 Task: Change  the formatting of the data to Which is  Less than 5, In conditional formating, put the option 'Green Fill with Dark Green Text. . 'In the sheet   Summit Sales log   book
Action: Mouse moved to (168, 74)
Screenshot: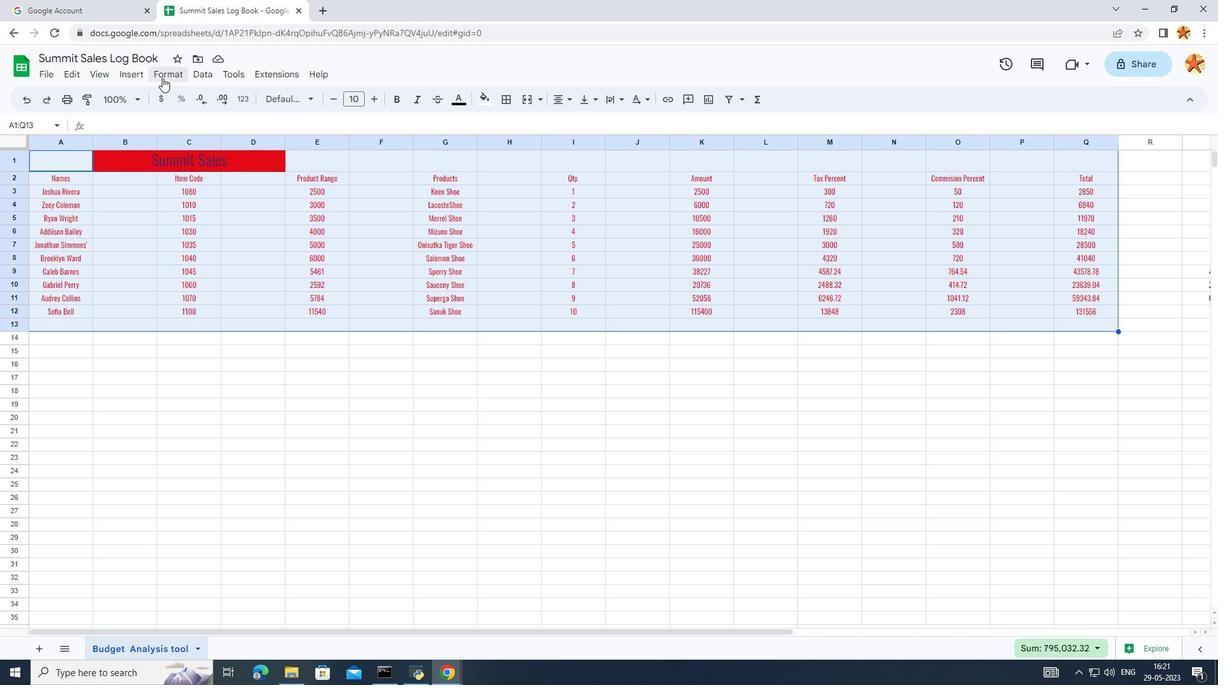 
Action: Mouse pressed left at (168, 74)
Screenshot: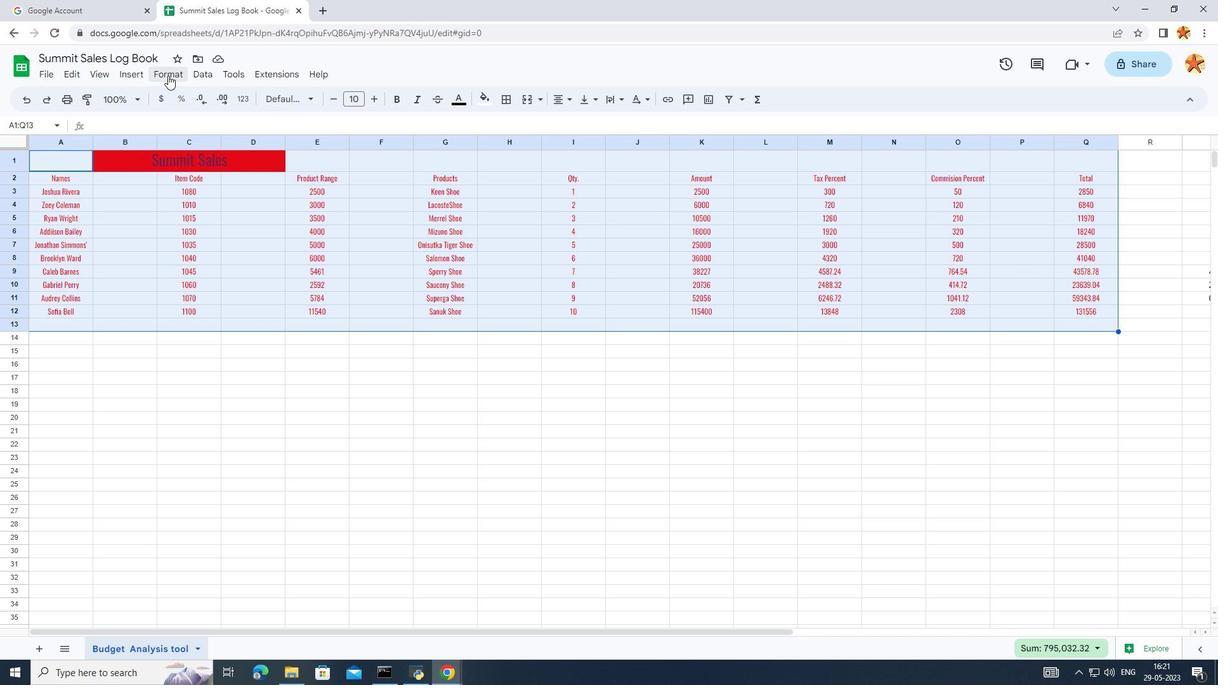 
Action: Mouse moved to (207, 286)
Screenshot: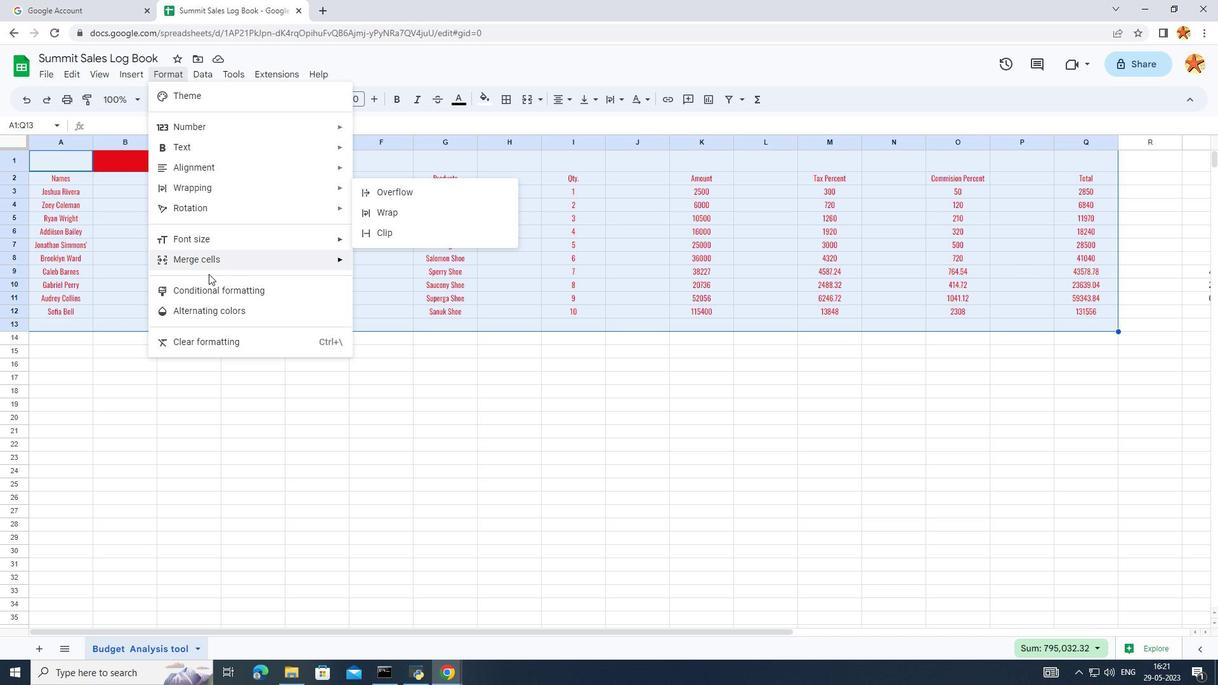 
Action: Mouse pressed left at (207, 286)
Screenshot: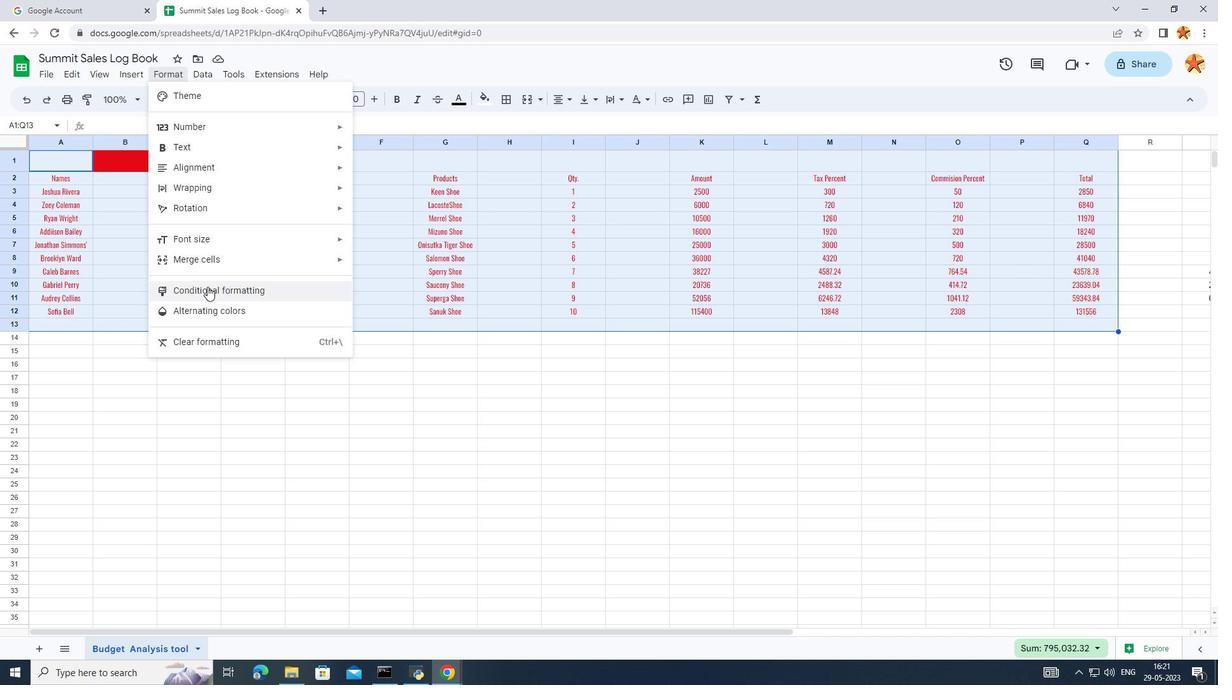 
Action: Mouse moved to (1104, 340)
Screenshot: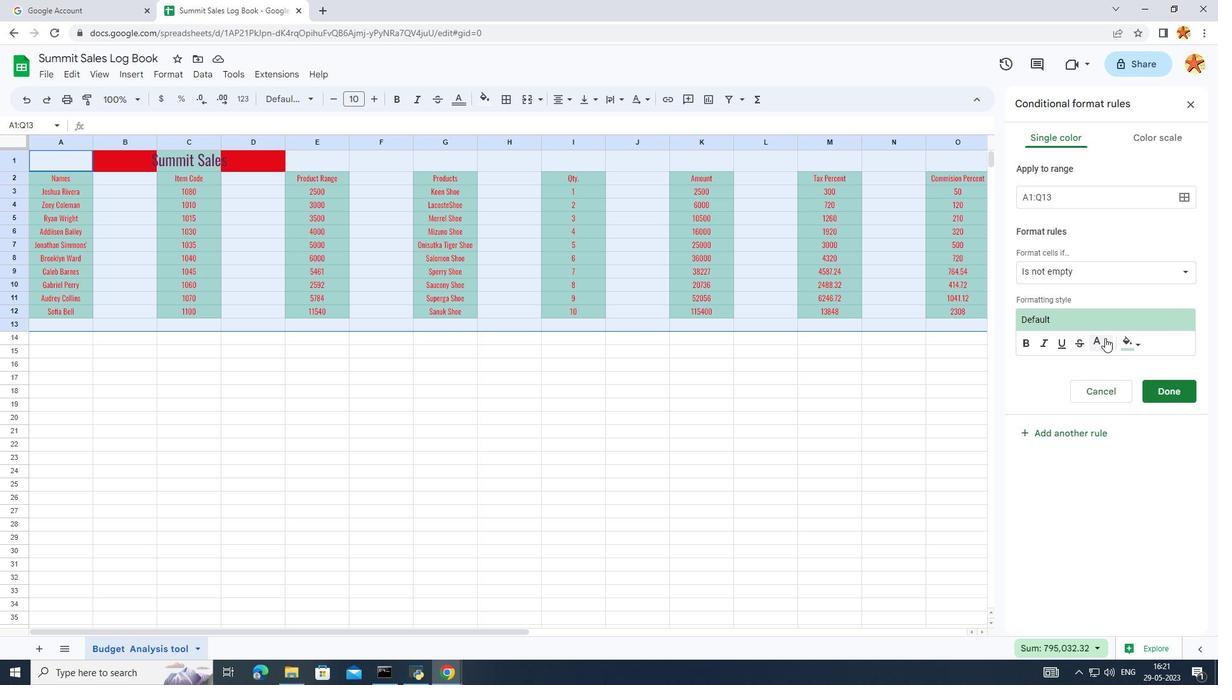 
Action: Mouse pressed left at (1104, 340)
Screenshot: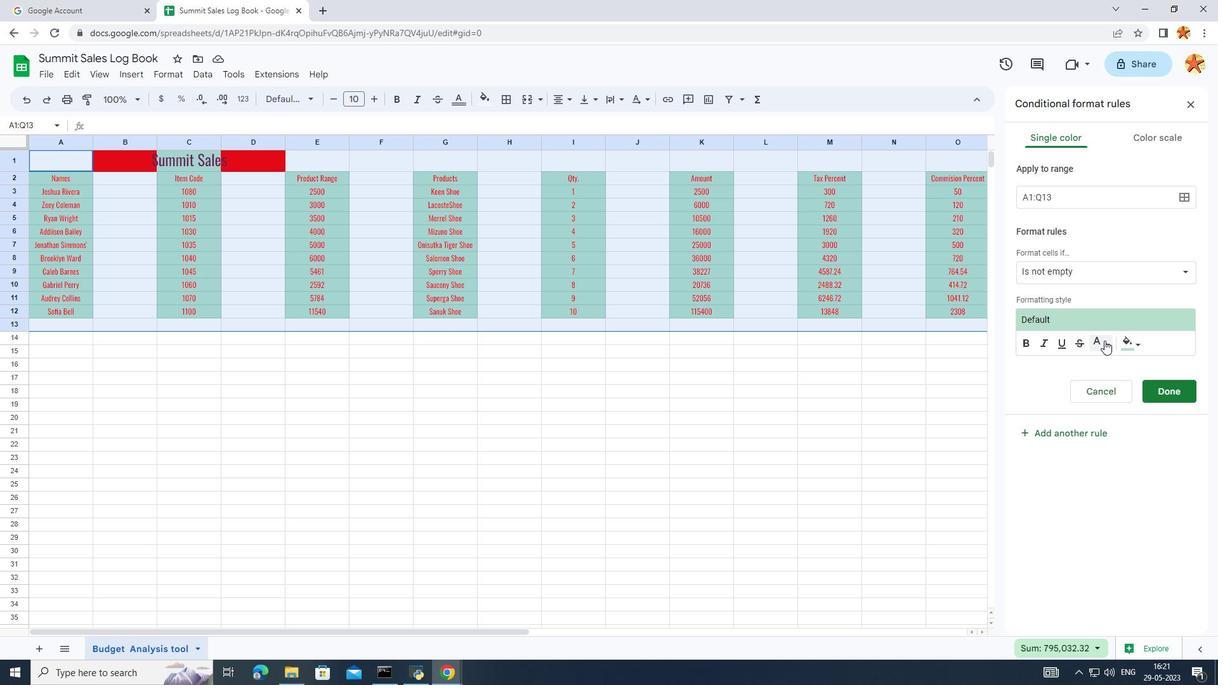 
Action: Mouse moved to (1033, 470)
Screenshot: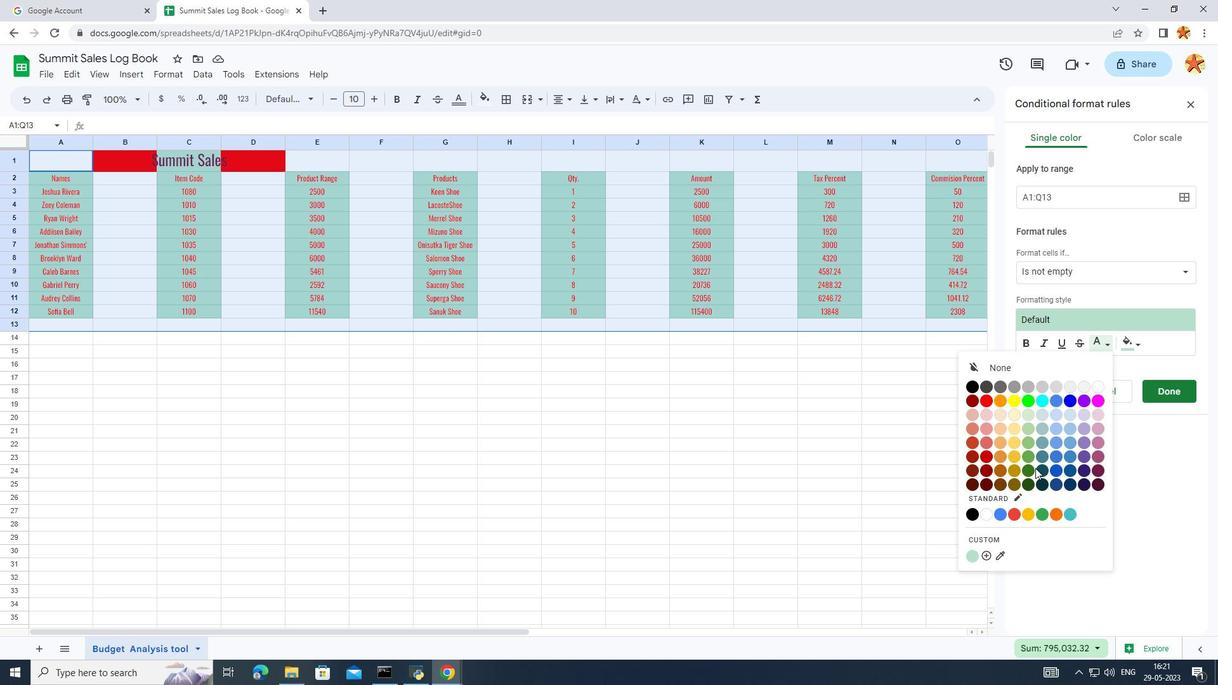 
Action: Mouse pressed left at (1033, 470)
Screenshot: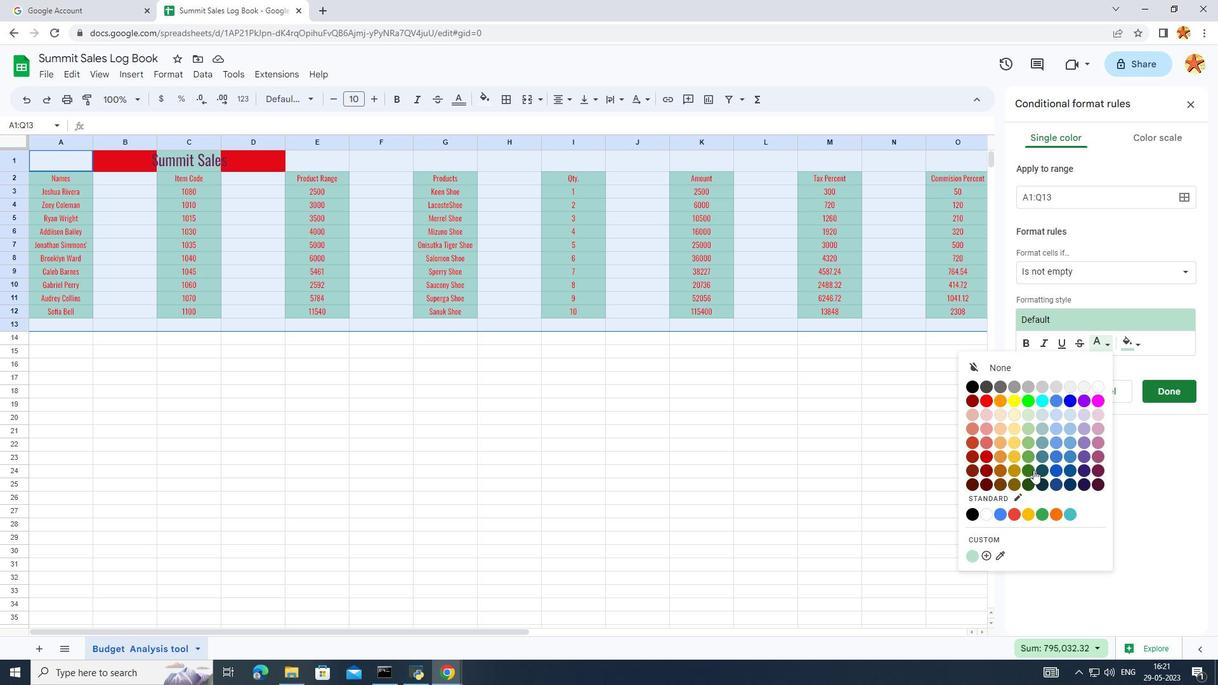 
Action: Mouse moved to (1154, 341)
Screenshot: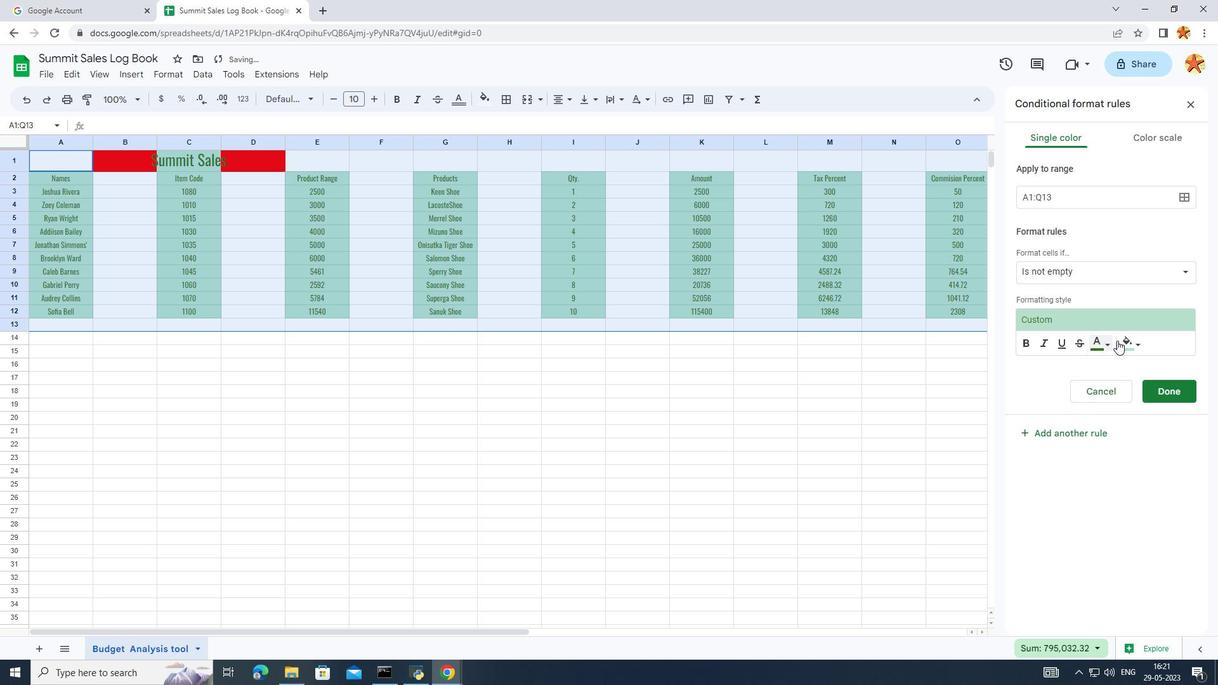 
Action: Mouse pressed left at (1154, 341)
Screenshot: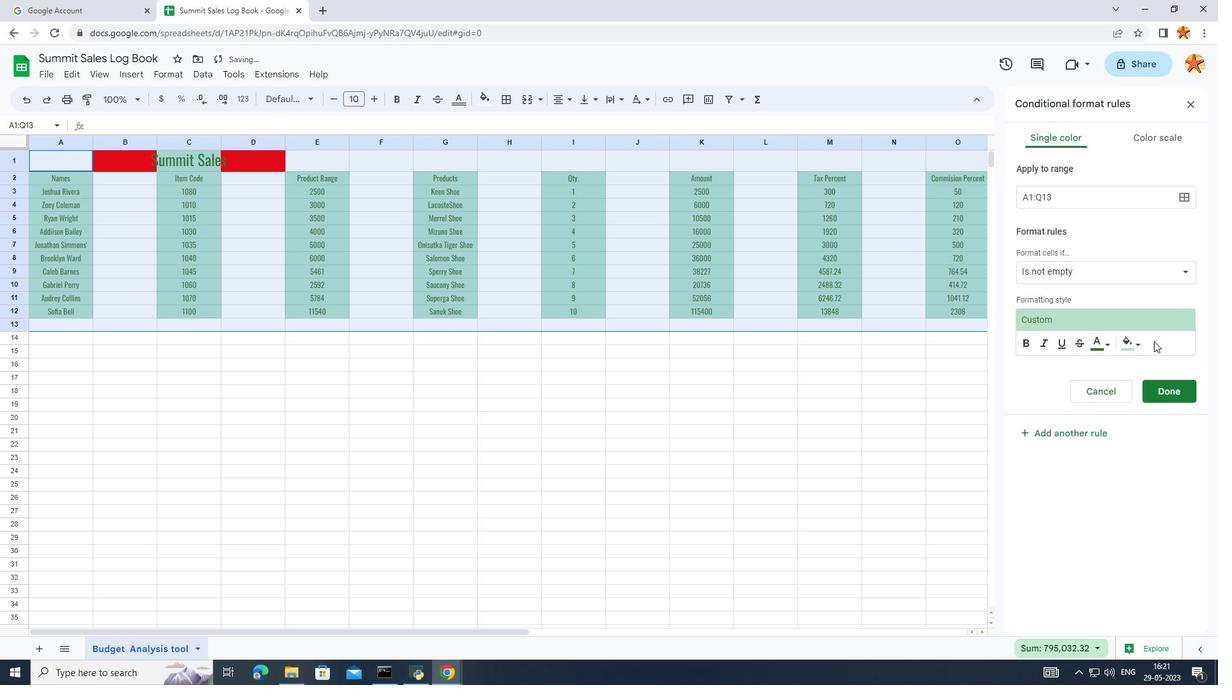 
Action: Mouse moved to (1128, 279)
Screenshot: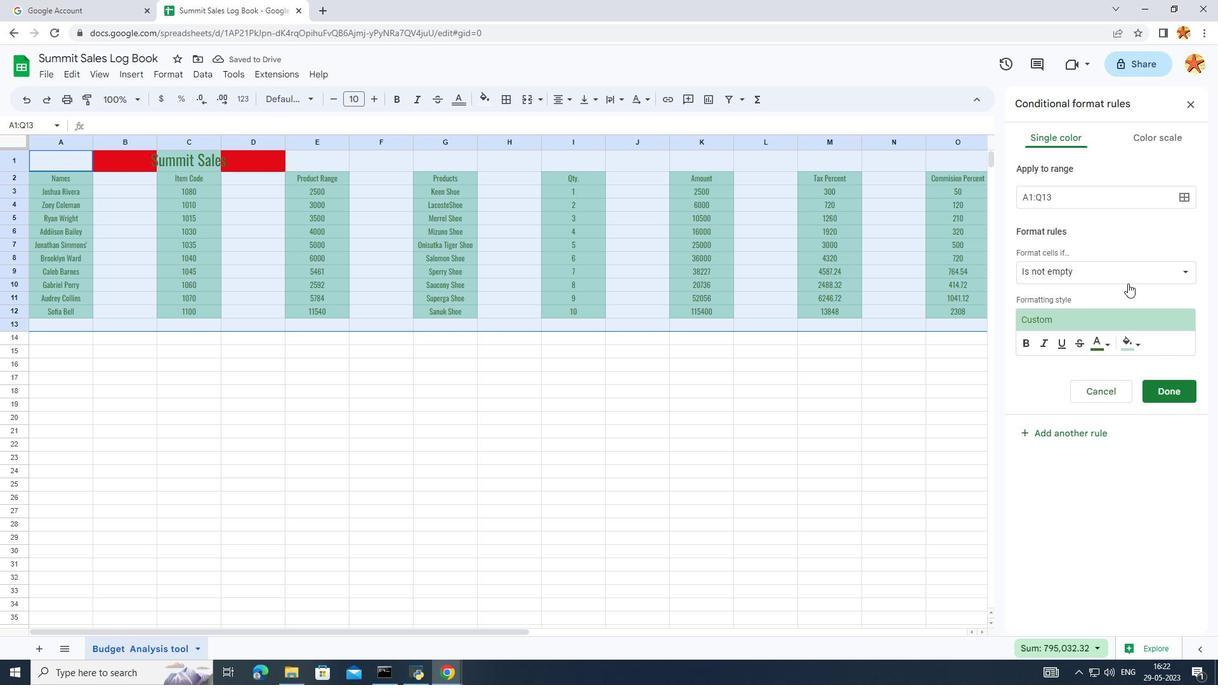 
Action: Mouse pressed left at (1128, 279)
Screenshot: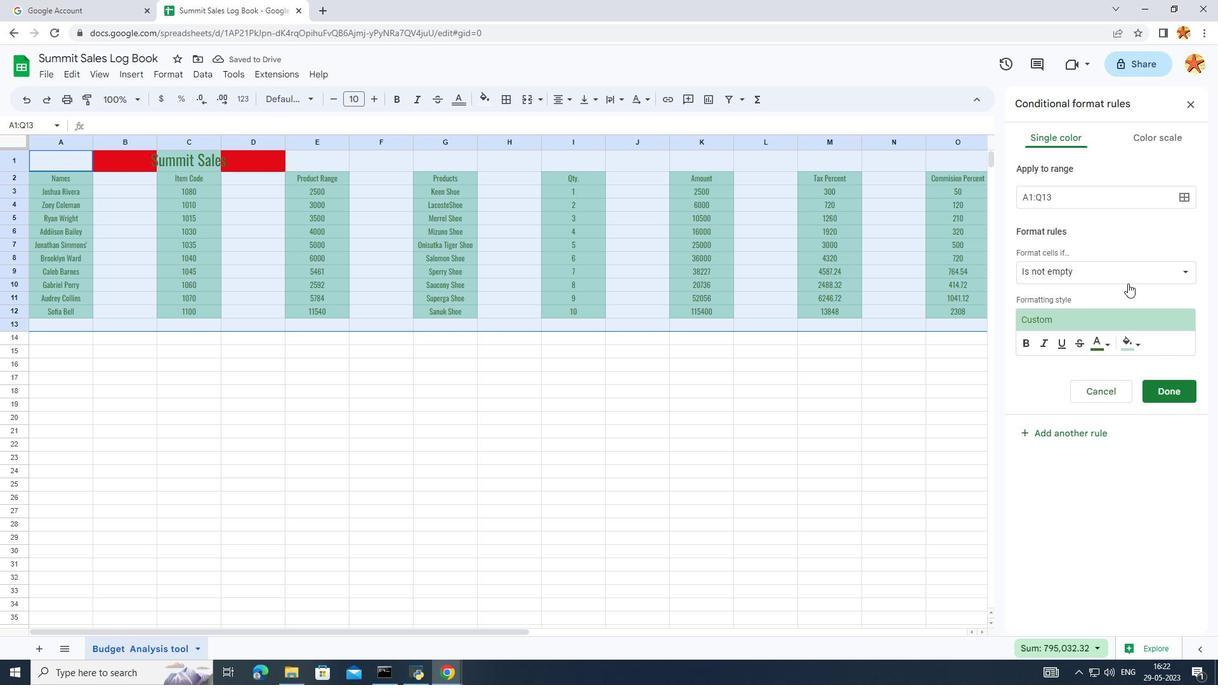 
Action: Mouse moved to (1047, 521)
Screenshot: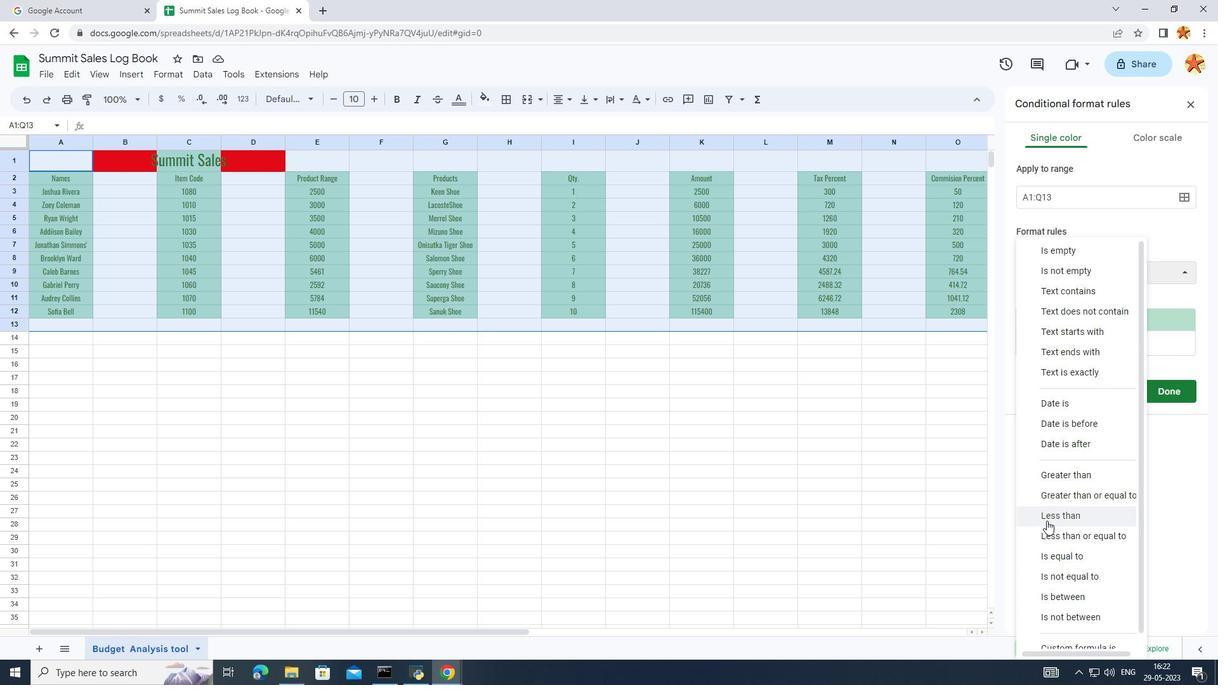 
Action: Mouse pressed left at (1047, 521)
Screenshot: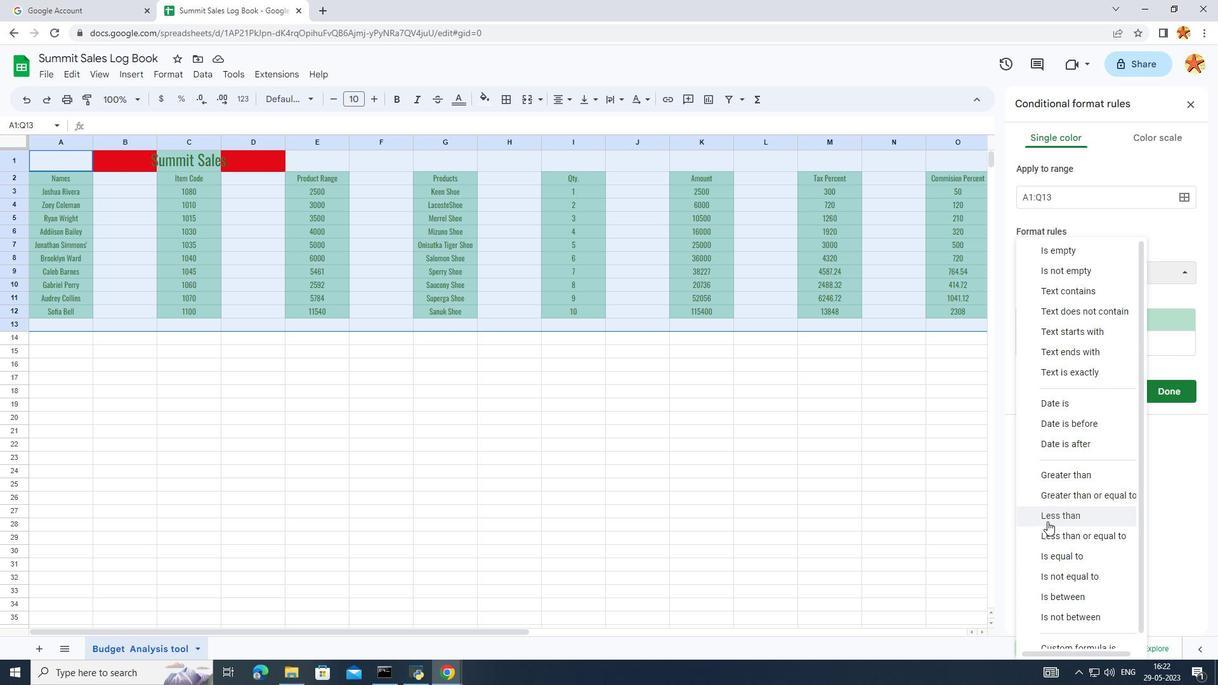 
Action: Mouse moved to (1085, 301)
Screenshot: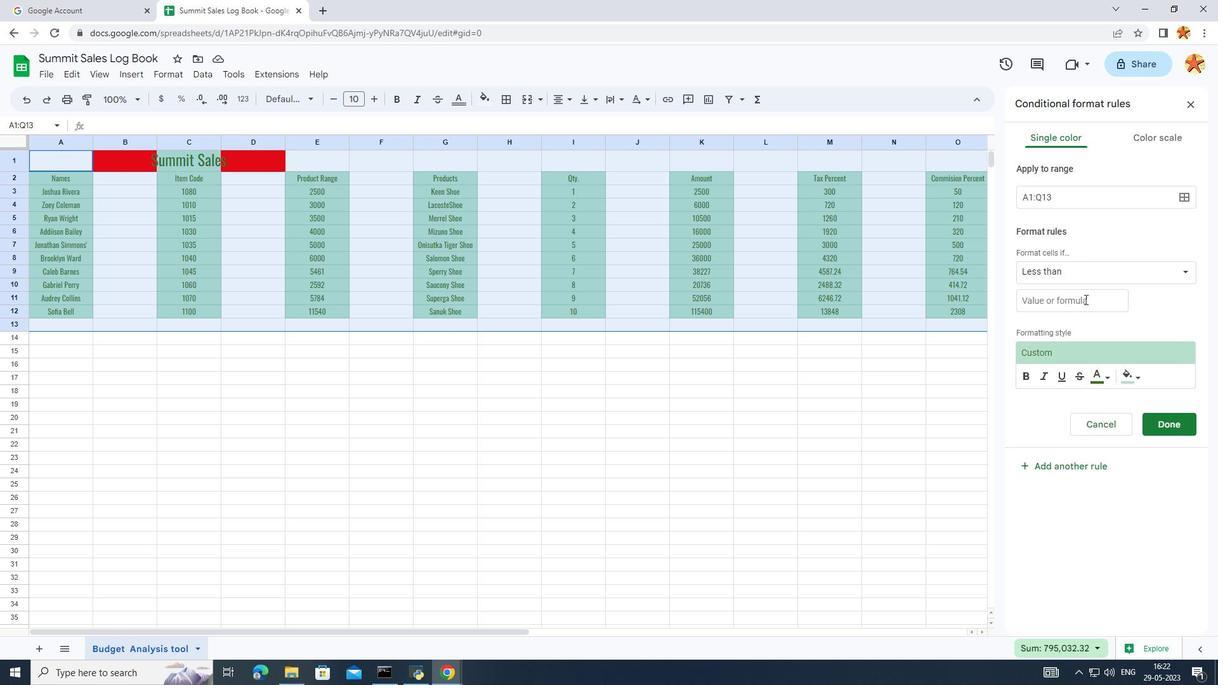 
Action: Mouse pressed left at (1085, 301)
Screenshot: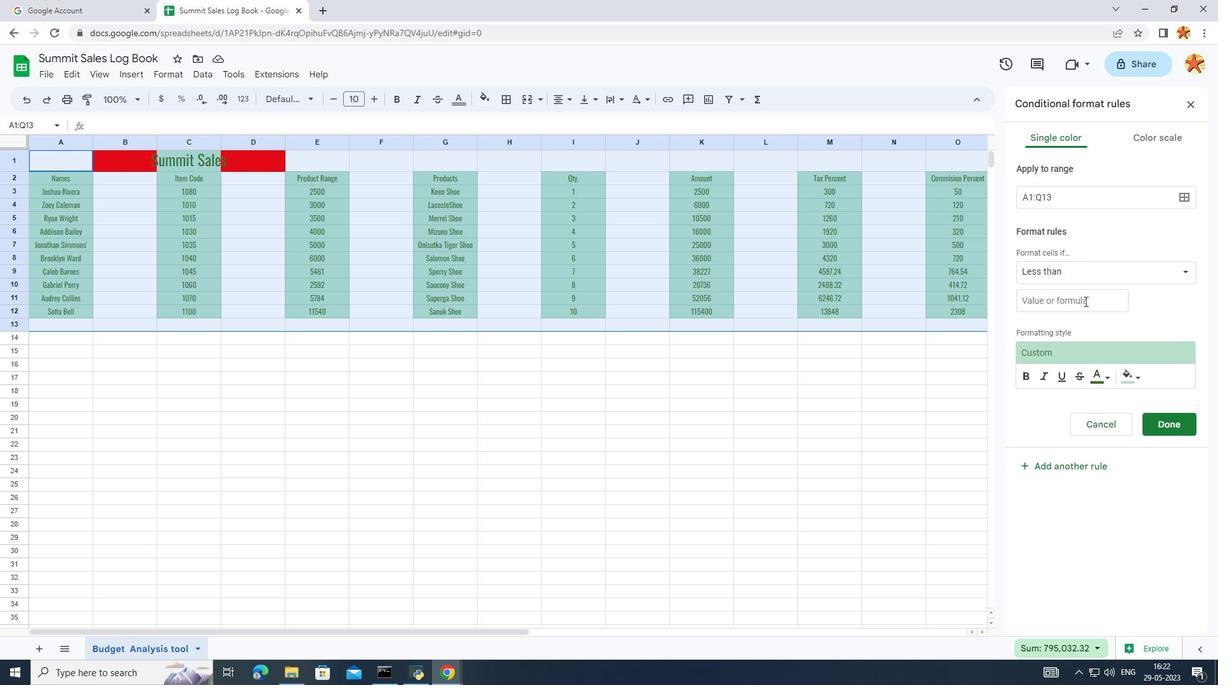 
Action: Key pressed 5<Key.enter>
Screenshot: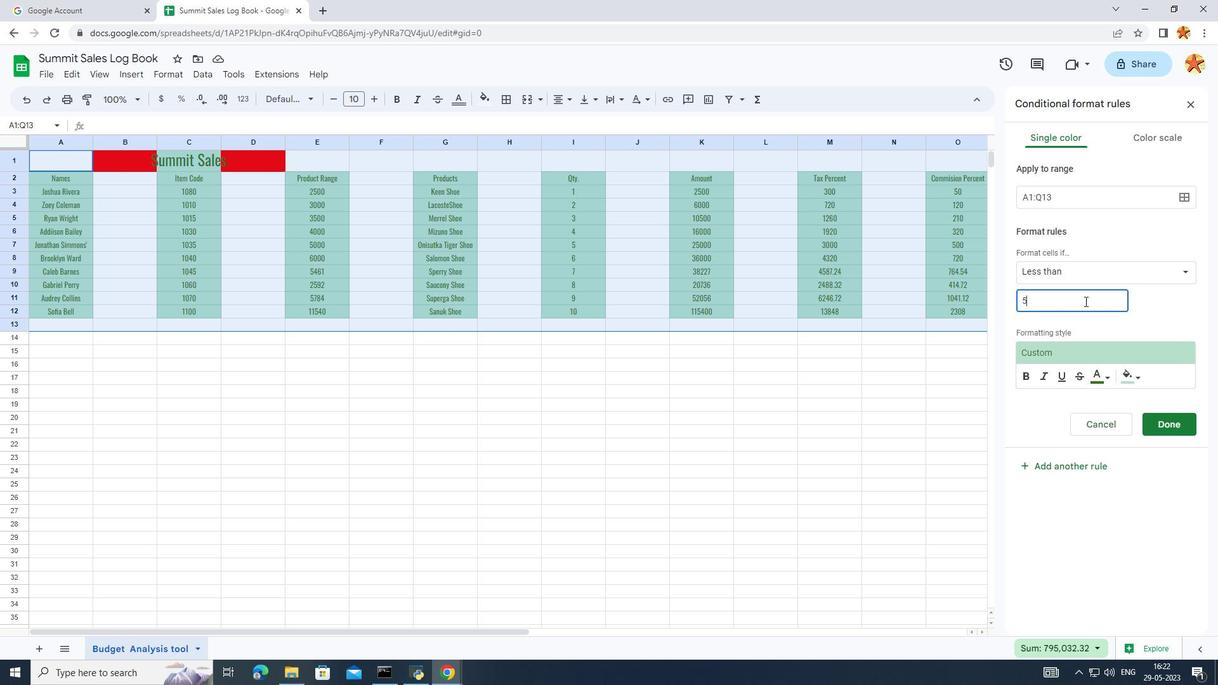 
Action: Mouse moved to (1164, 421)
Screenshot: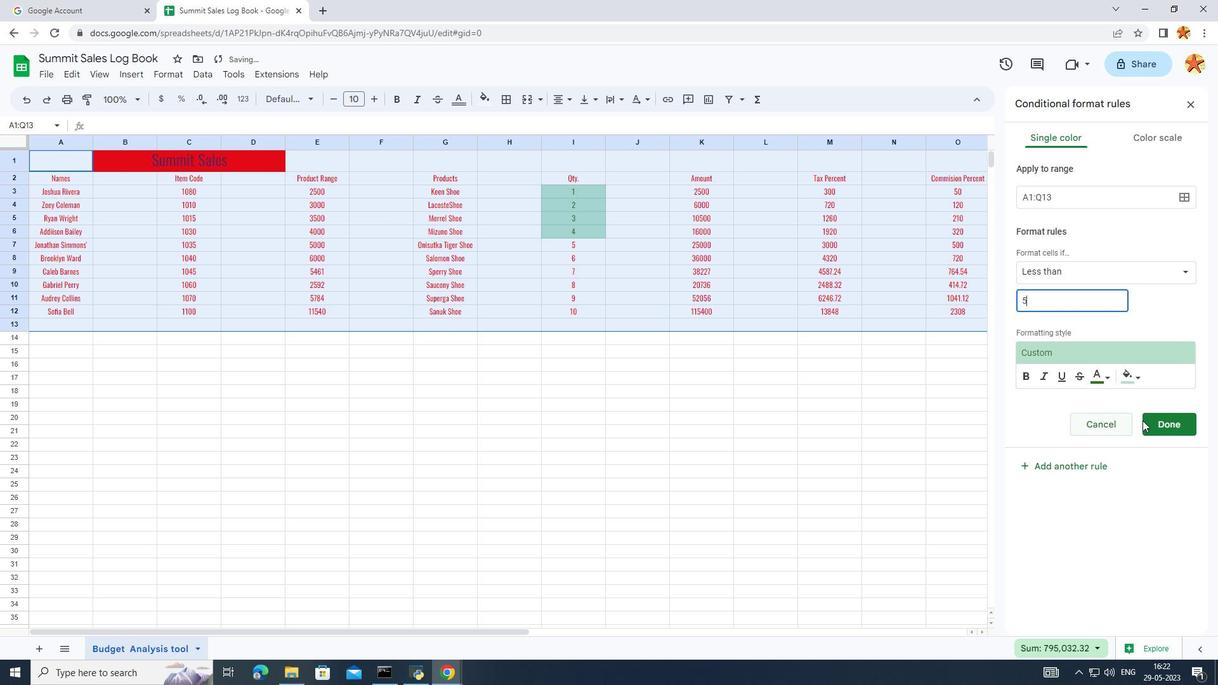 
Action: Mouse pressed left at (1164, 421)
Screenshot: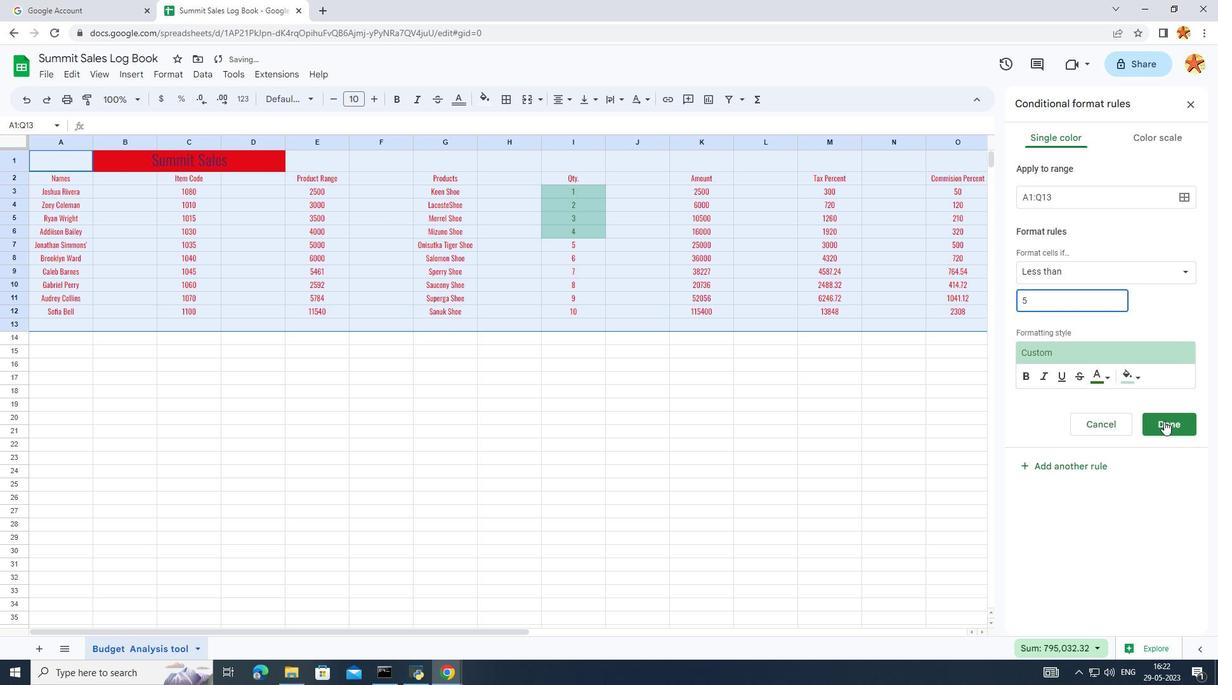
Action: Mouse moved to (872, 456)
Screenshot: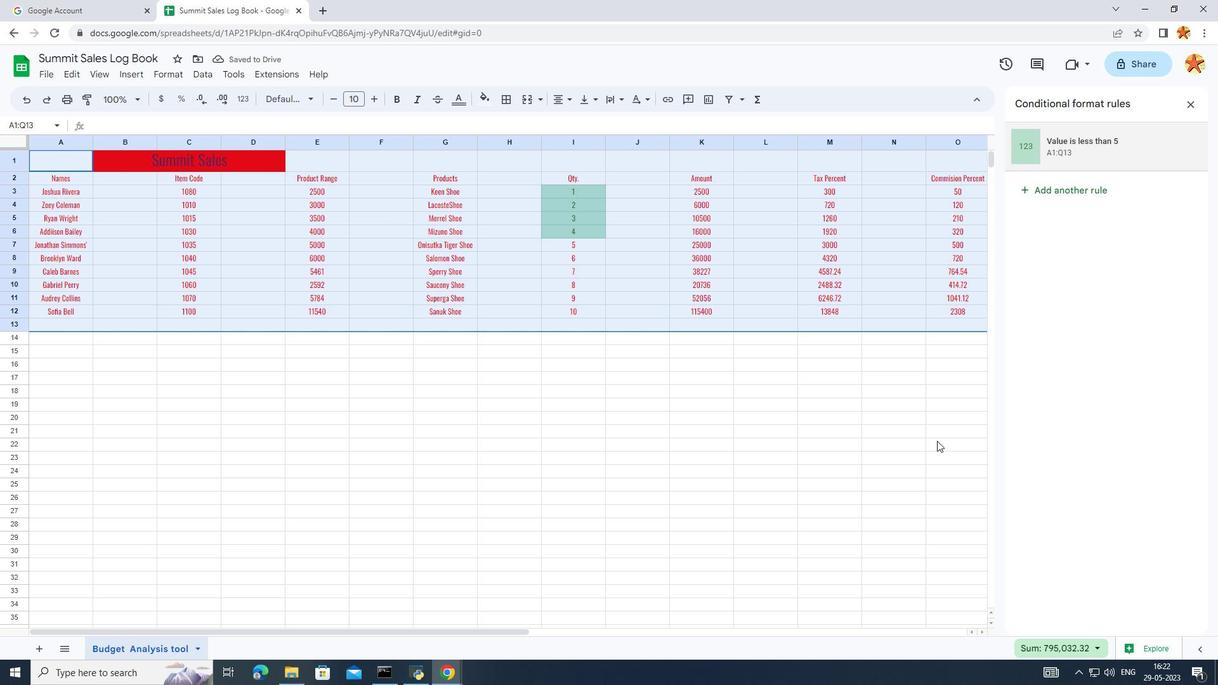 
Action: Mouse pressed left at (872, 456)
Screenshot: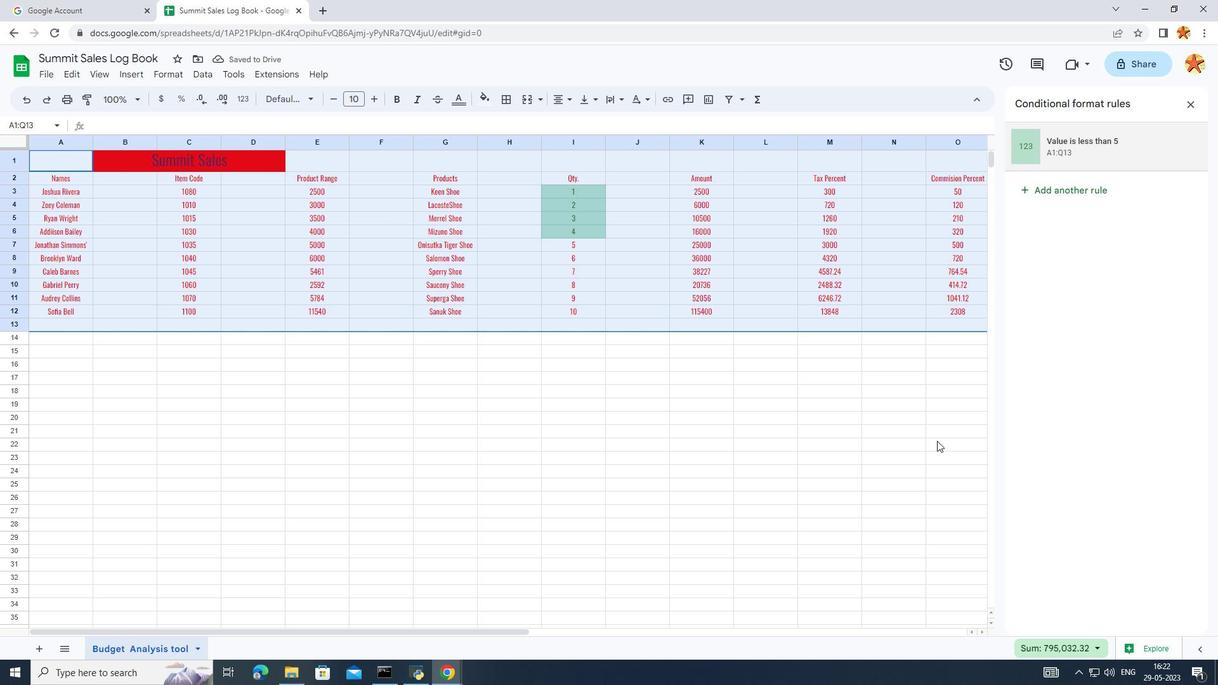 
Action: Mouse moved to (77, 213)
Screenshot: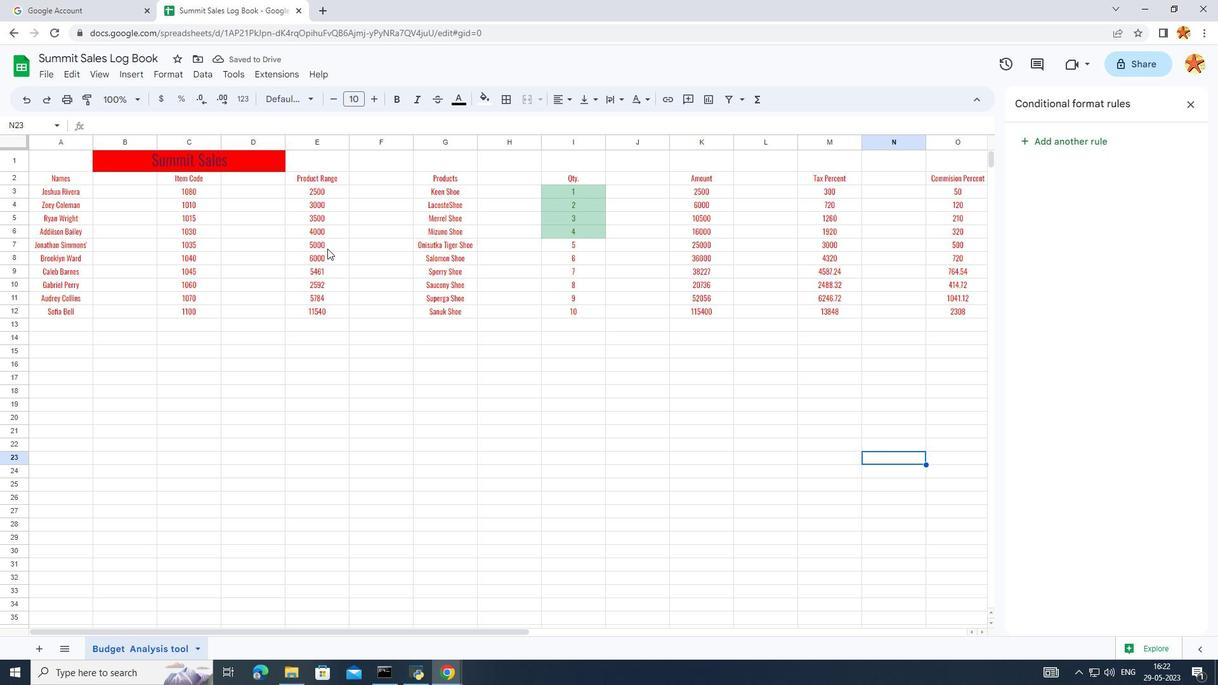 
Action: Mouse pressed left at (77, 213)
Screenshot: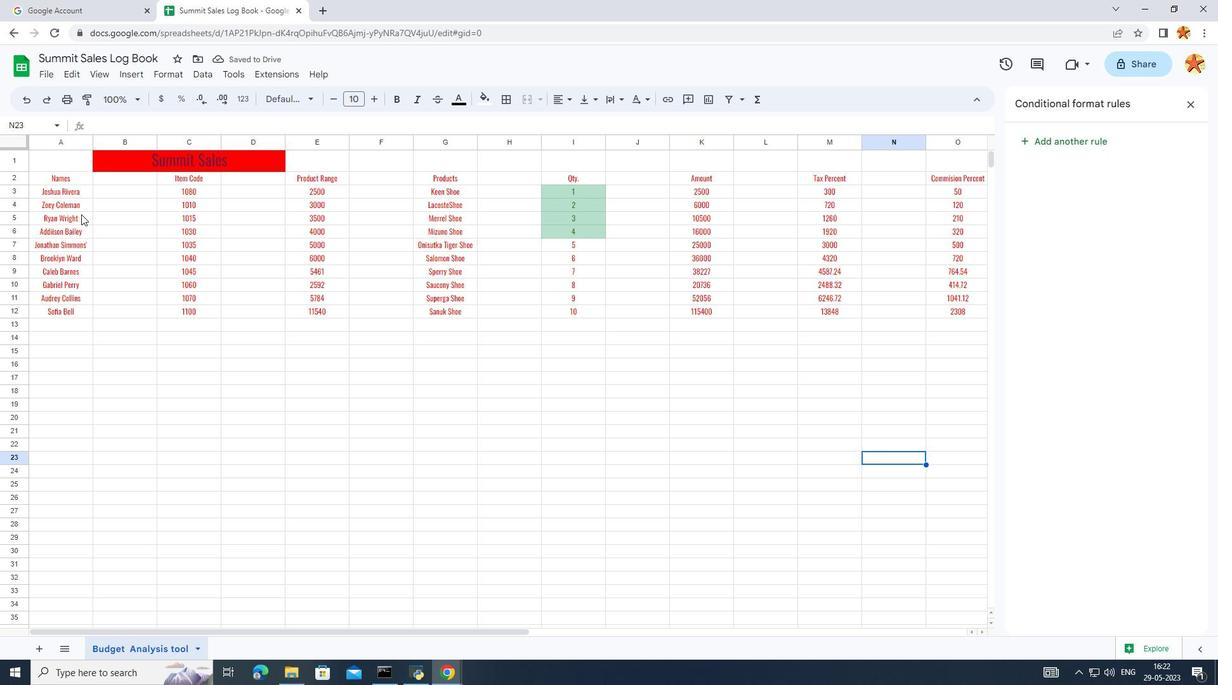 
Action: Mouse moved to (104, 157)
Screenshot: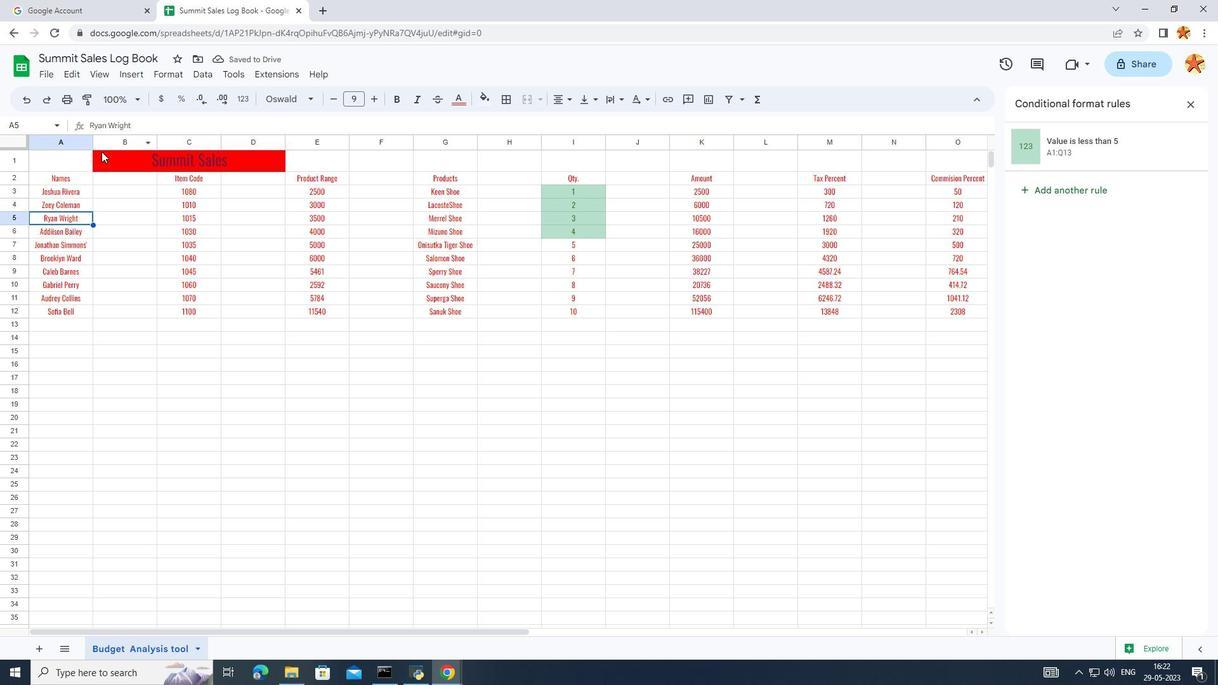 
Action: Mouse pressed left at (104, 157)
Screenshot: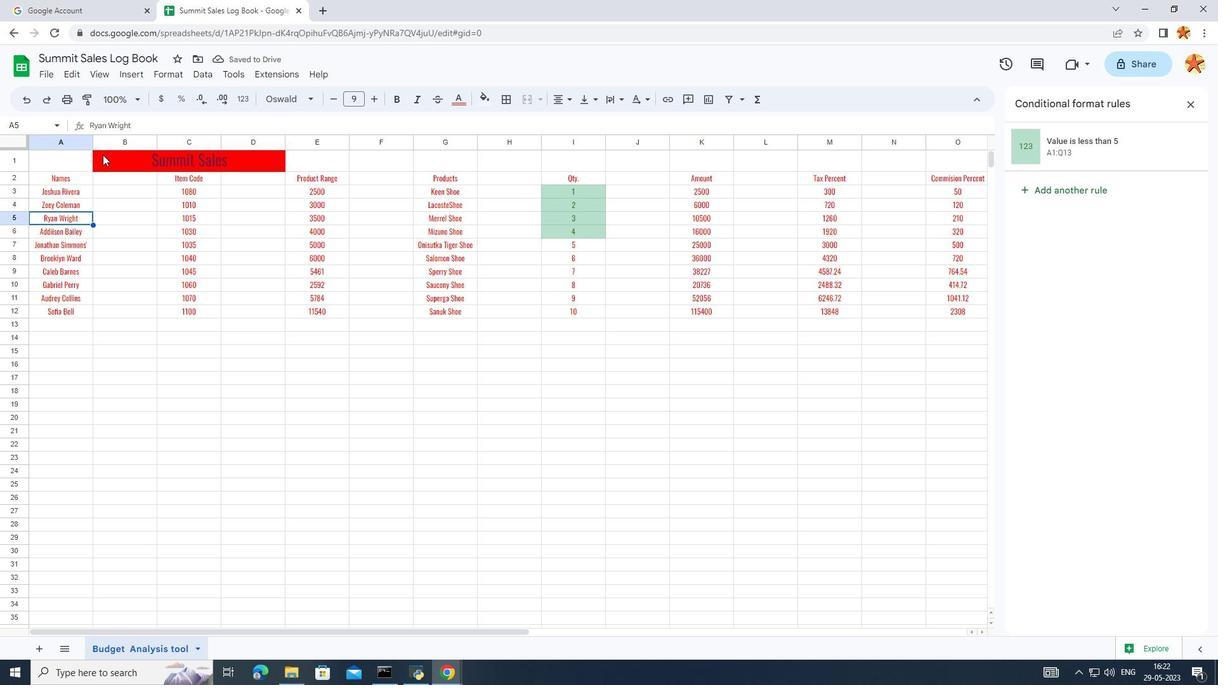 
Action: Mouse moved to (462, 97)
Screenshot: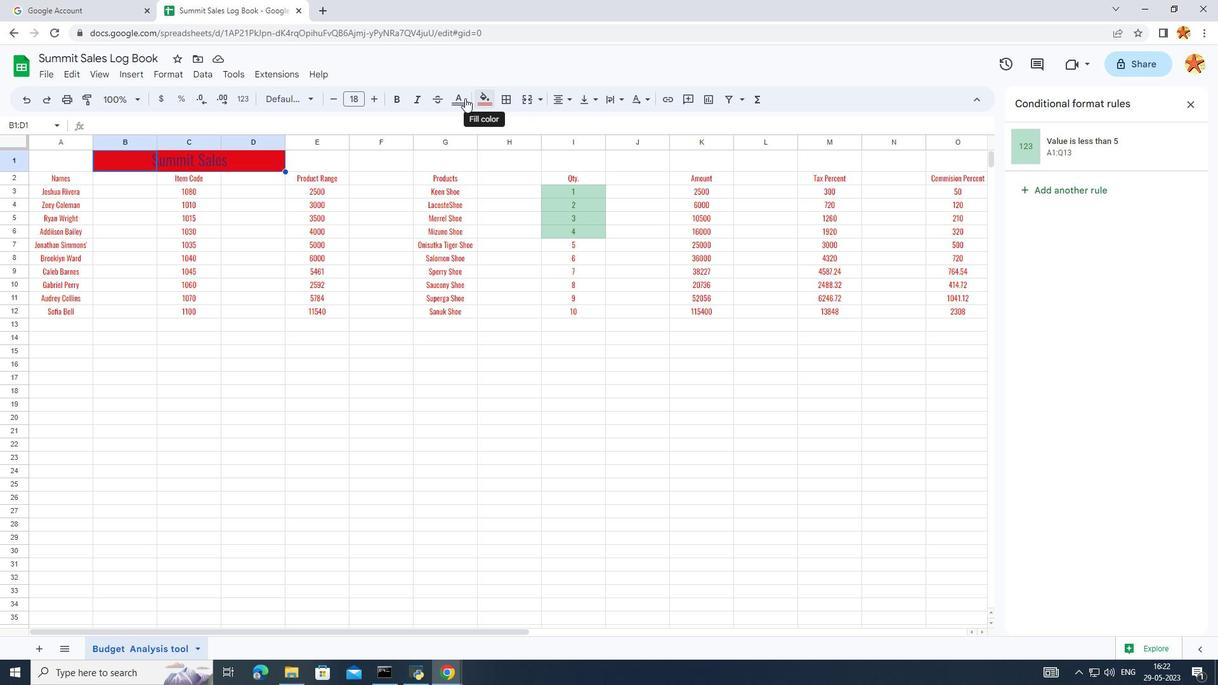 
Action: Mouse pressed left at (462, 97)
Screenshot: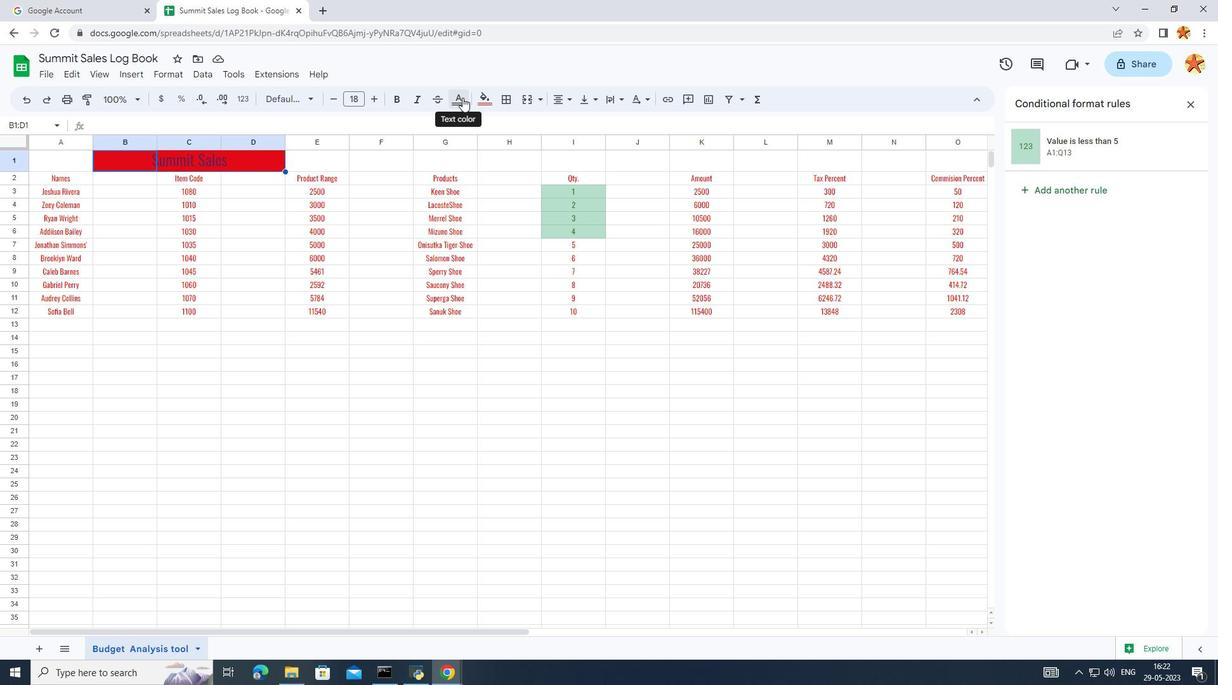 
Action: Mouse moved to (442, 101)
Screenshot: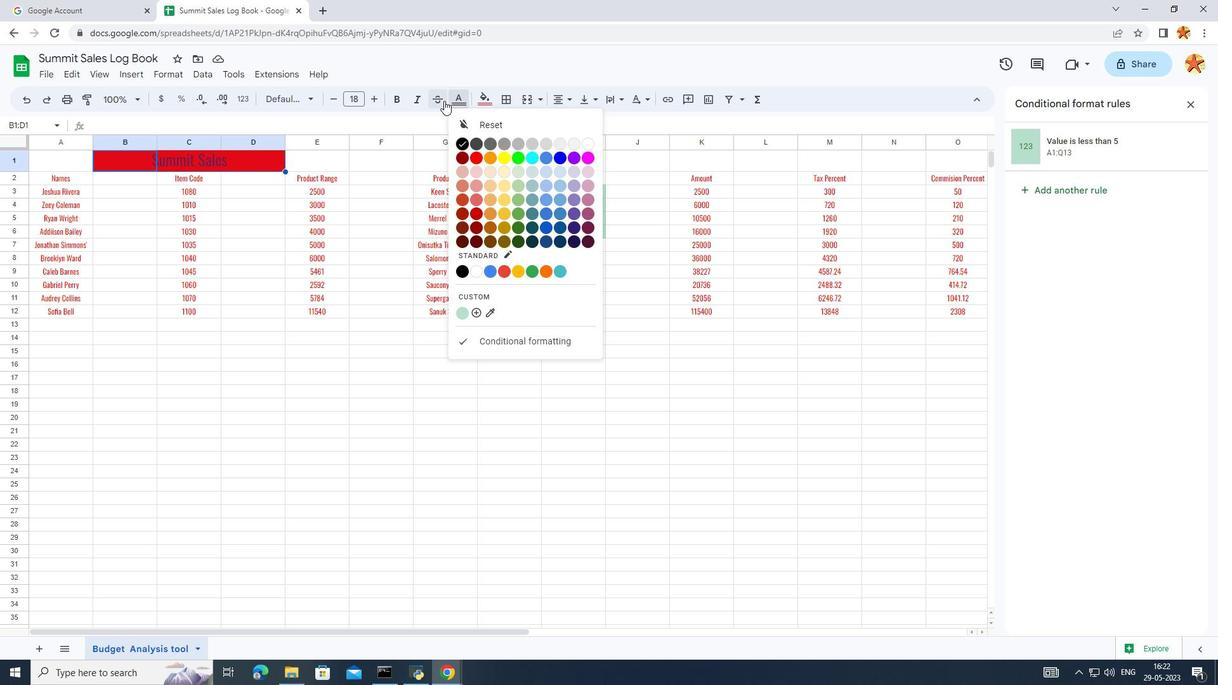 
Action: Mouse pressed left at (442, 101)
Screenshot: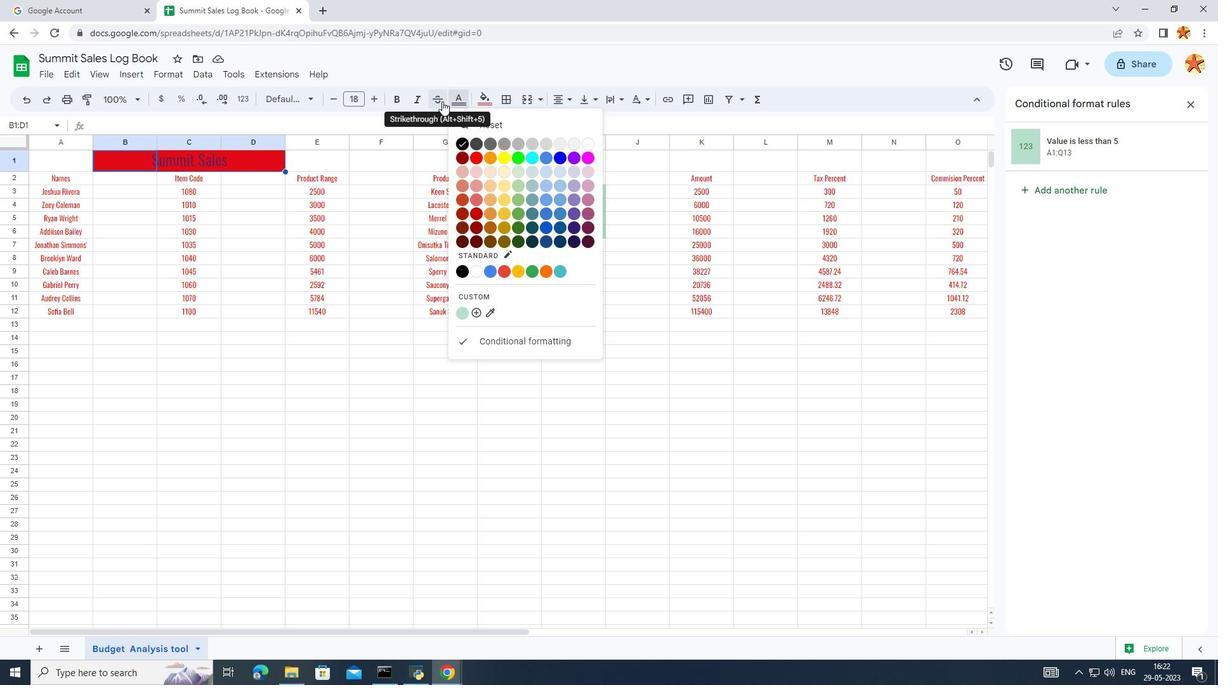 
Action: Mouse pressed left at (442, 101)
Screenshot: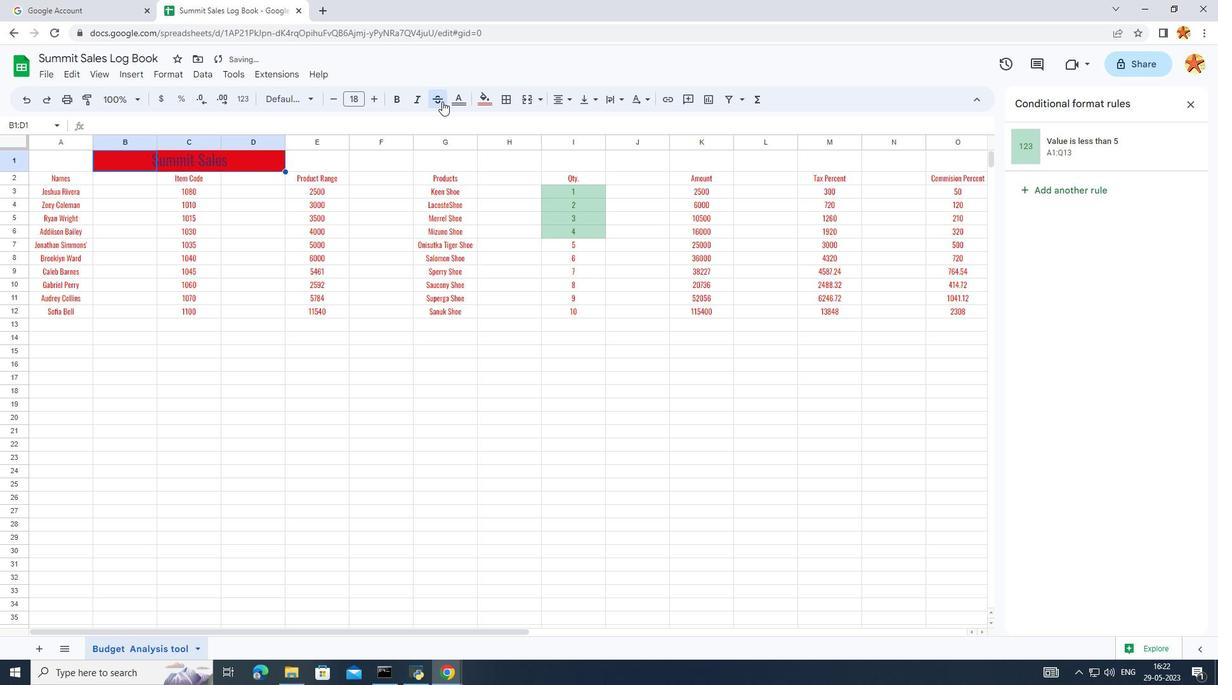 
Action: Mouse moved to (605, 95)
Screenshot: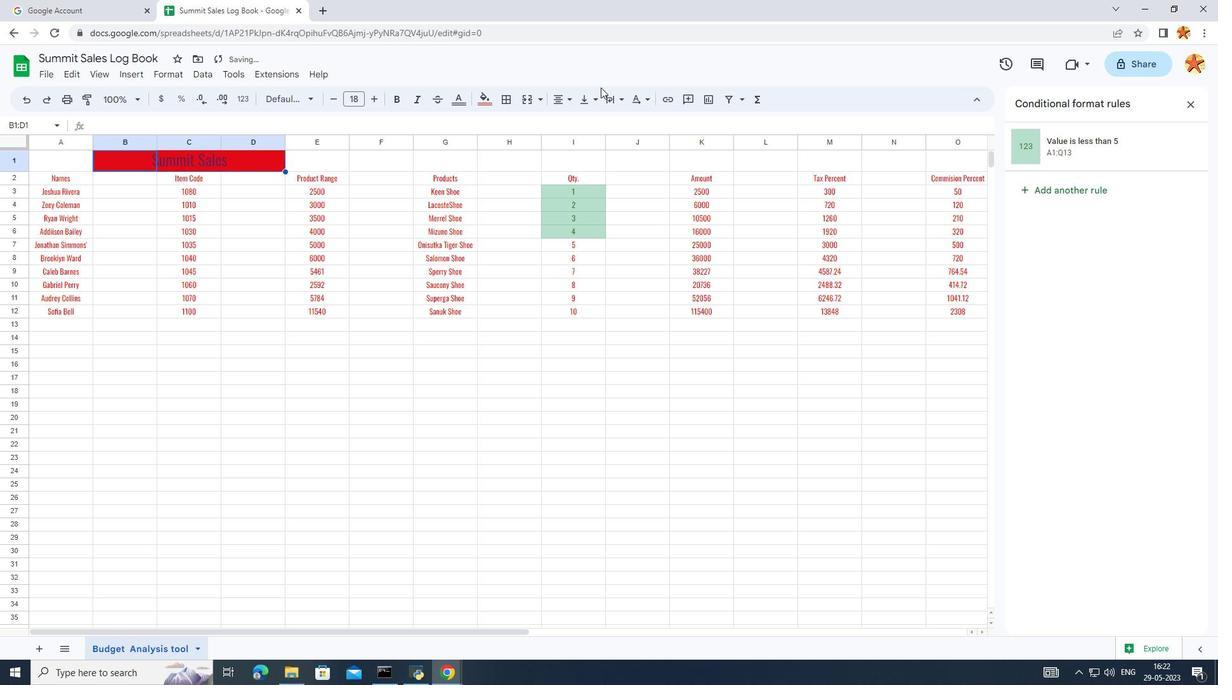 
Action: Mouse pressed left at (605, 95)
Screenshot: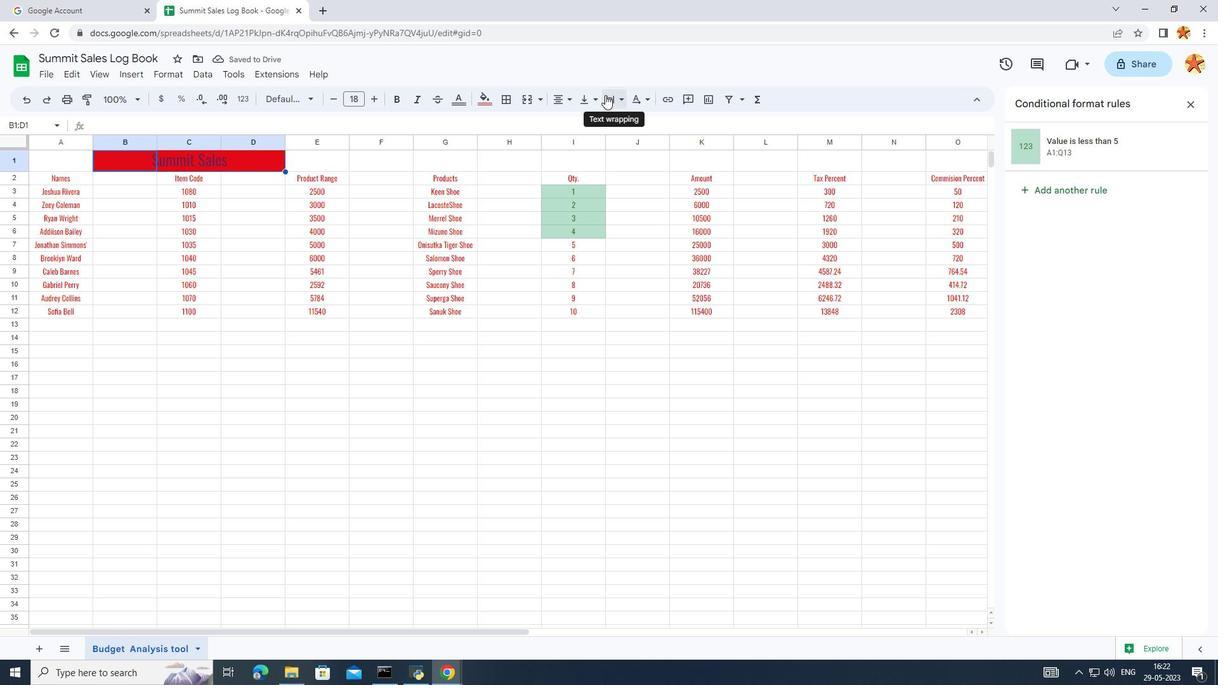 
Action: Mouse pressed left at (605, 95)
Screenshot: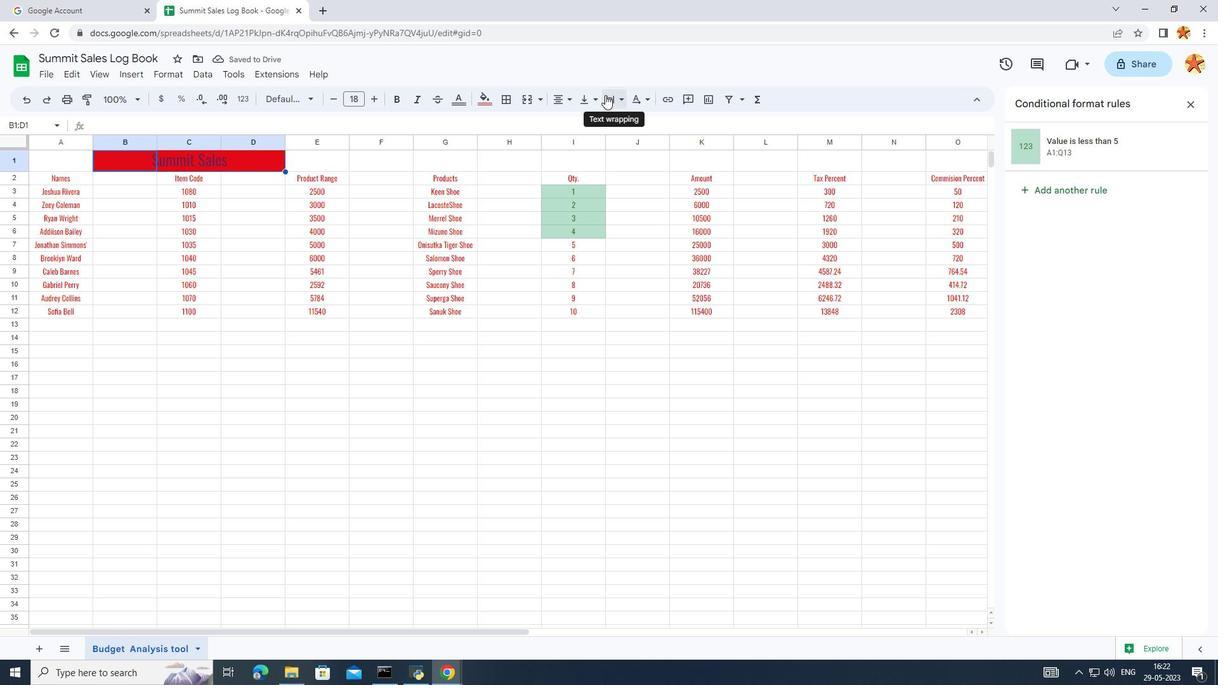 
Action: Mouse pressed left at (605, 95)
Screenshot: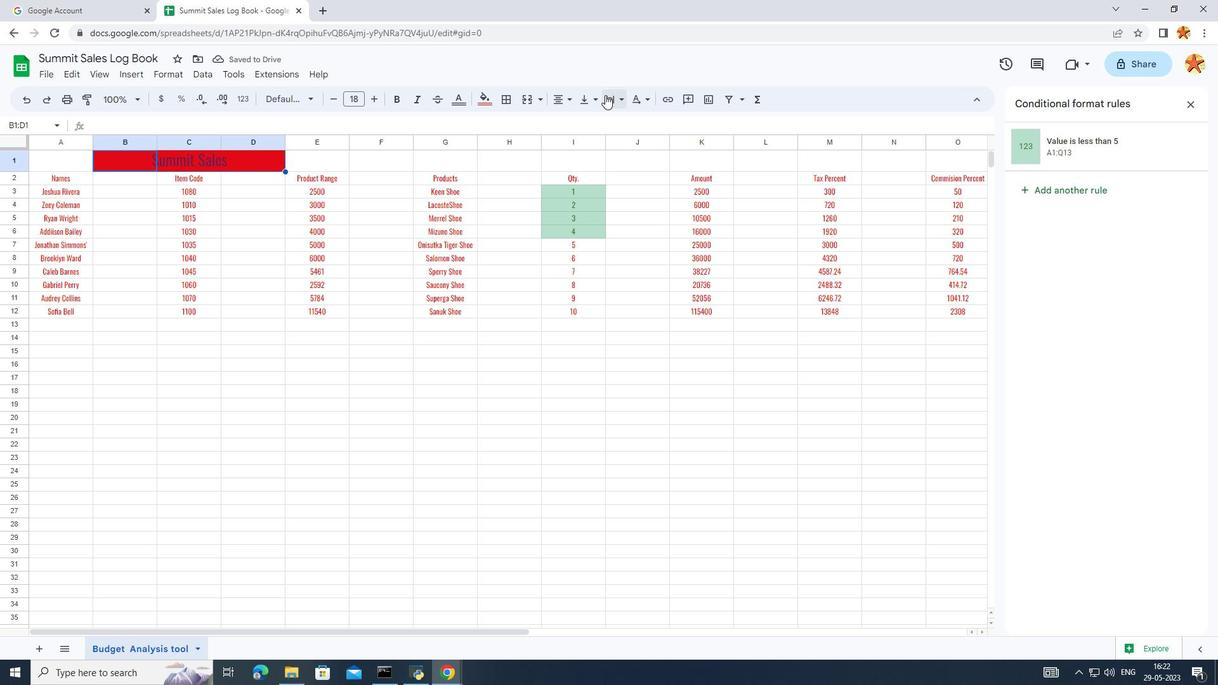 
Action: Mouse moved to (568, 94)
Screenshot: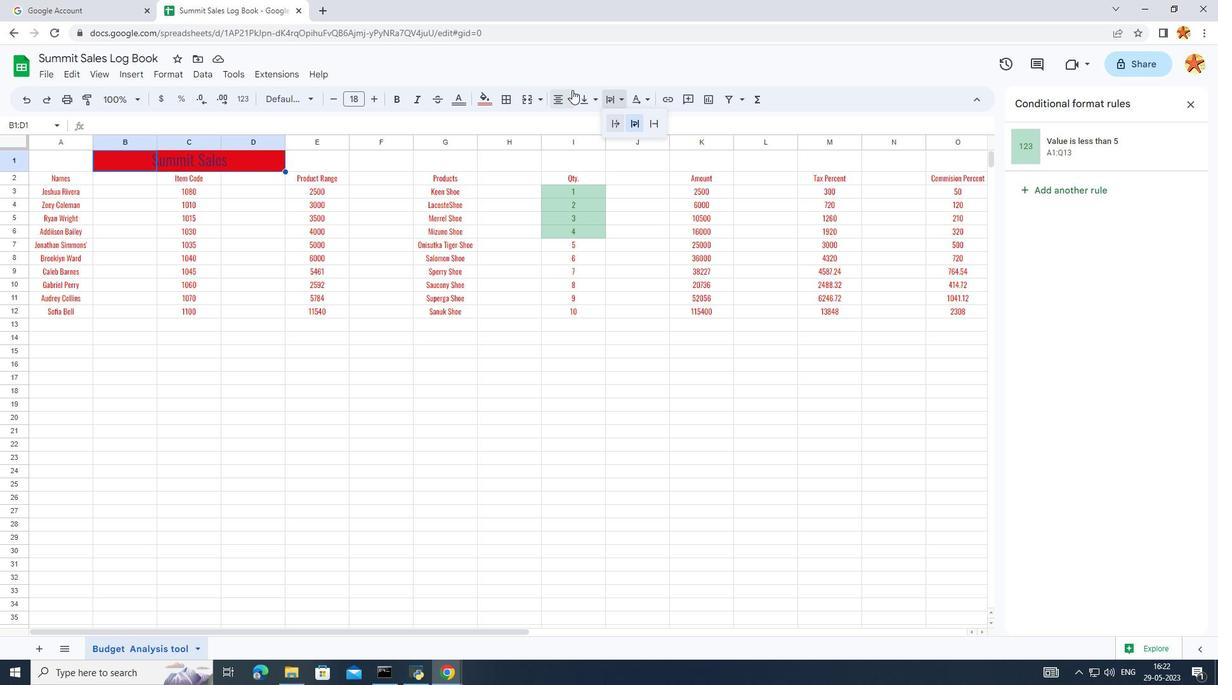 
Action: Mouse pressed left at (568, 94)
Screenshot: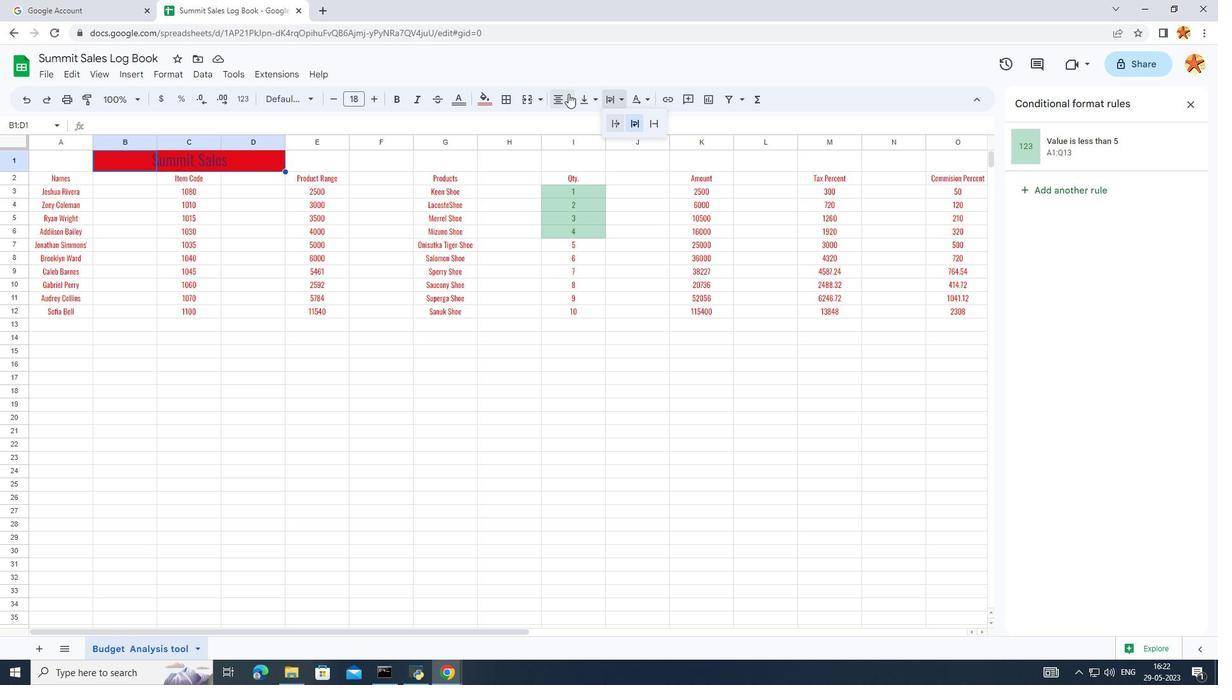 
Action: Mouse moved to (581, 124)
Screenshot: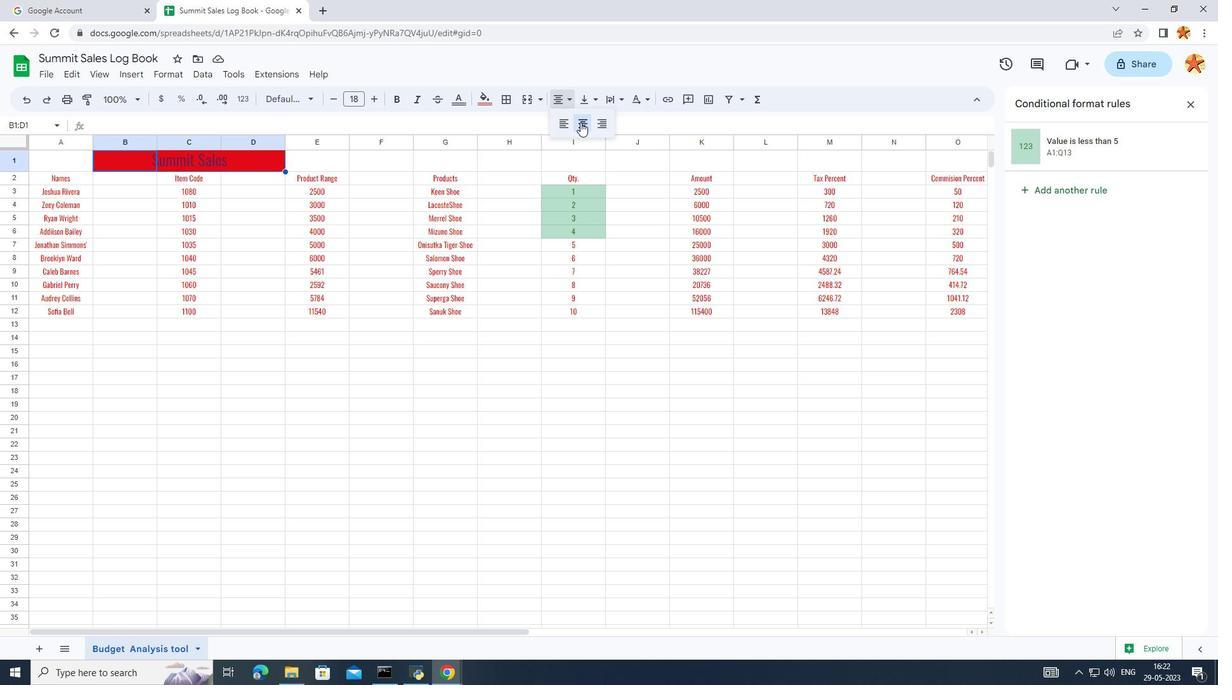
Action: Mouse pressed left at (581, 124)
Screenshot: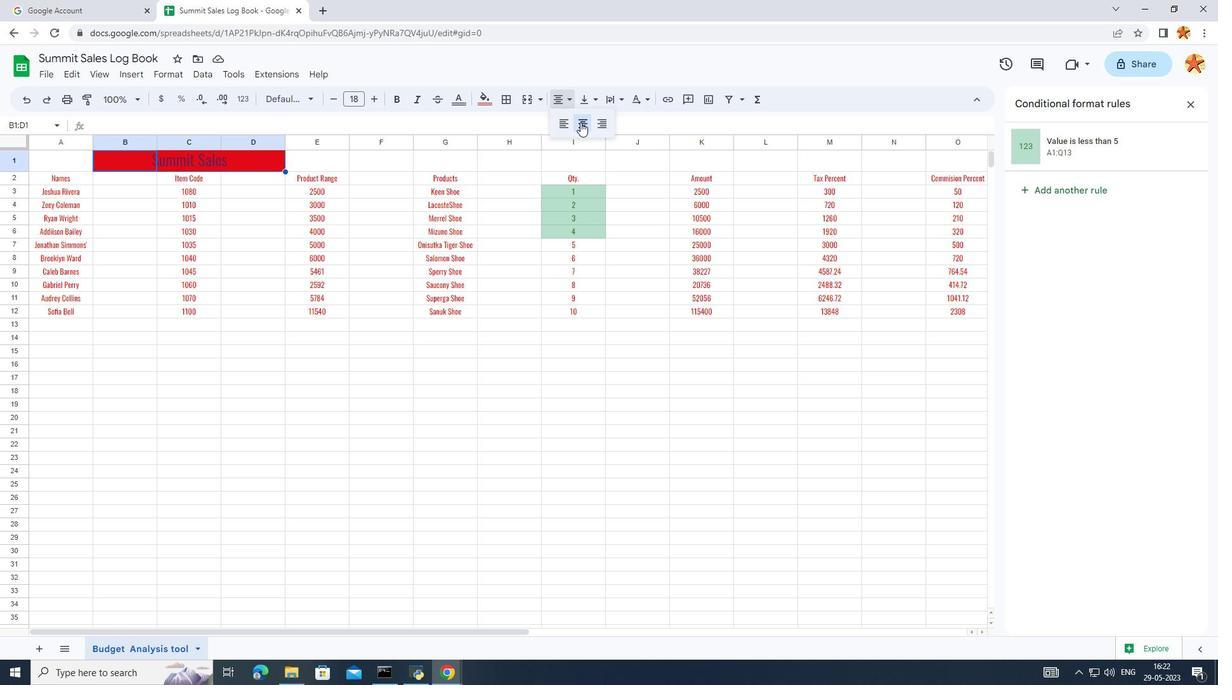 
Action: Mouse moved to (566, 100)
Screenshot: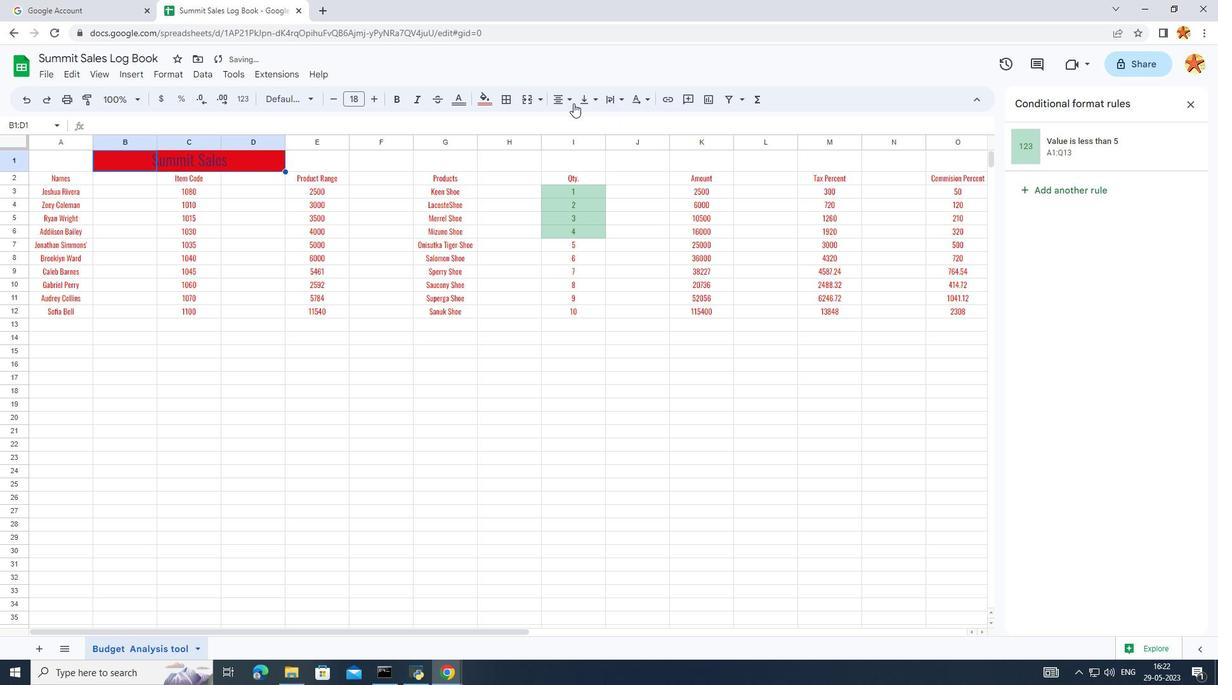 
Action: Mouse pressed left at (566, 100)
Screenshot: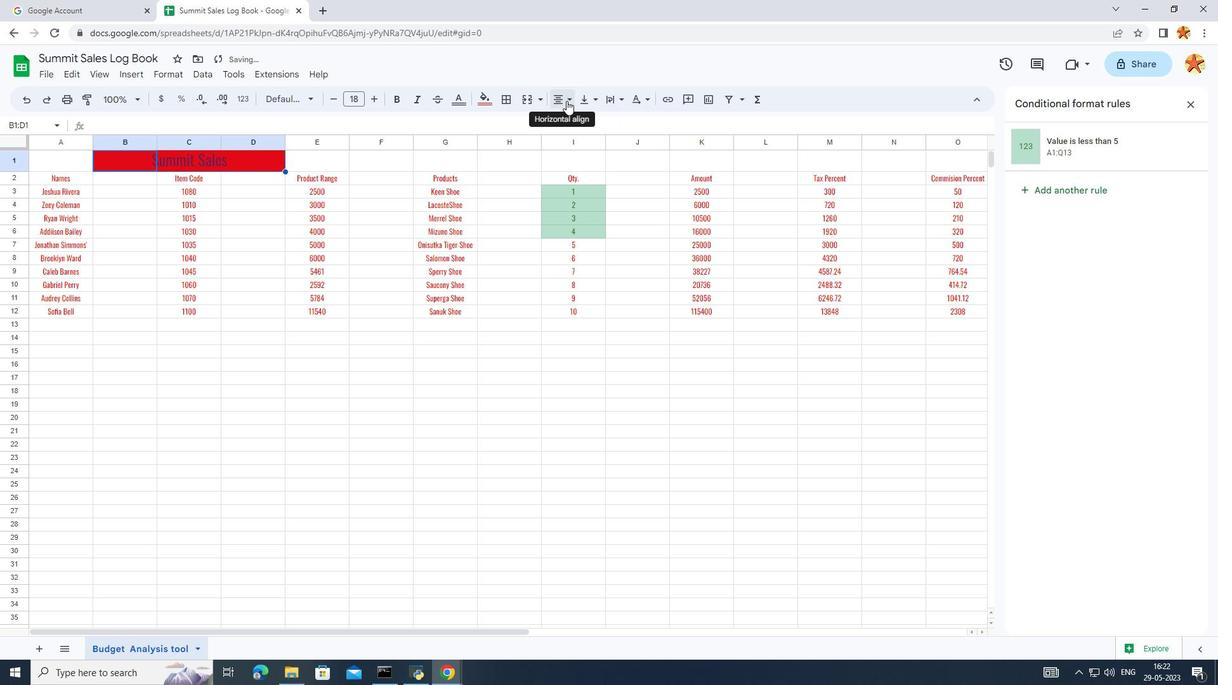 
Action: Mouse moved to (599, 118)
Screenshot: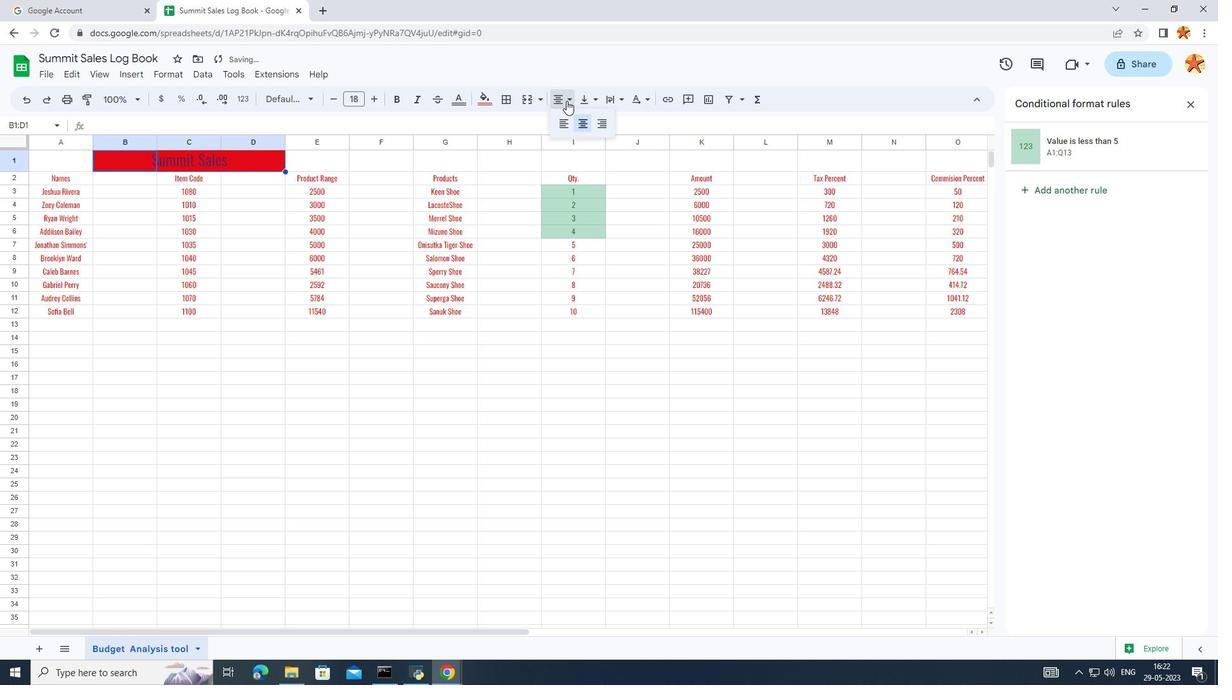 
Action: Mouse pressed left at (599, 118)
Screenshot: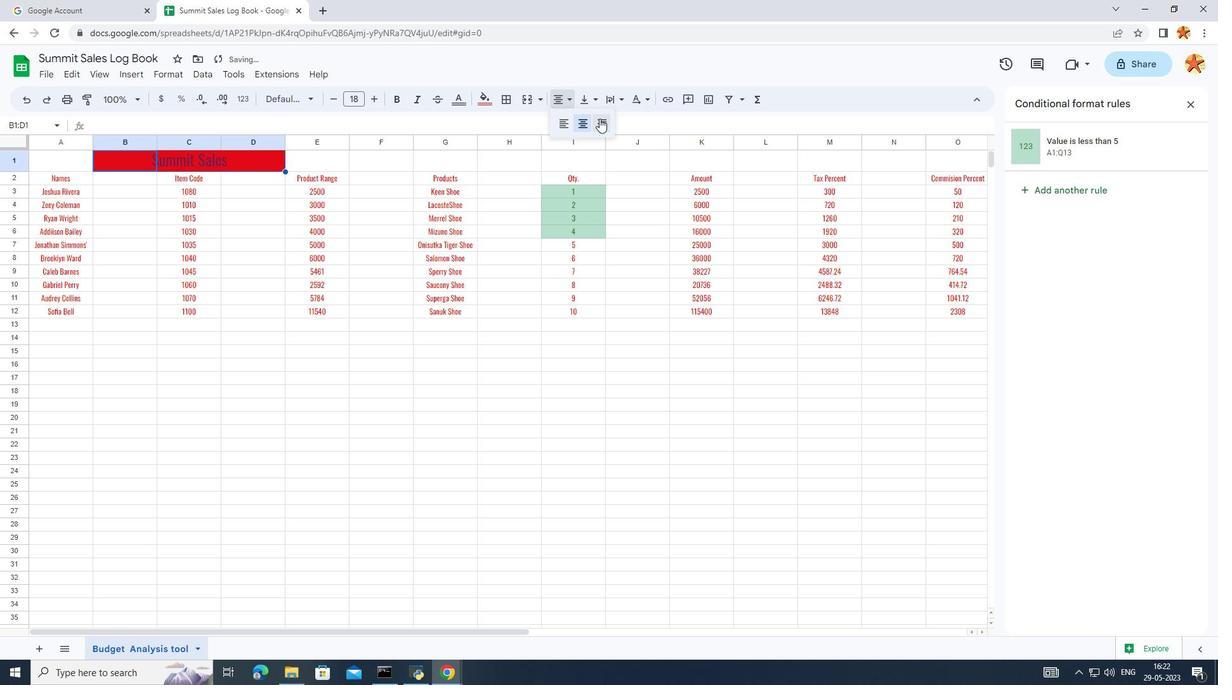 
Action: Mouse moved to (533, 106)
Screenshot: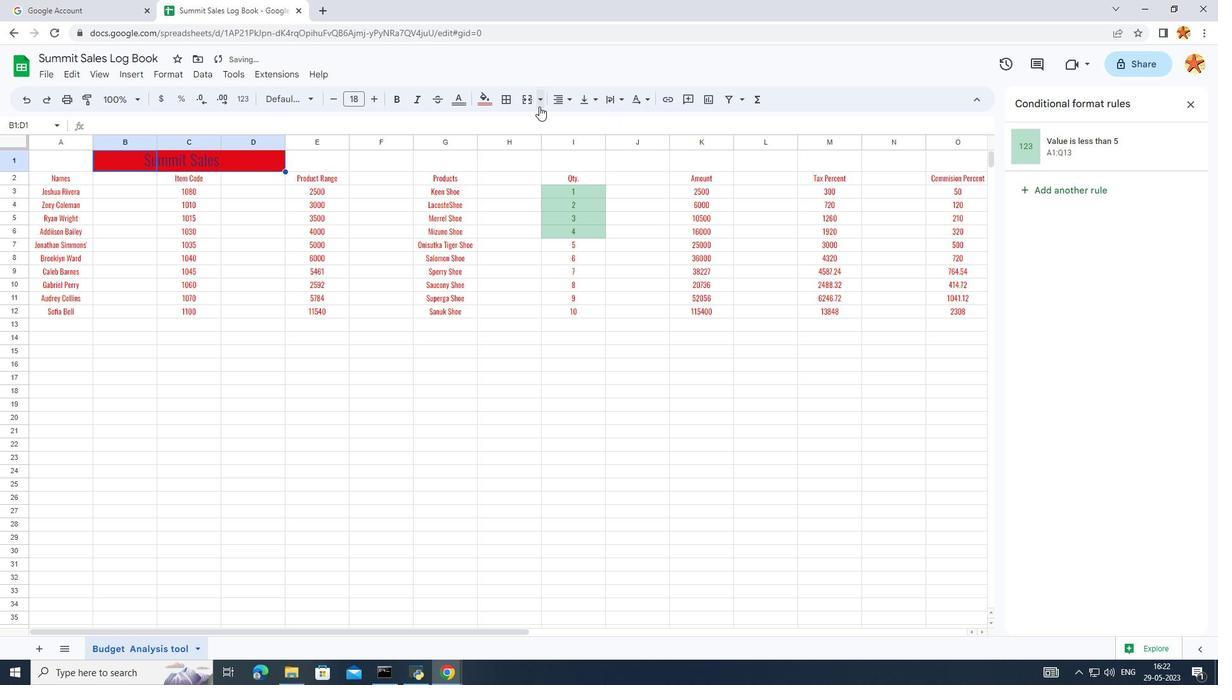 
Action: Mouse pressed left at (533, 106)
Screenshot: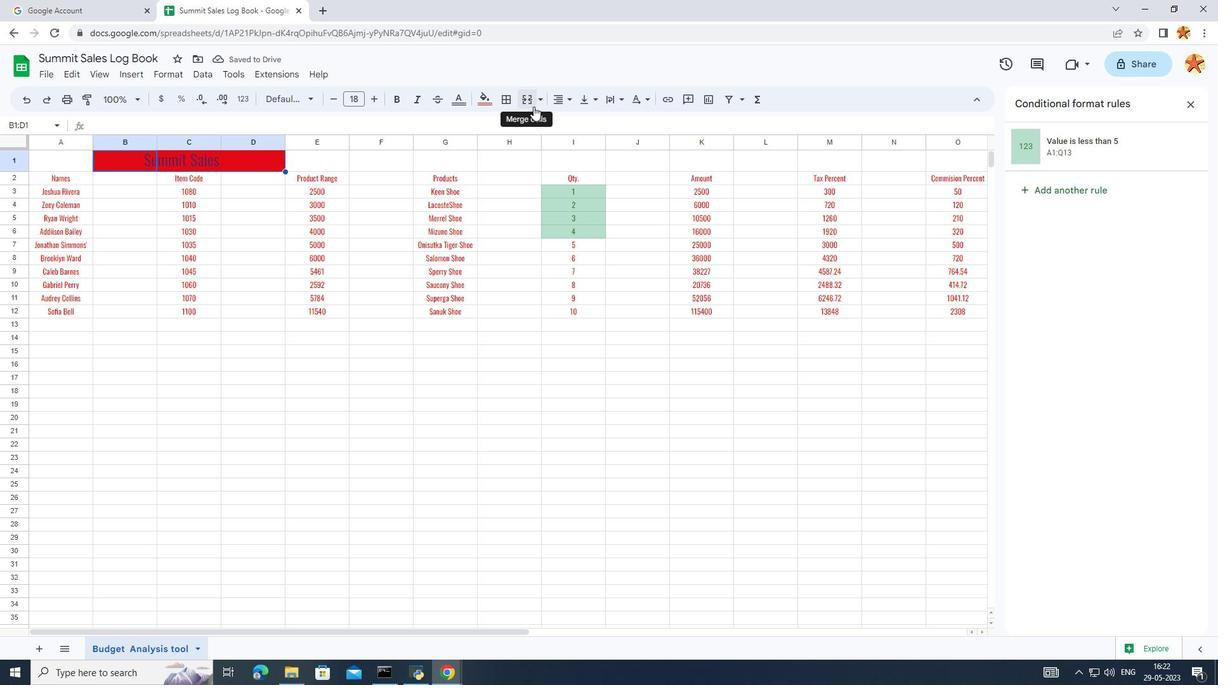 
Action: Mouse pressed left at (533, 106)
Screenshot: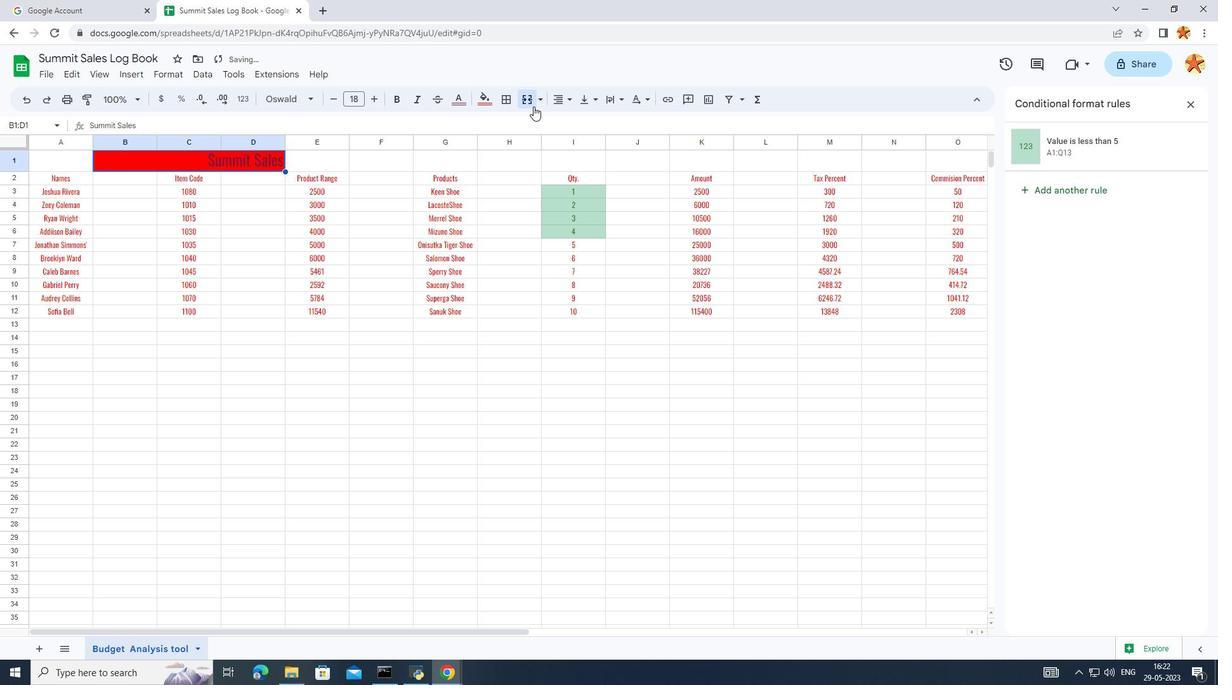 
Action: Mouse pressed left at (533, 106)
Screenshot: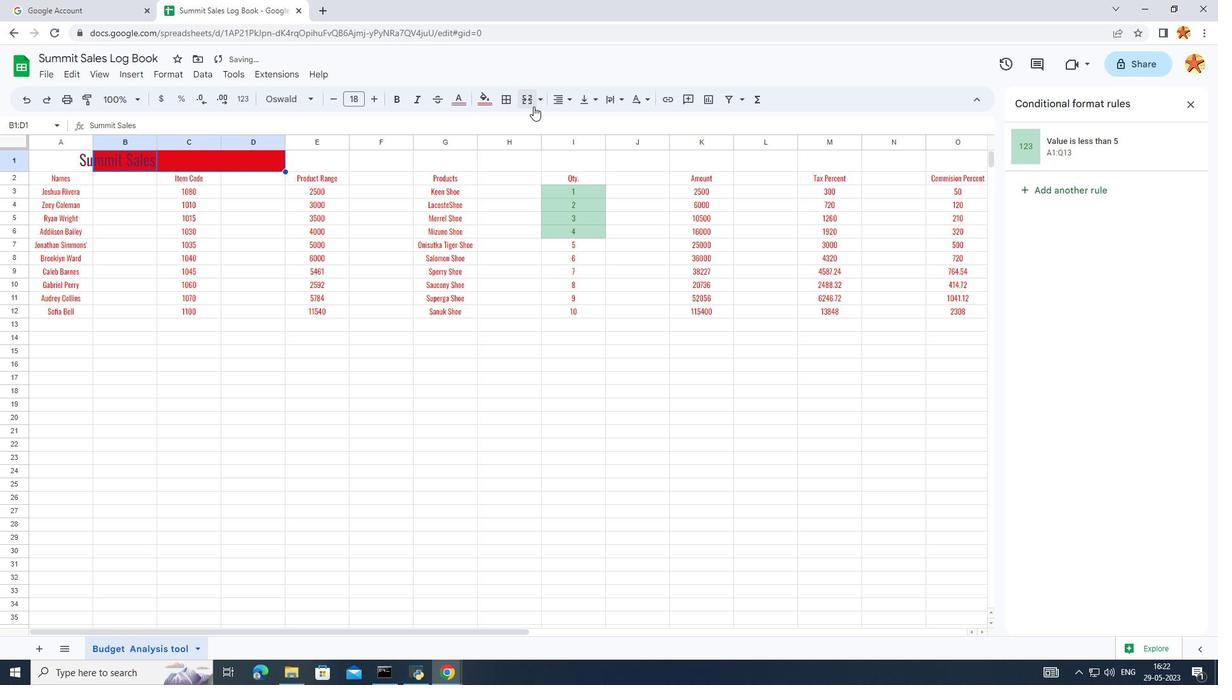 
Action: Mouse moved to (430, 257)
Screenshot: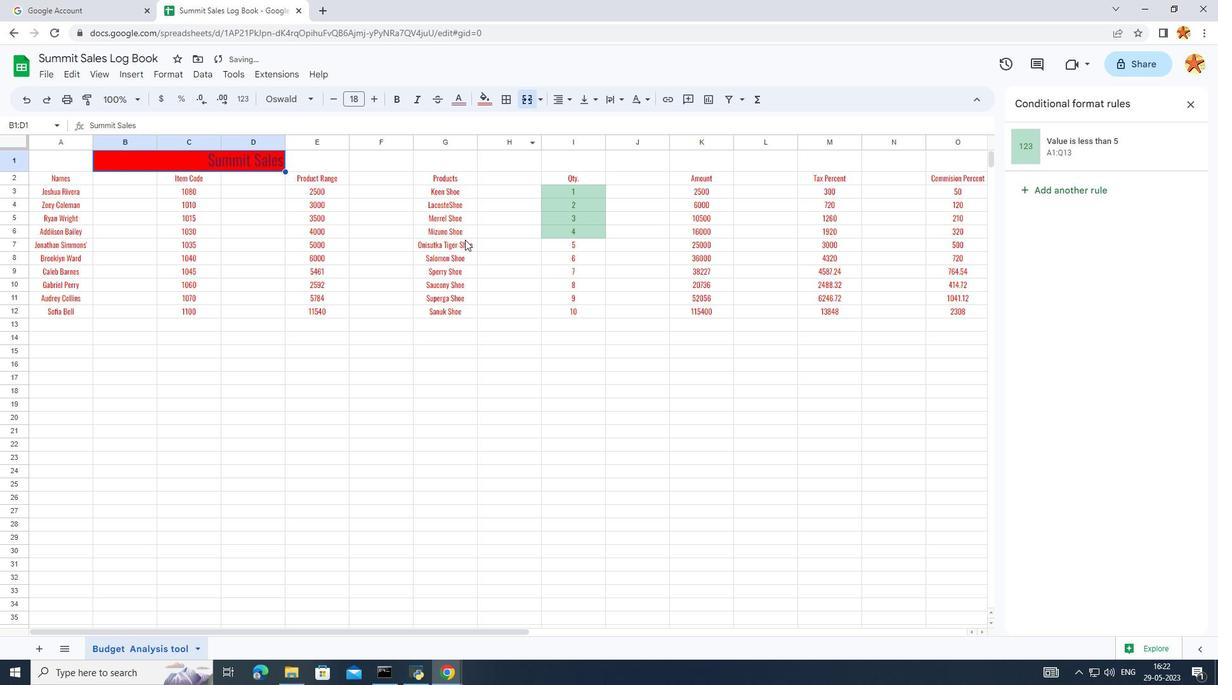 
Action: Mouse pressed left at (430, 257)
Screenshot: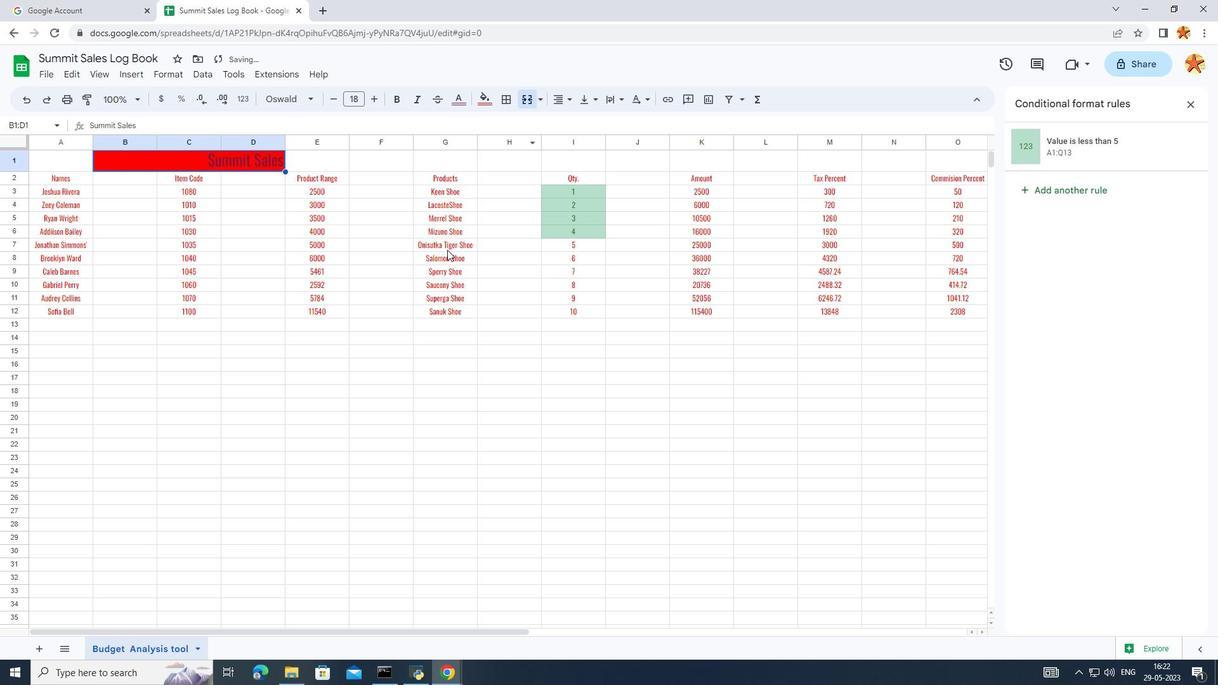 
Action: Mouse moved to (146, 163)
Screenshot: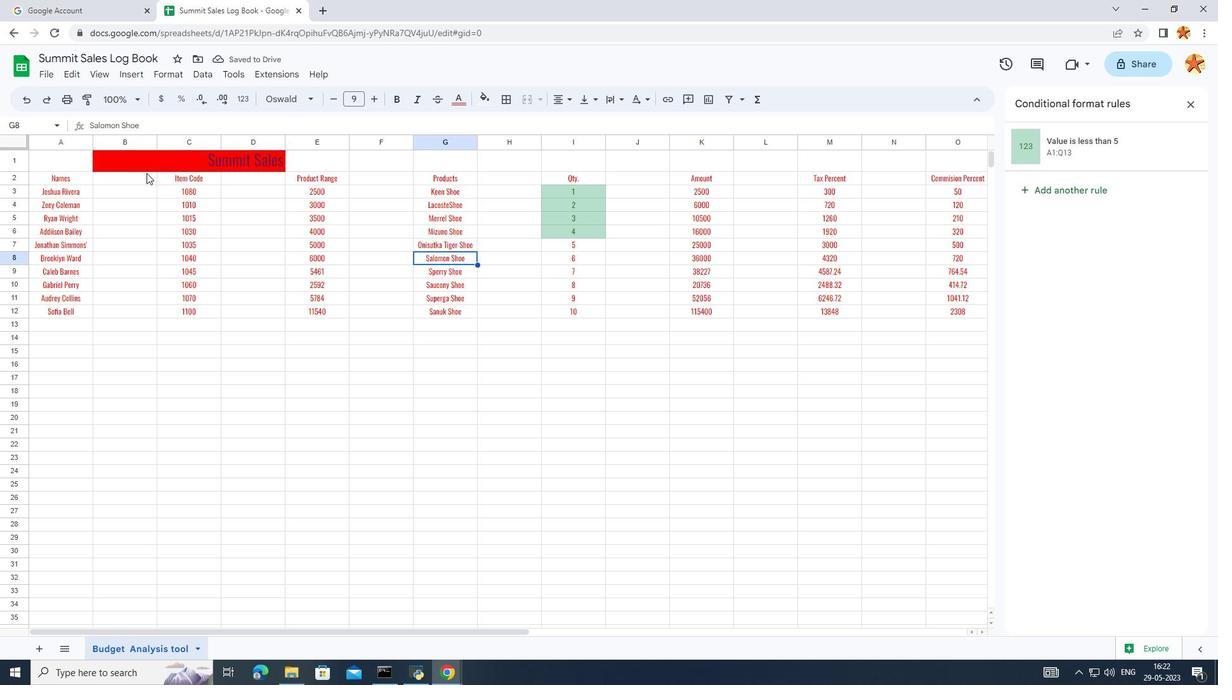 
Action: Mouse pressed left at (146, 163)
Screenshot: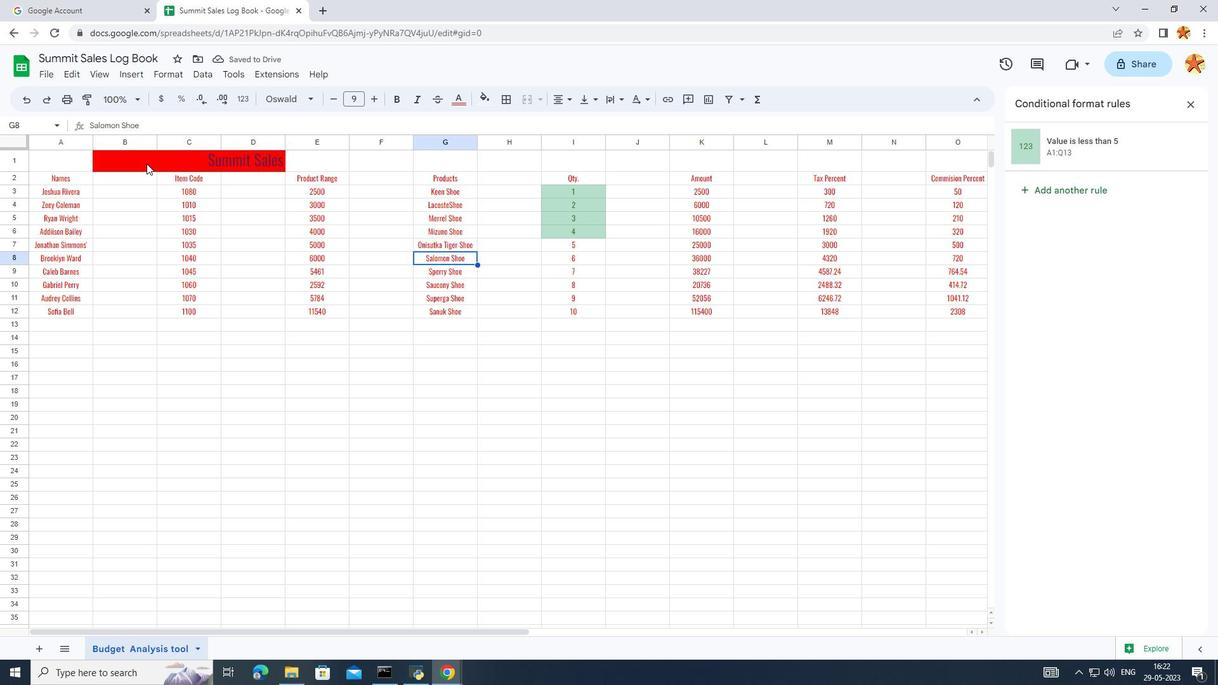 
Action: Mouse moved to (494, 102)
Screenshot: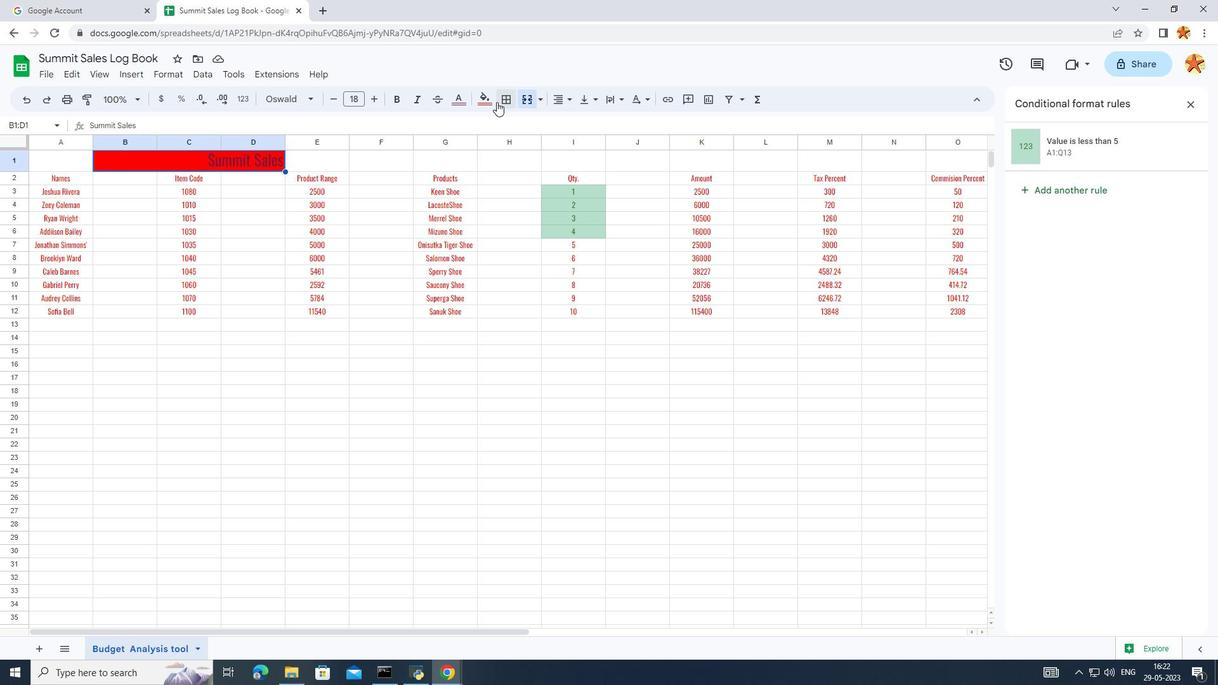 
Action: Mouse pressed left at (494, 102)
Screenshot: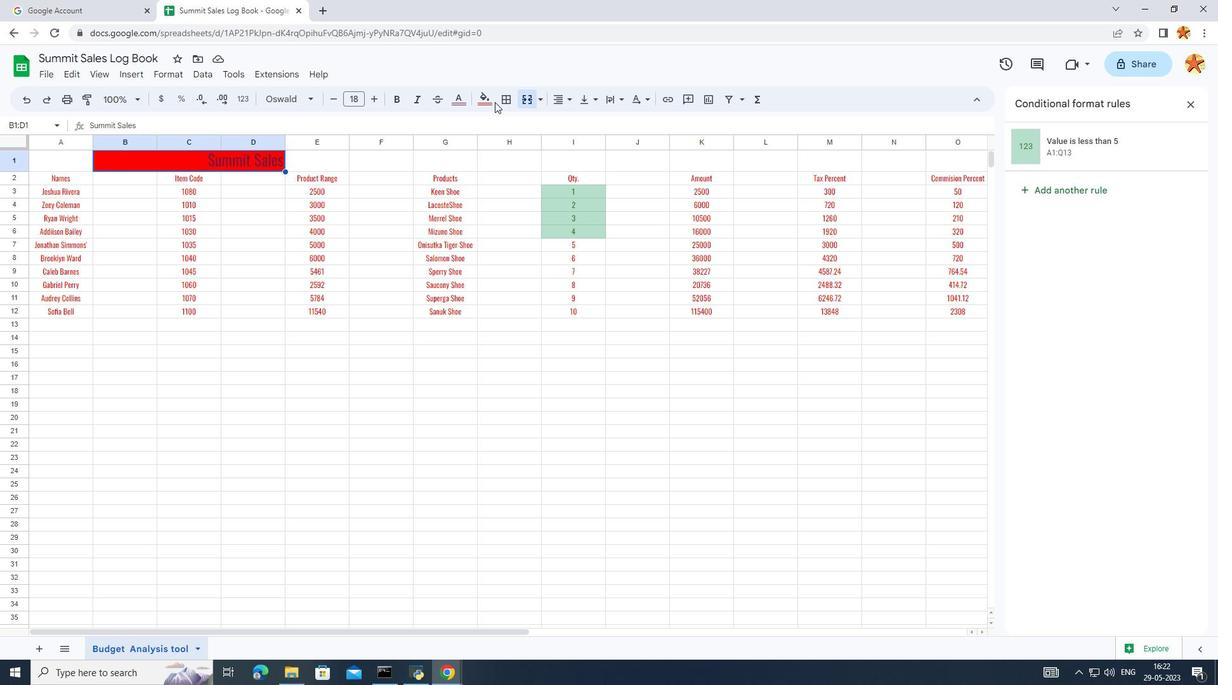 
Action: Mouse moved to (490, 104)
Screenshot: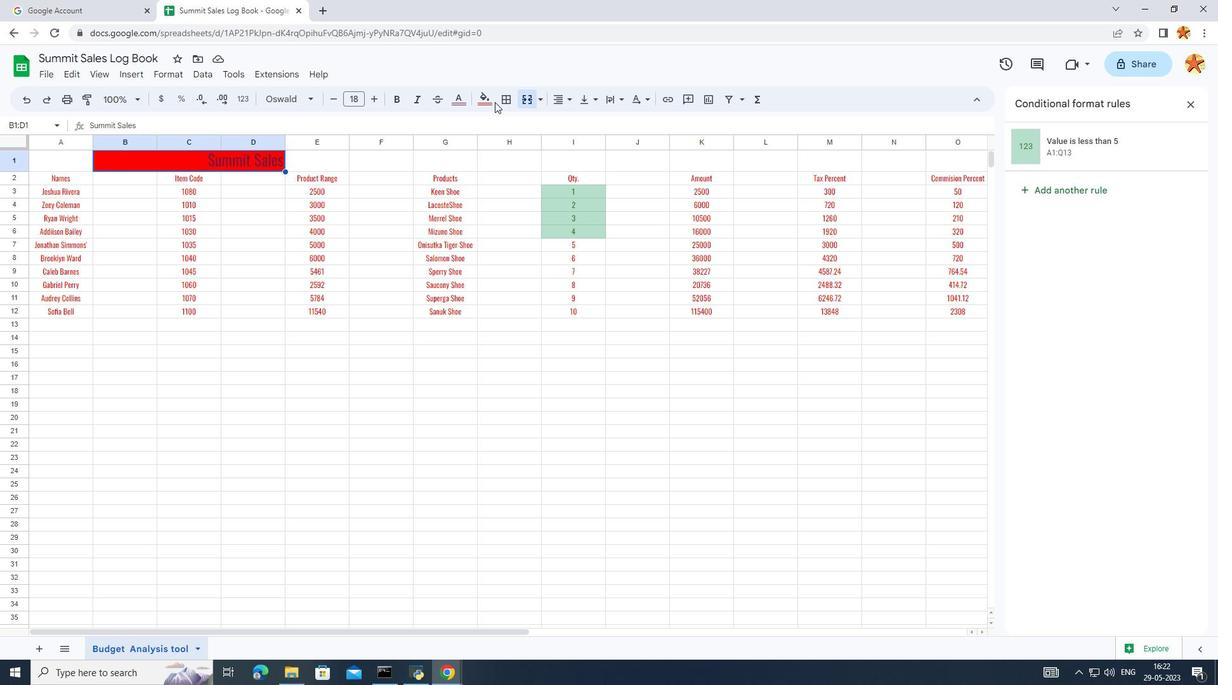 
Action: Mouse pressed left at (490, 104)
Screenshot: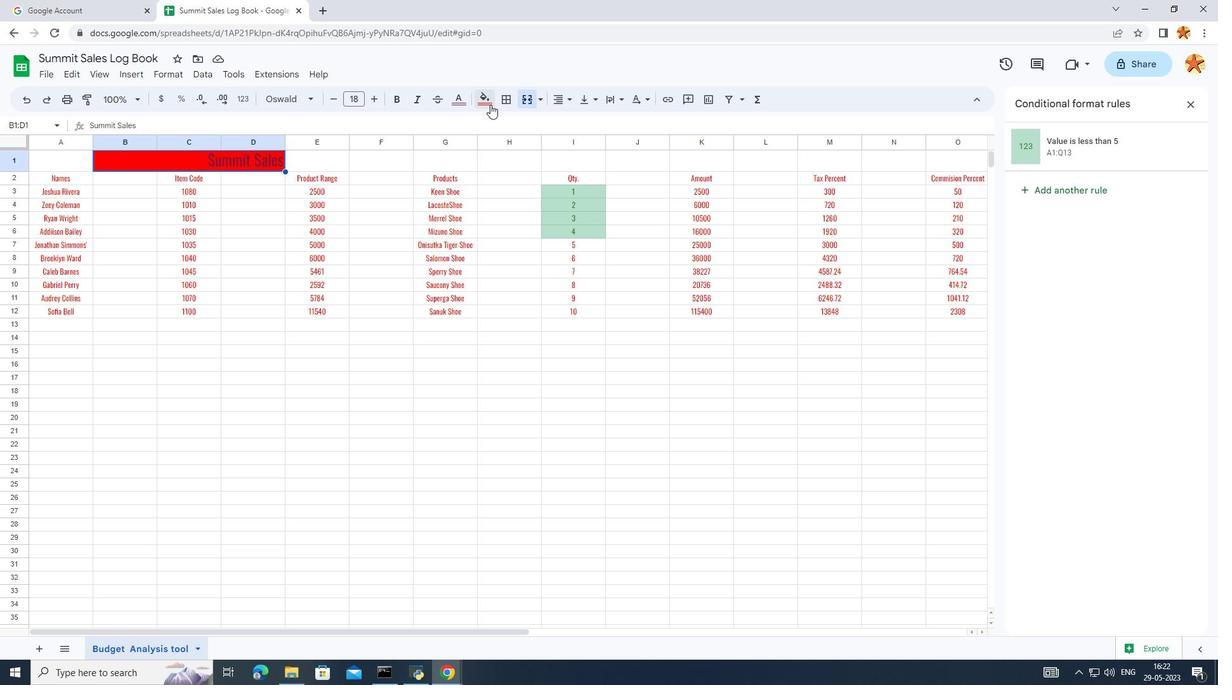 
Action: Mouse moved to (78, 156)
Screenshot: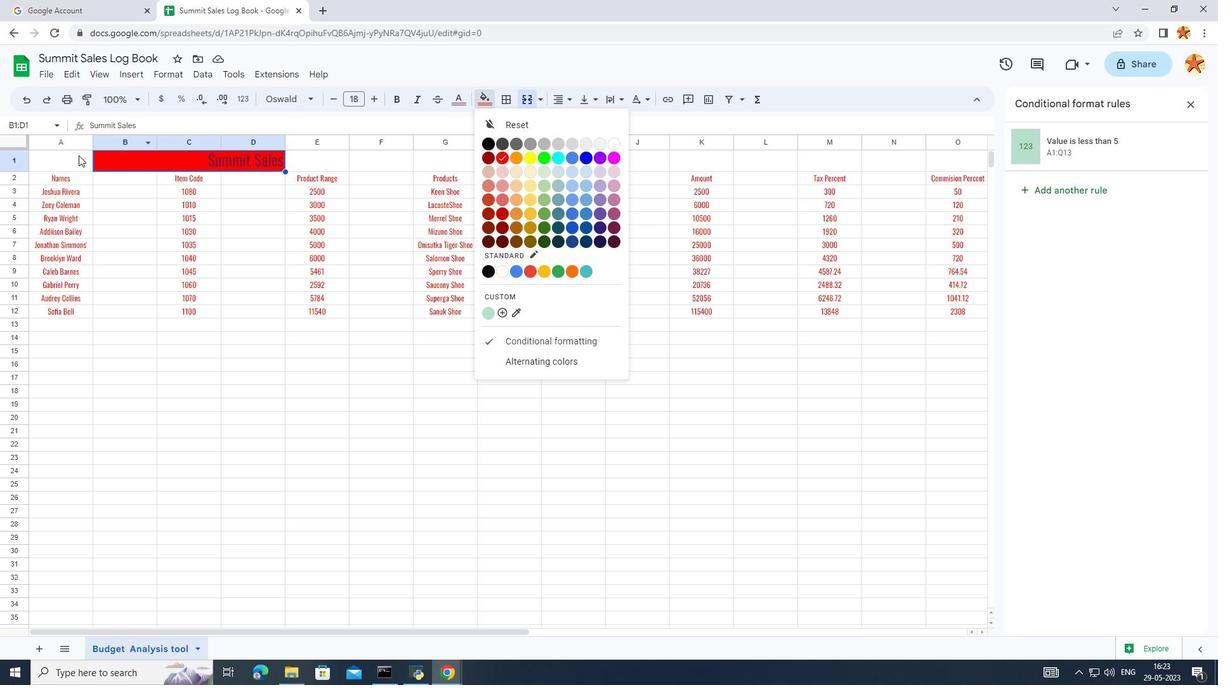 
Action: Mouse pressed left at (78, 156)
Screenshot: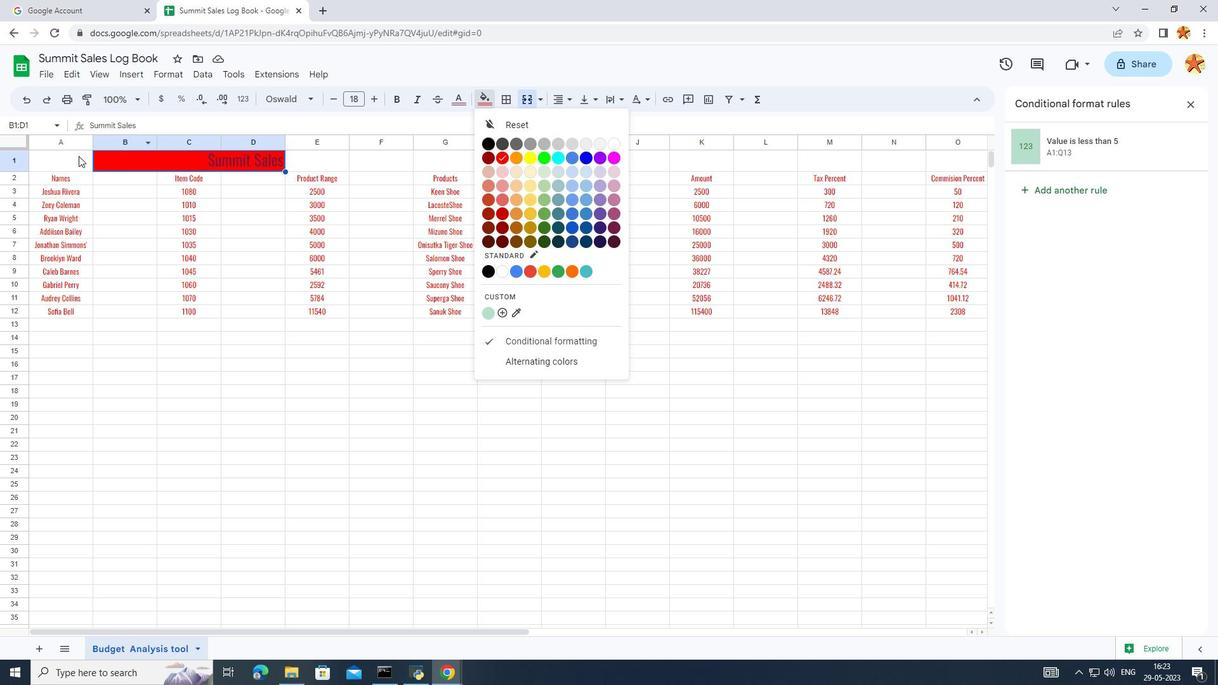 
Action: Mouse moved to (533, 96)
Screenshot: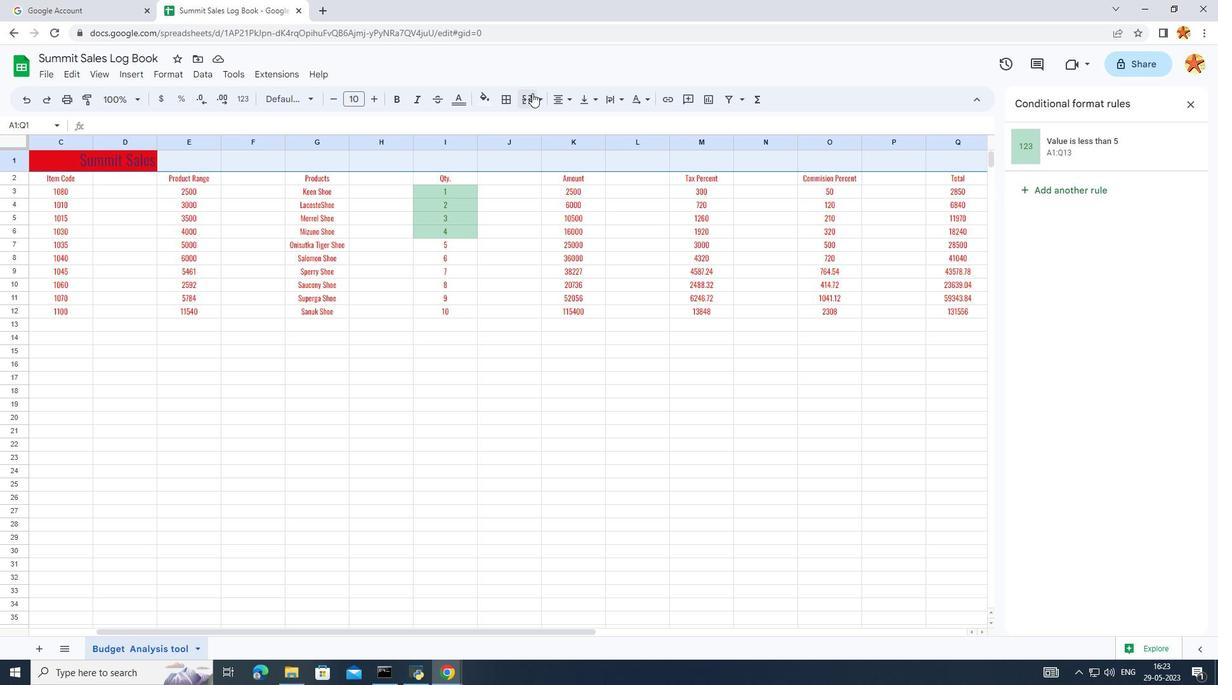 
Action: Mouse pressed left at (533, 96)
Screenshot: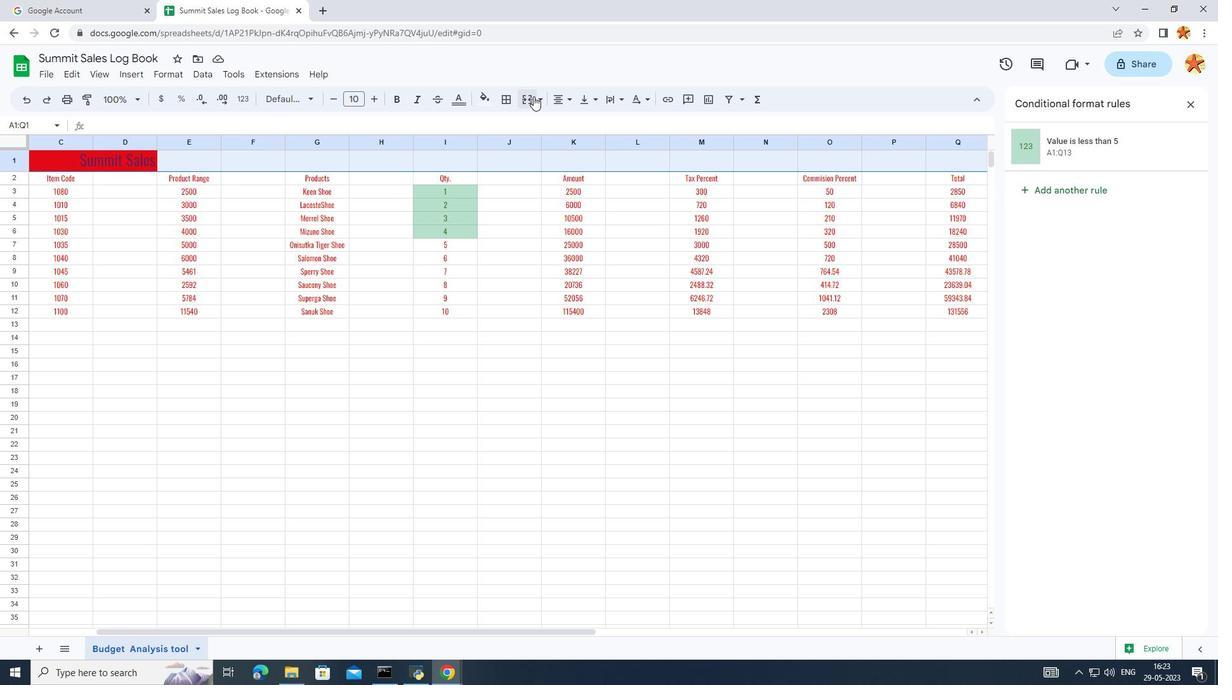 
Action: Mouse moved to (588, 195)
Screenshot: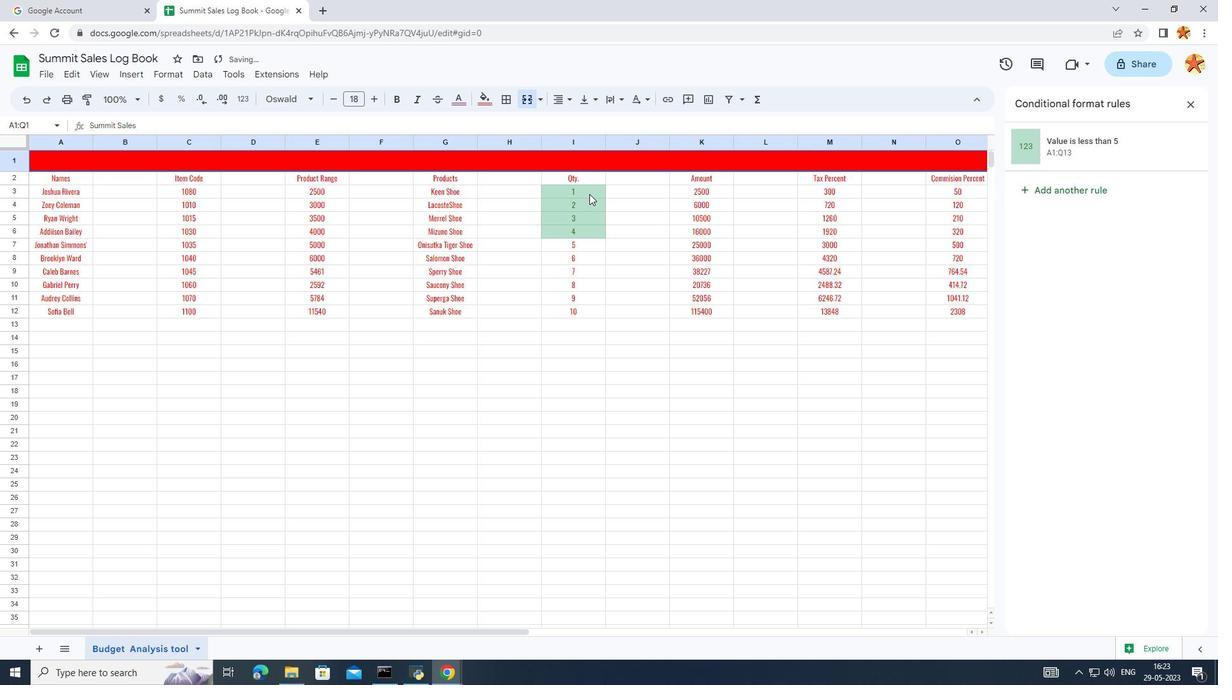
Action: Mouse scrolled (588, 194) with delta (0, 0)
Screenshot: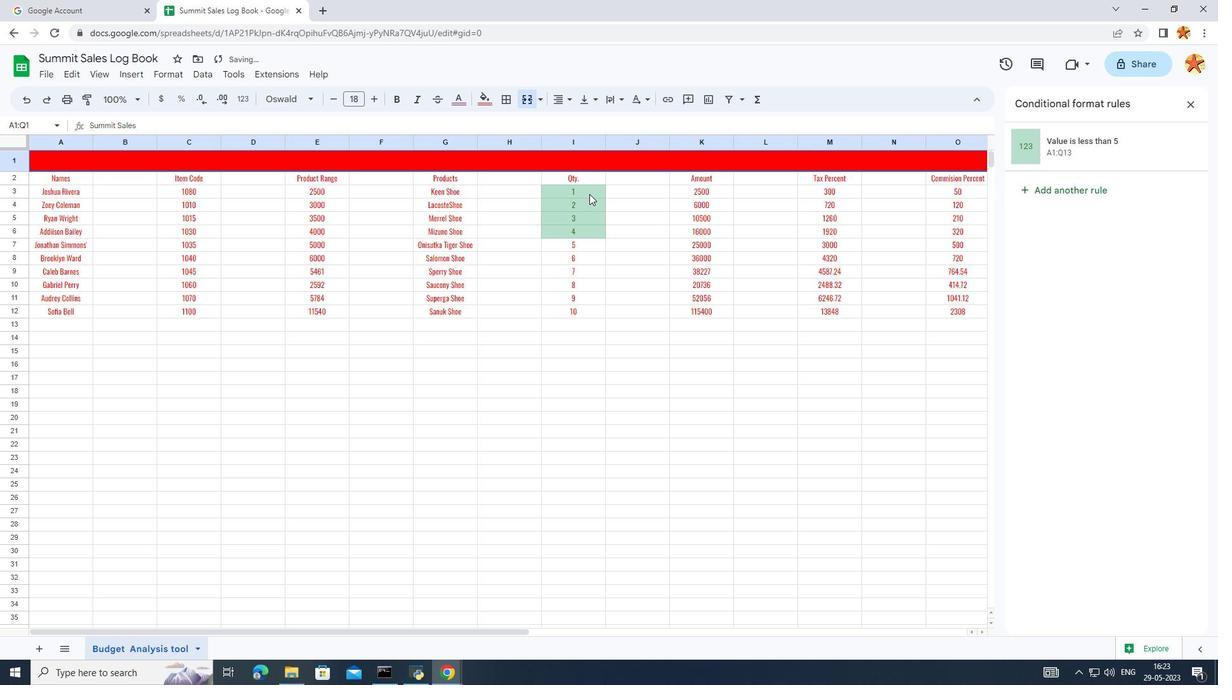 
Action: Mouse scrolled (588, 194) with delta (0, 0)
Screenshot: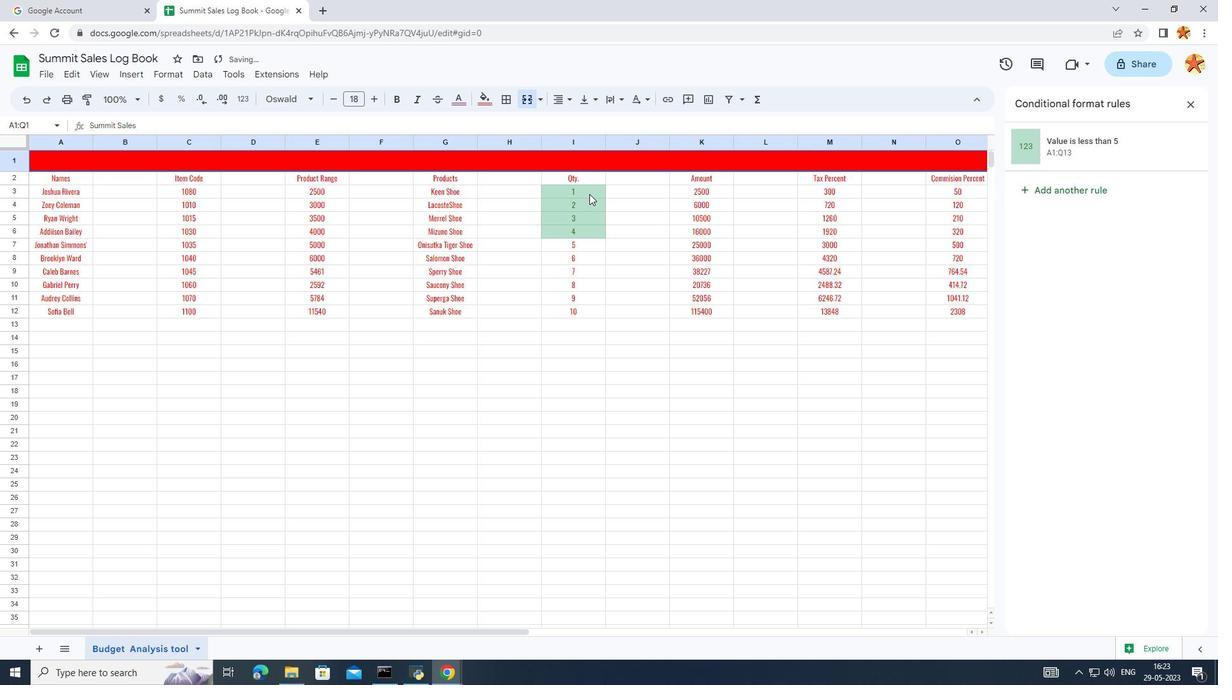 
Action: Mouse scrolled (588, 194) with delta (0, 0)
Screenshot: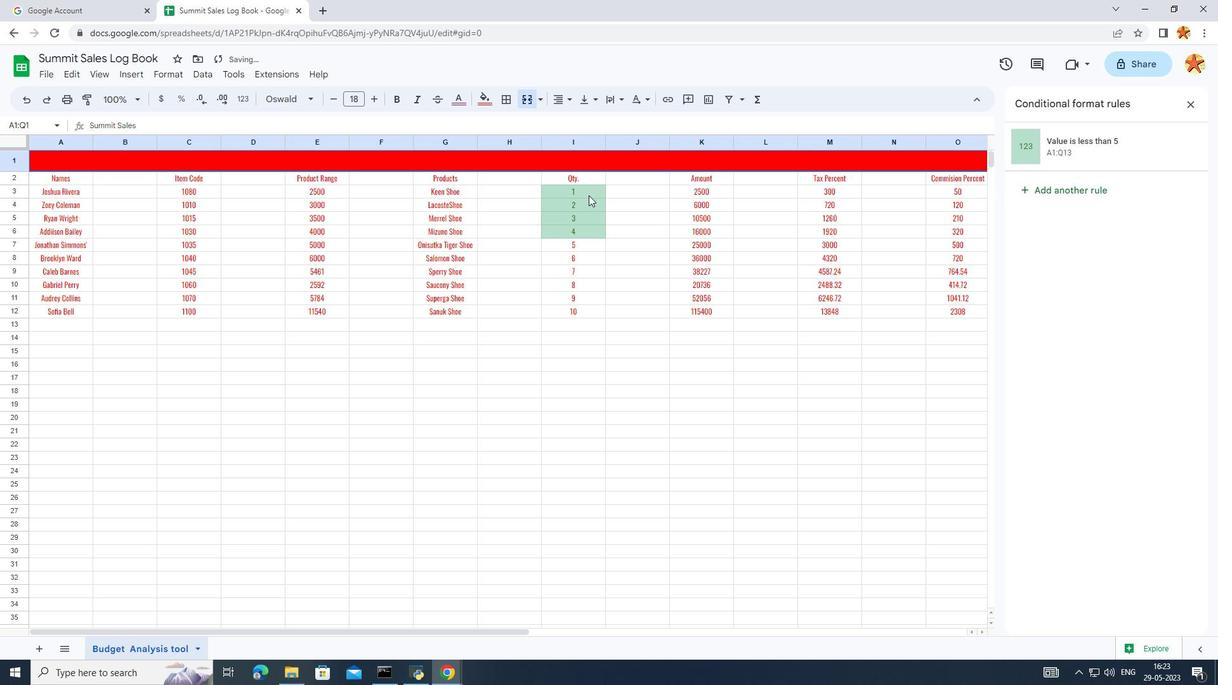 
Action: Mouse moved to (587, 196)
Screenshot: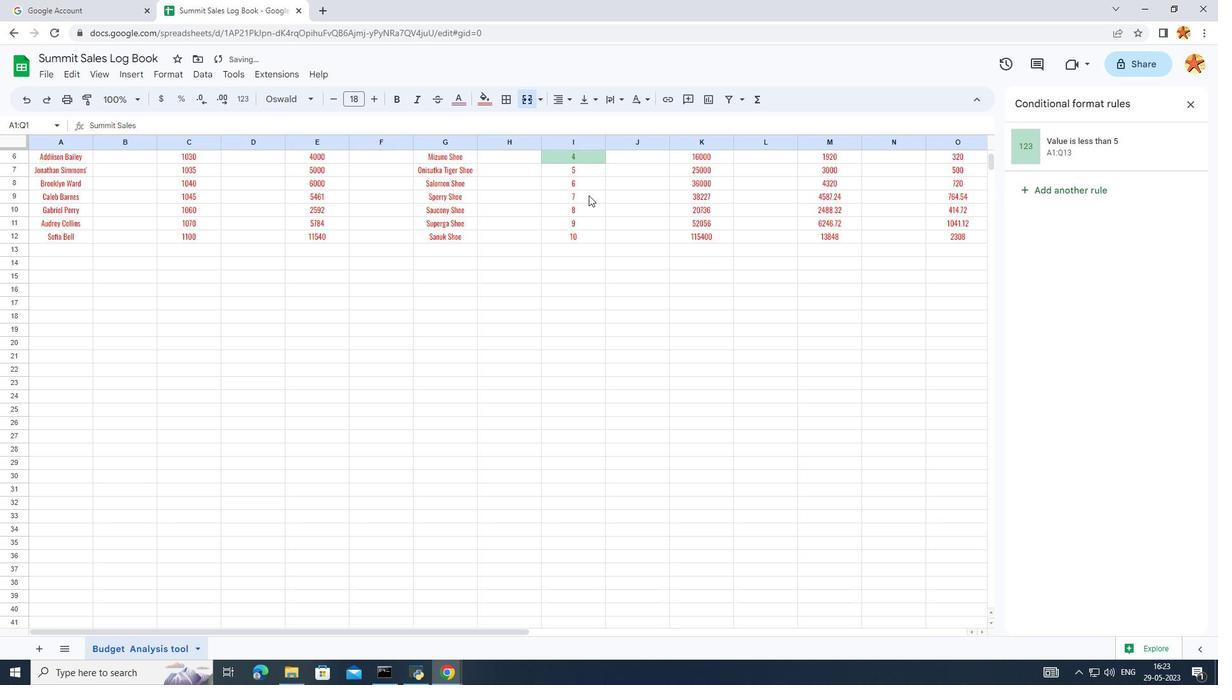 
Action: Mouse scrolled (587, 195) with delta (0, 0)
Screenshot: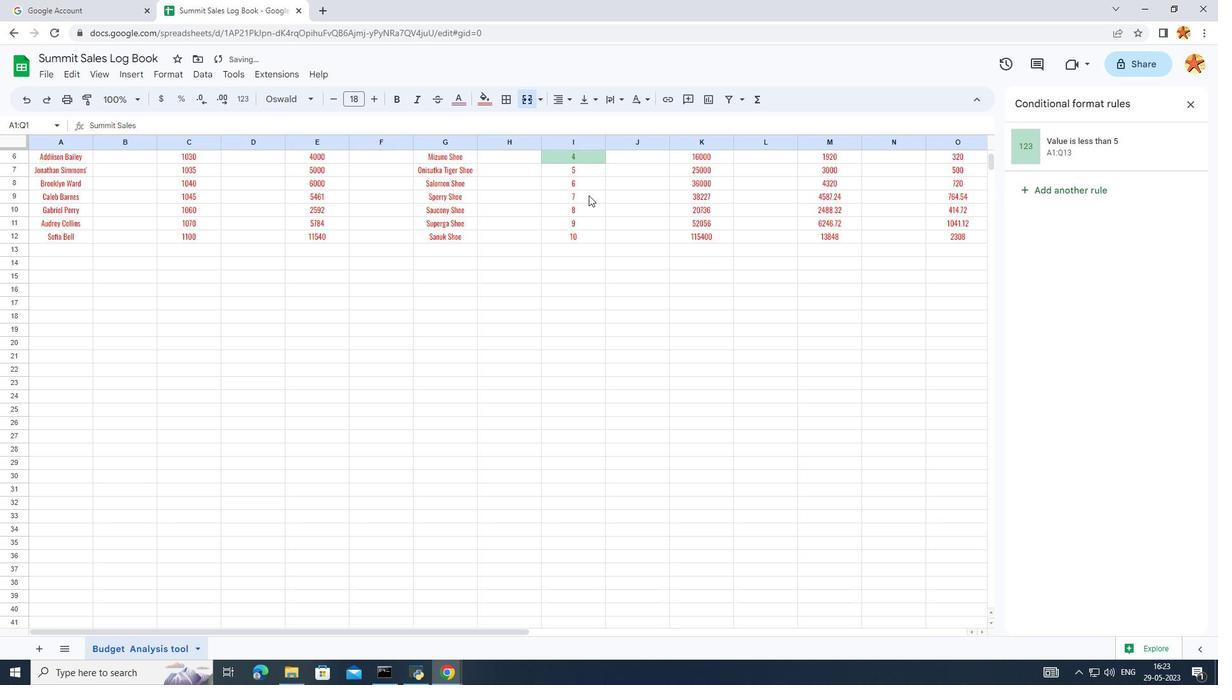 
Action: Mouse moved to (586, 196)
Screenshot: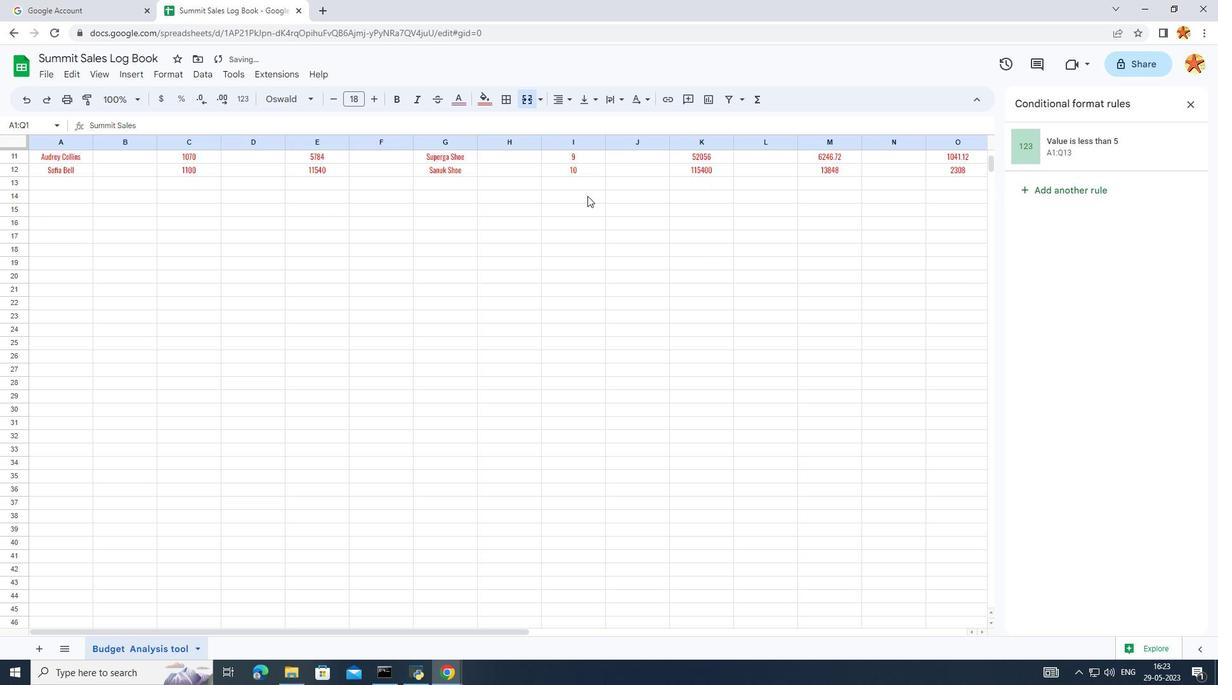 
Action: Mouse scrolled (586, 196) with delta (0, 0)
Screenshot: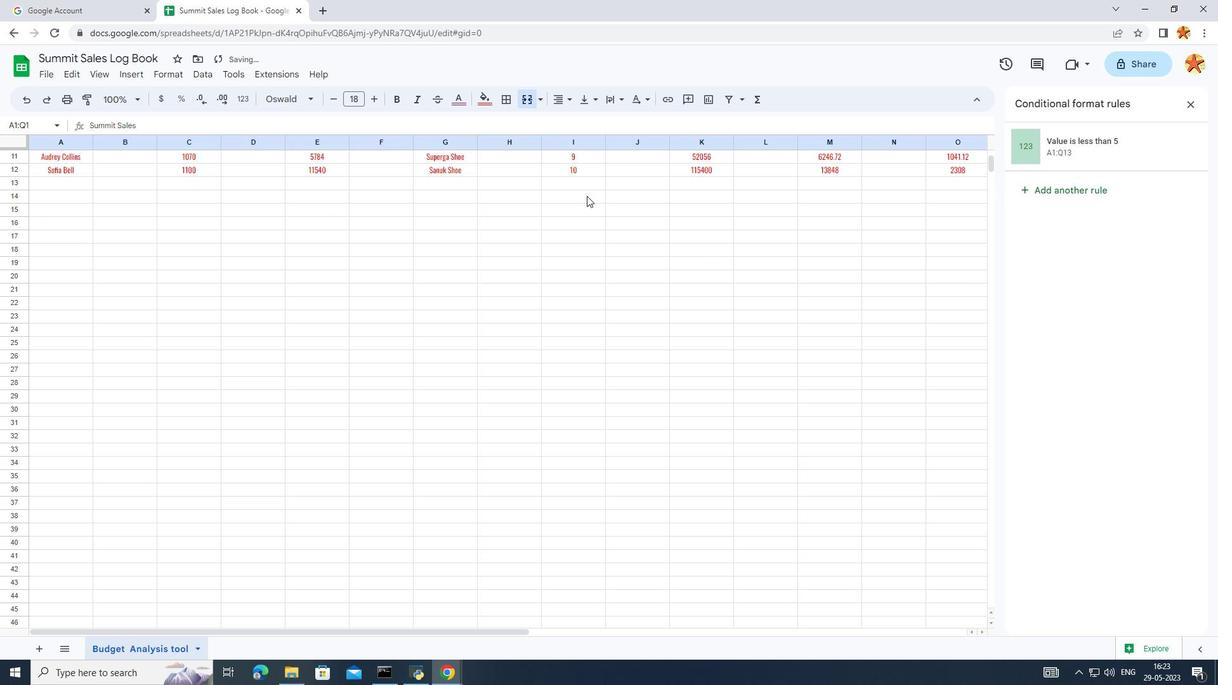 
Action: Mouse scrolled (586, 196) with delta (0, 0)
Screenshot: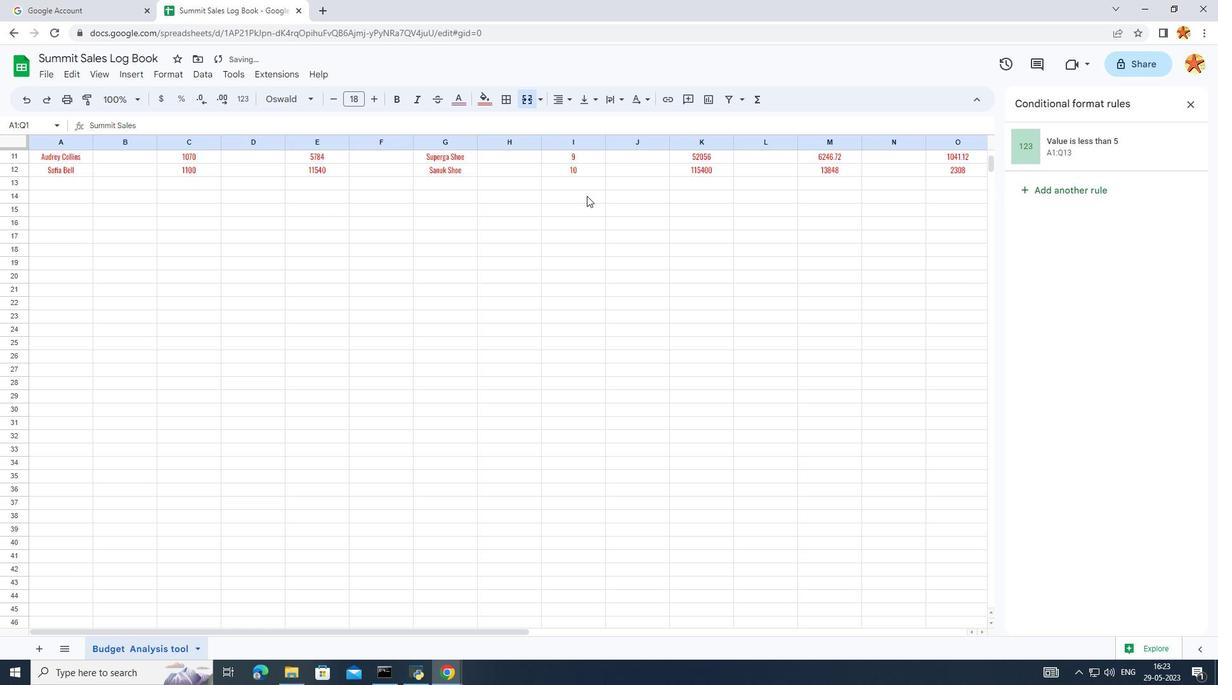 
Action: Mouse scrolled (586, 196) with delta (0, 0)
Screenshot: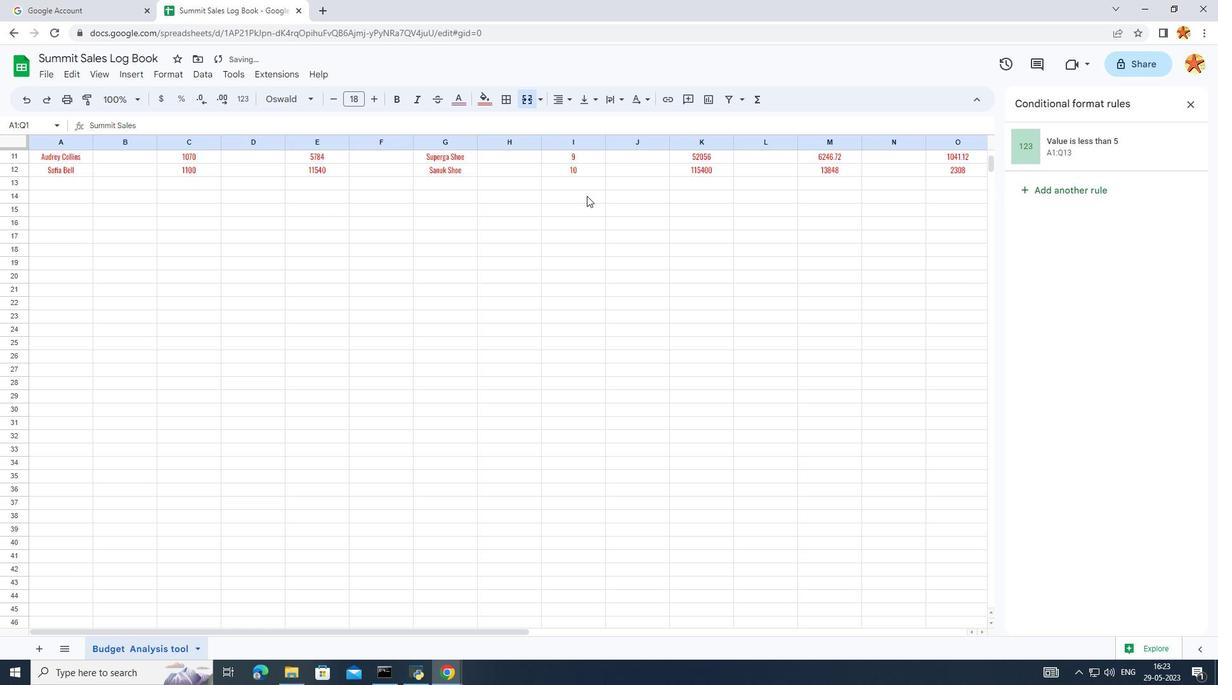 
Action: Mouse scrolled (586, 196) with delta (0, 0)
Screenshot: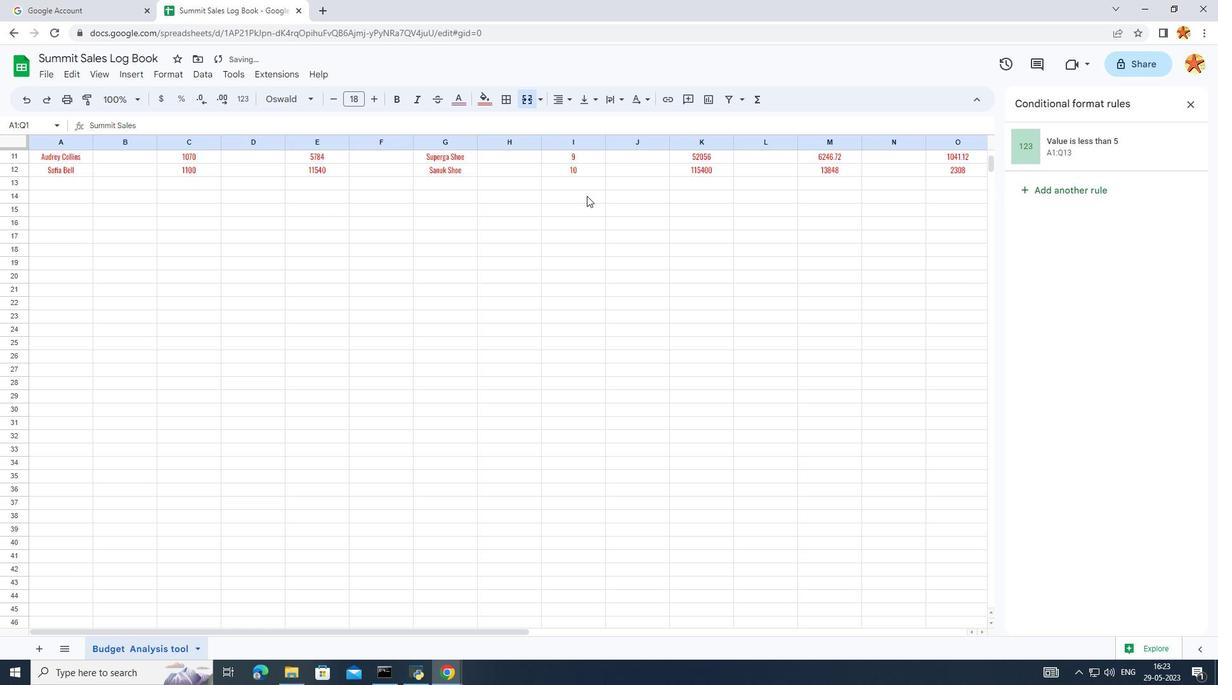 
Action: Mouse scrolled (586, 196) with delta (0, 0)
Screenshot: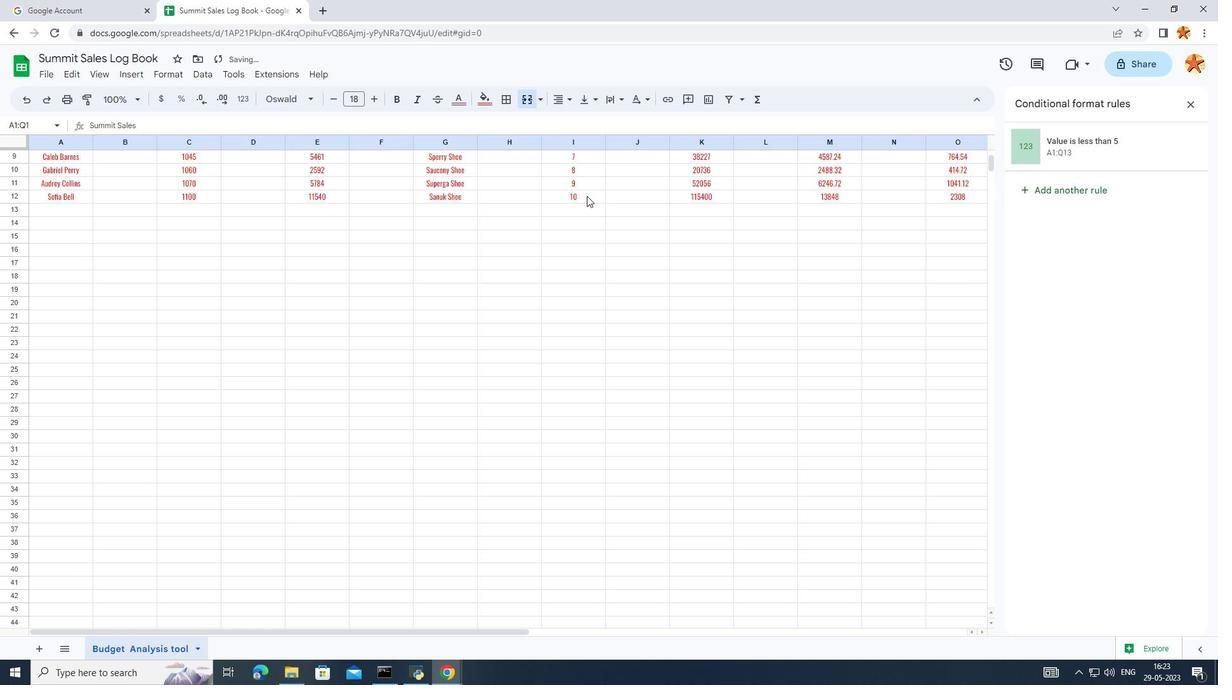 
Action: Mouse scrolled (586, 196) with delta (0, 0)
Screenshot: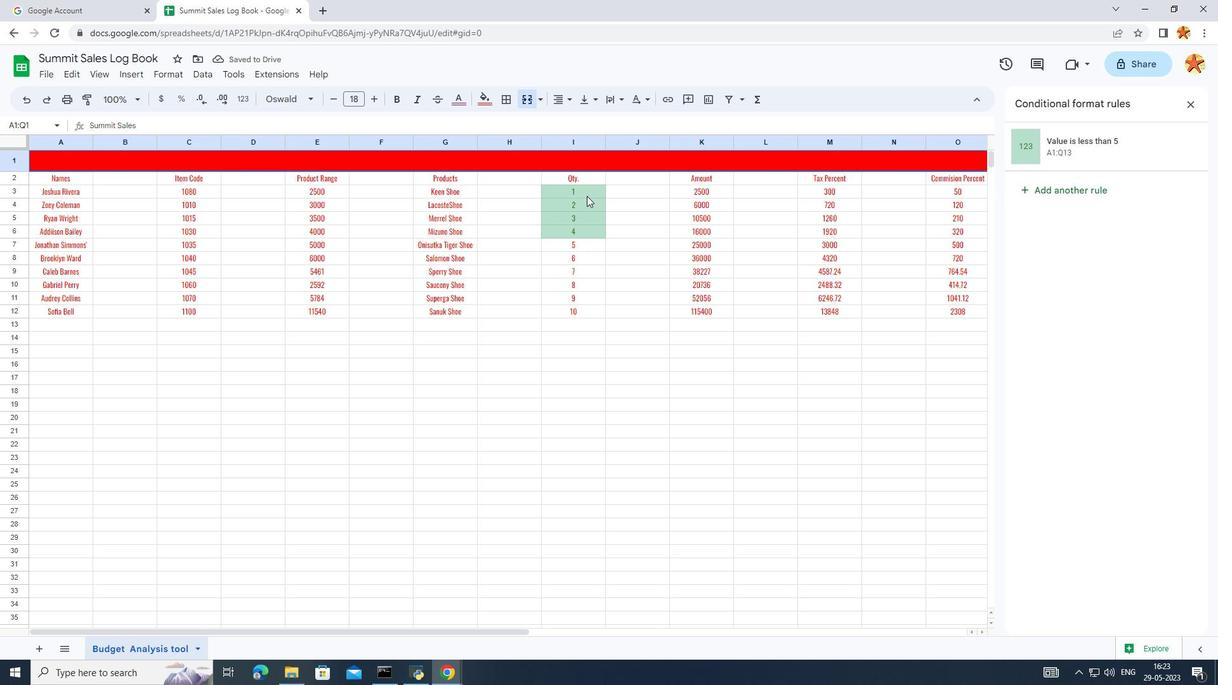 
Action: Mouse scrolled (586, 196) with delta (0, 0)
Screenshot: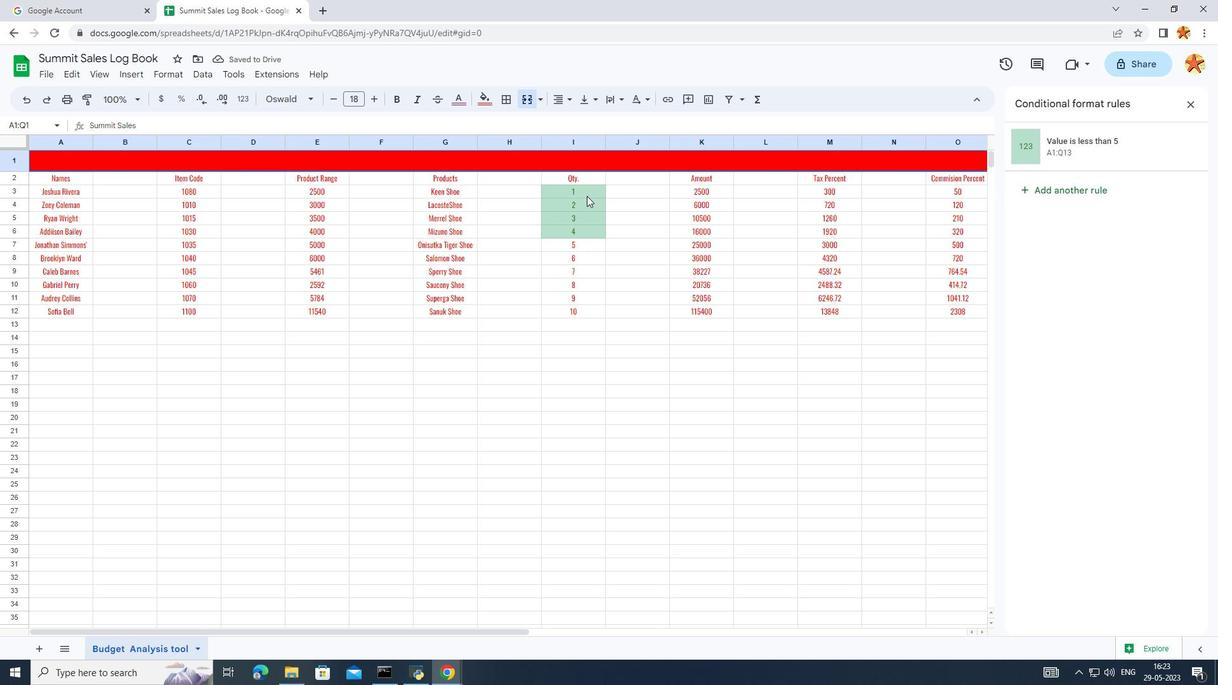 
Action: Mouse scrolled (586, 196) with delta (0, 0)
Screenshot: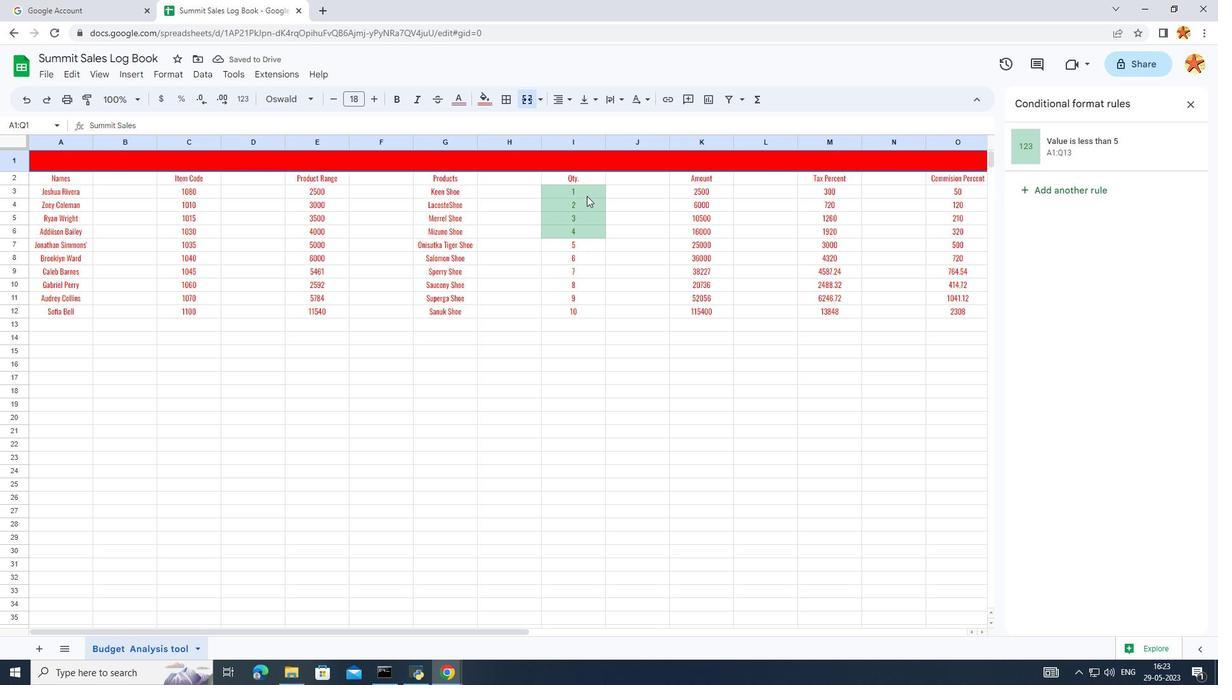 
Action: Mouse moved to (585, 196)
Screenshot: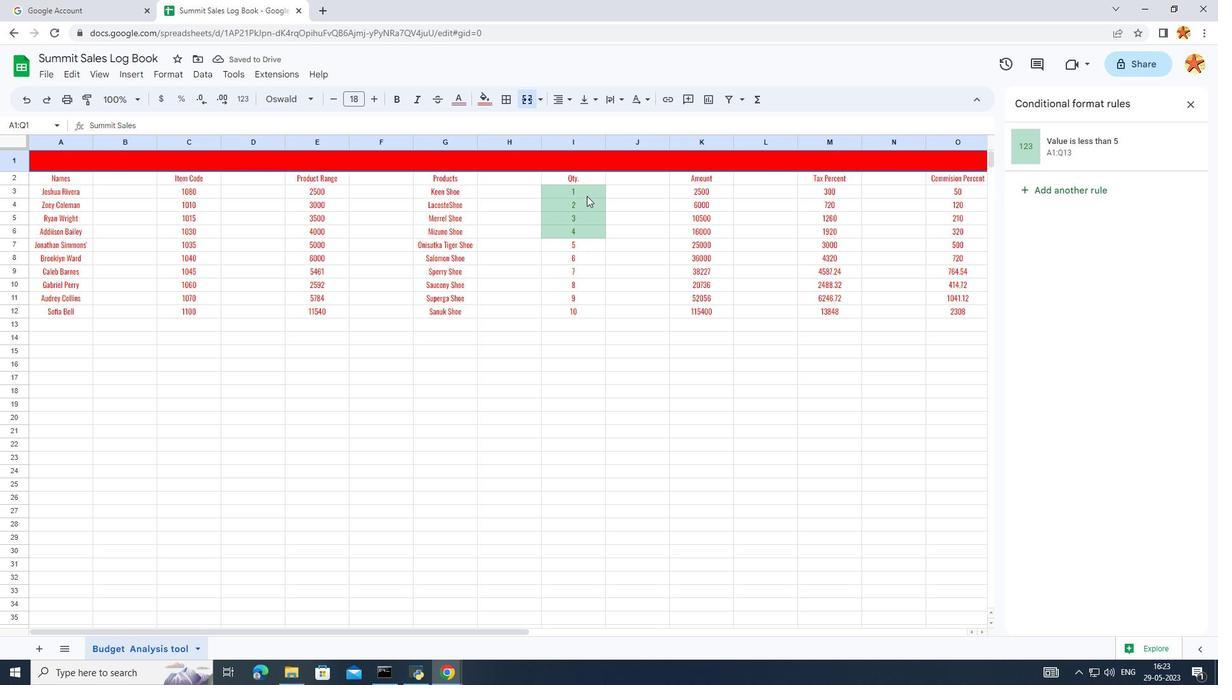 
Action: Key pressed ctrl+Z
Screenshot: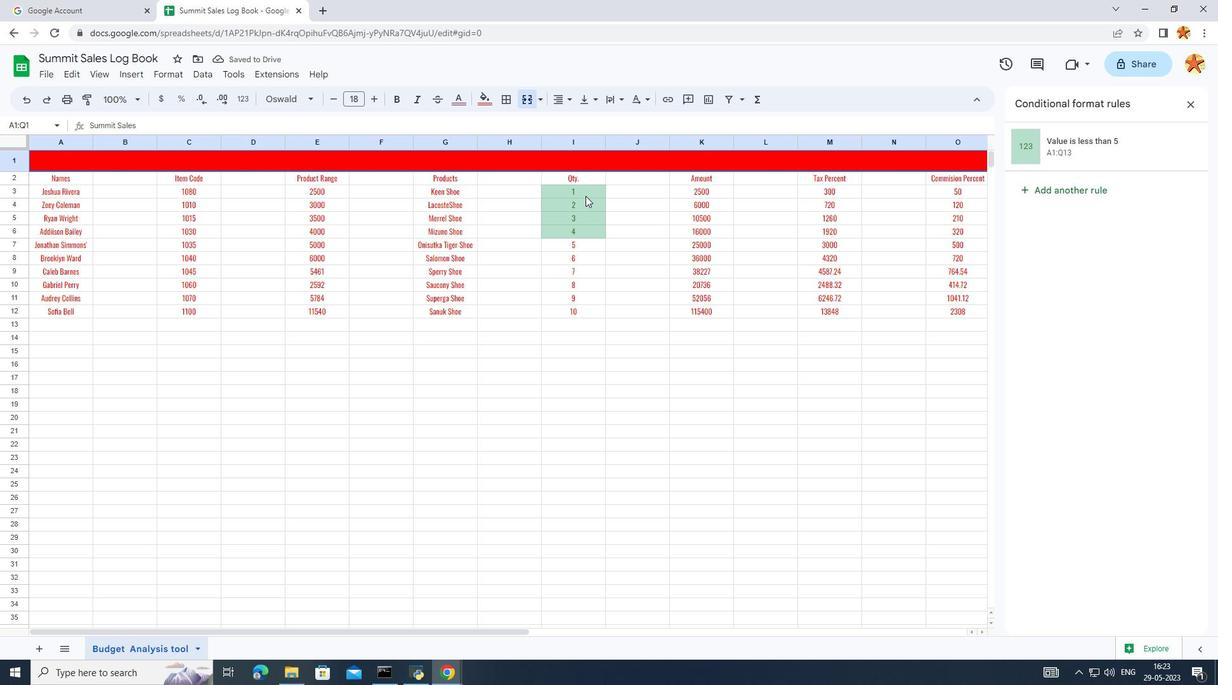 
Action: Mouse moved to (191, 159)
Screenshot: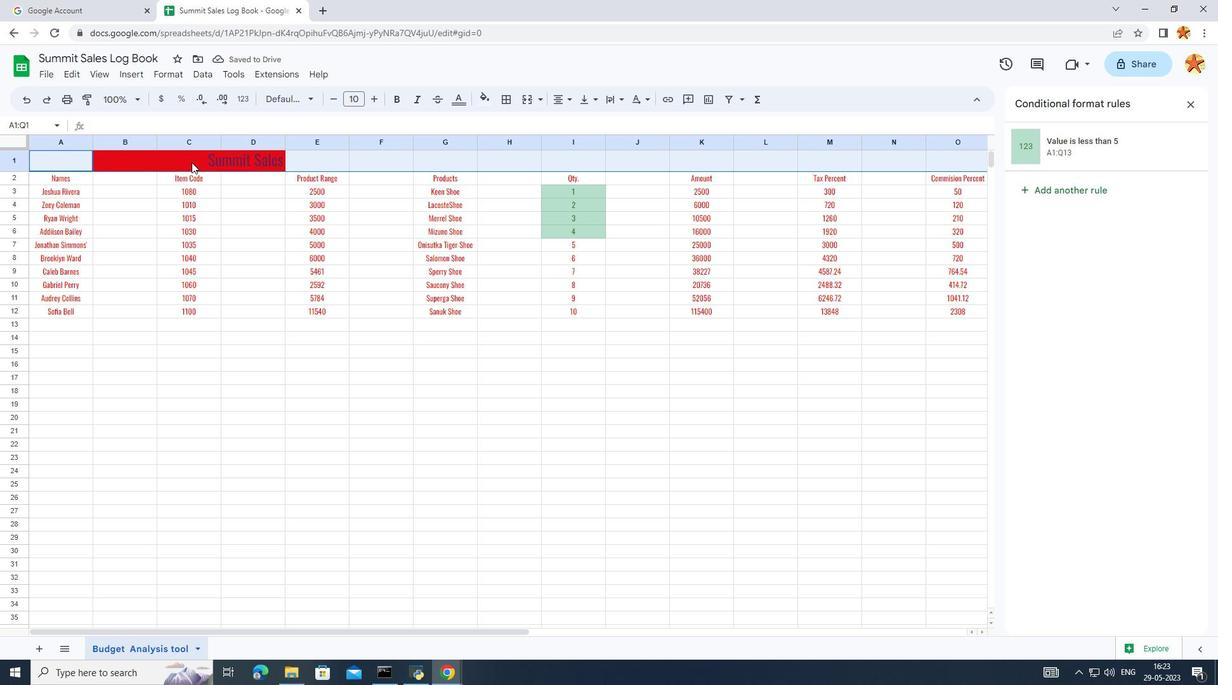 
Action: Mouse pressed left at (191, 159)
Screenshot: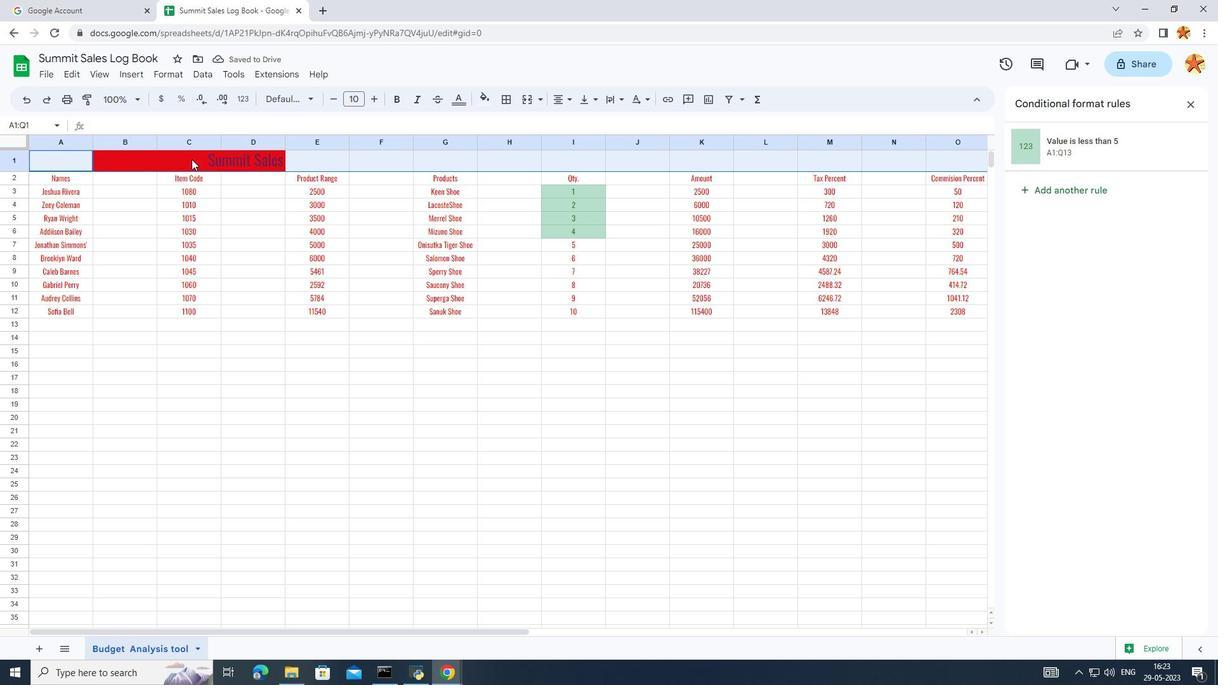 
Action: Mouse moved to (192, 158)
Screenshot: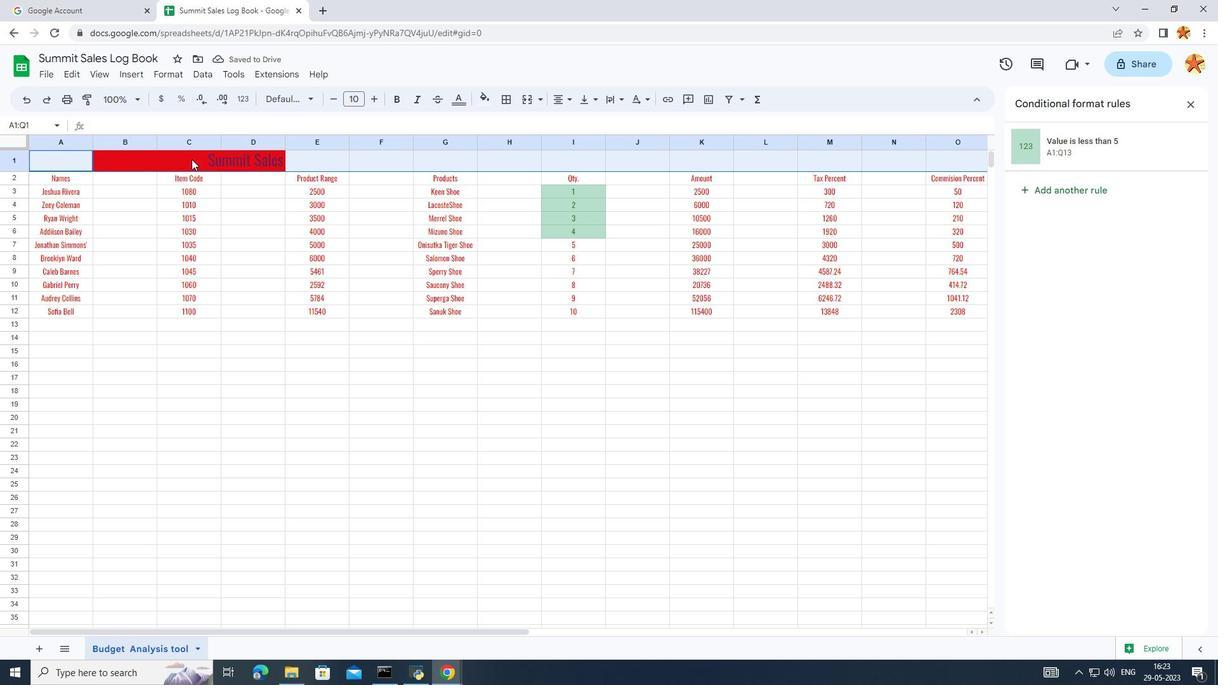 
Action: Mouse pressed left at (192, 158)
Screenshot: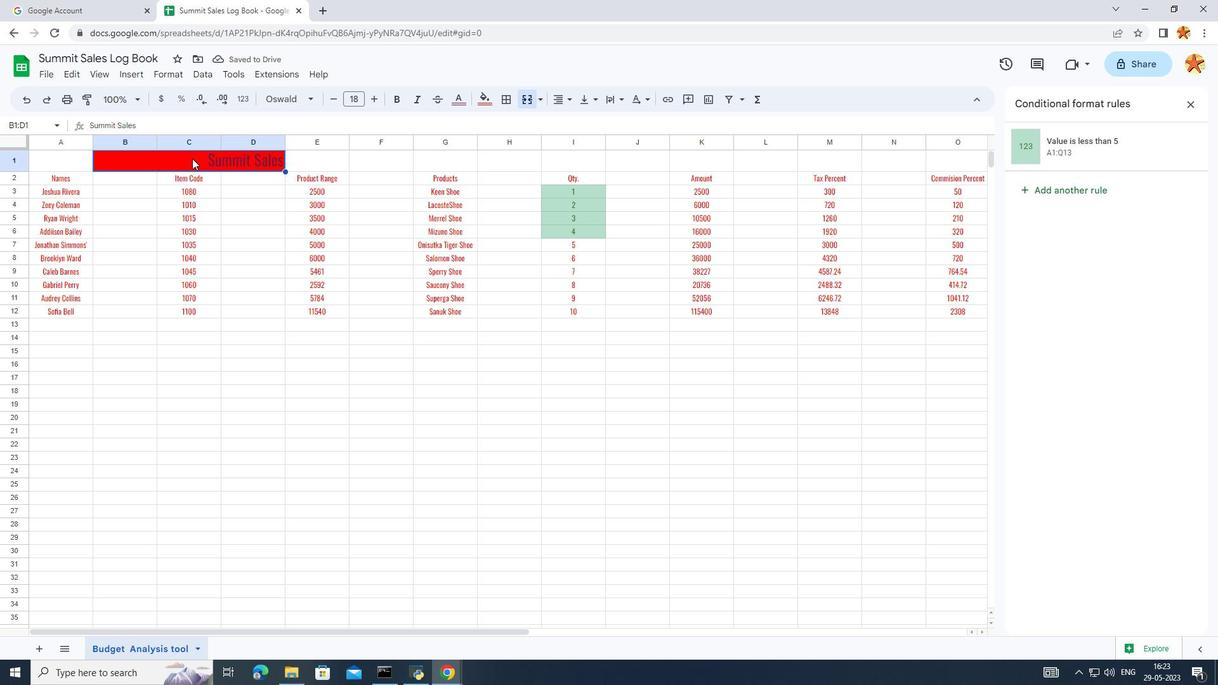 
Action: Mouse moved to (362, 170)
Screenshot: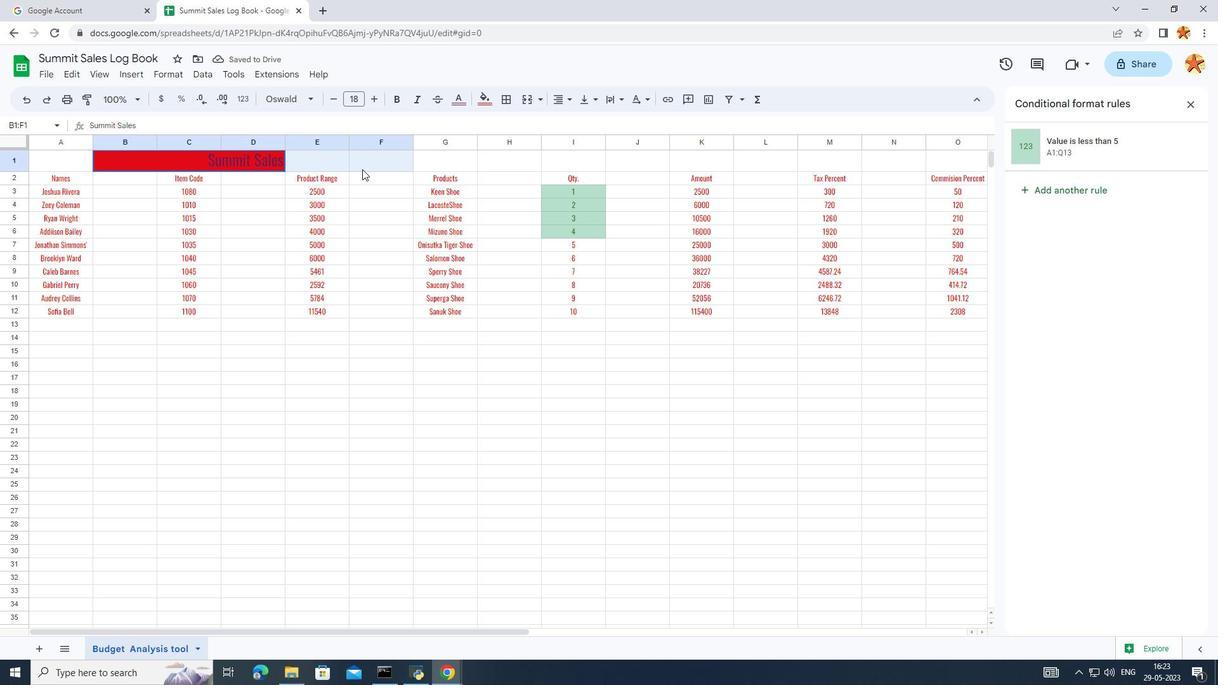 
Action: Mouse pressed left at (362, 170)
Screenshot: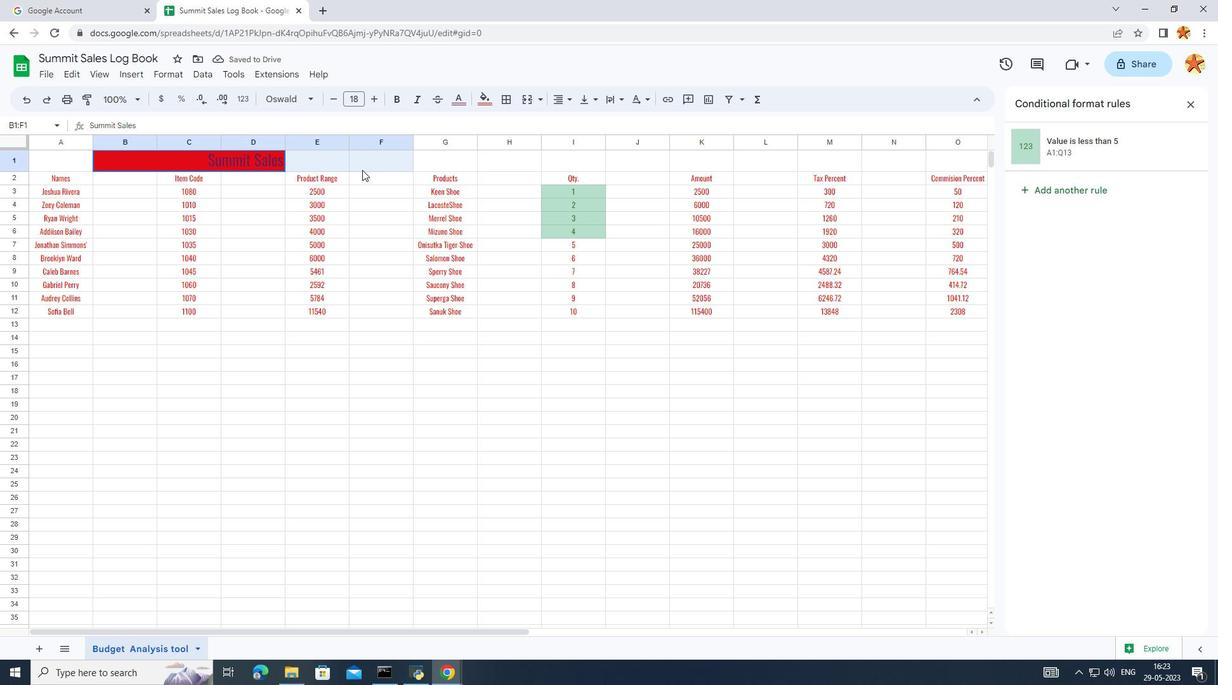 
Action: Mouse moved to (178, 161)
Screenshot: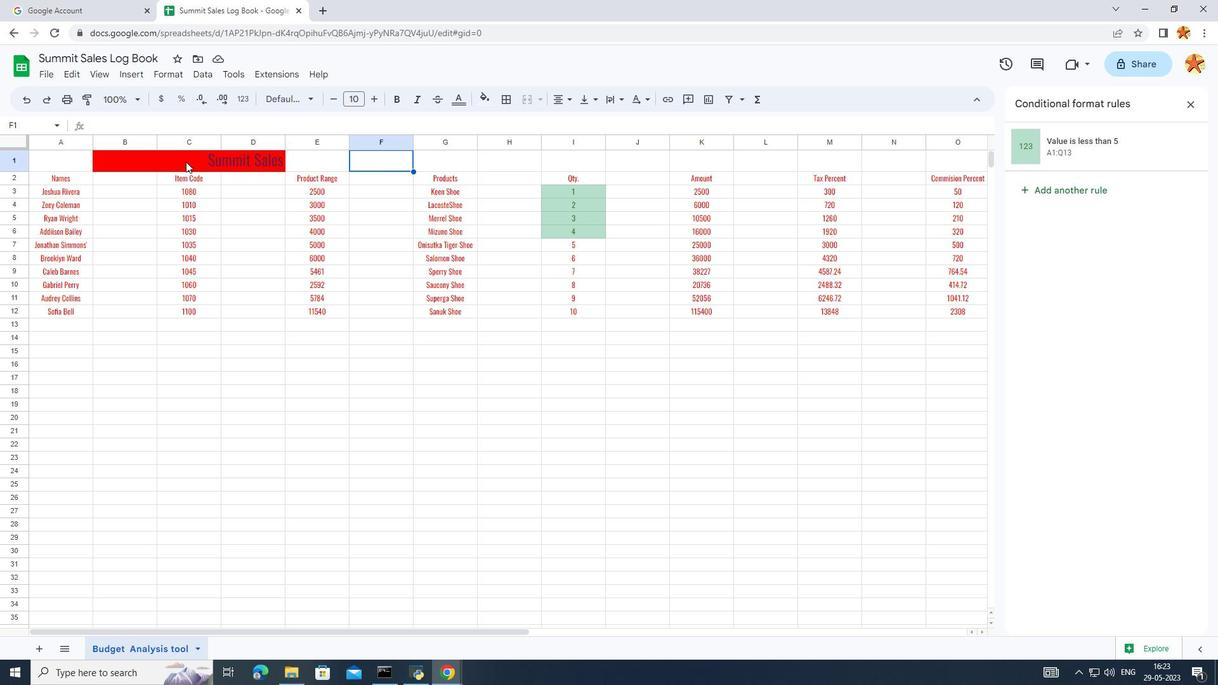 
Action: Mouse pressed left at (178, 161)
Screenshot: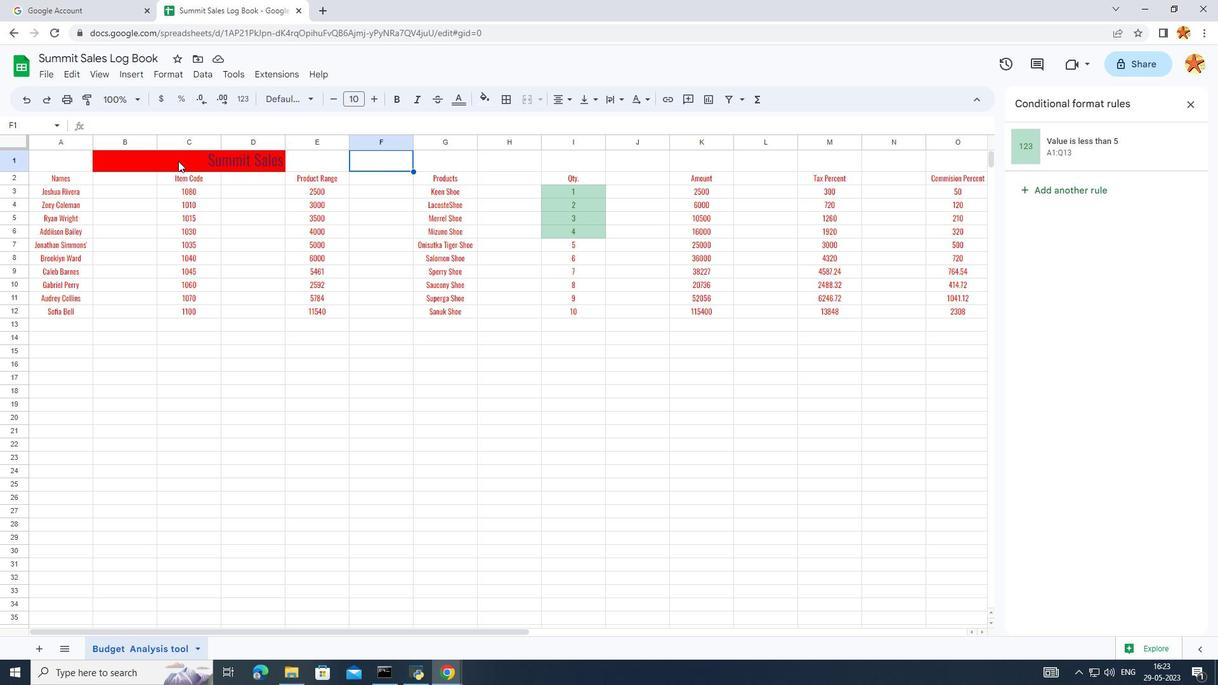 
Action: Mouse moved to (248, 164)
Screenshot: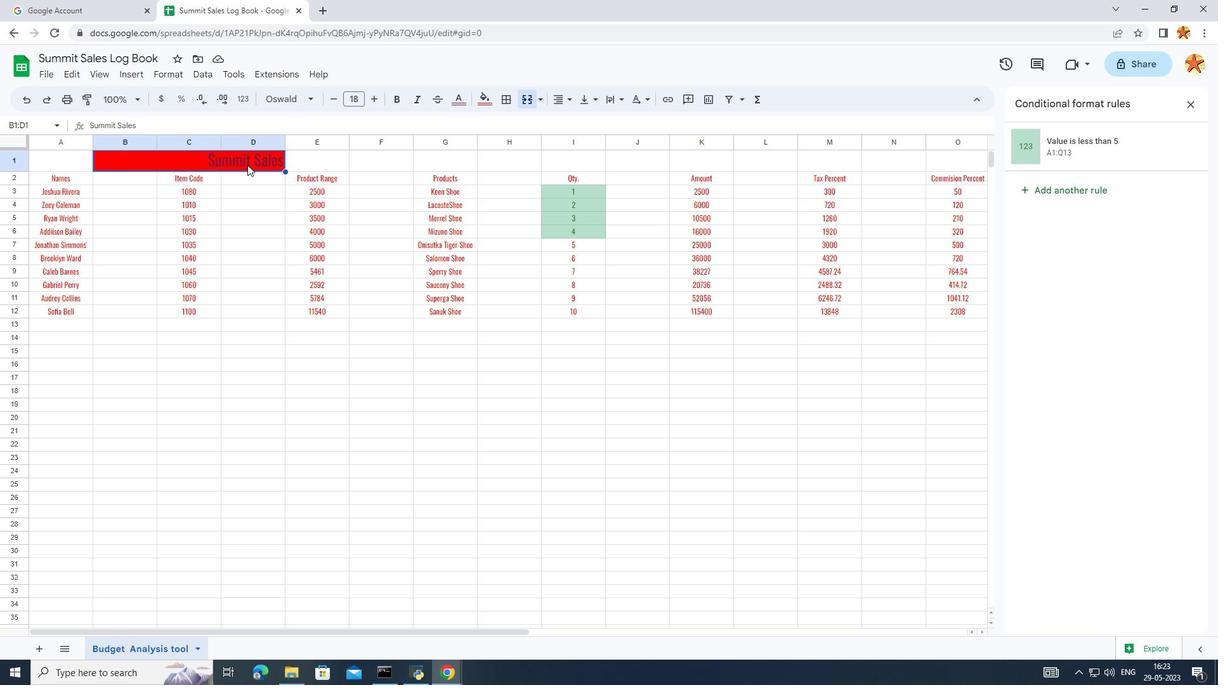 
Action: Mouse pressed left at (248, 164)
Screenshot: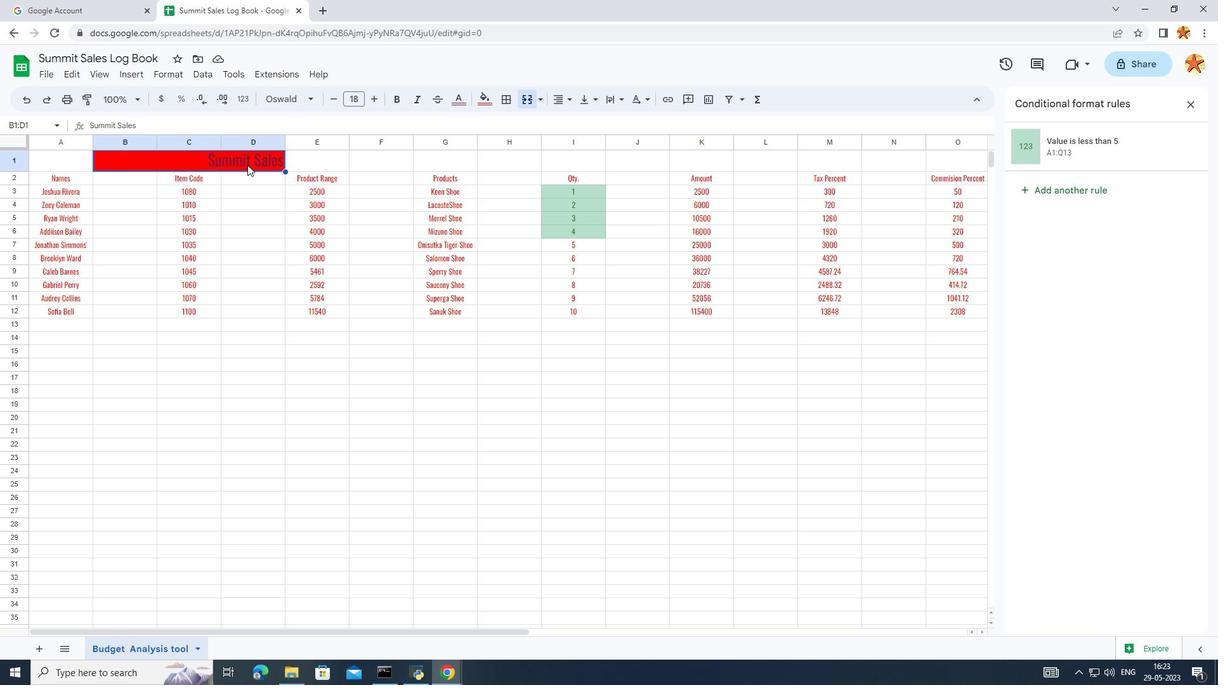 
Action: Mouse moved to (524, 102)
Screenshot: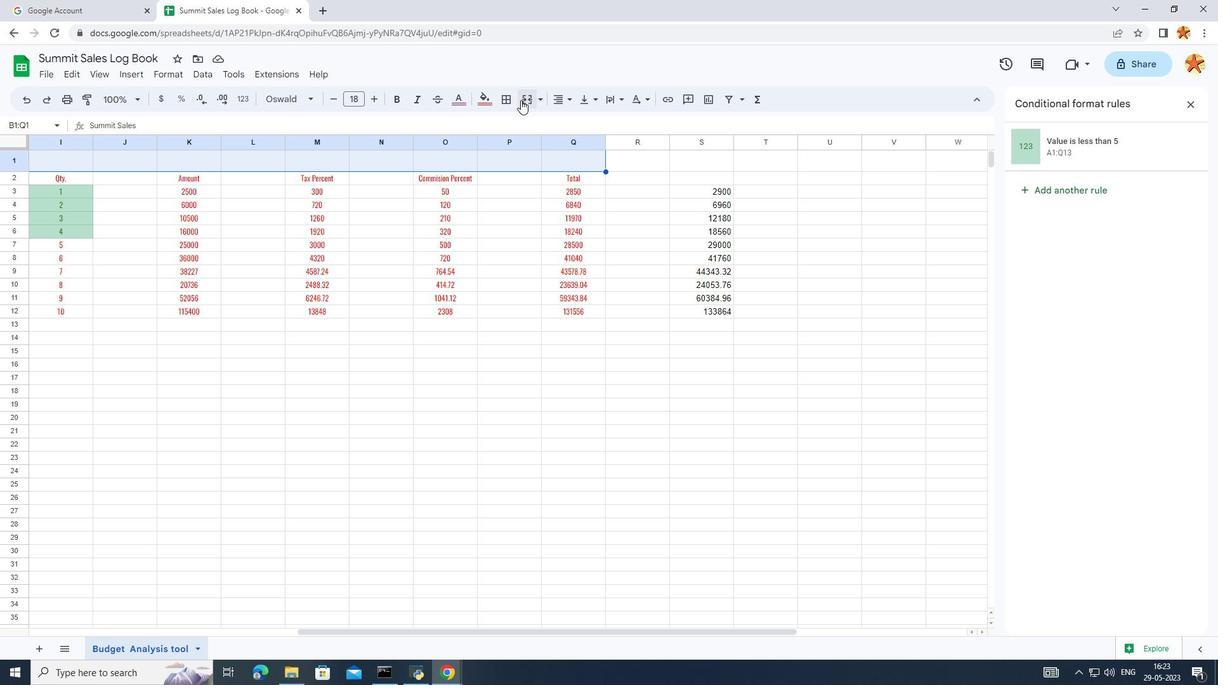 
Action: Mouse pressed left at (524, 102)
Screenshot: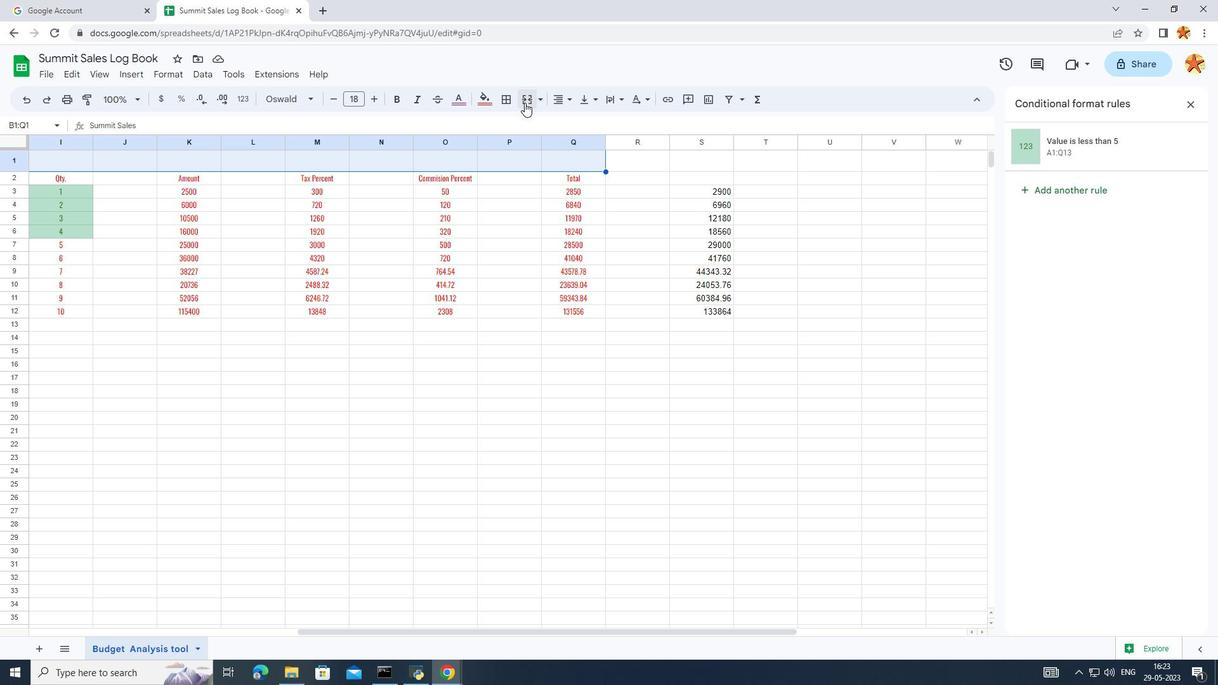
Action: Mouse moved to (533, 203)
Screenshot: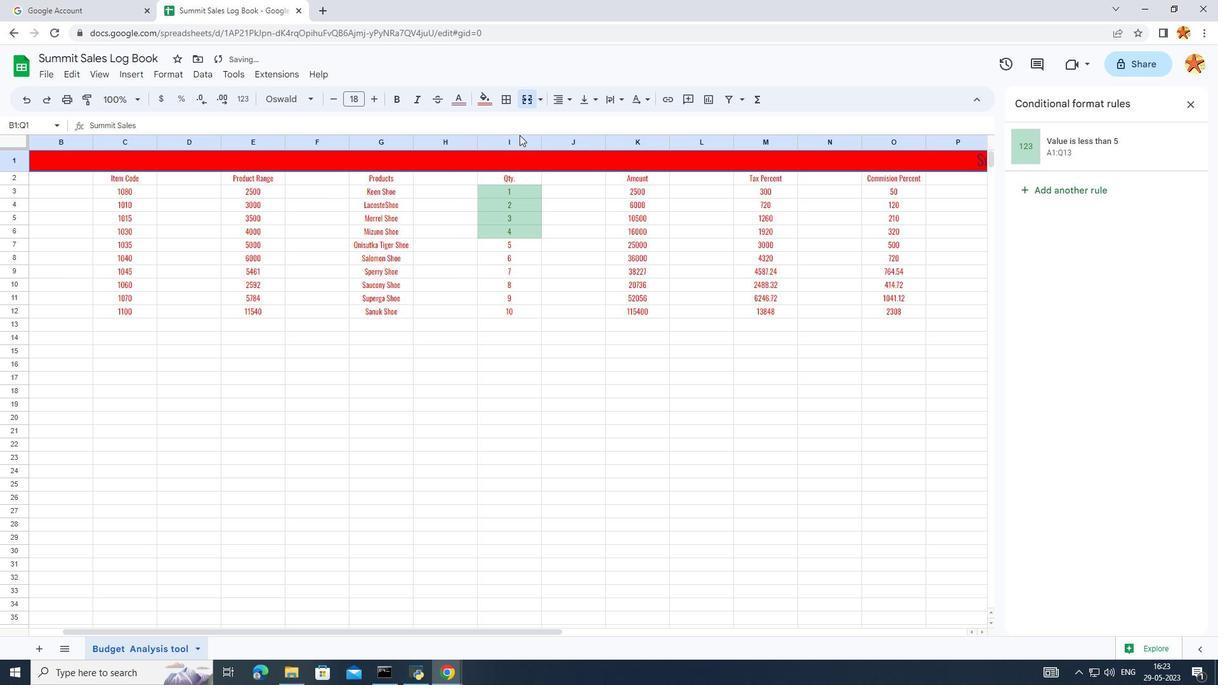 
Action: Mouse scrolled (533, 203) with delta (0, 0)
Screenshot: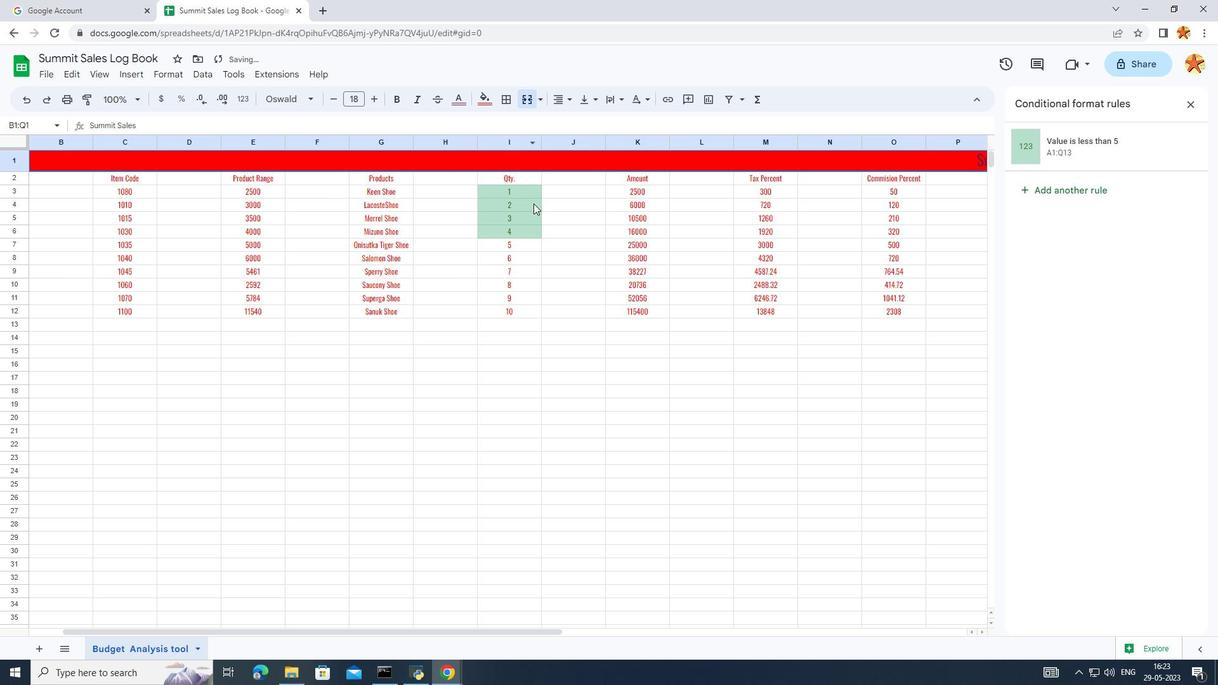 
Action: Mouse scrolled (533, 203) with delta (0, 0)
Screenshot: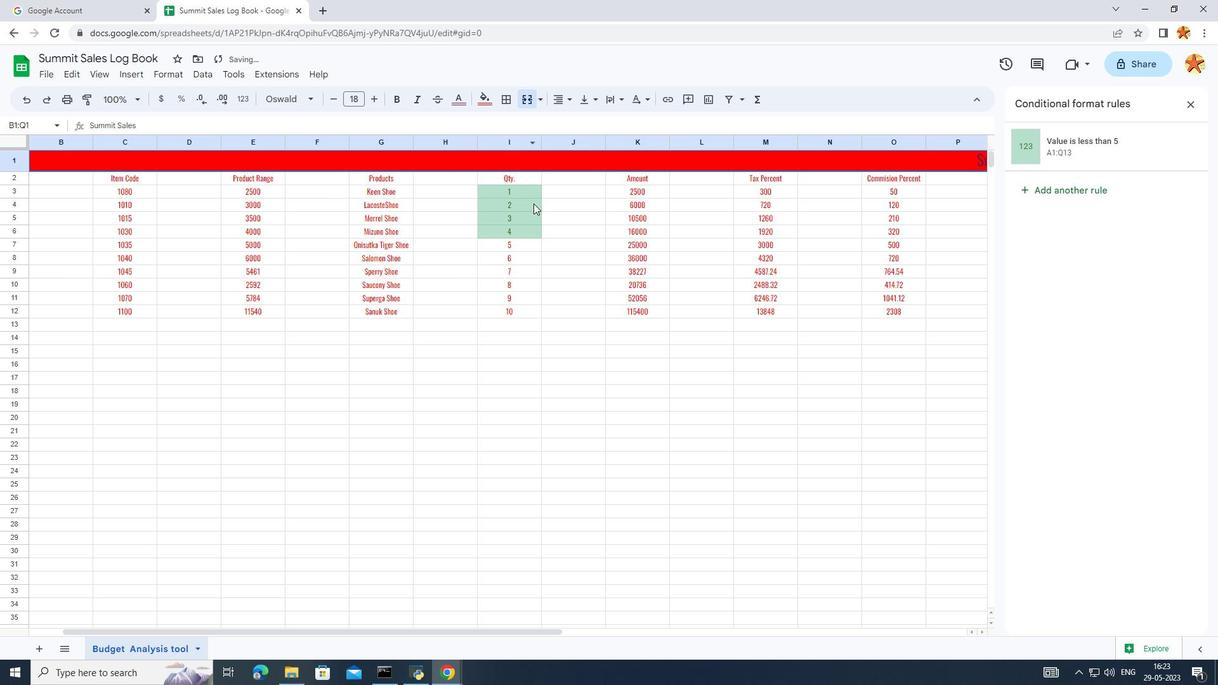 
Action: Mouse scrolled (533, 203) with delta (0, 0)
Screenshot: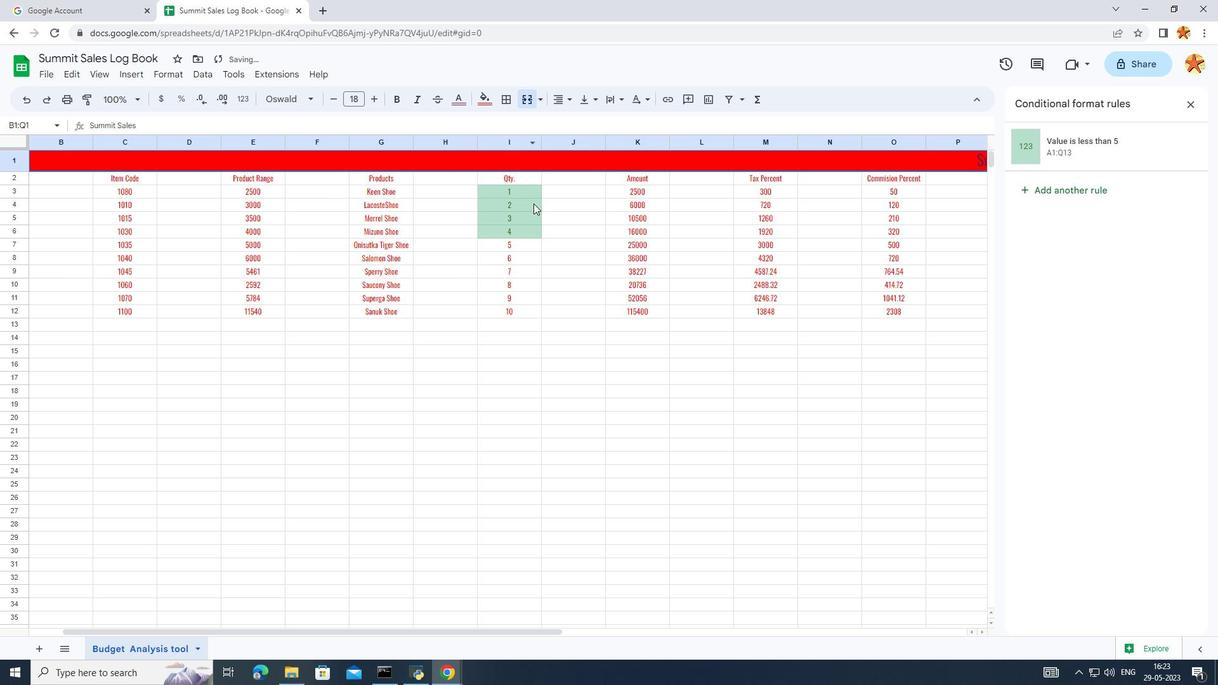 
Action: Mouse scrolled (533, 204) with delta (0, 0)
Screenshot: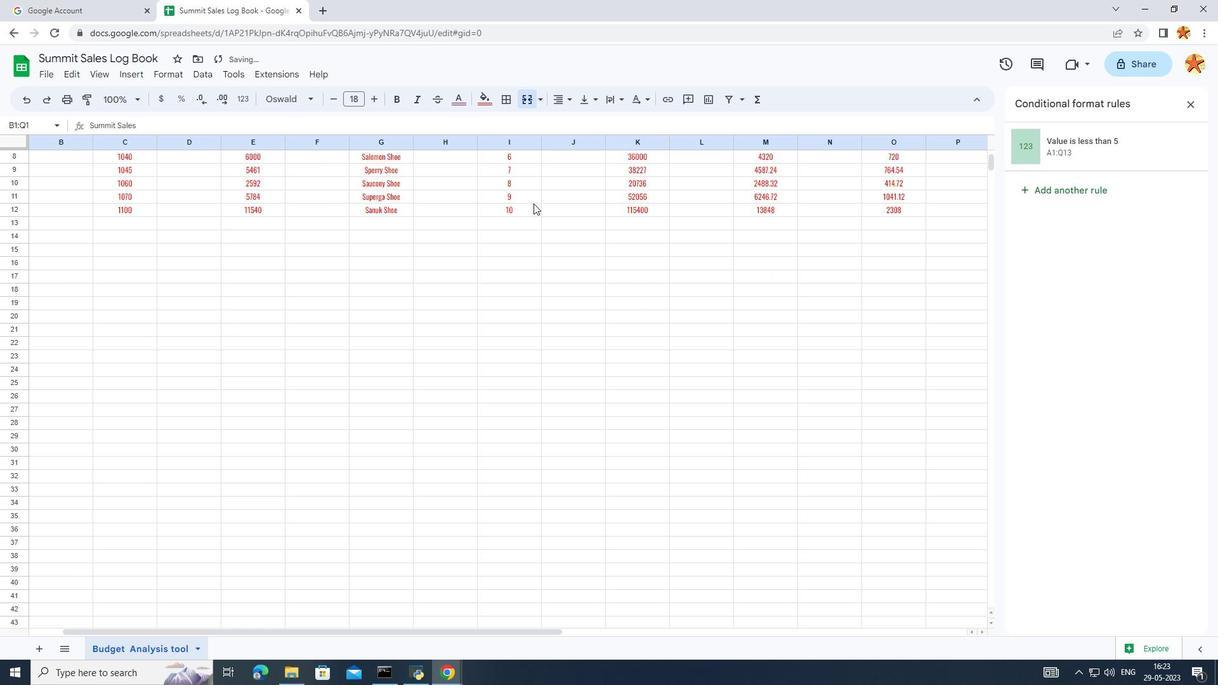 
Action: Mouse scrolled (533, 204) with delta (0, 0)
Screenshot: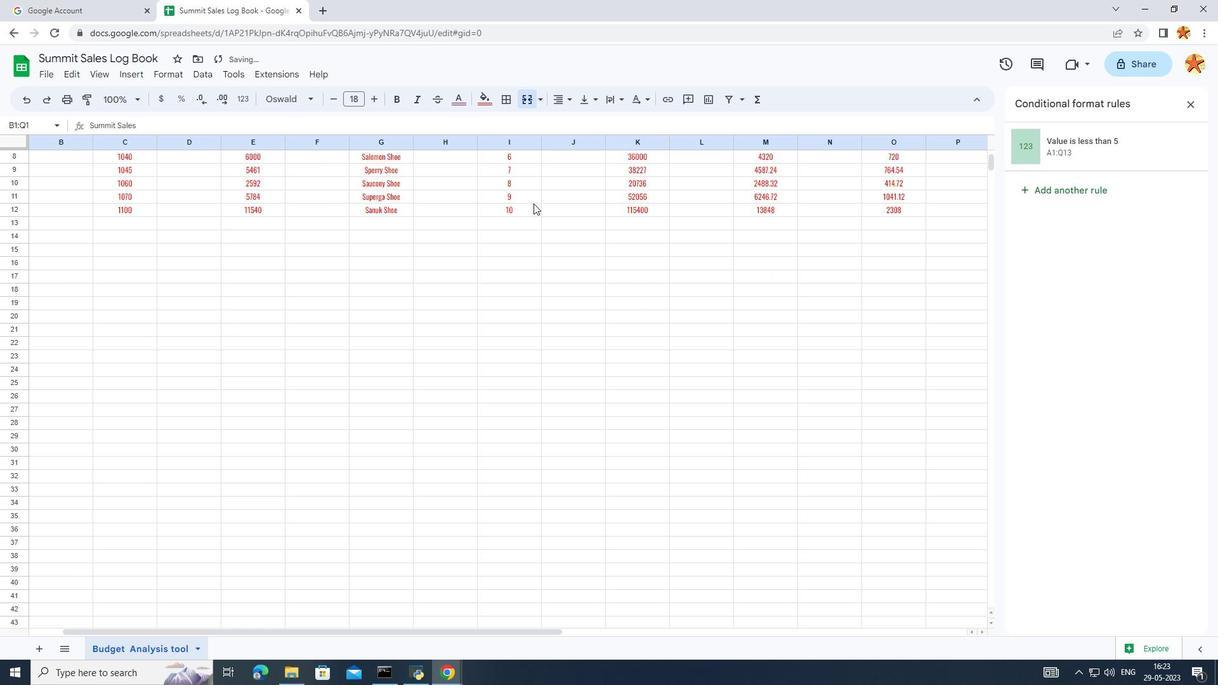 
Action: Mouse scrolled (533, 204) with delta (0, 0)
Screenshot: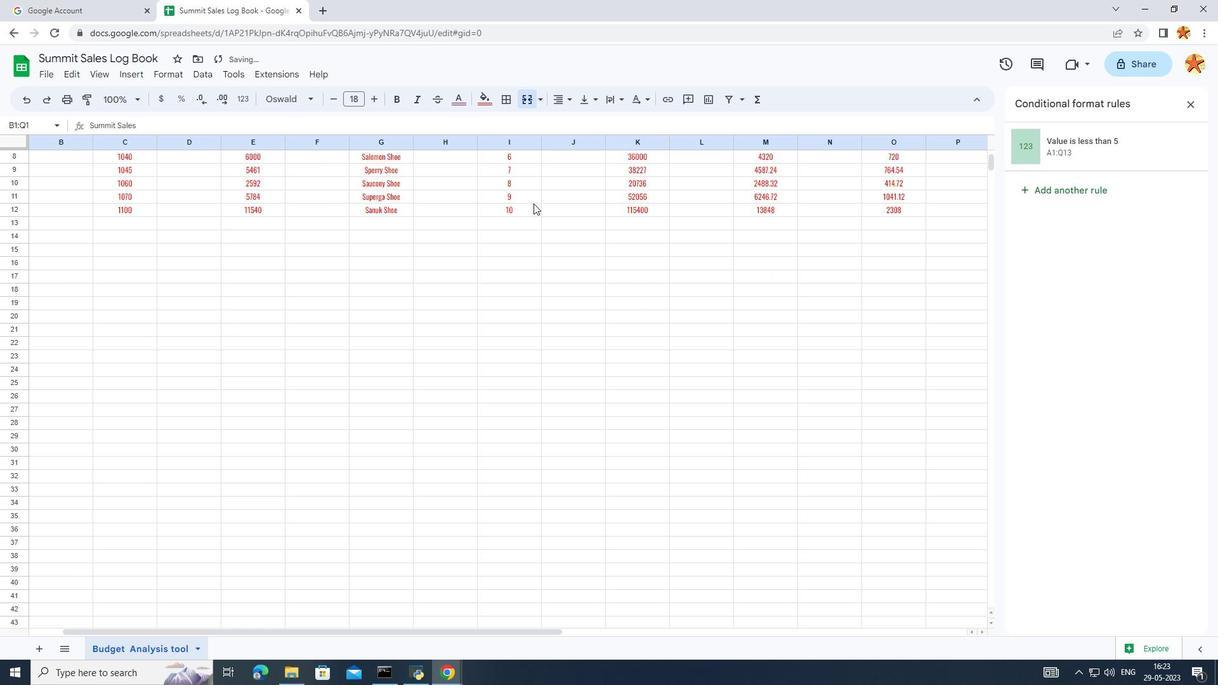 
Action: Mouse moved to (763, 160)
Screenshot: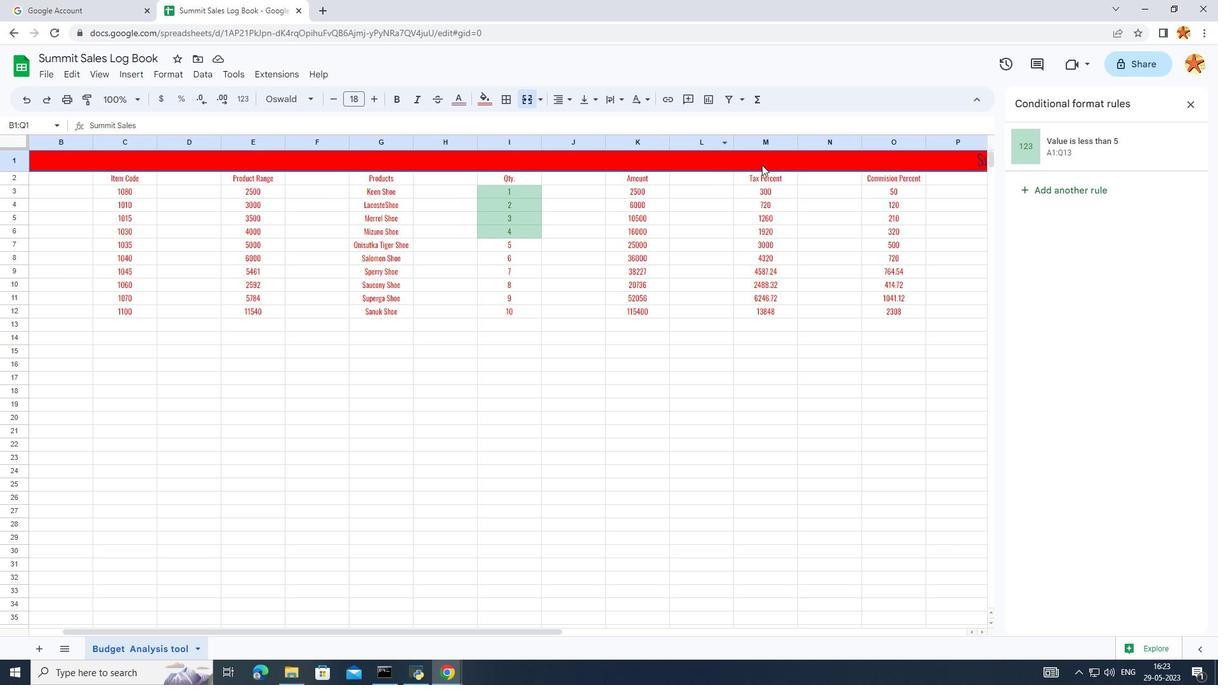 
Action: Mouse pressed left at (763, 160)
Screenshot: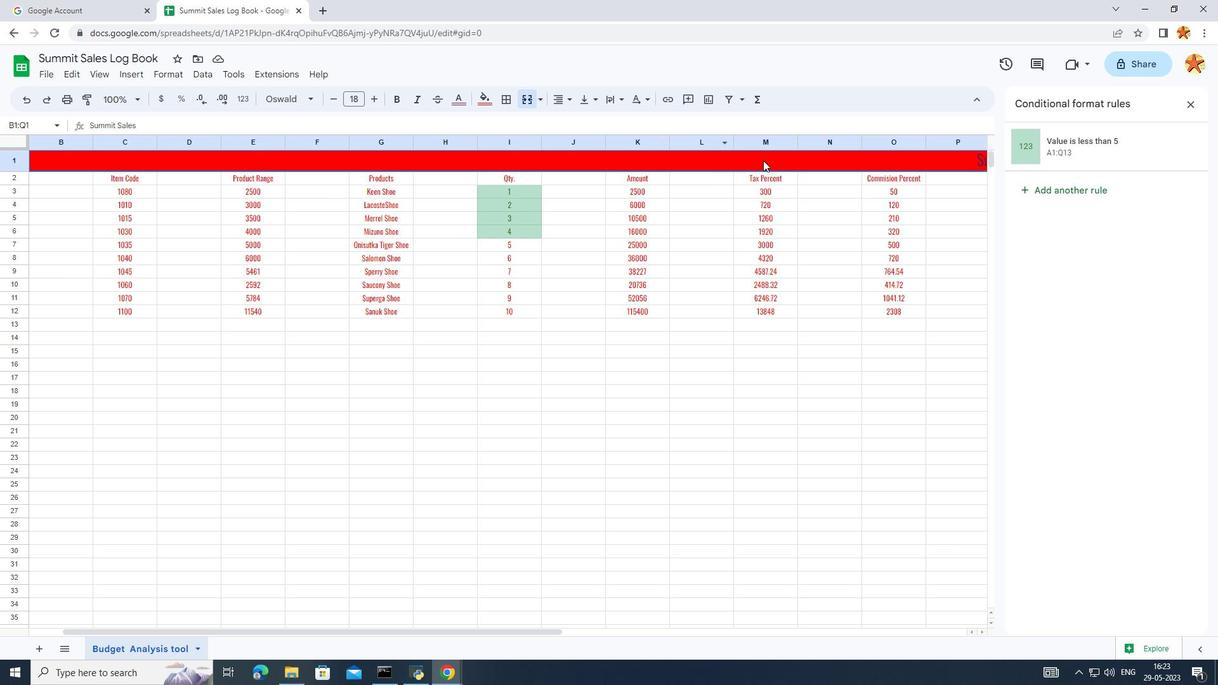 
Action: Mouse moved to (971, 164)
Screenshot: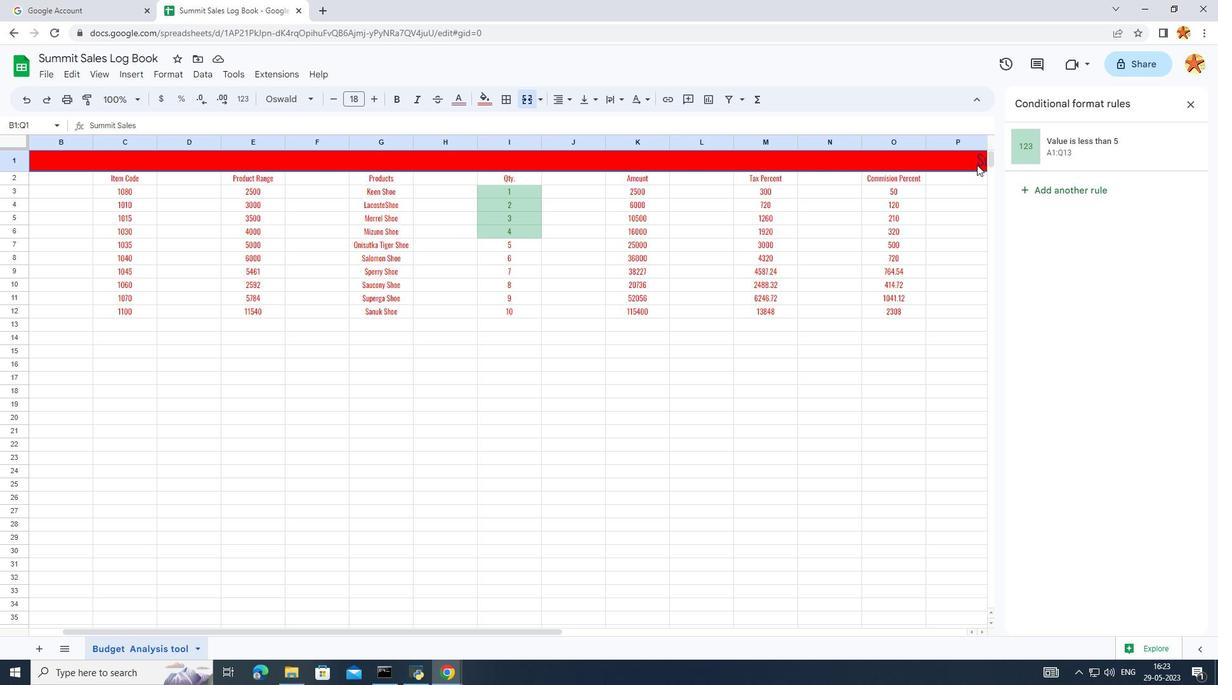 
Action: Mouse pressed left at (971, 164)
Screenshot: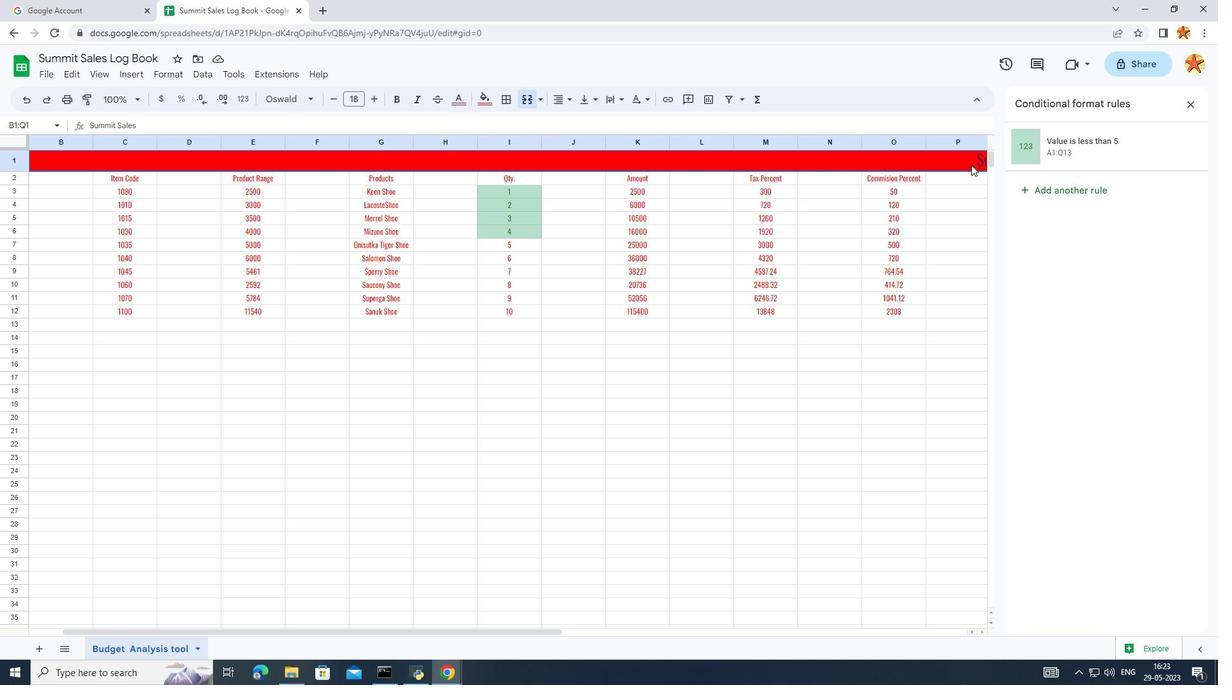 
Action: Mouse moved to (326, 115)
Screenshot: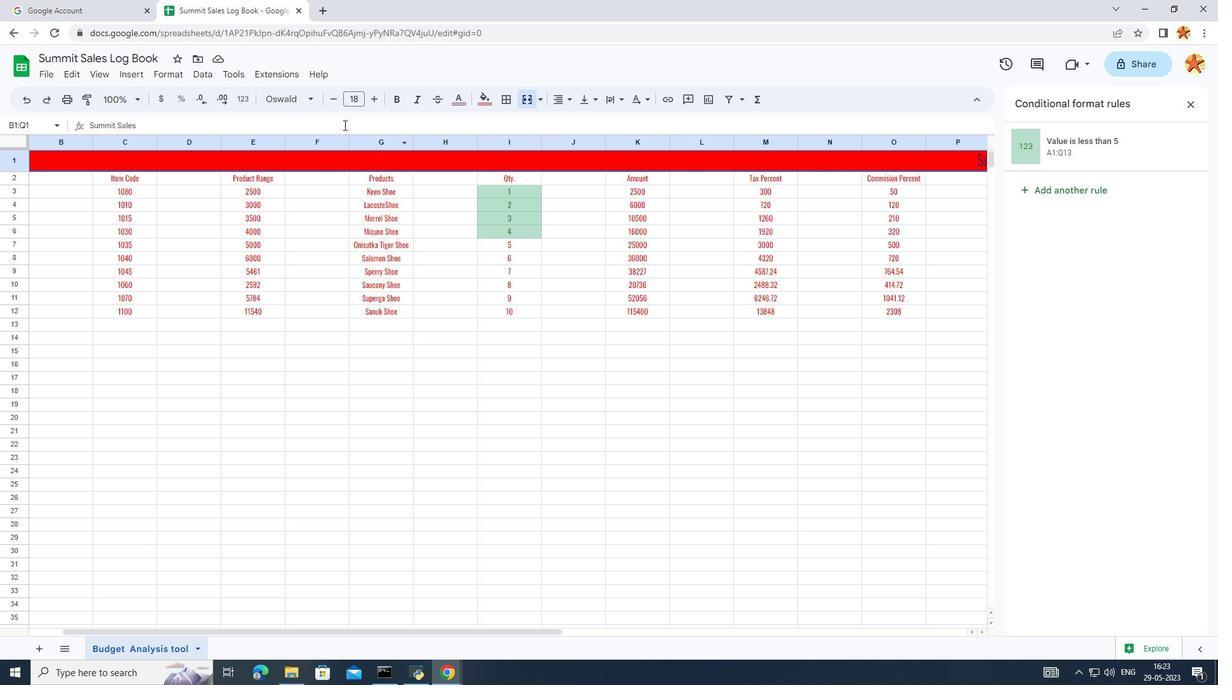 
Action: Key pressed ctrl+Z
Screenshot: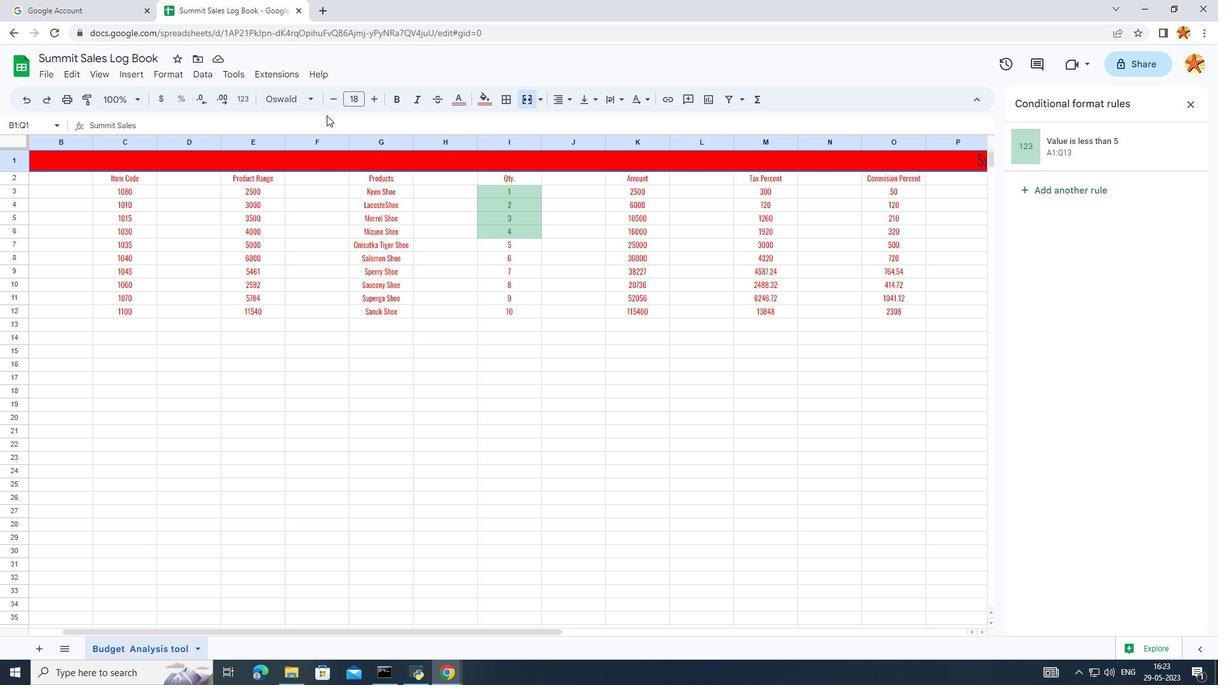 
Action: Mouse moved to (194, 156)
Screenshot: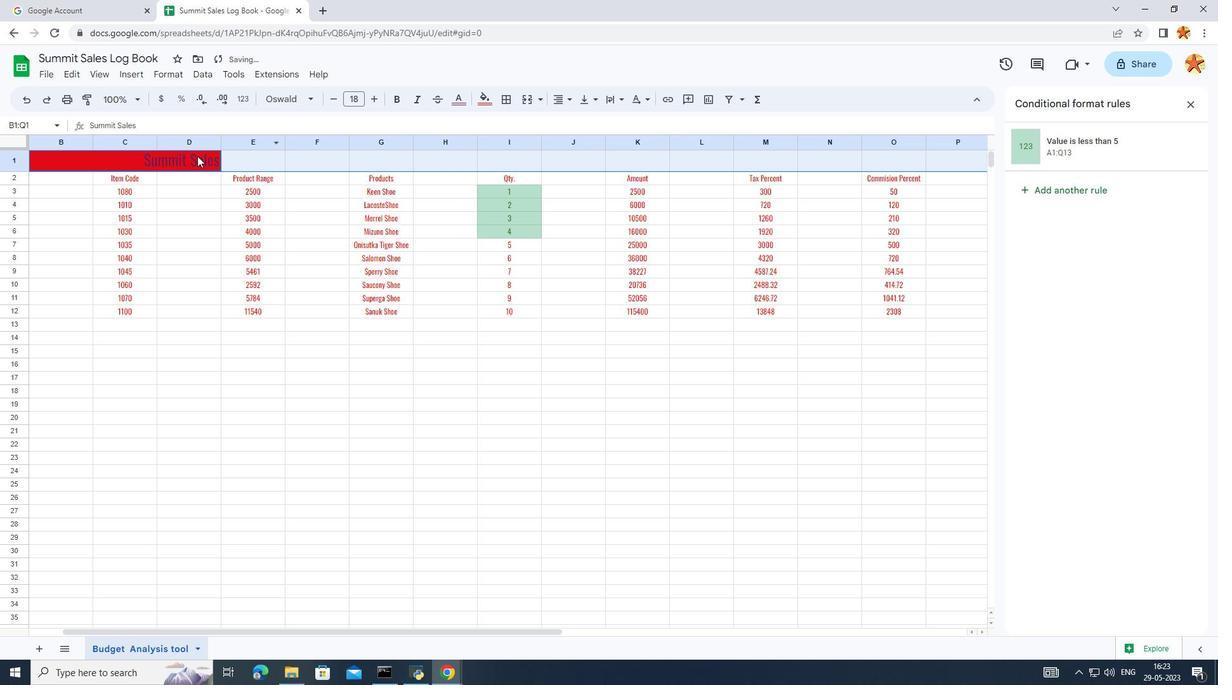 
Action: Mouse pressed left at (194, 156)
Screenshot: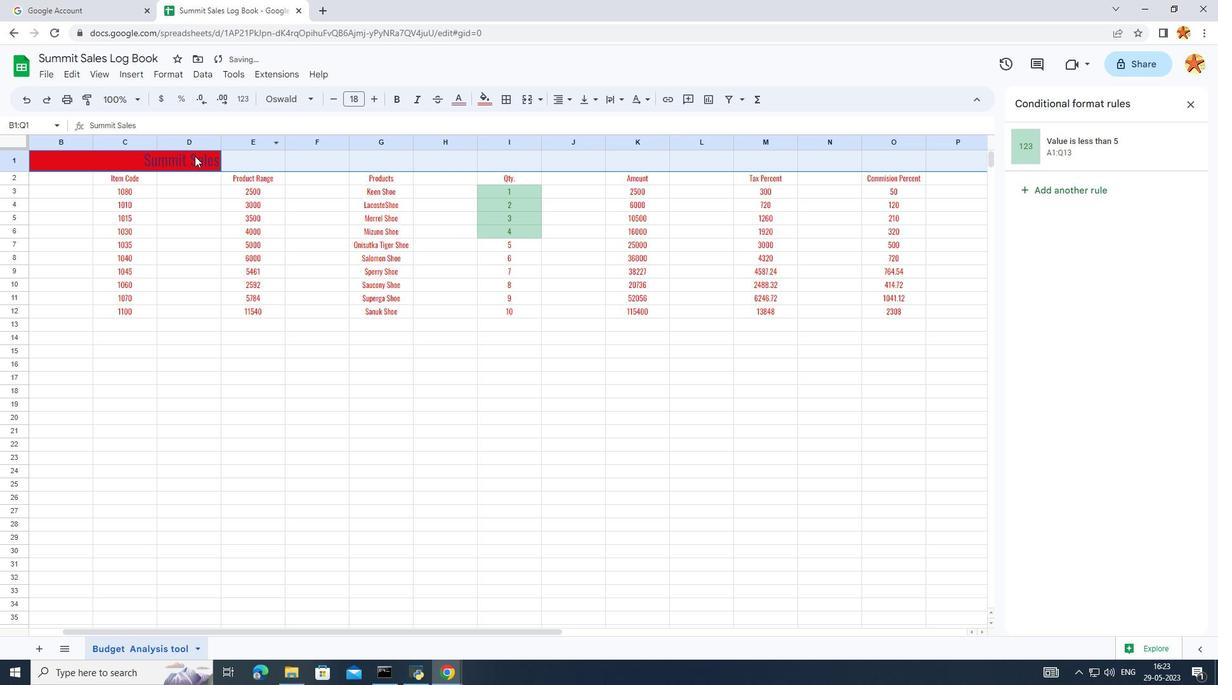 
Action: Mouse moved to (121, 156)
Screenshot: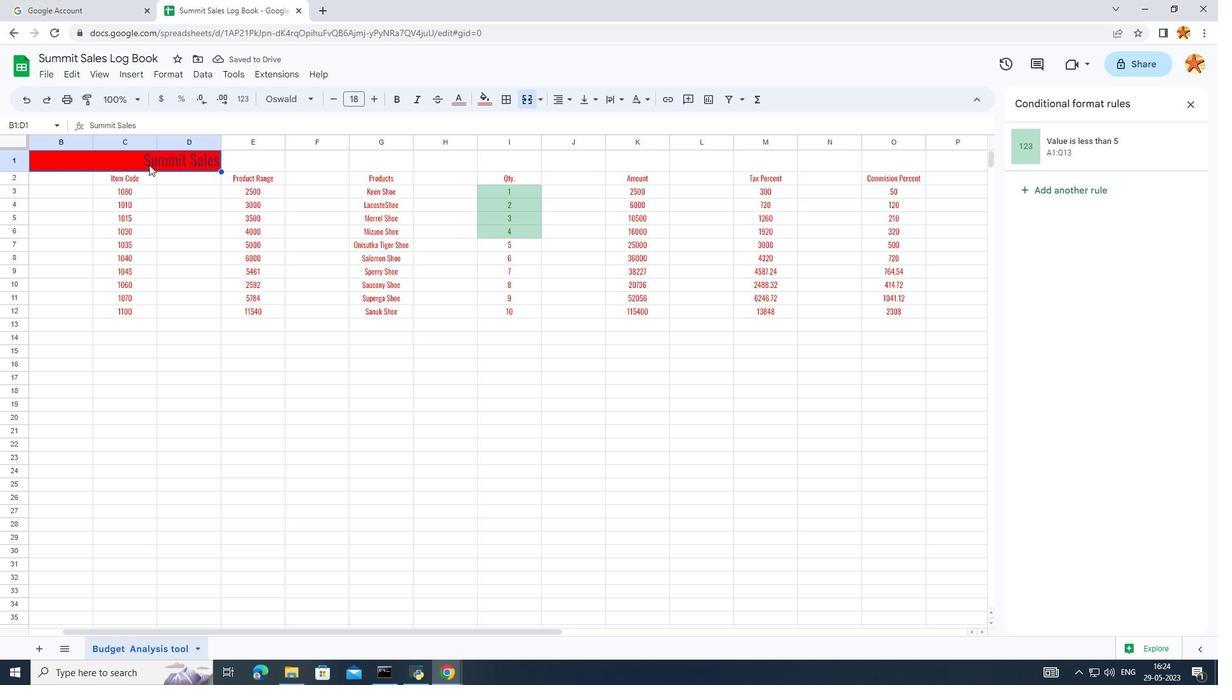
Action: Mouse pressed left at (121, 156)
Screenshot: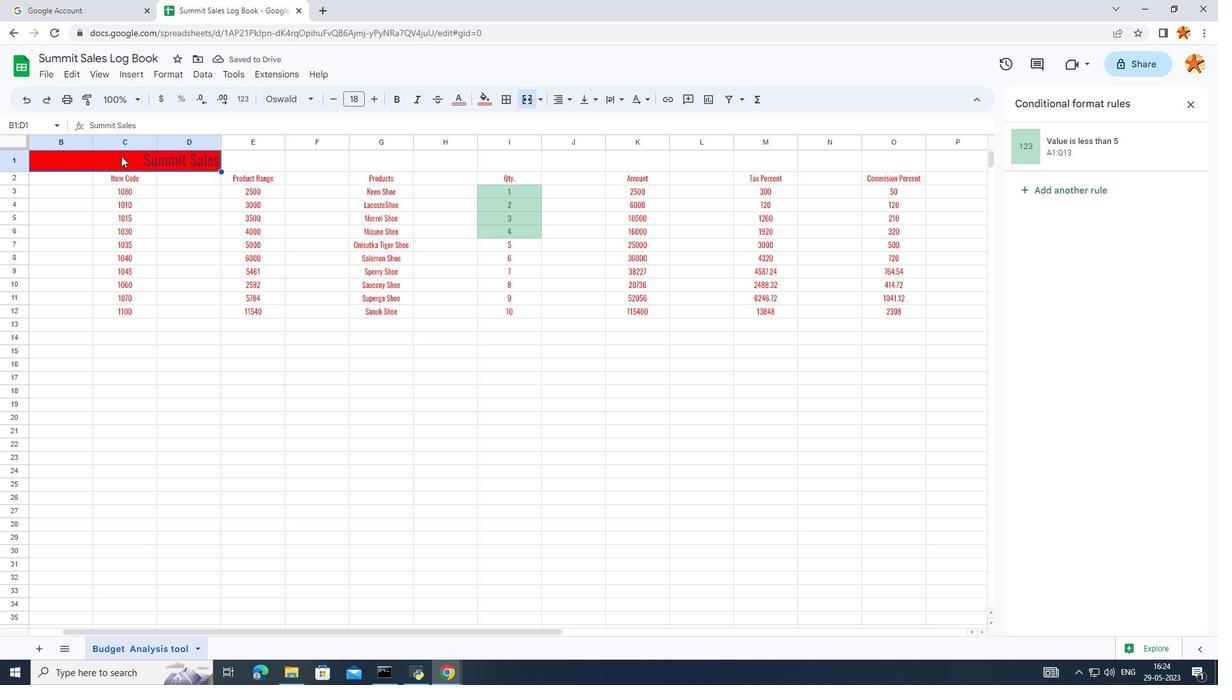 
Action: Mouse moved to (533, 100)
Screenshot: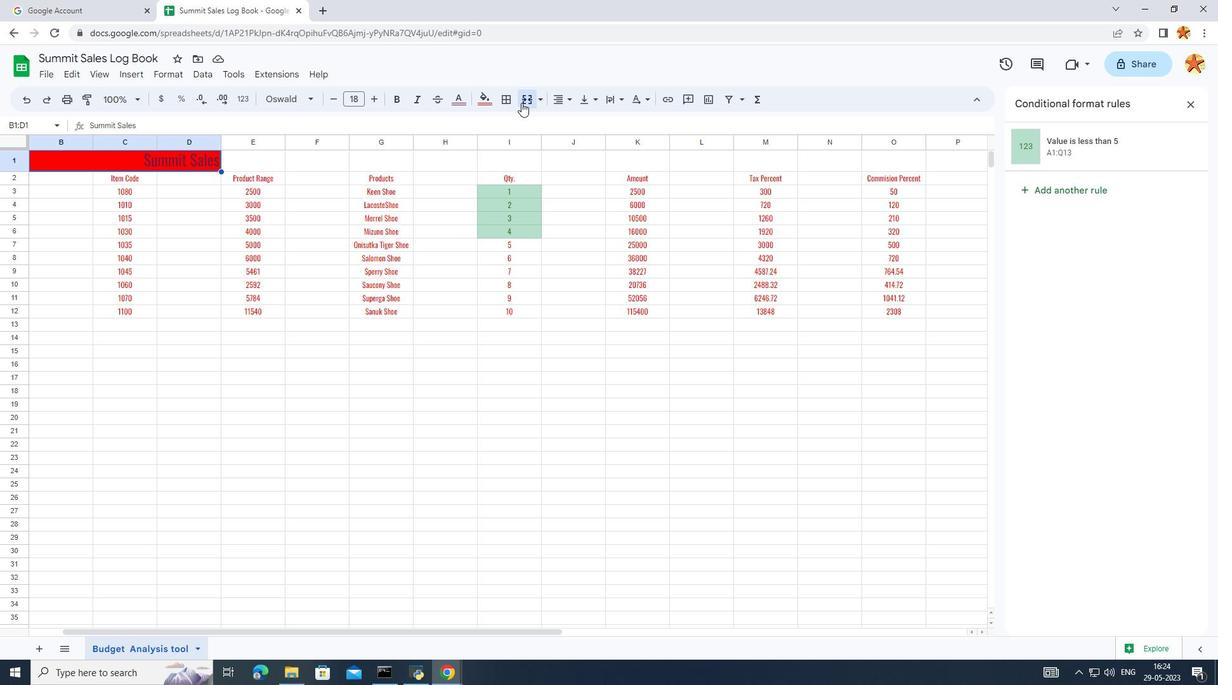 
Action: Mouse pressed left at (533, 100)
Screenshot: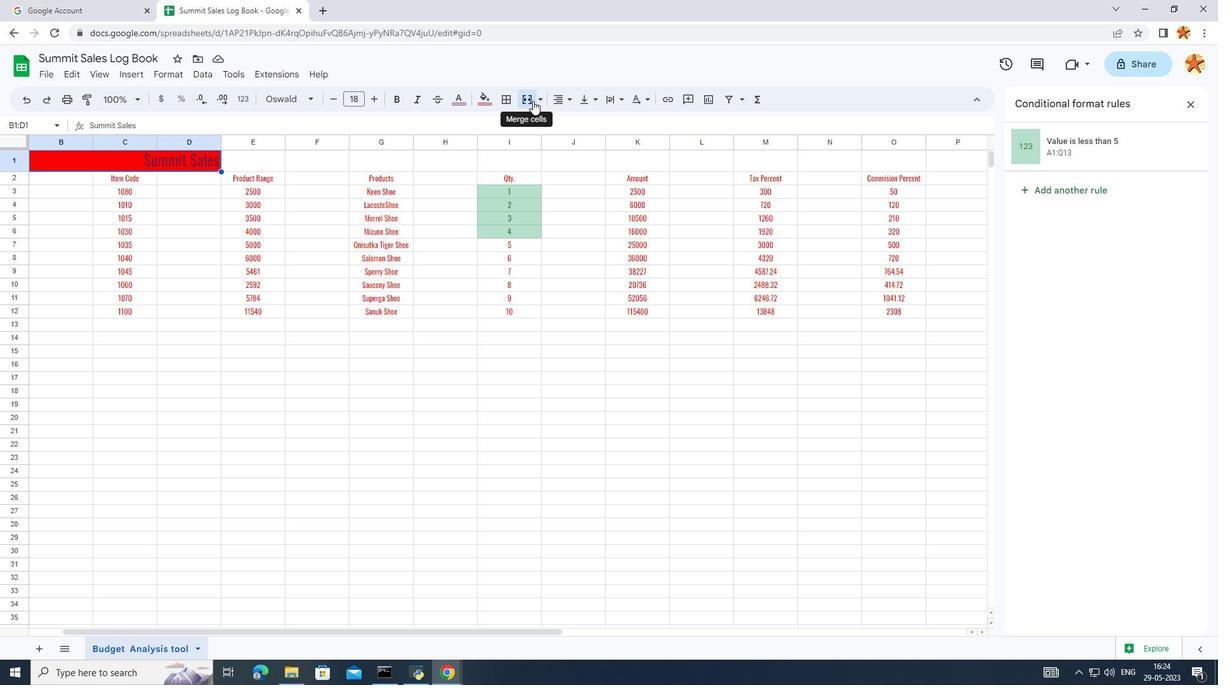 
Action: Mouse moved to (308, 165)
Screenshot: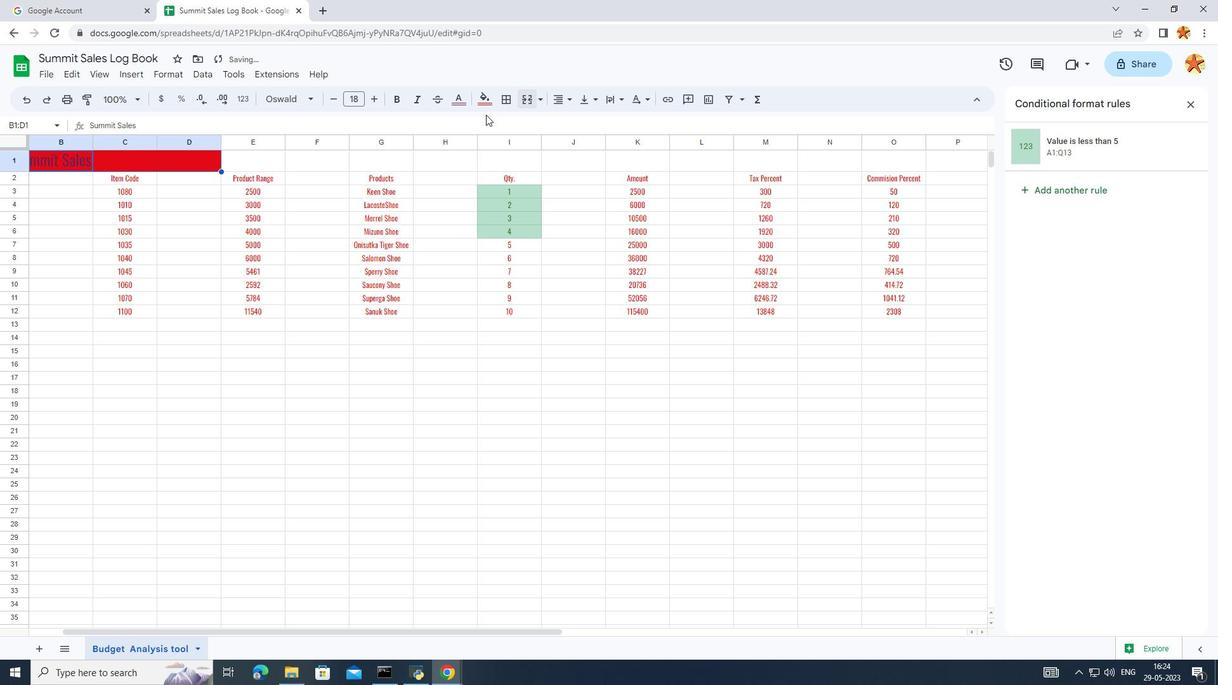 
Action: Mouse scrolled (308, 166) with delta (0, 0)
Screenshot: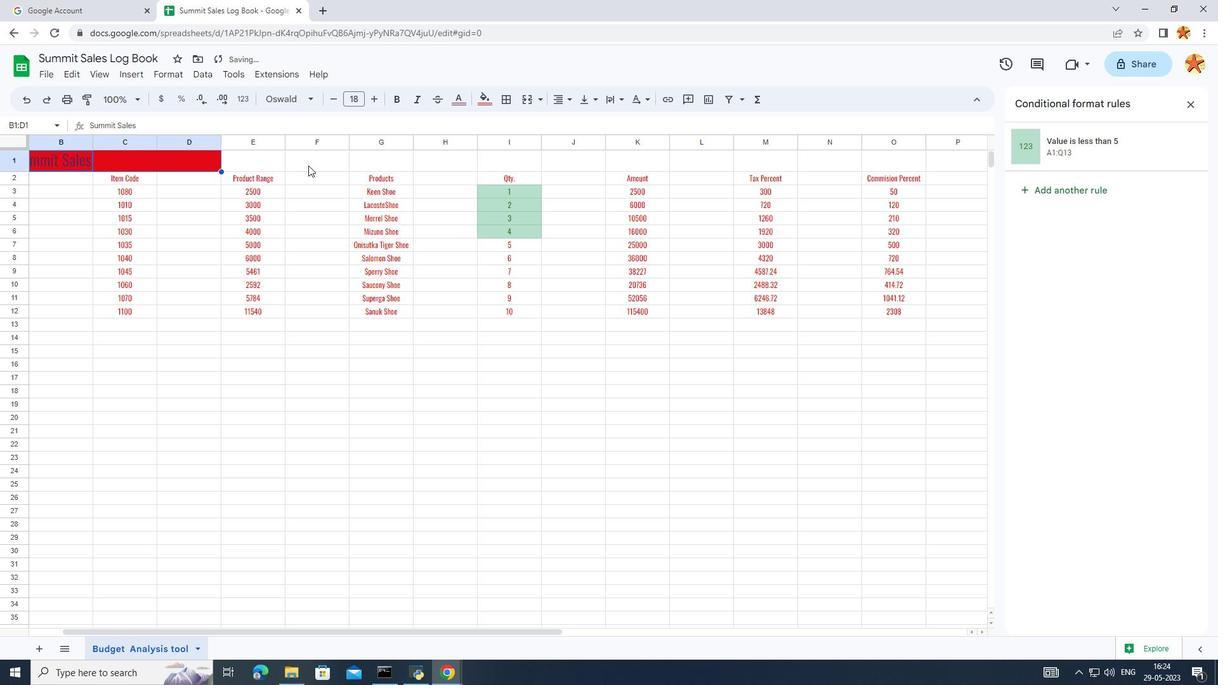 
Action: Mouse scrolled (308, 166) with delta (0, 0)
Screenshot: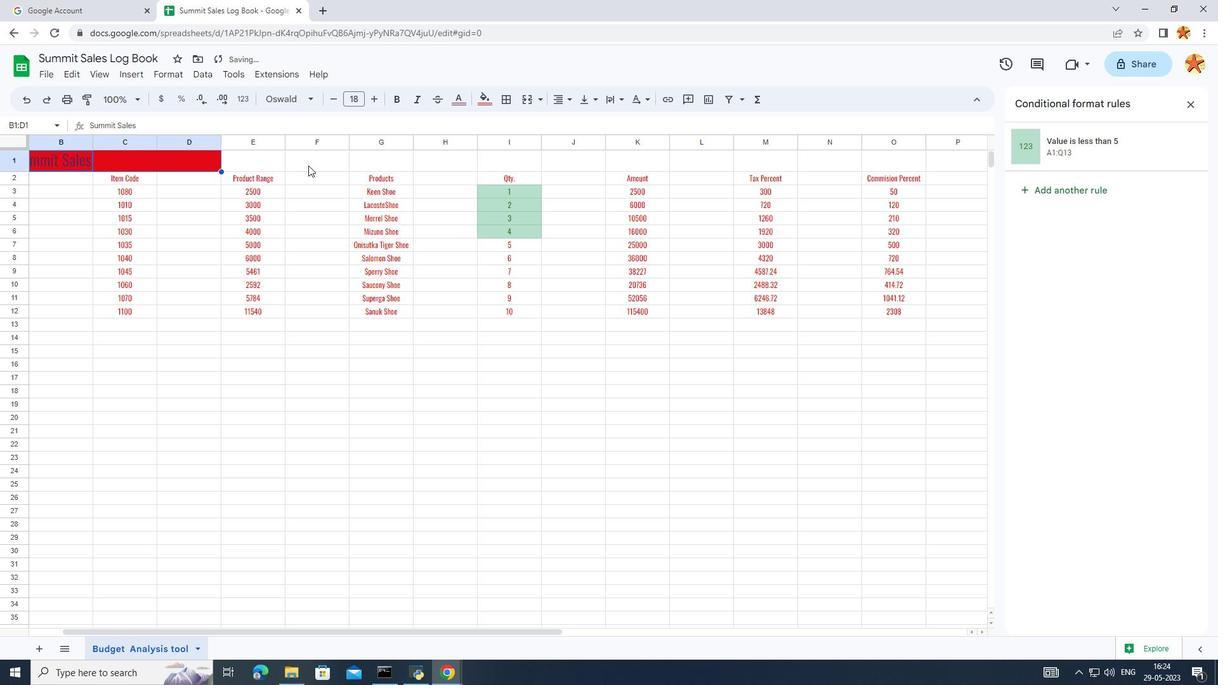 
Action: Mouse scrolled (308, 166) with delta (0, 0)
Screenshot: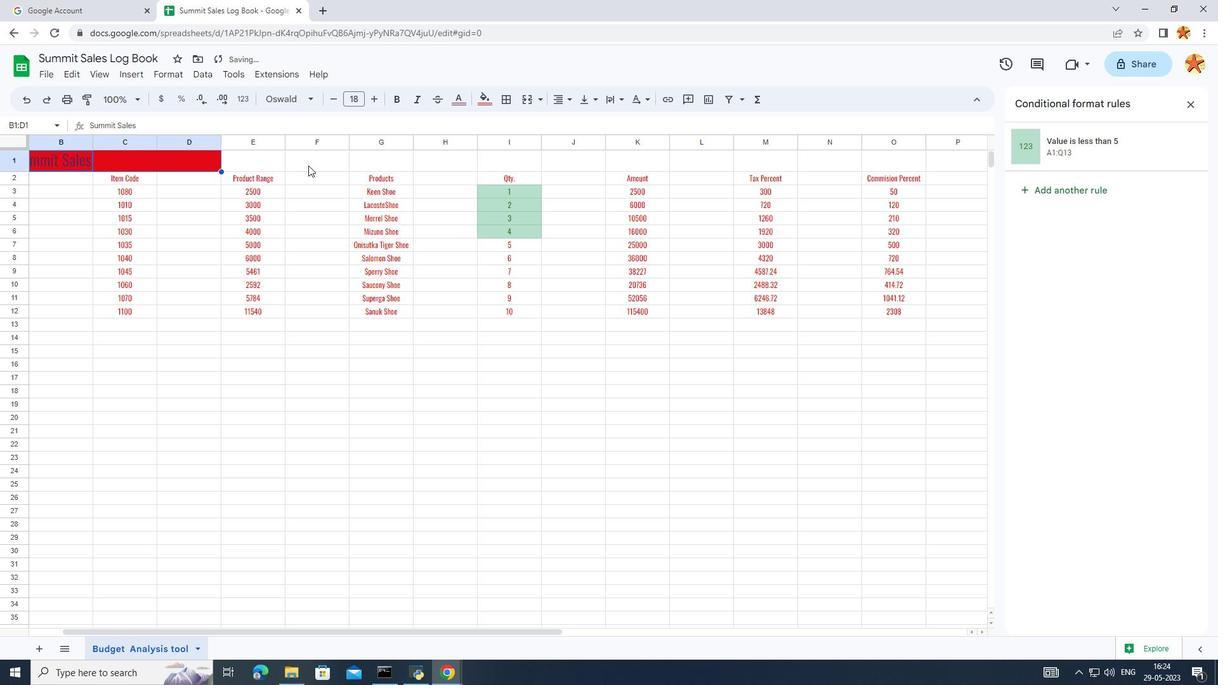 
Action: Mouse scrolled (308, 166) with delta (0, 0)
Screenshot: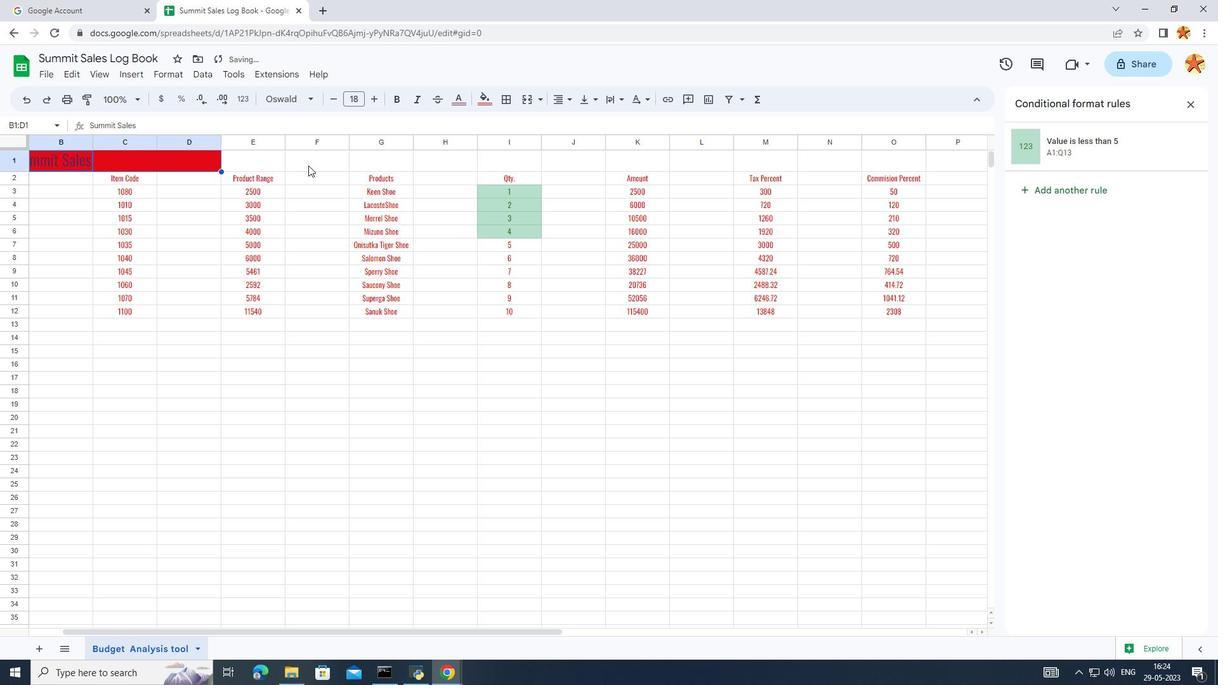 
Action: Mouse scrolled (308, 166) with delta (0, 0)
Screenshot: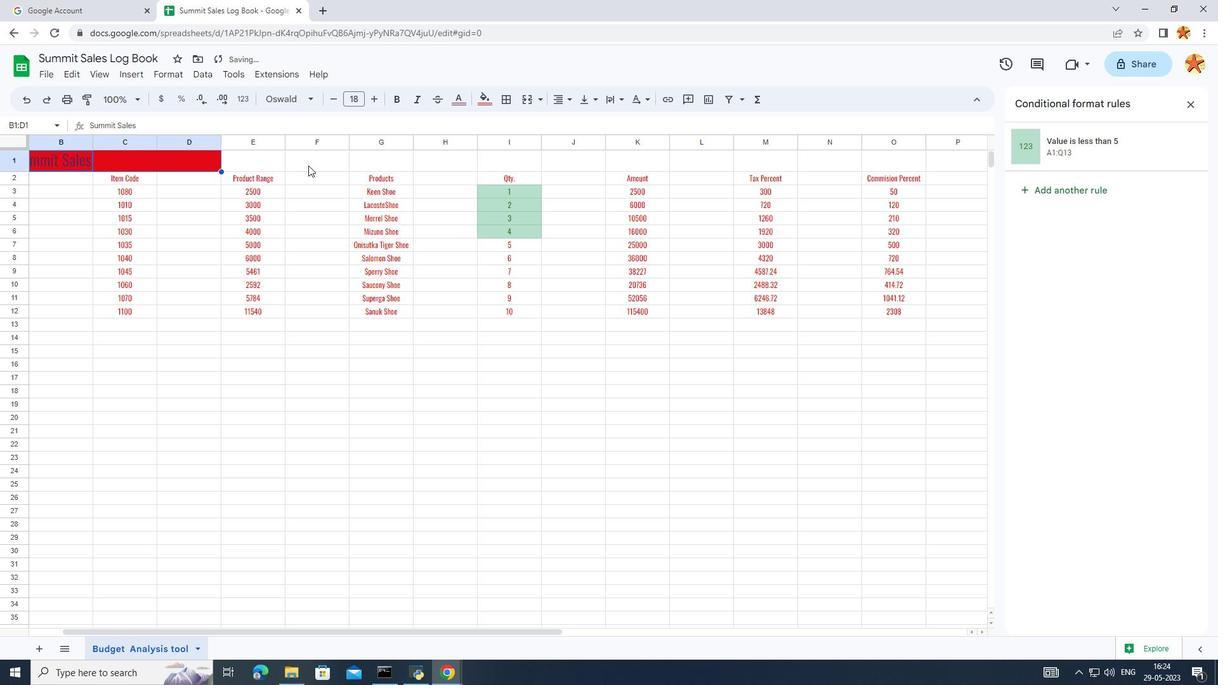 
Action: Mouse scrolled (308, 166) with delta (0, 0)
Screenshot: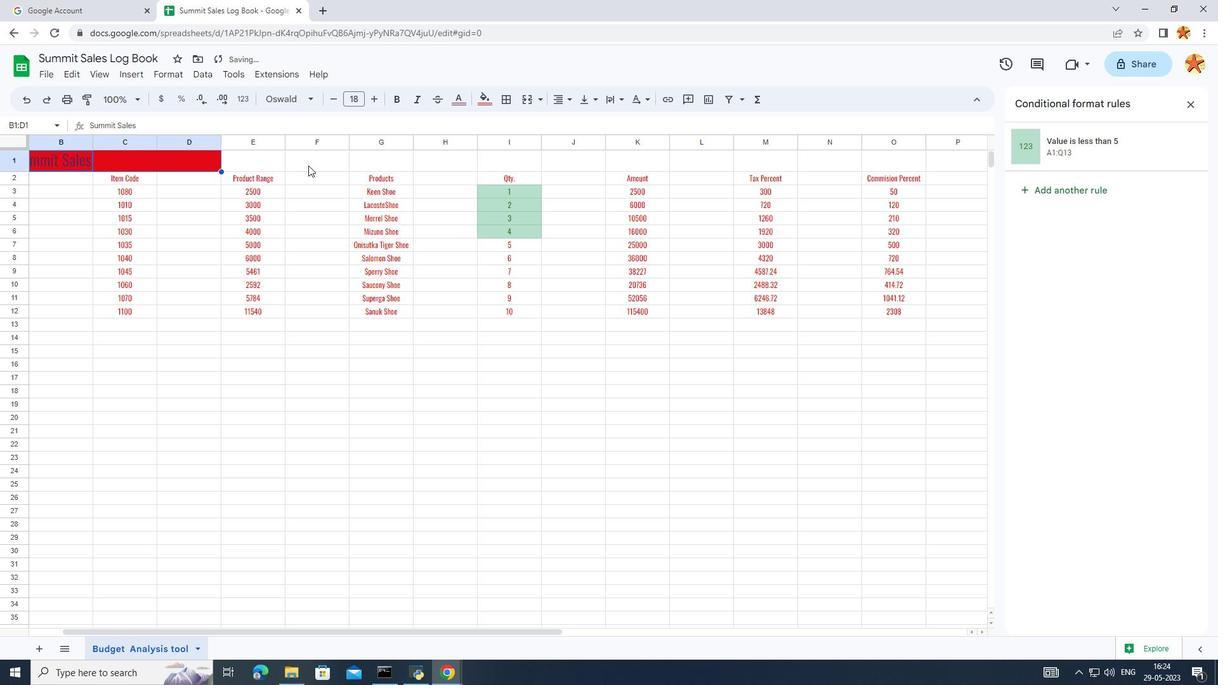 
Action: Mouse moved to (78, 161)
Screenshot: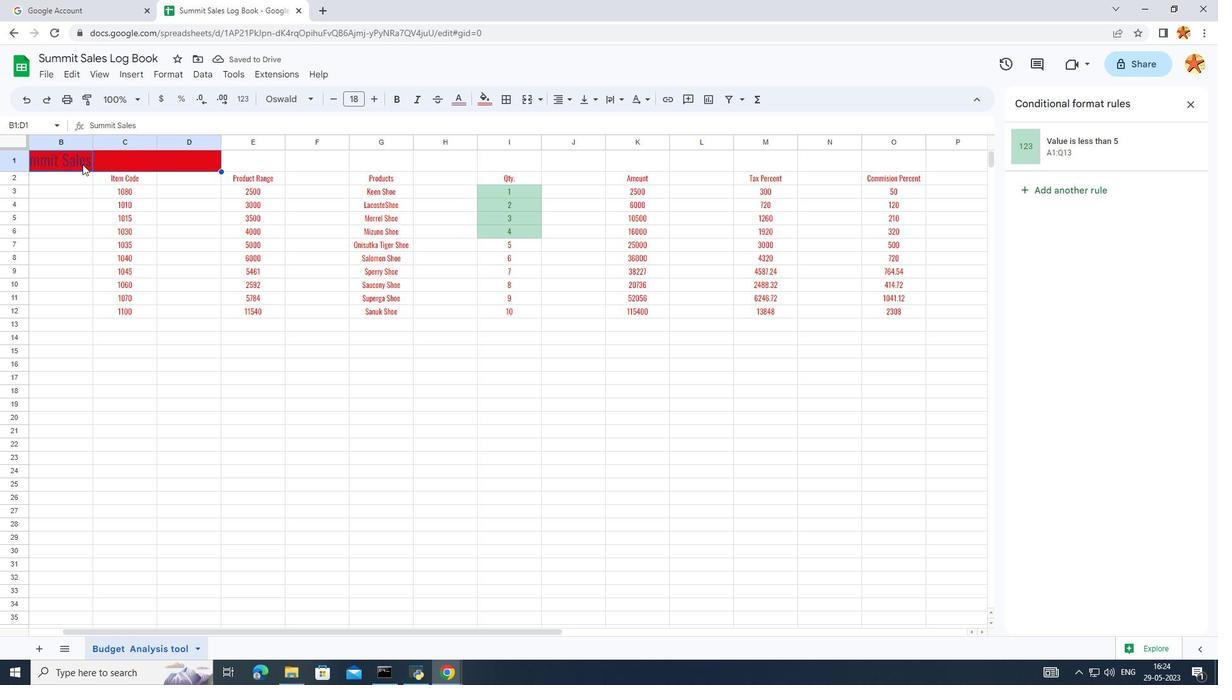 
Action: Mouse pressed left at (78, 161)
Screenshot: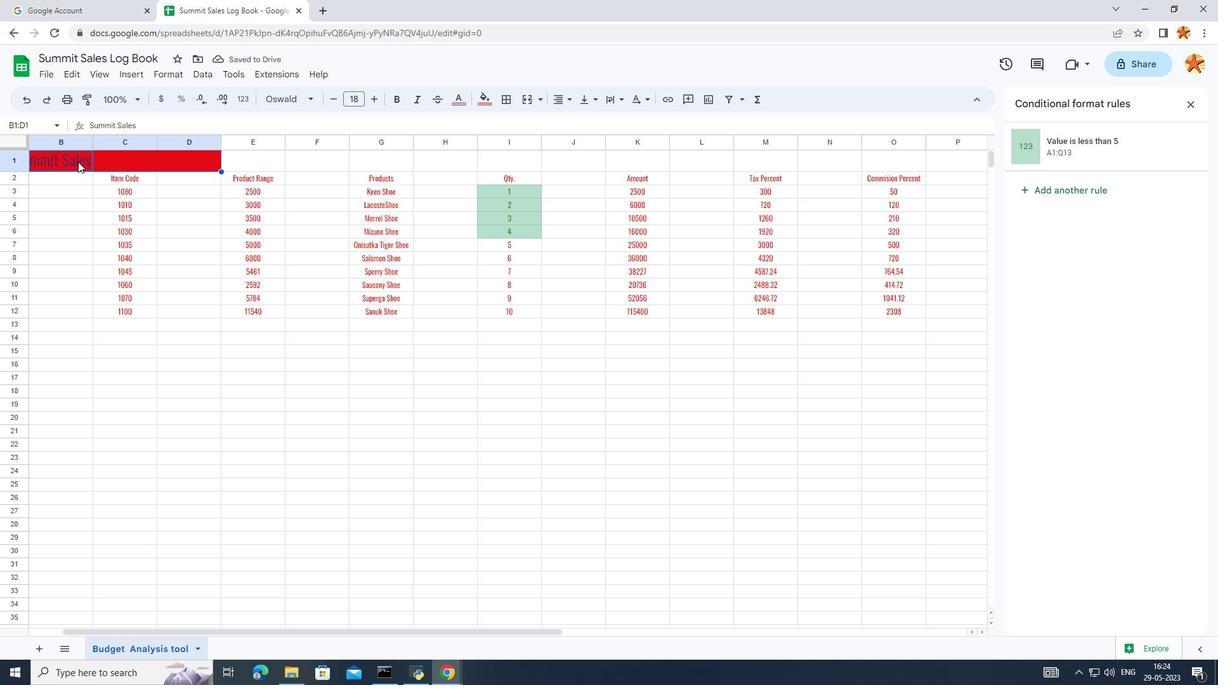 
Action: Mouse moved to (527, 97)
Screenshot: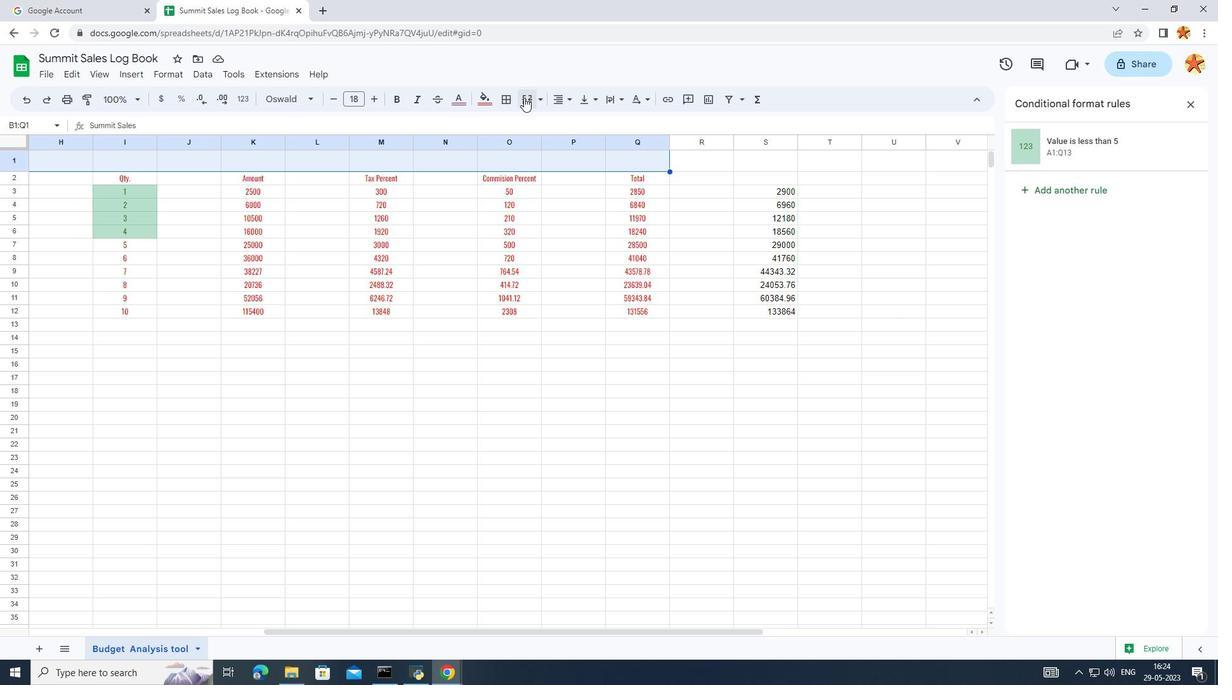 
Action: Mouse pressed left at (527, 97)
Screenshot: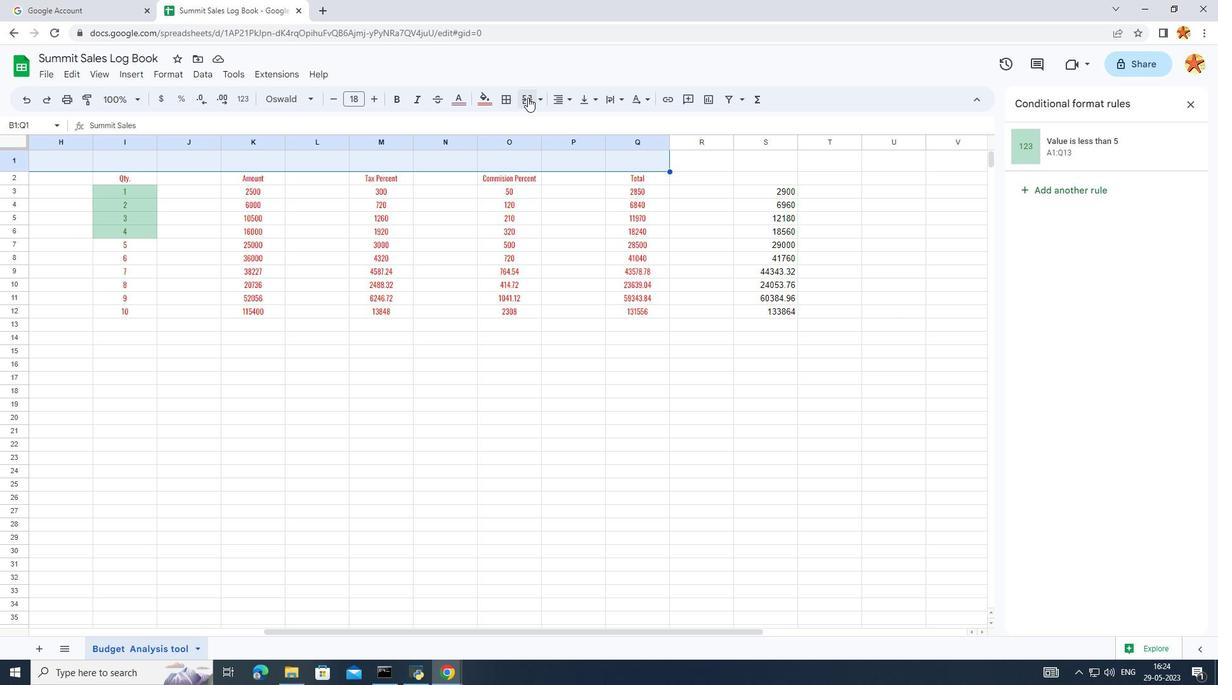 
Action: Mouse moved to (504, 121)
Screenshot: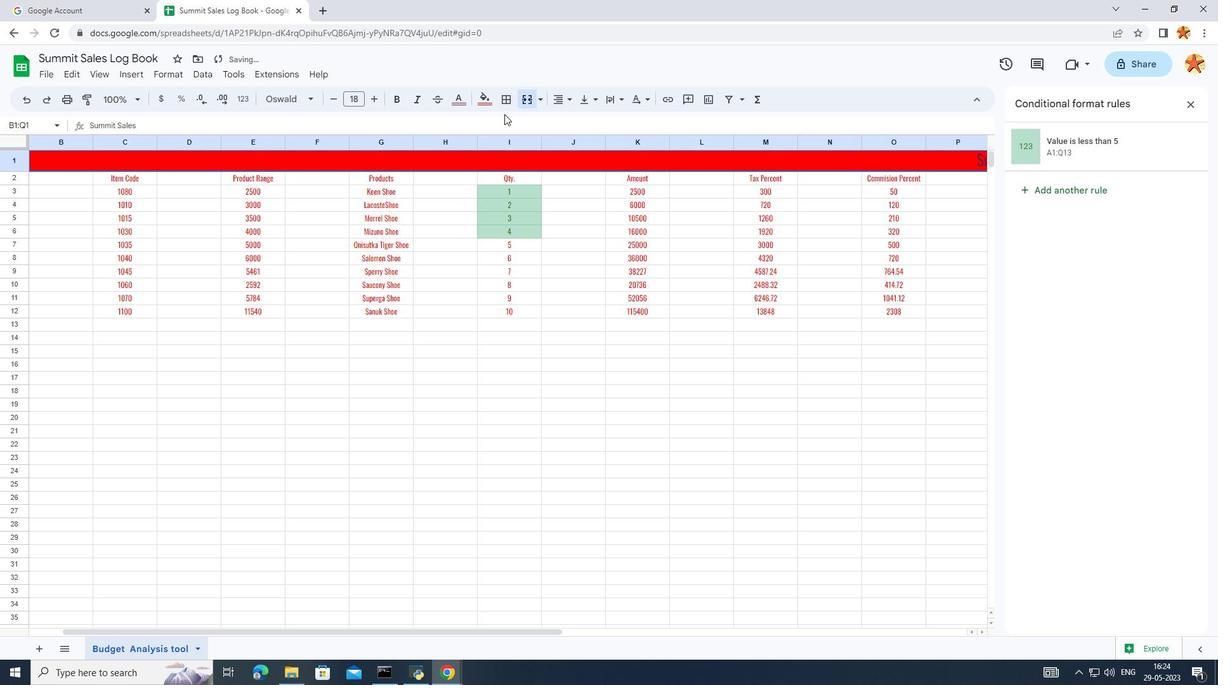 
Action: Mouse scrolled (504, 120) with delta (0, 0)
Screenshot: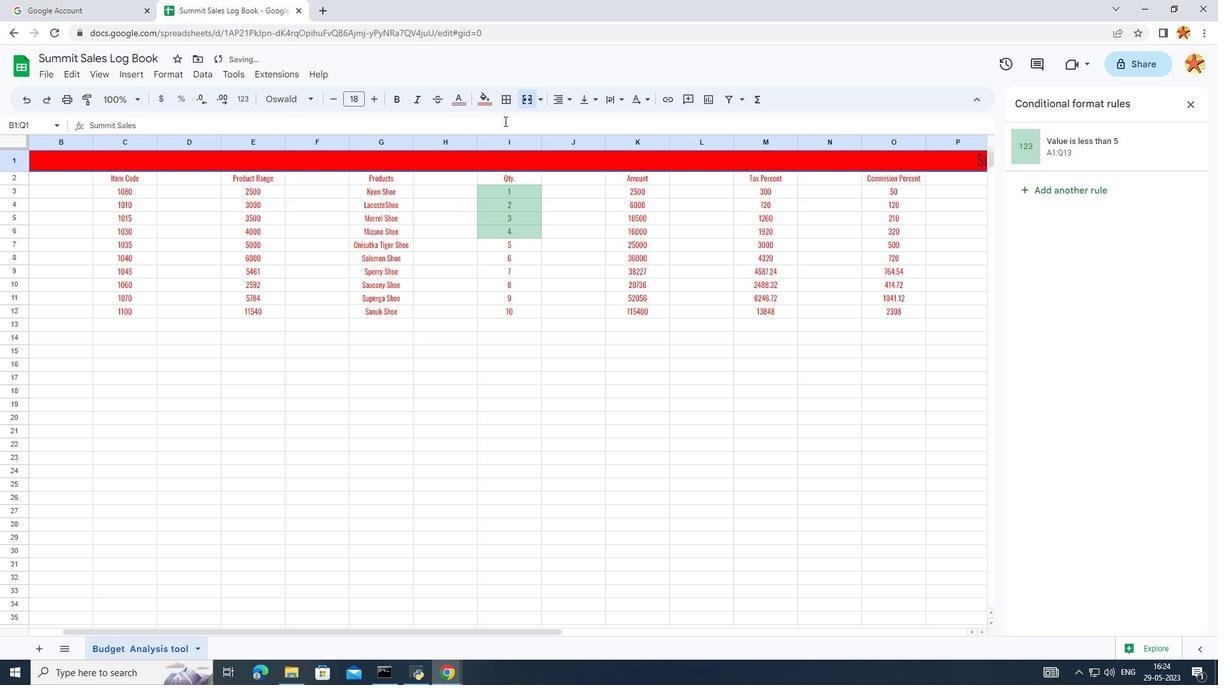 
Action: Mouse scrolled (504, 121) with delta (0, 0)
Screenshot: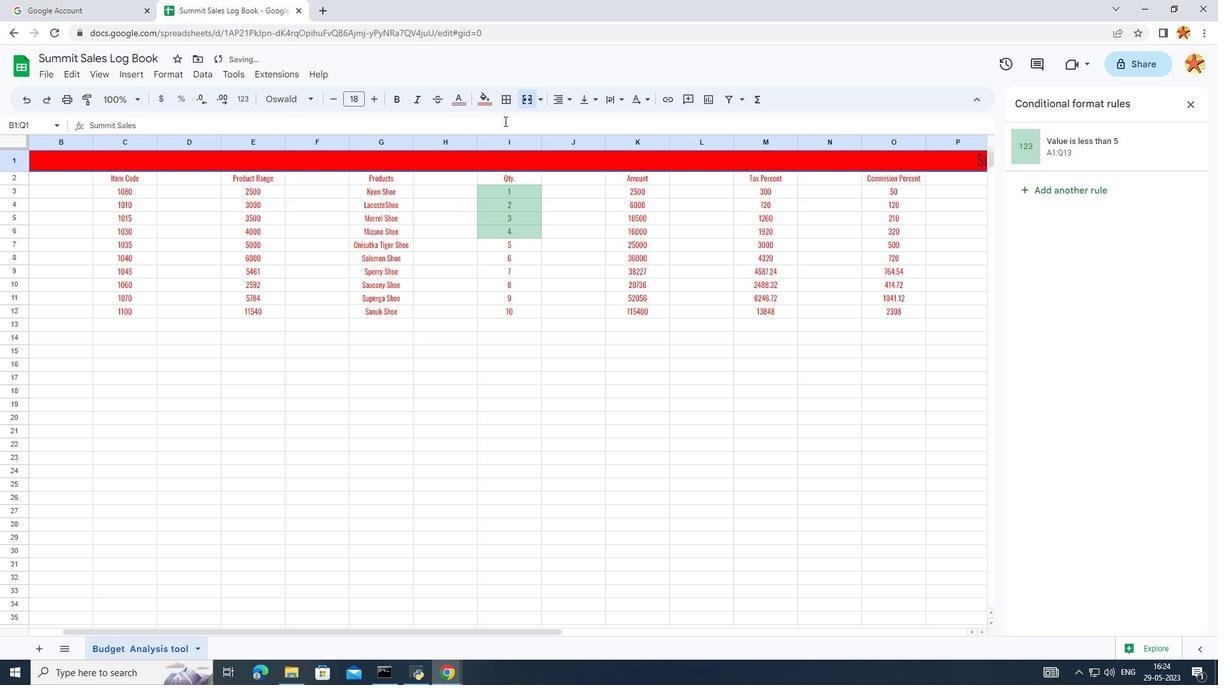 
Action: Mouse moved to (507, 121)
Screenshot: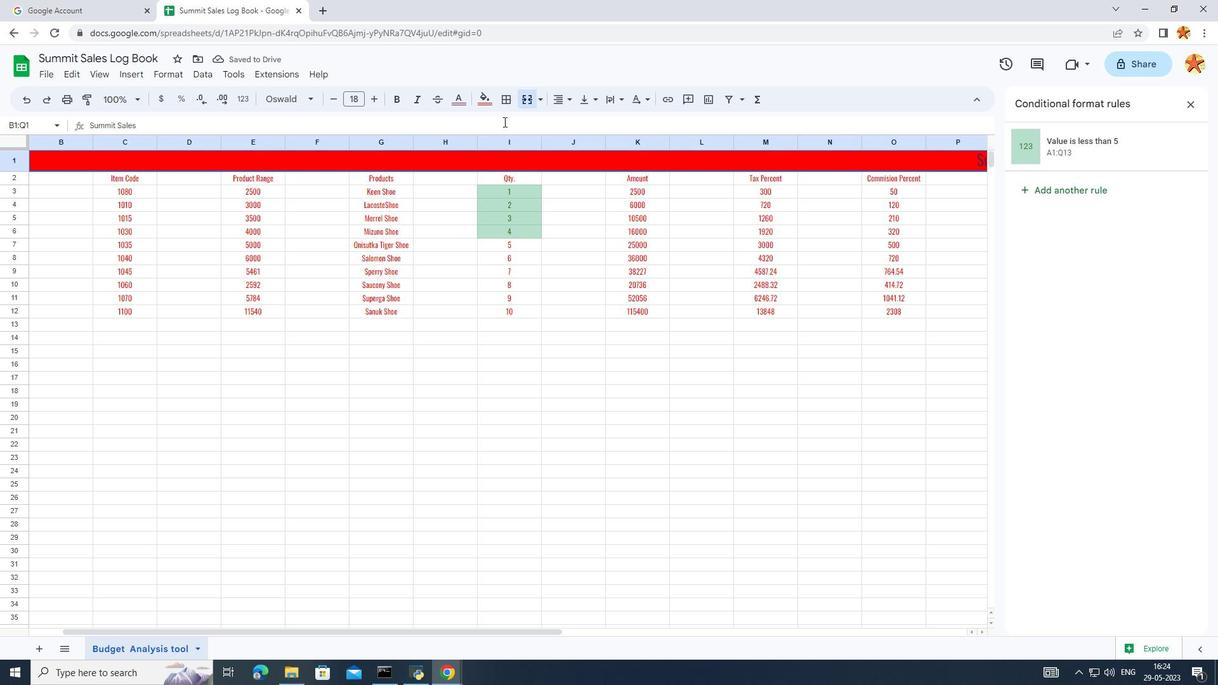
Action: Key pressed ctrl+Z
Screenshot: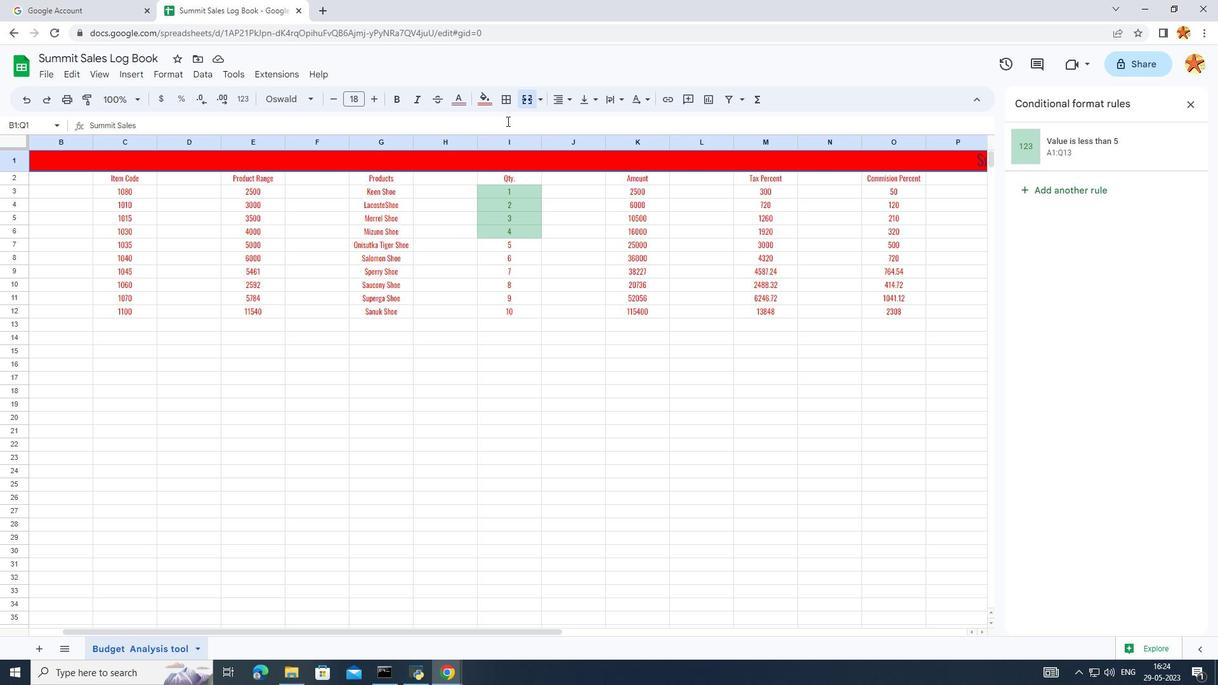
Action: Mouse moved to (333, 628)
Screenshot: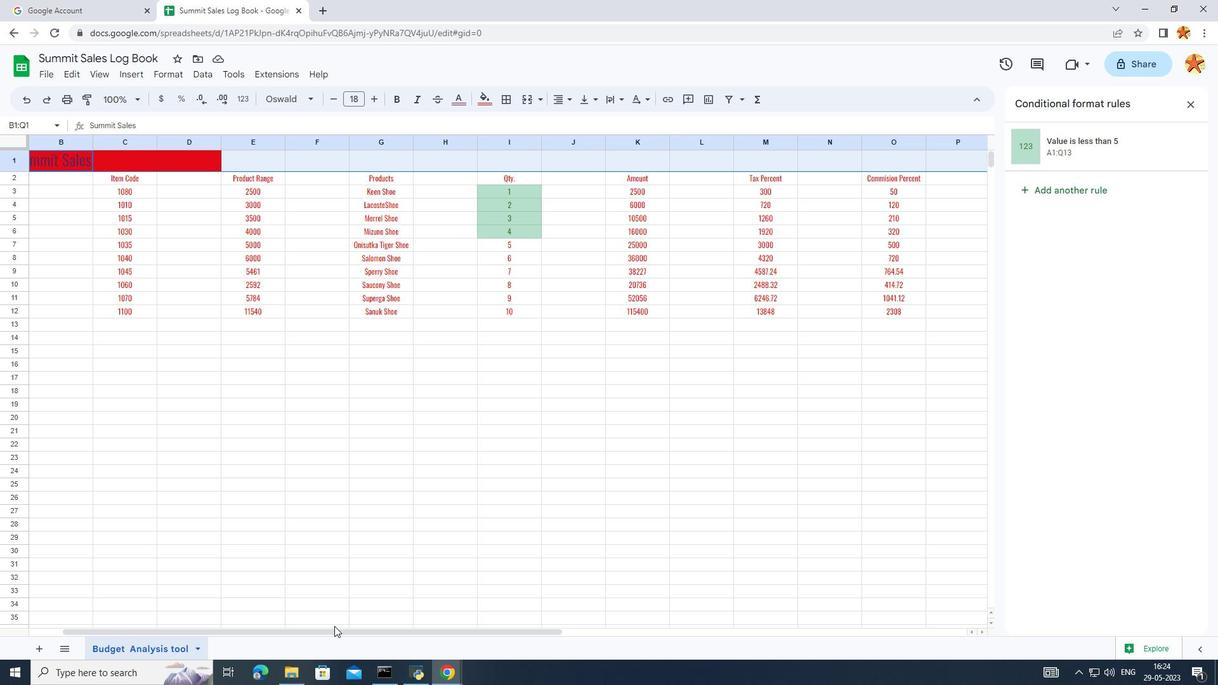 
Action: Mouse pressed left at (333, 628)
Screenshot: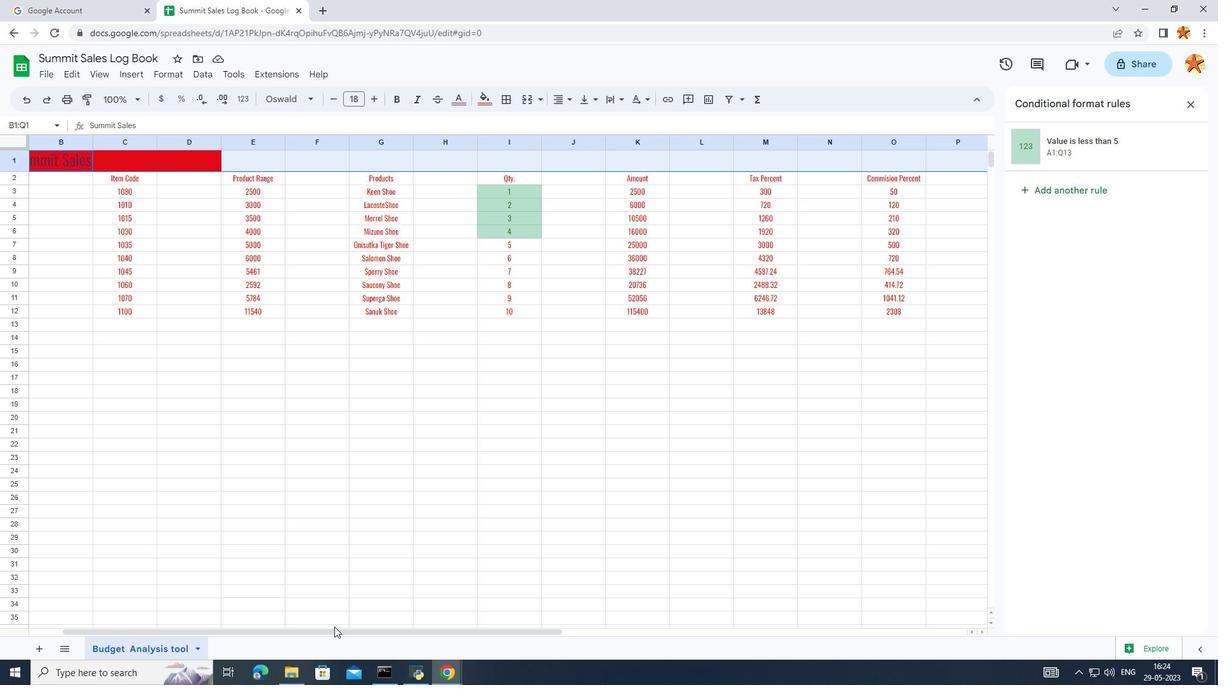 
Action: Mouse moved to (506, 185)
Screenshot: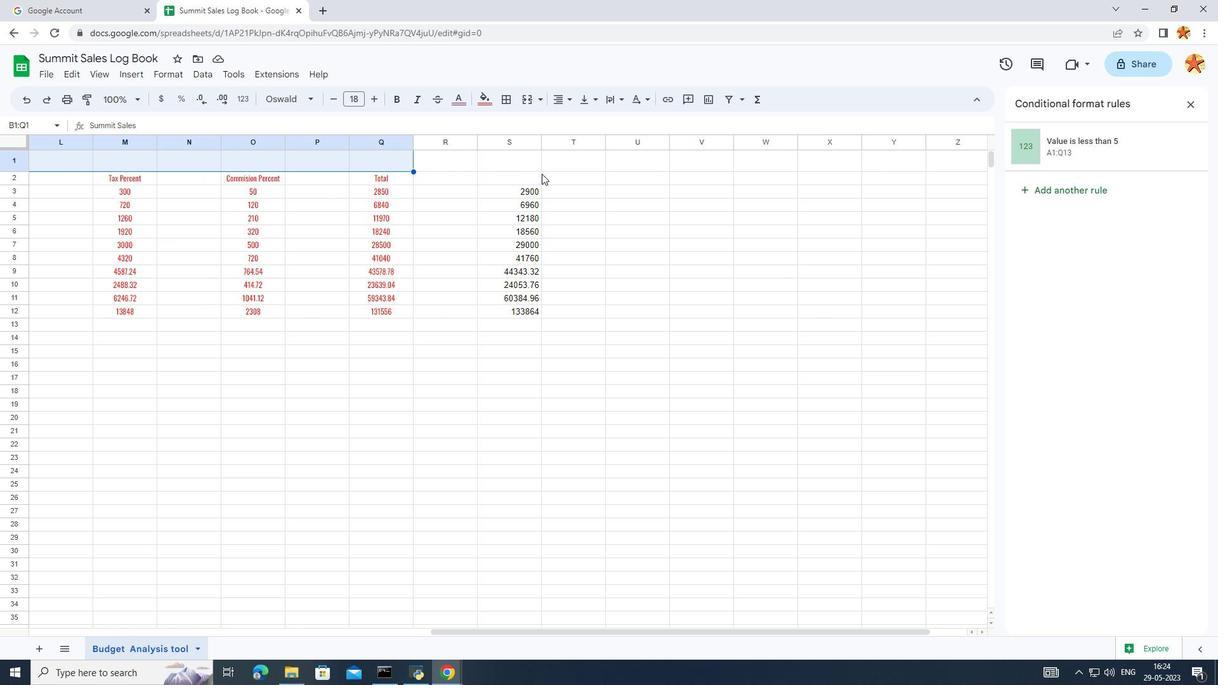 
Action: Mouse pressed left at (506, 185)
Screenshot: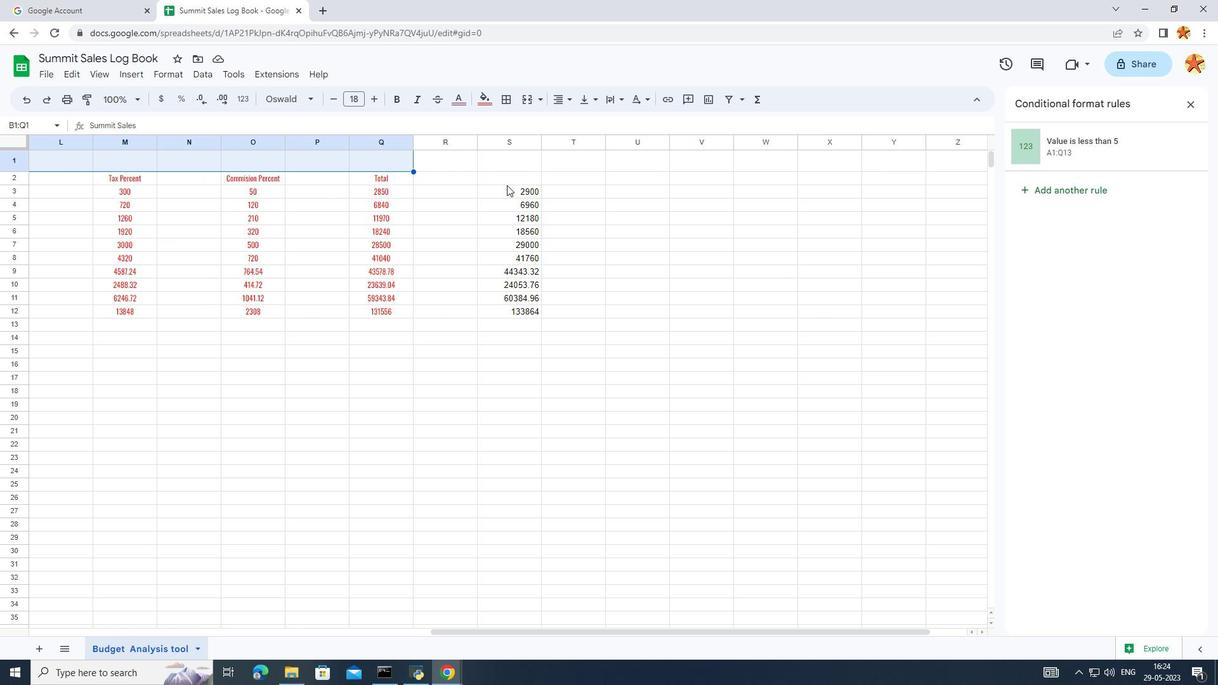 
Action: Mouse moved to (518, 335)
Screenshot: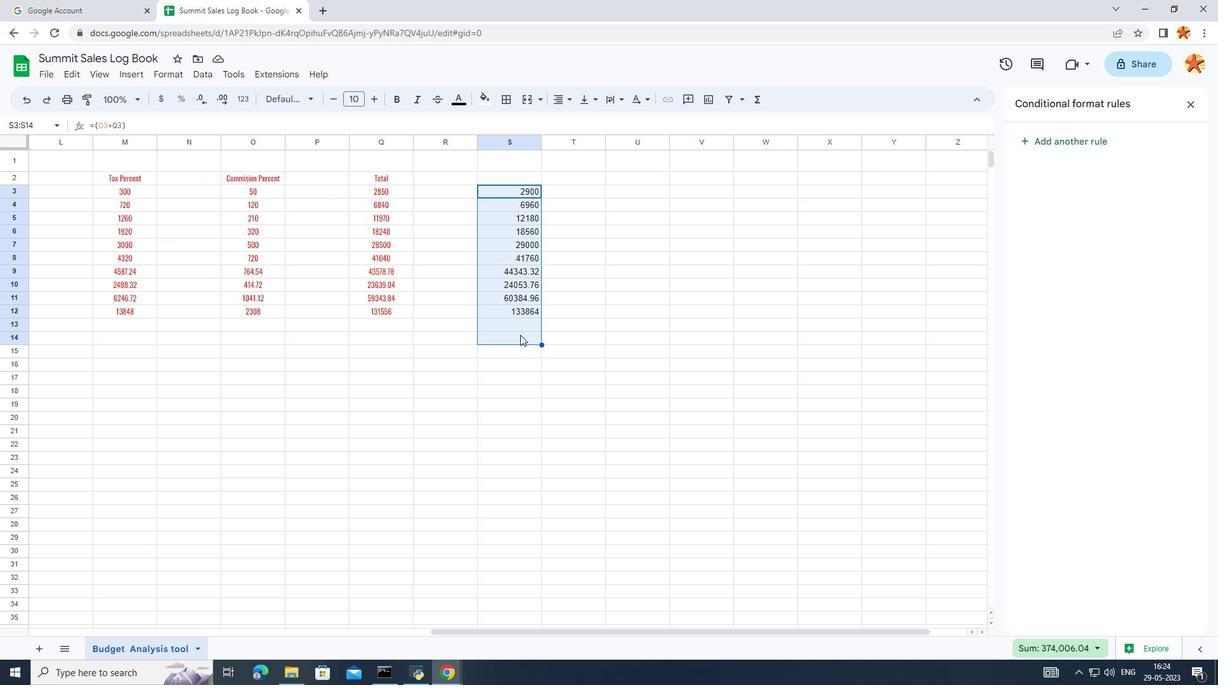 
Action: Key pressed <Key.backspace>
Screenshot: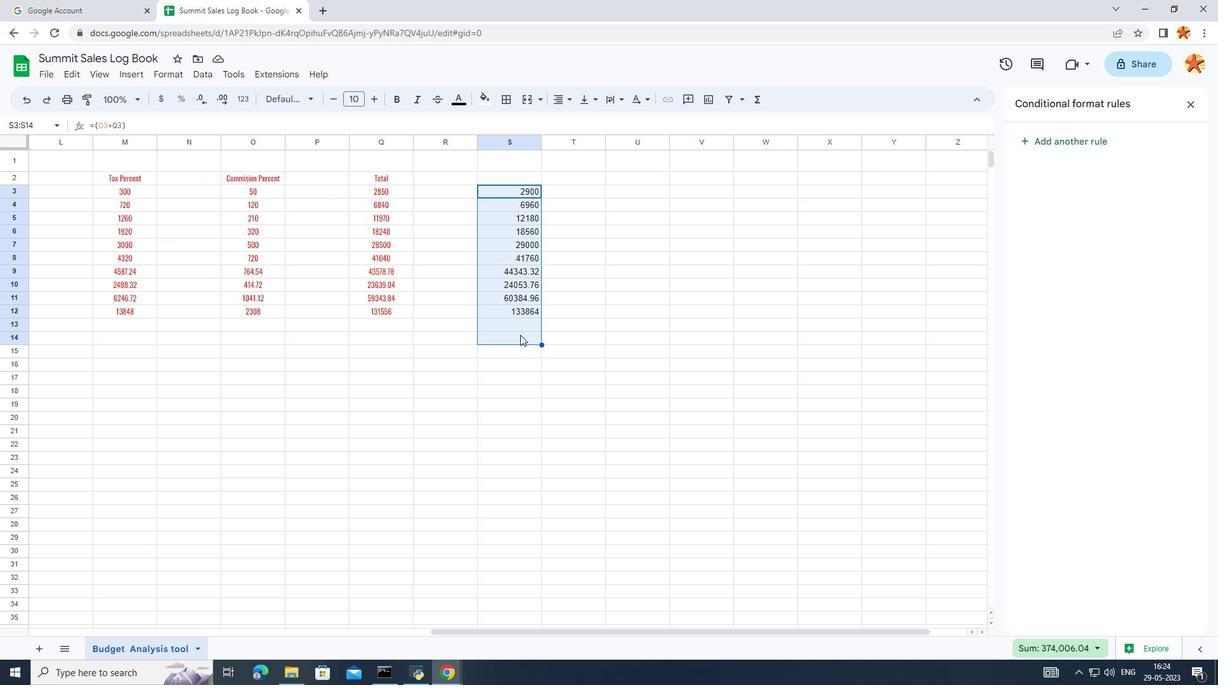 
Action: Mouse moved to (430, 445)
Screenshot: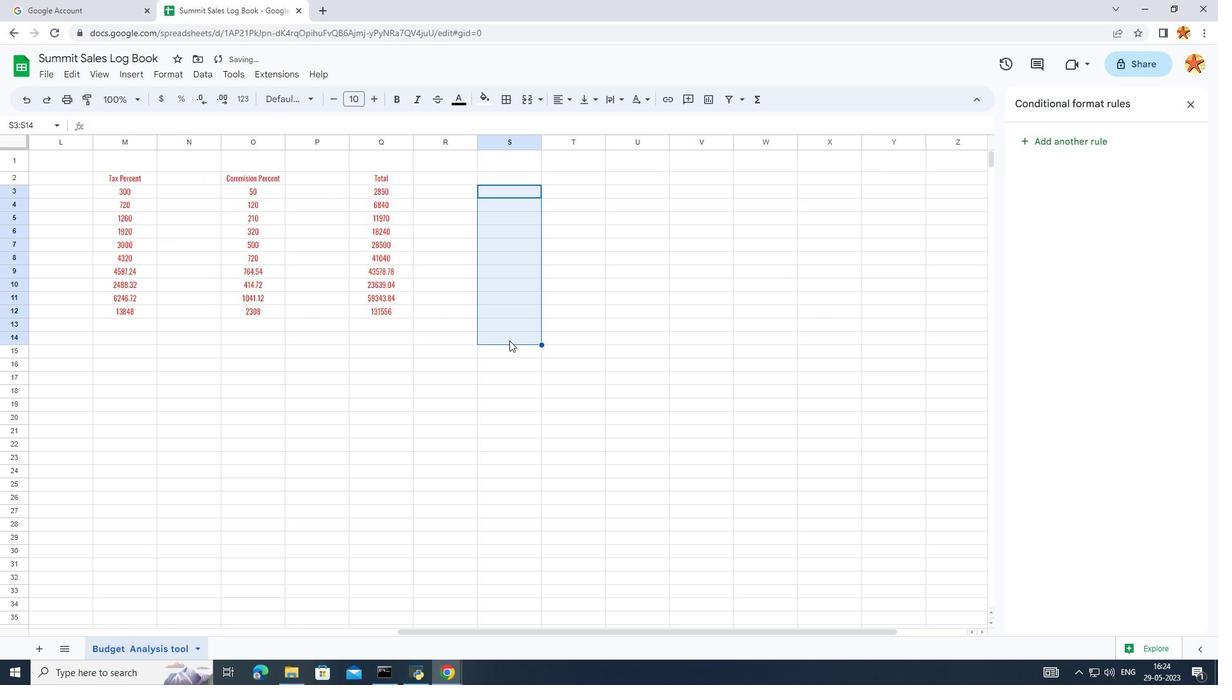 
Action: Mouse pressed left at (430, 445)
Screenshot: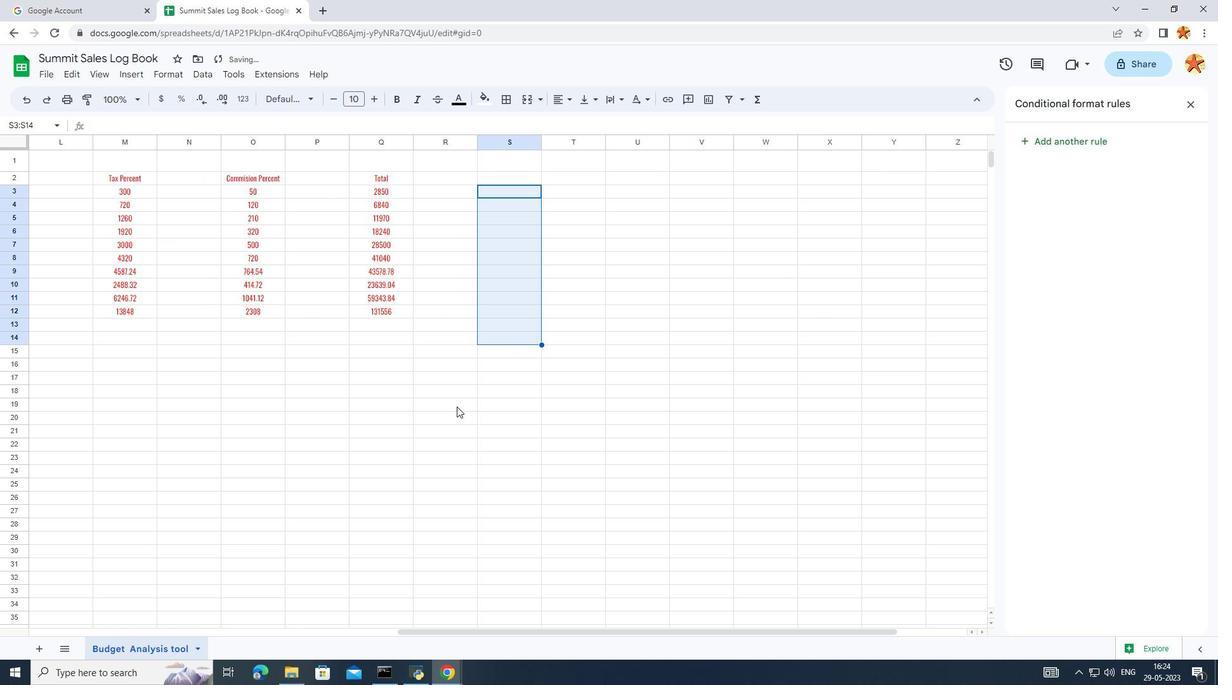 
Action: Mouse moved to (278, 633)
Screenshot: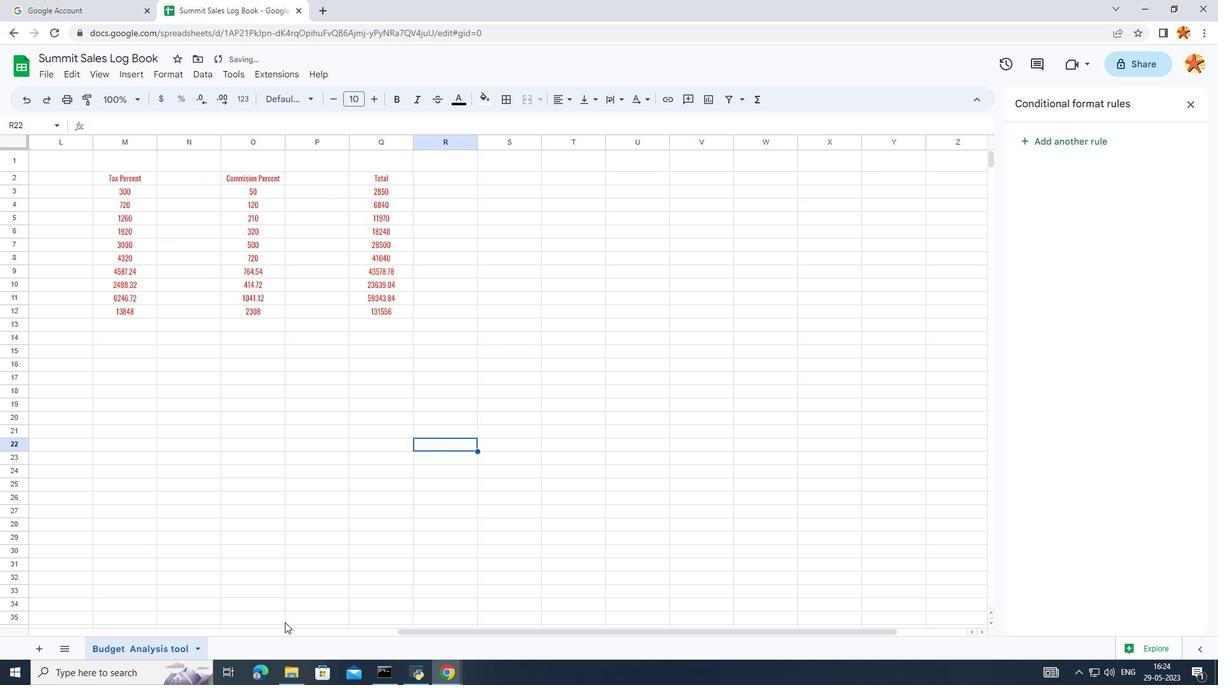 
Action: Mouse pressed left at (278, 633)
Screenshot: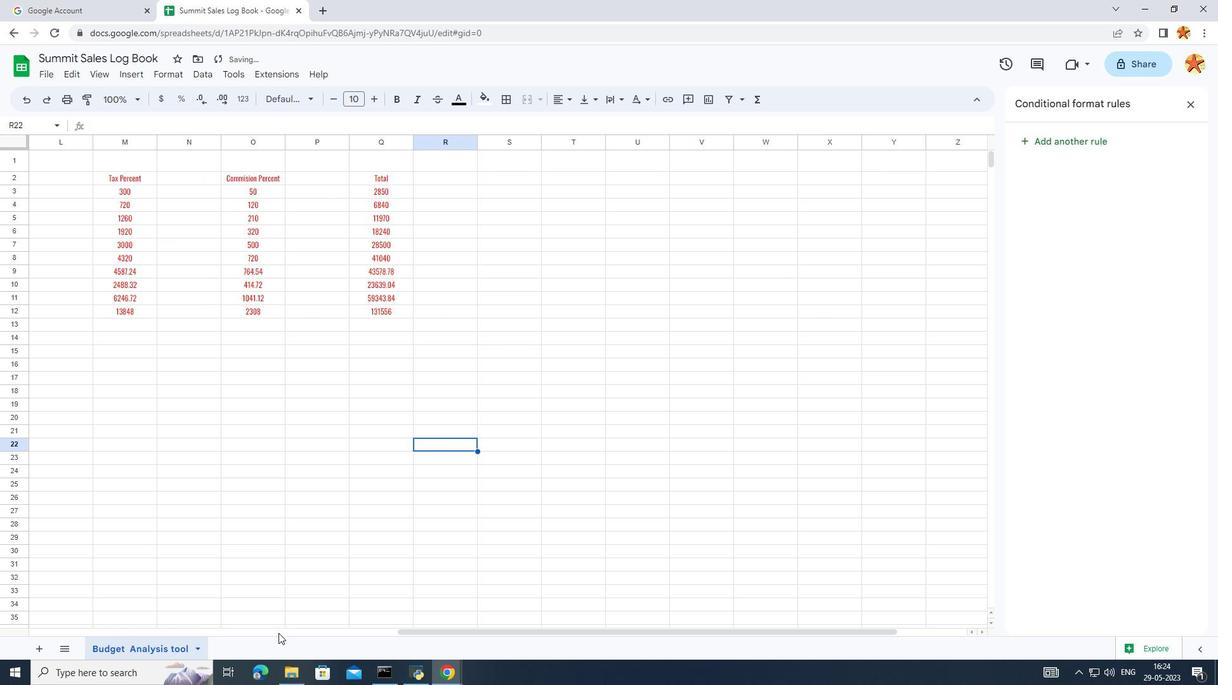 
Action: Mouse pressed left at (278, 633)
Screenshot: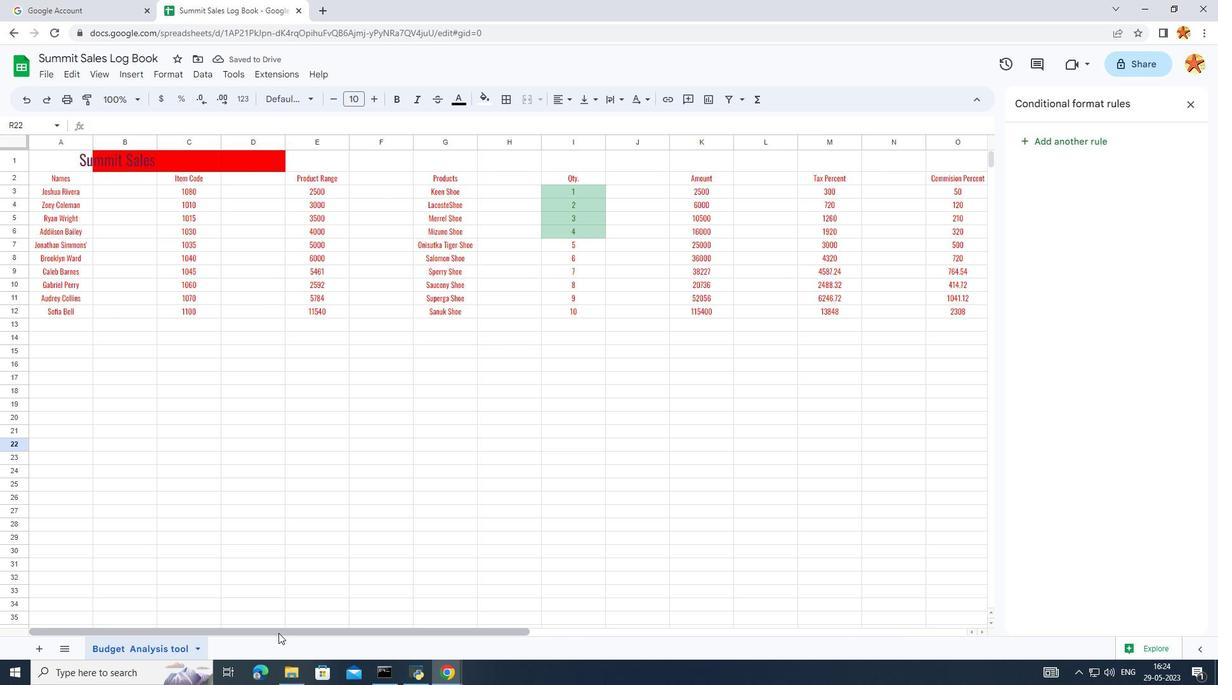 
Action: Mouse moved to (55, 164)
Screenshot: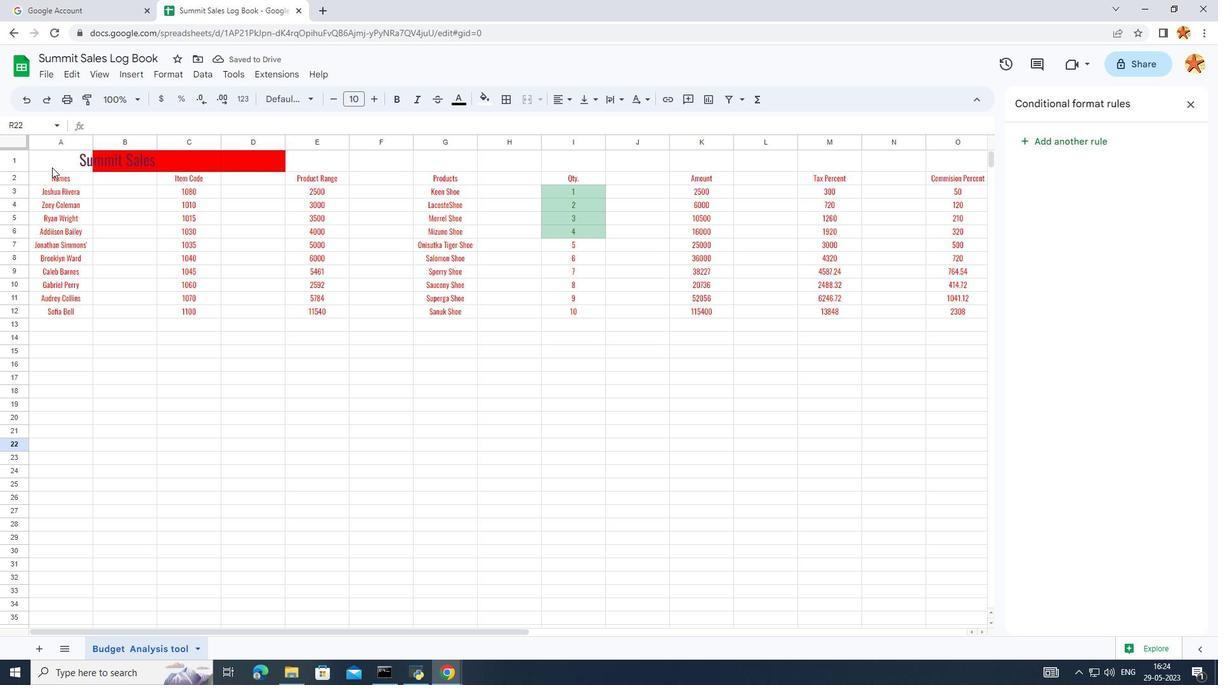 
Action: Mouse pressed left at (55, 164)
Screenshot: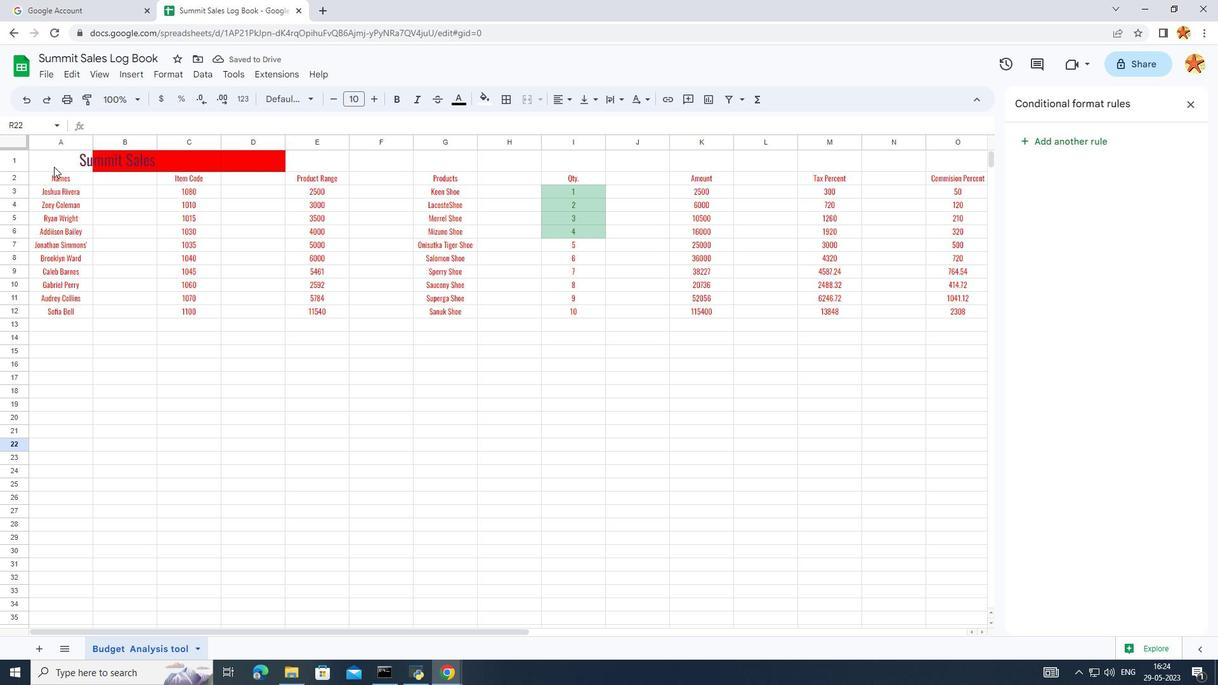 
Action: Mouse moved to (502, 639)
Screenshot: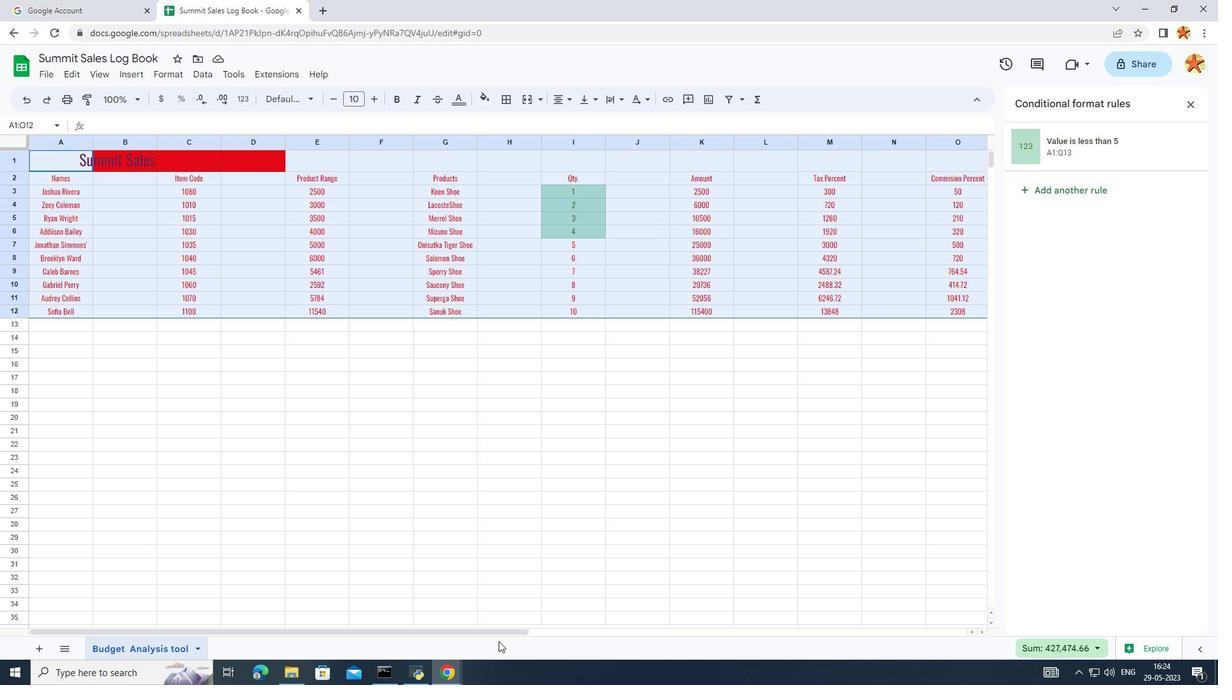 
Action: Mouse pressed left at (502, 639)
Screenshot: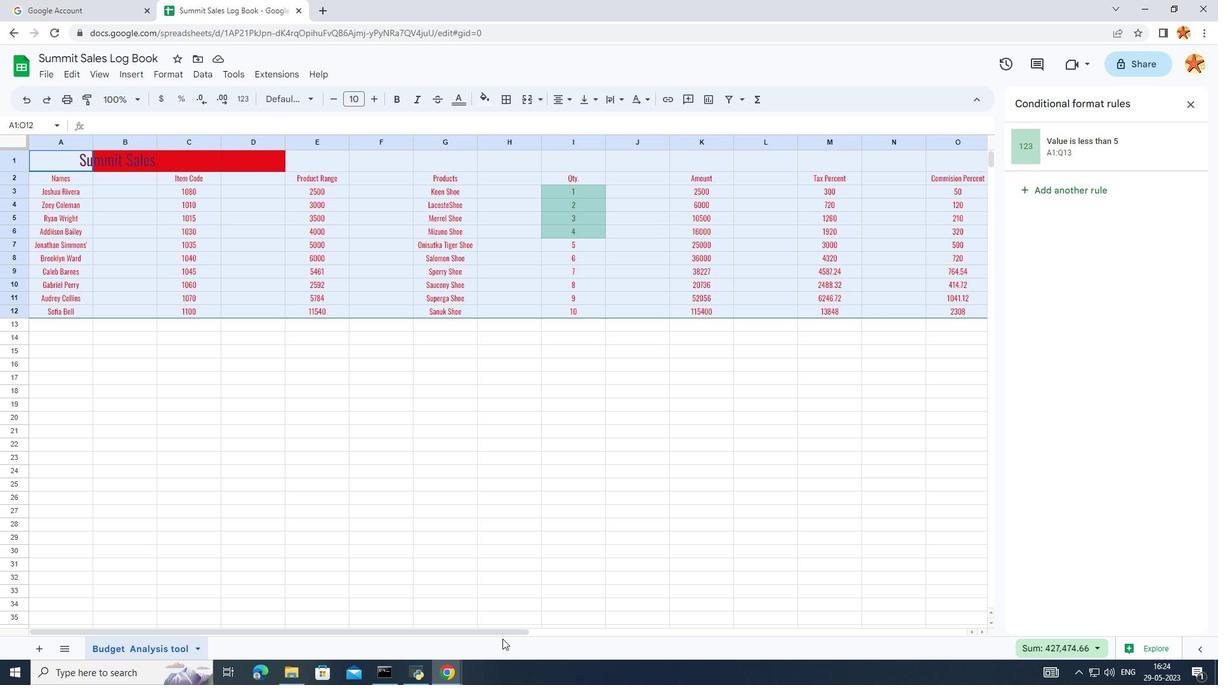 
Action: Mouse moved to (512, 632)
Screenshot: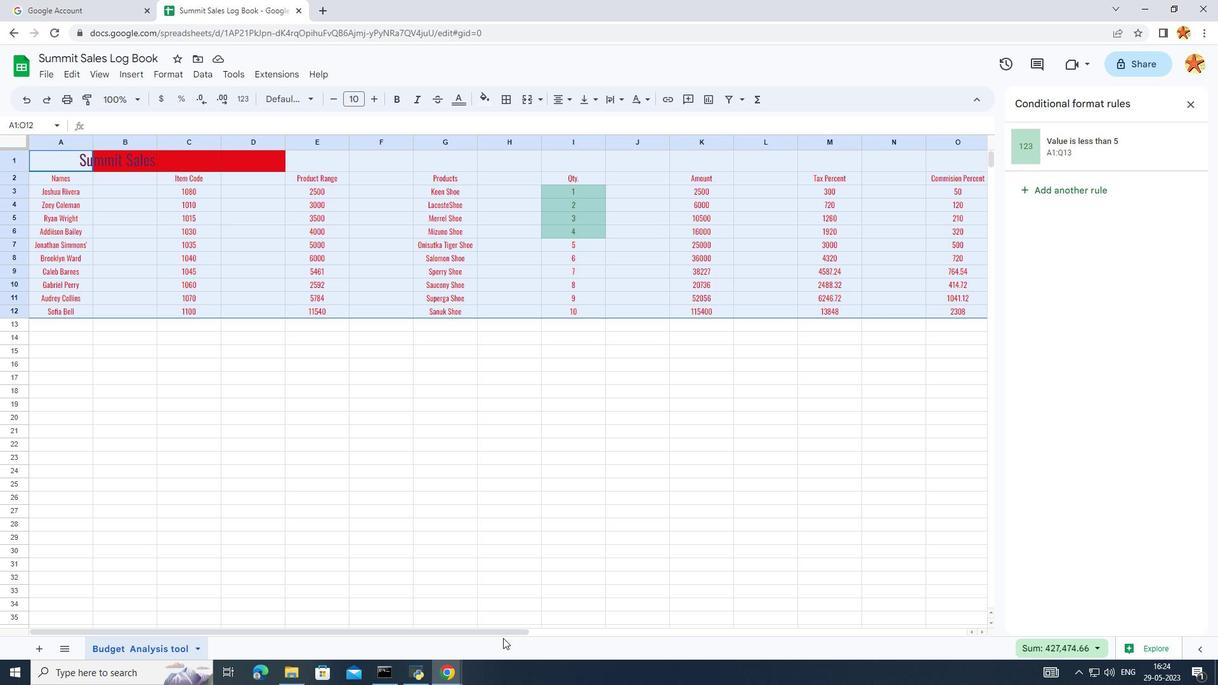 
Action: Mouse pressed left at (512, 632)
Screenshot: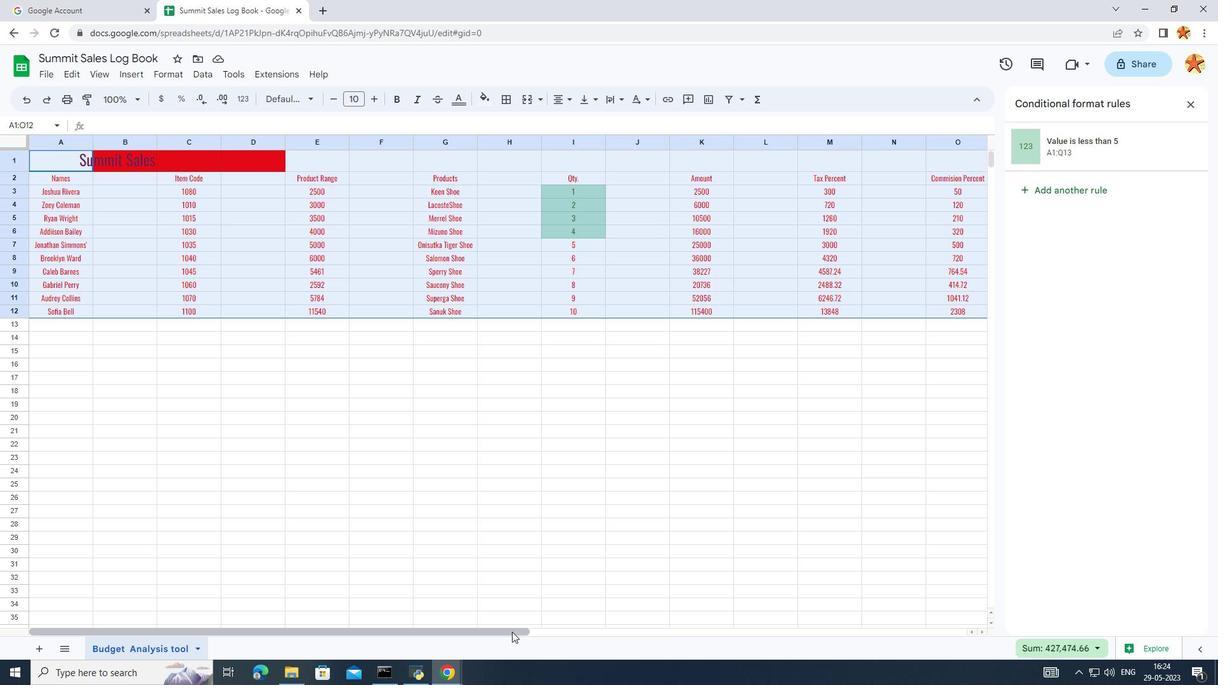 
Action: Mouse moved to (729, 188)
Screenshot: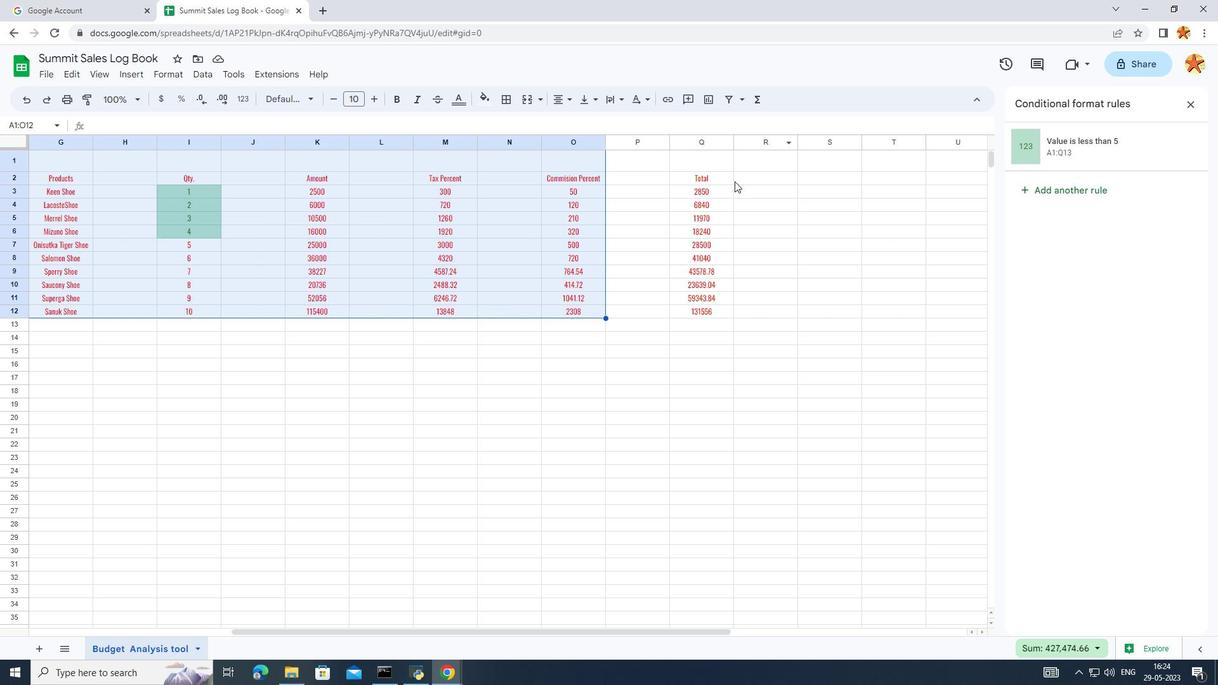 
Action: Mouse pressed left at (729, 188)
Screenshot: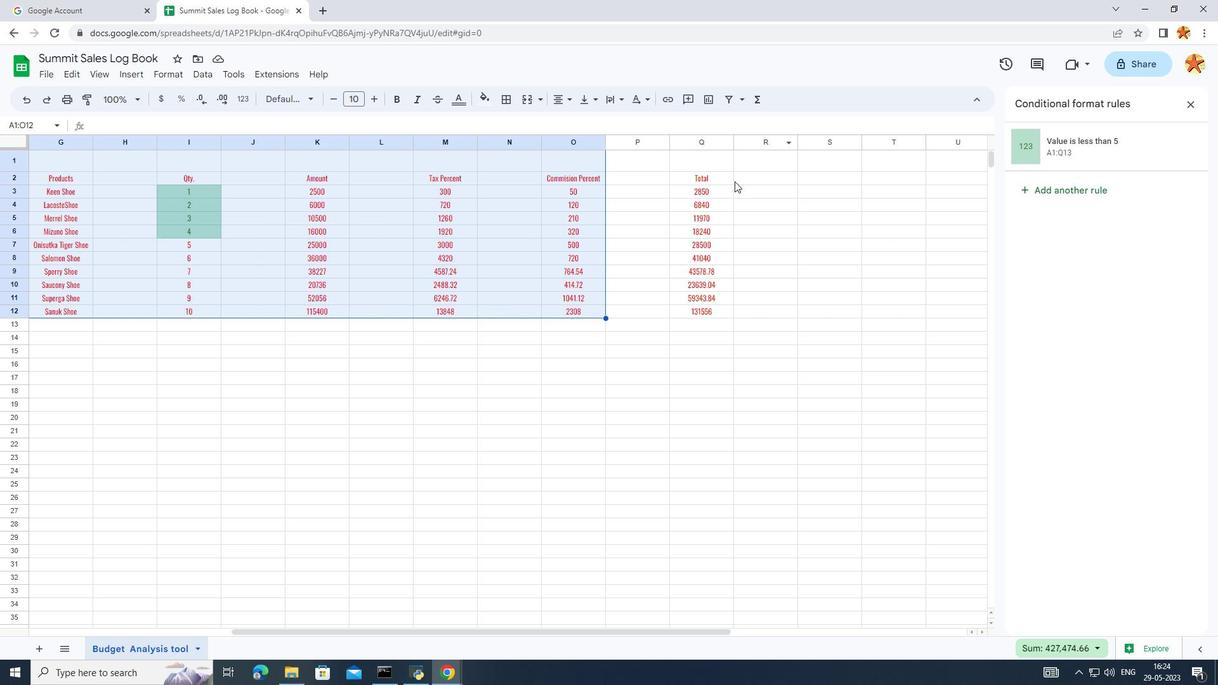 
Action: Mouse moved to (3, 359)
Screenshot: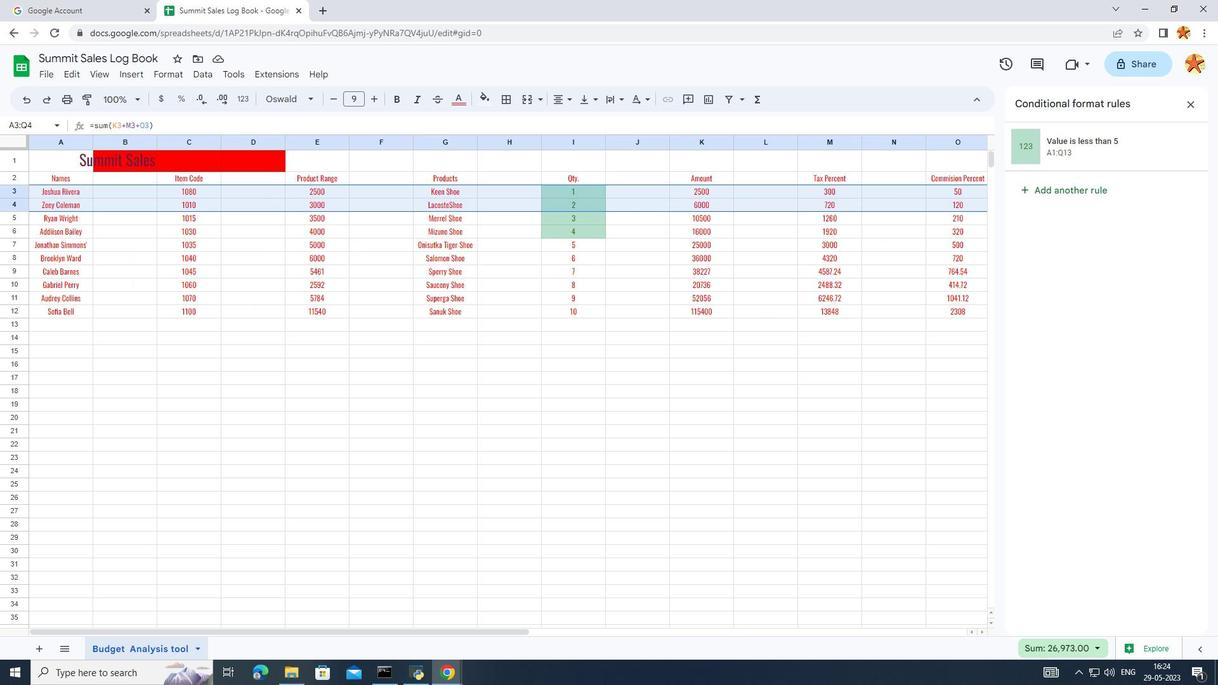 
Action: Mouse pressed left at (3, 359)
Screenshot: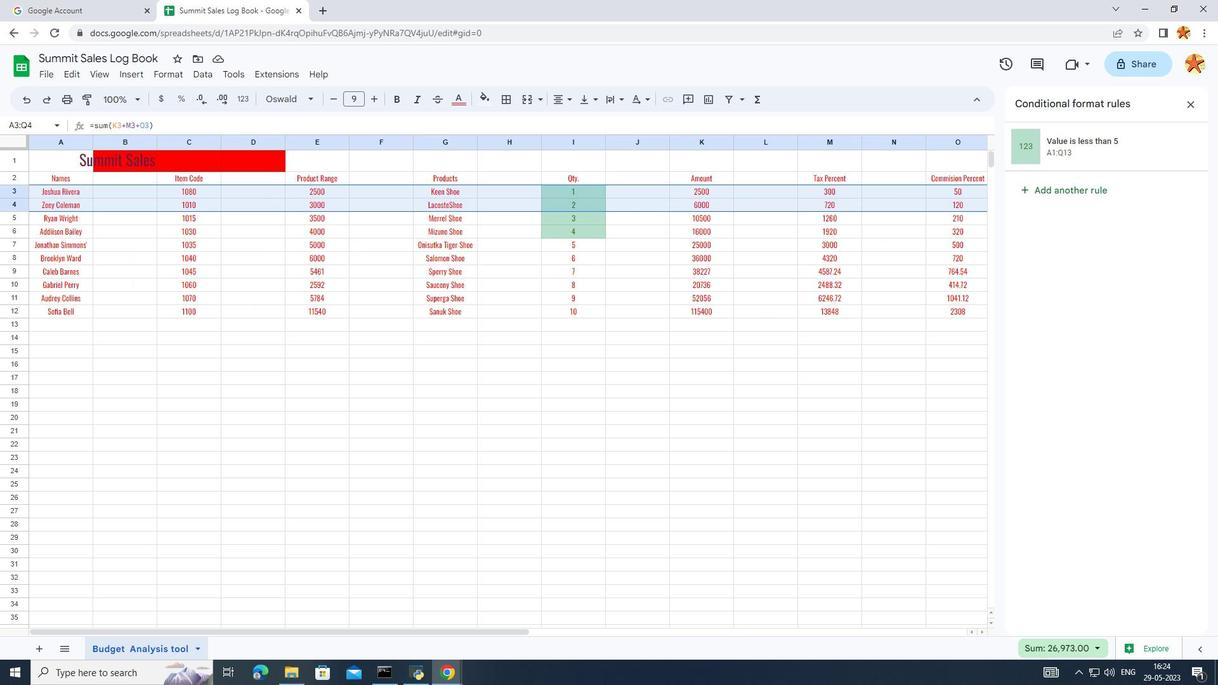 
Action: Mouse moved to (33, 177)
Screenshot: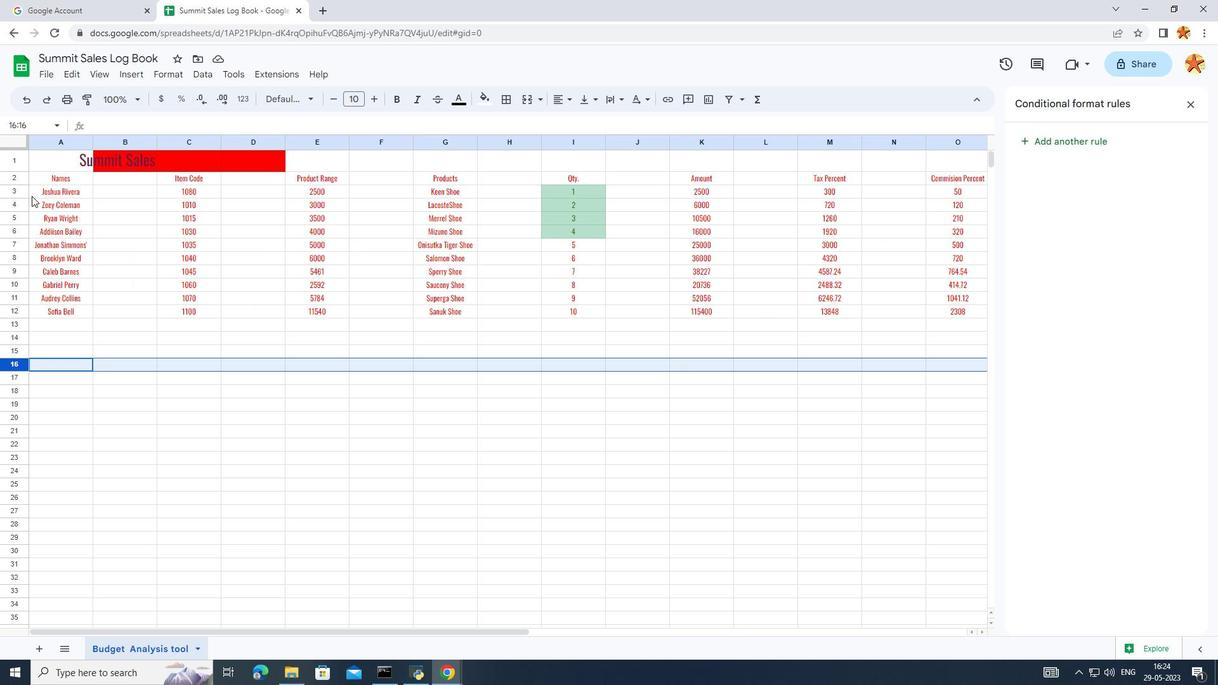 
Action: Mouse pressed left at (33, 177)
Screenshot: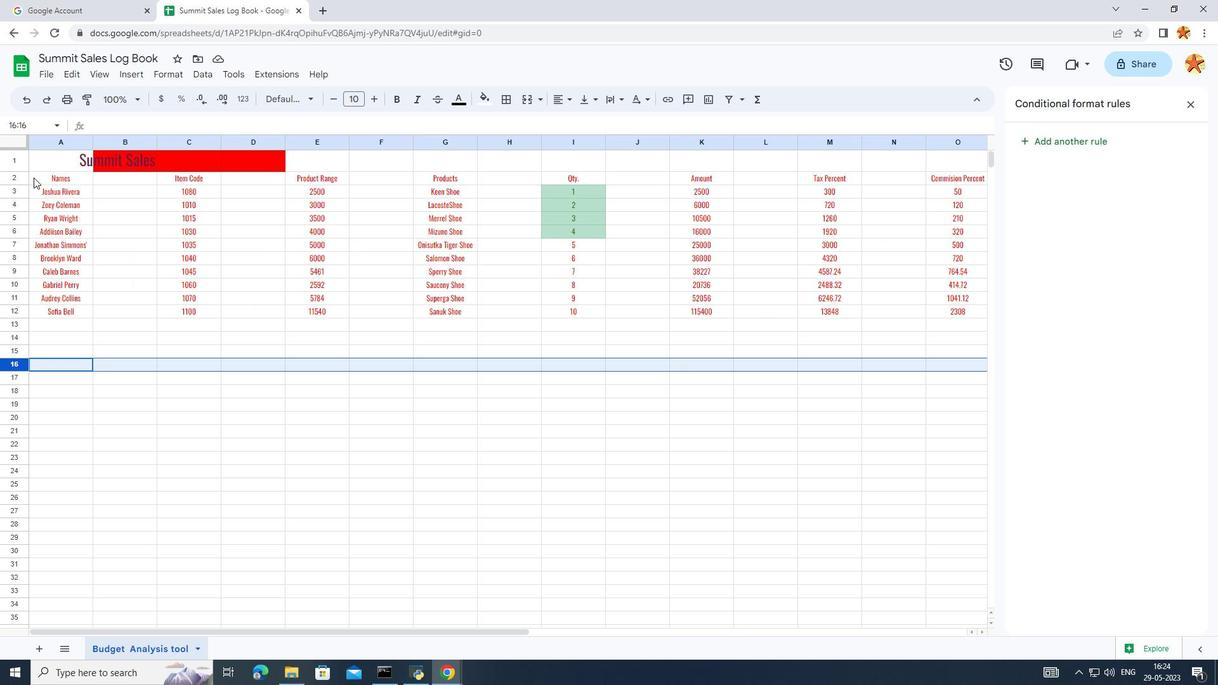 
Action: Mouse moved to (424, 638)
Screenshot: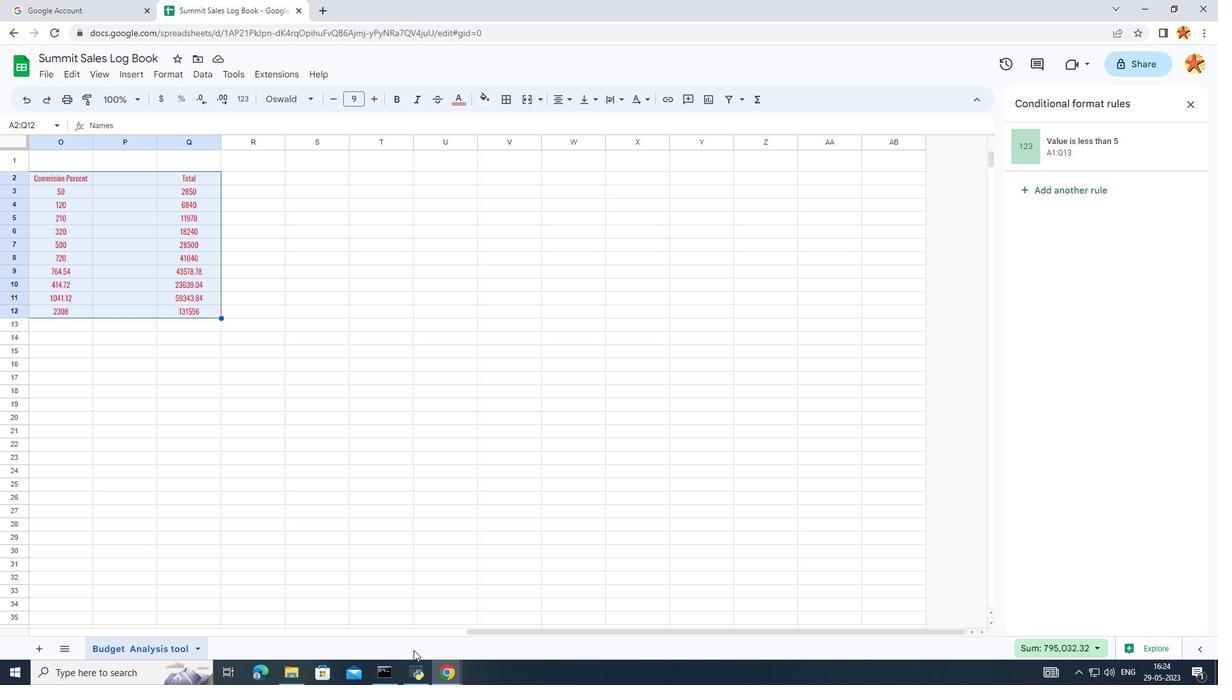 
Action: Mouse pressed left at (424, 638)
Screenshot: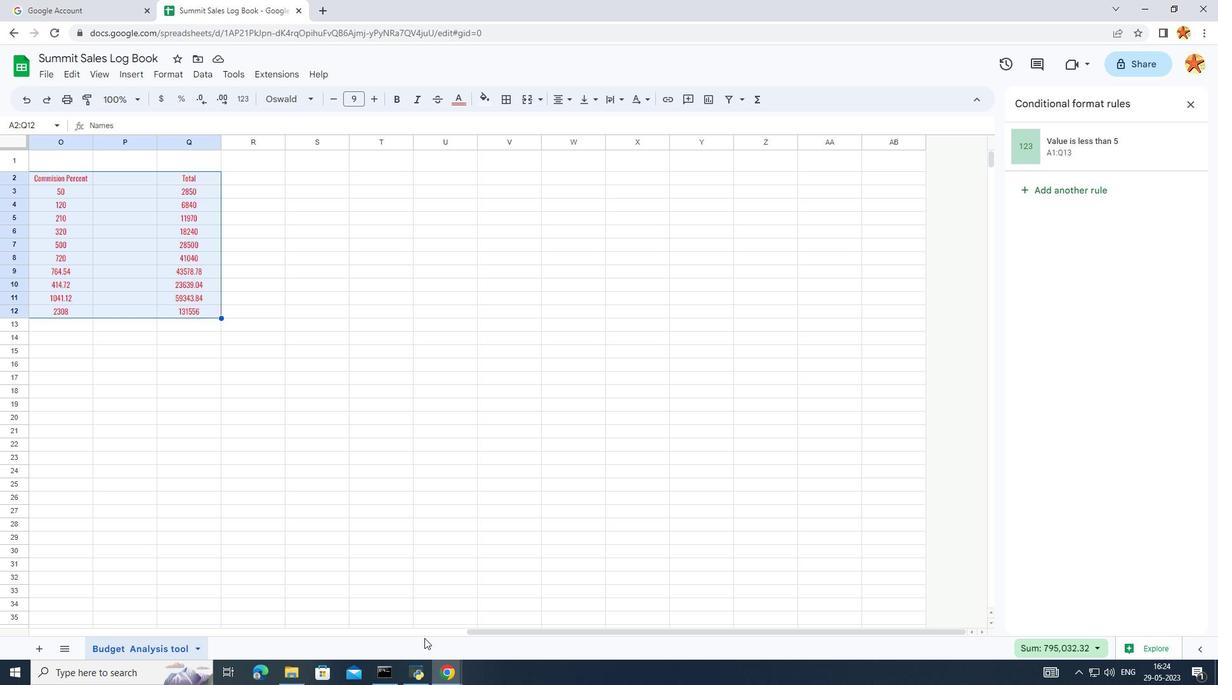 
Action: Mouse moved to (426, 633)
Screenshot: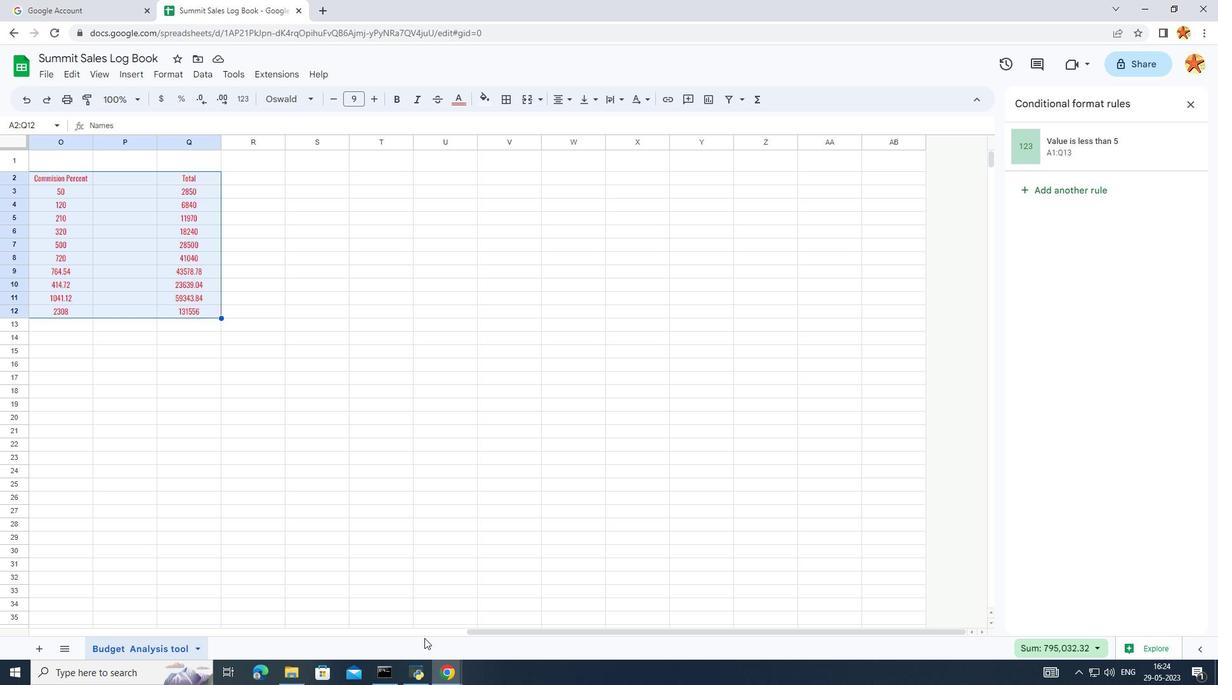 
Action: Mouse pressed left at (426, 633)
Screenshot: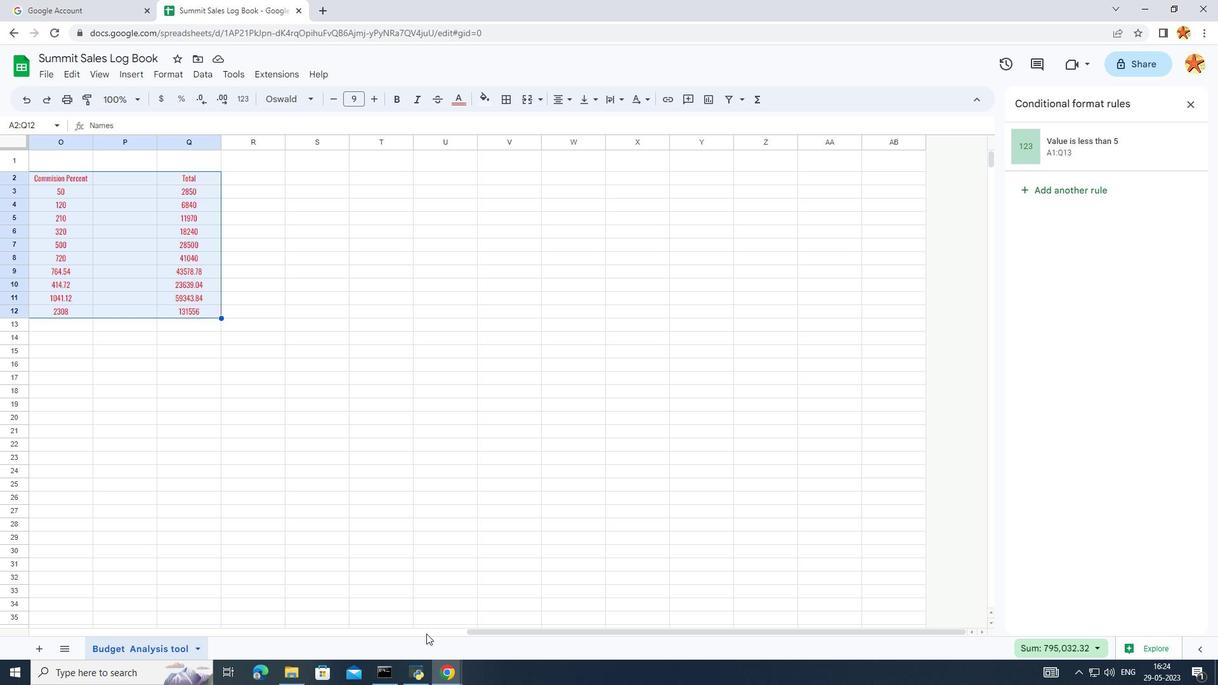 
Action: Mouse moved to (326, 218)
Screenshot: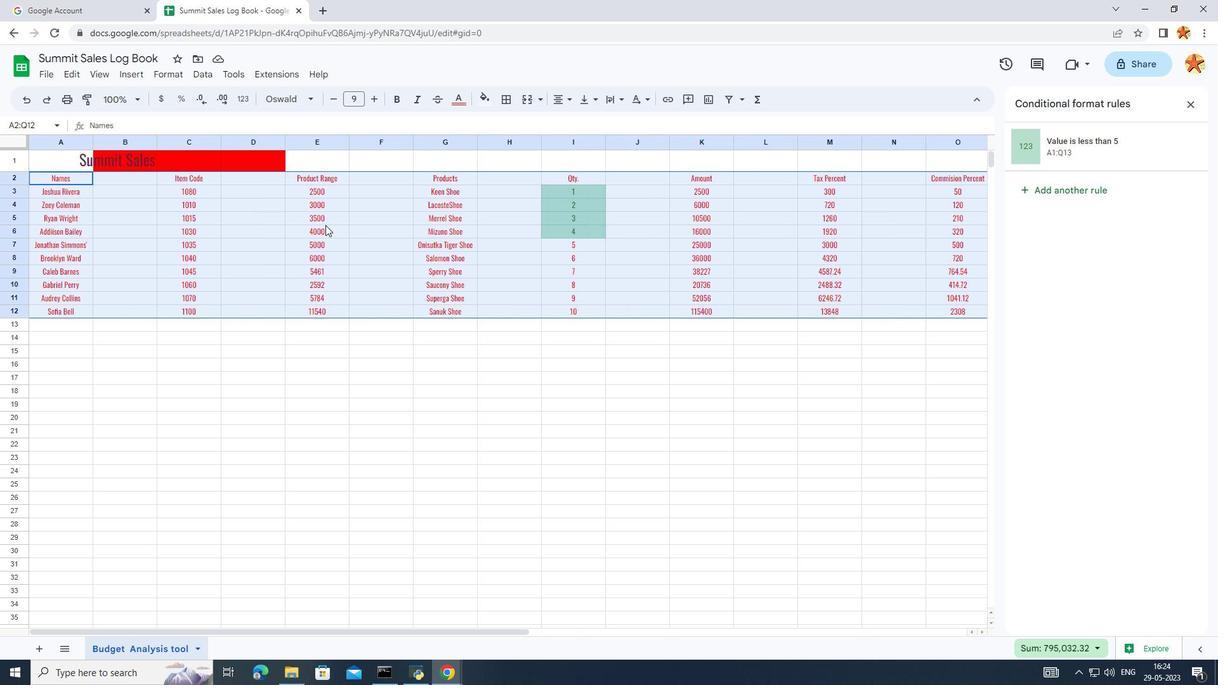
Action: Mouse scrolled (326, 218) with delta (0, 0)
Screenshot: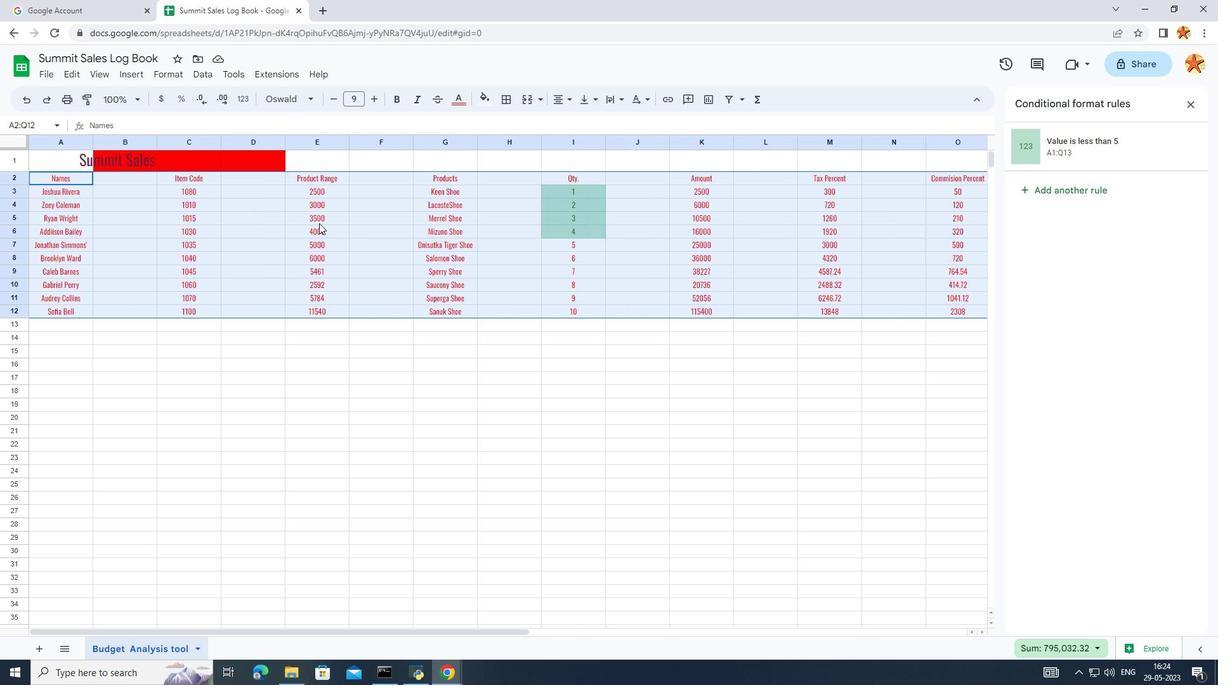 
Action: Mouse moved to (131, 74)
Screenshot: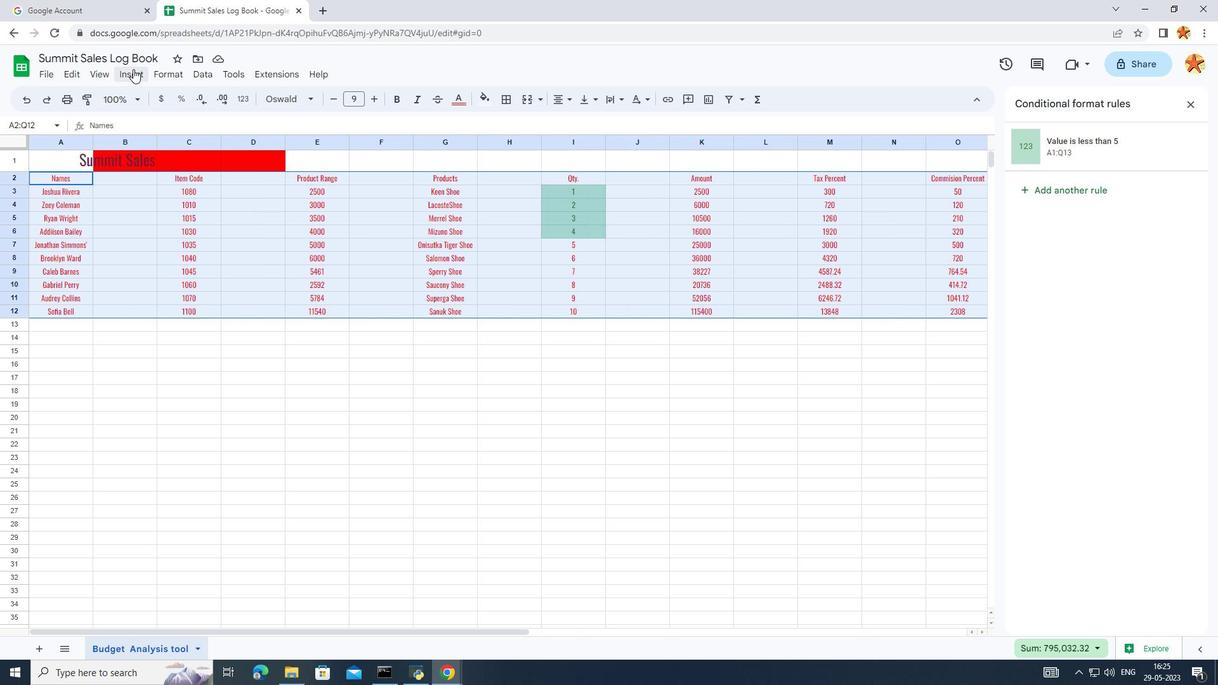 
Action: Mouse pressed left at (131, 74)
Screenshot: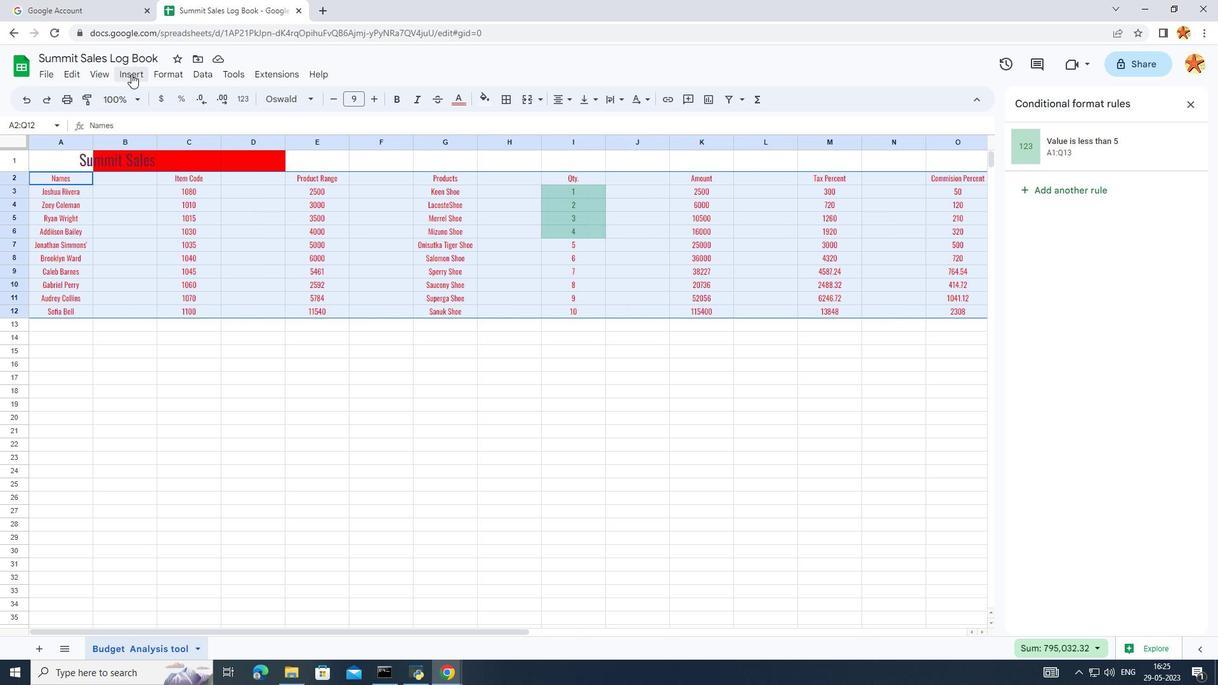 
Action: Mouse moved to (189, 294)
Screenshot: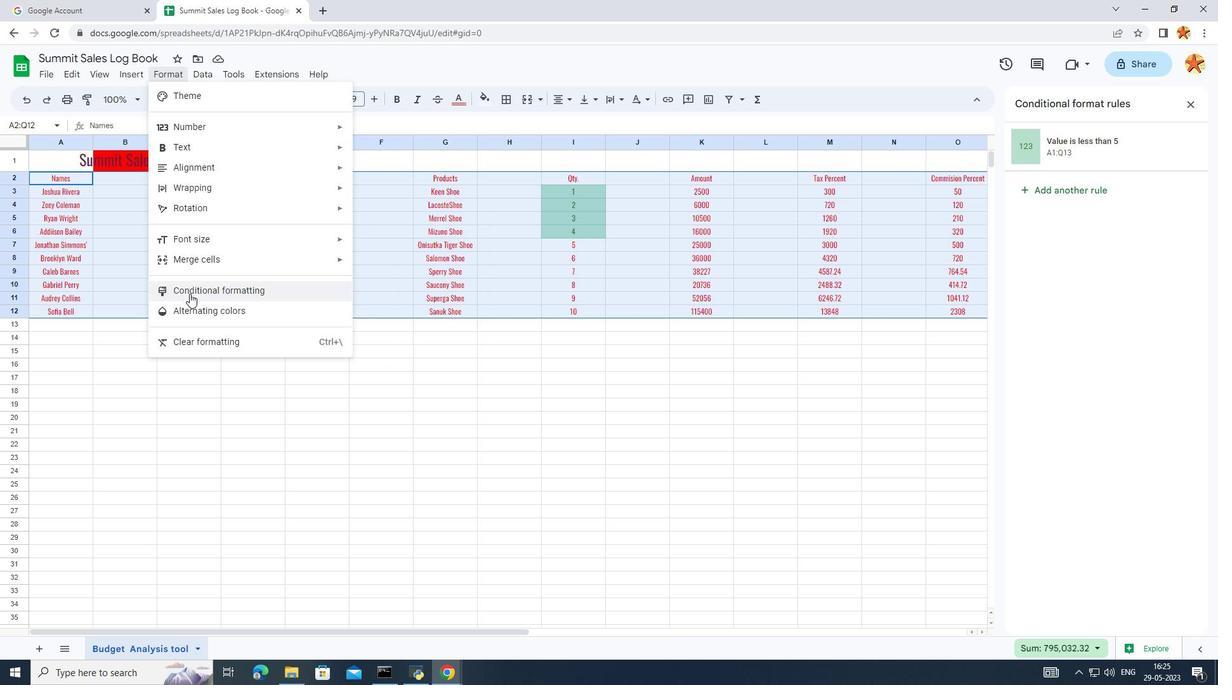 
Action: Mouse pressed left at (189, 294)
Screenshot: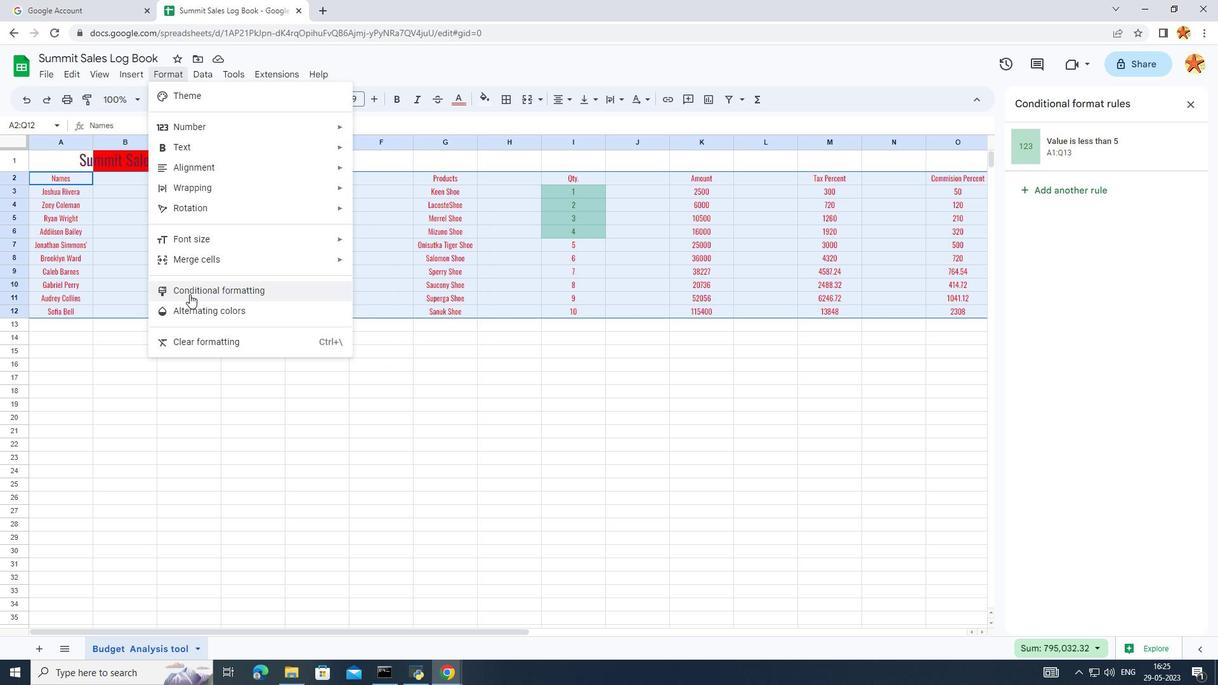 
Action: Mouse moved to (1041, 160)
Screenshot: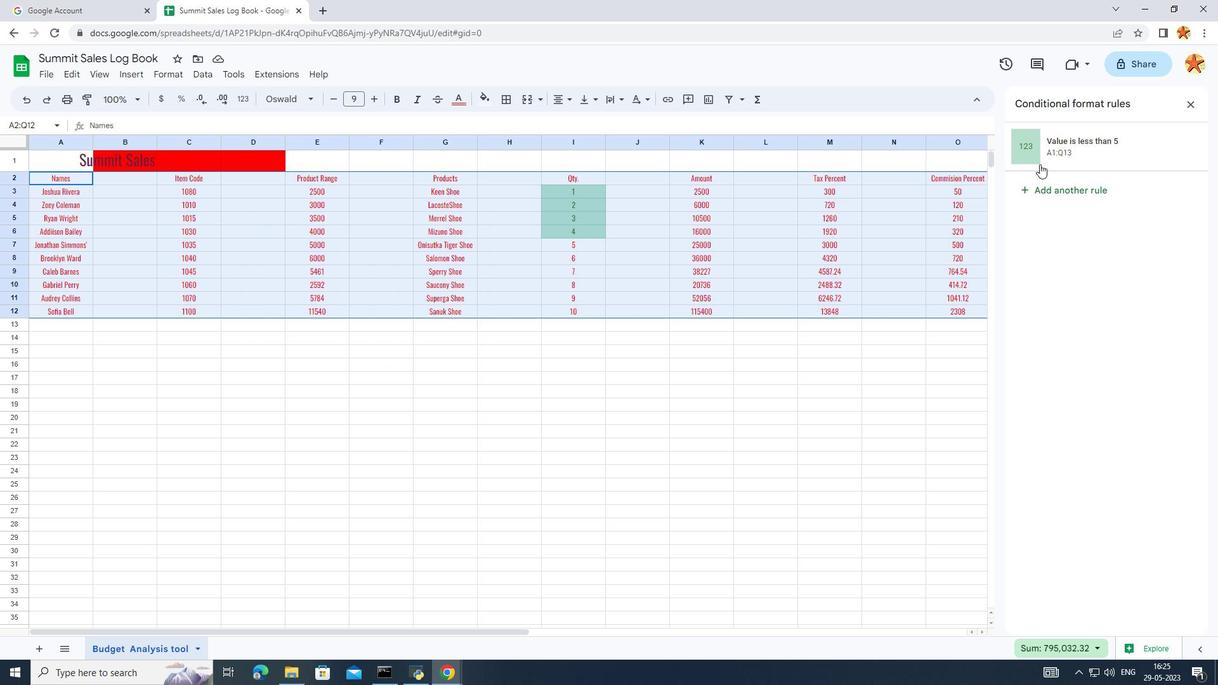 
Action: Mouse pressed left at (1041, 160)
Screenshot: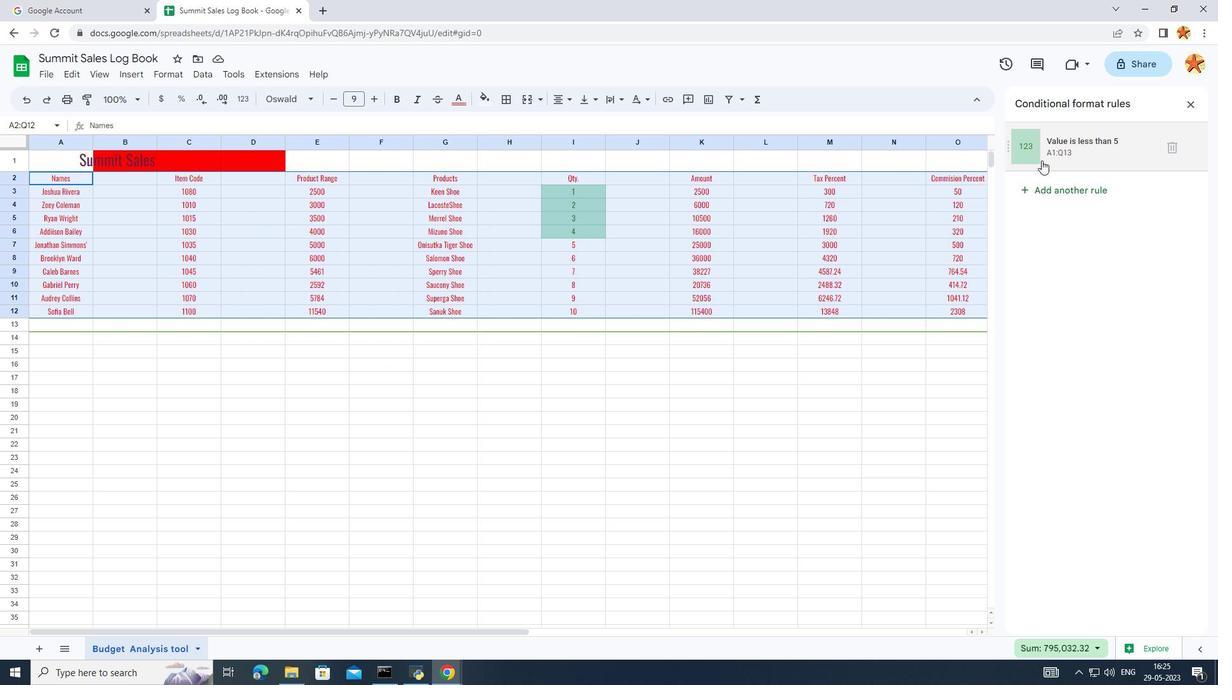 
Action: Mouse moved to (1047, 308)
Screenshot: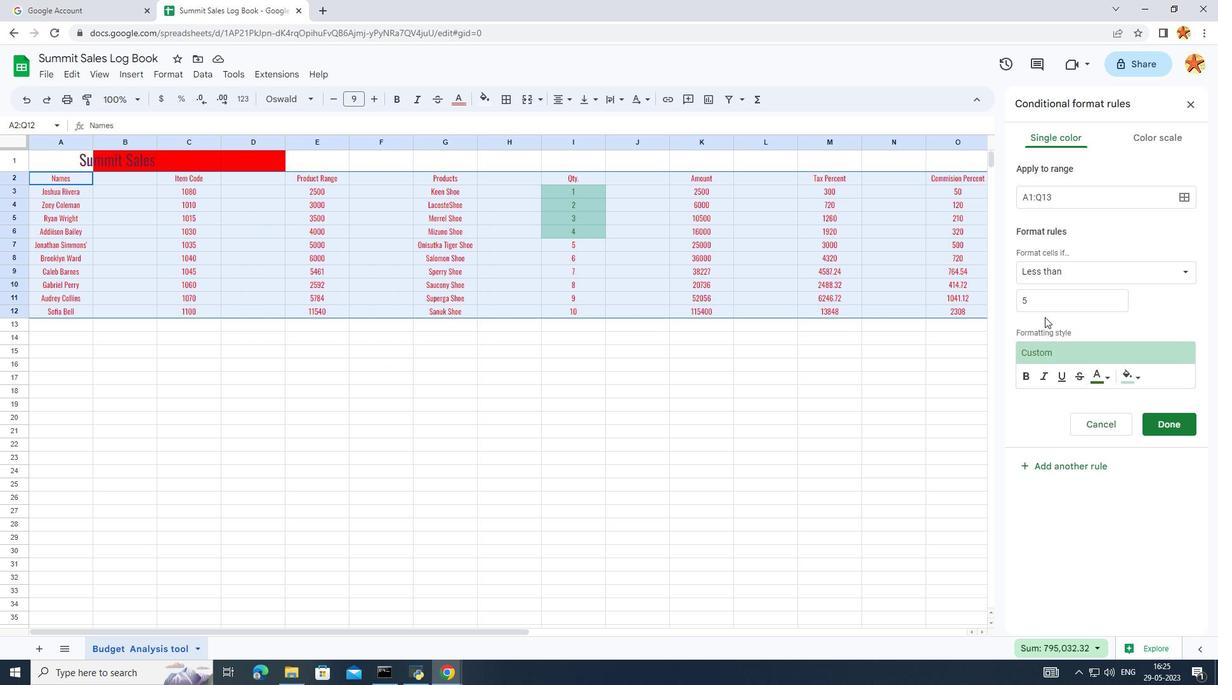 
Action: Mouse pressed left at (1047, 308)
Screenshot: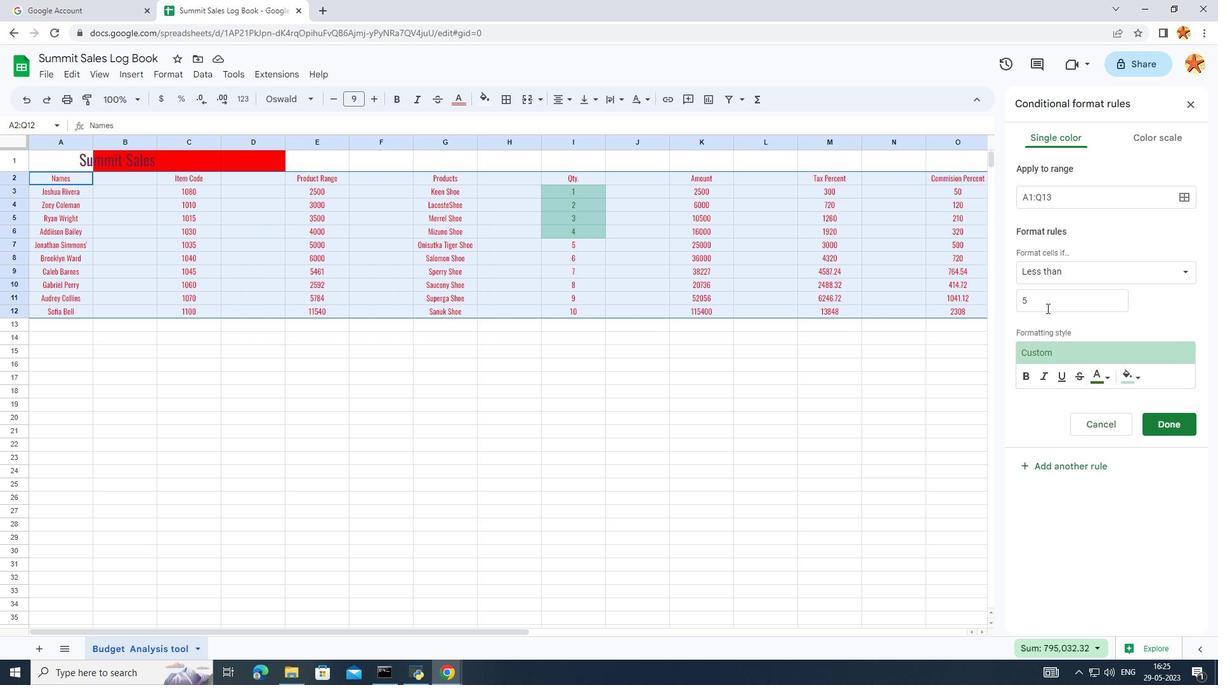 
Action: Mouse moved to (1153, 430)
Screenshot: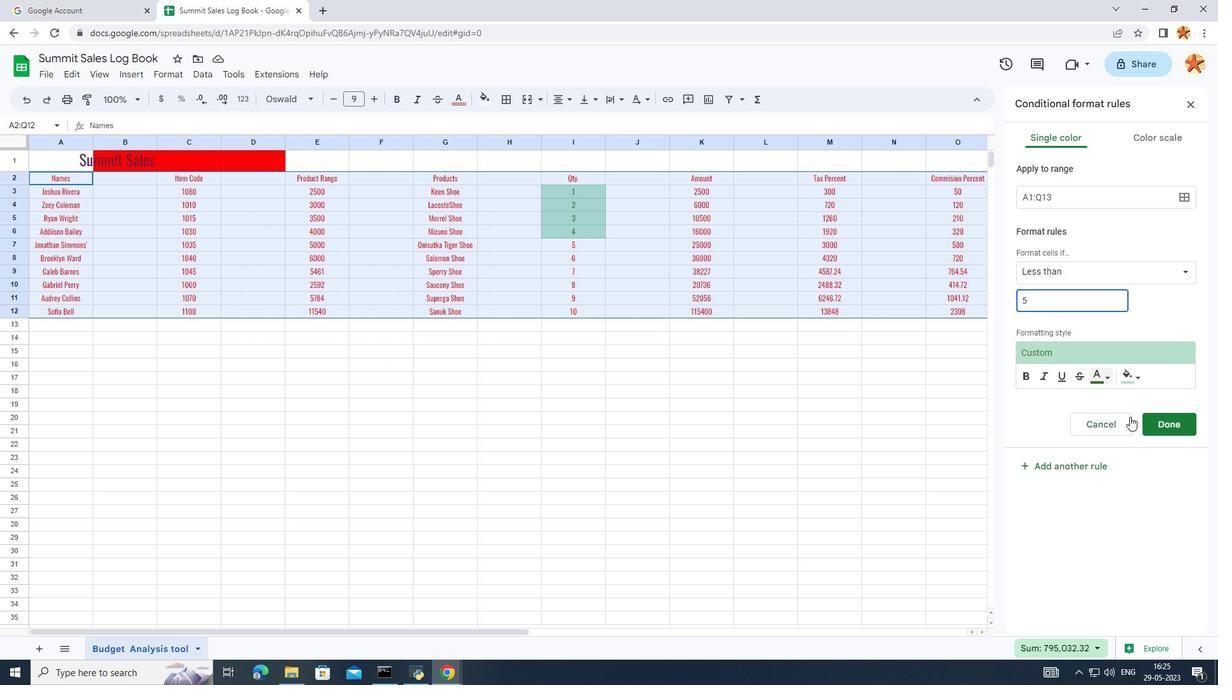 
Action: Mouse pressed left at (1153, 430)
Screenshot: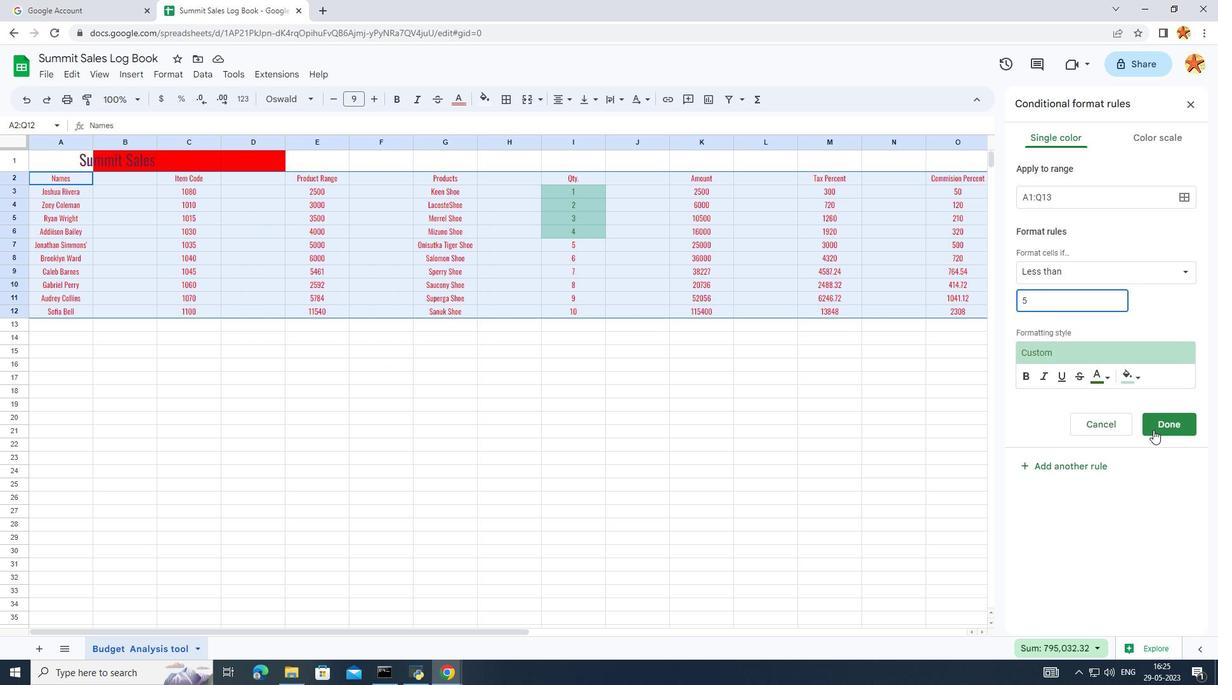 
Action: Mouse moved to (1068, 142)
Screenshot: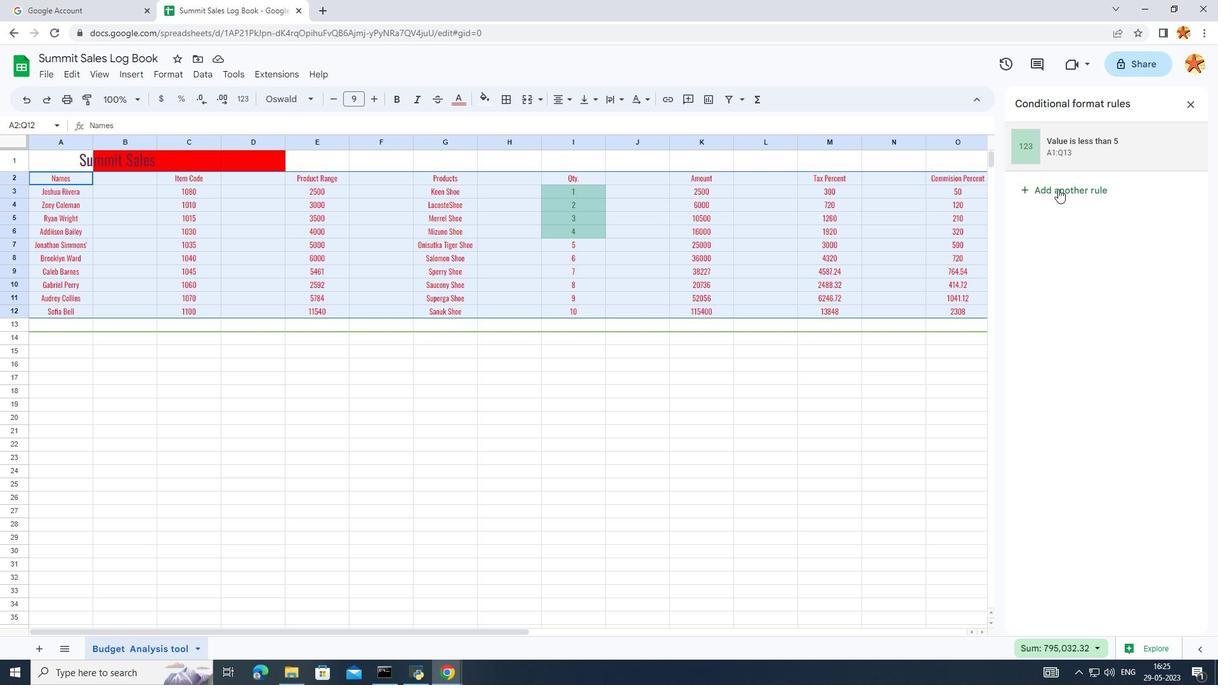 
Action: Mouse pressed left at (1068, 142)
Screenshot: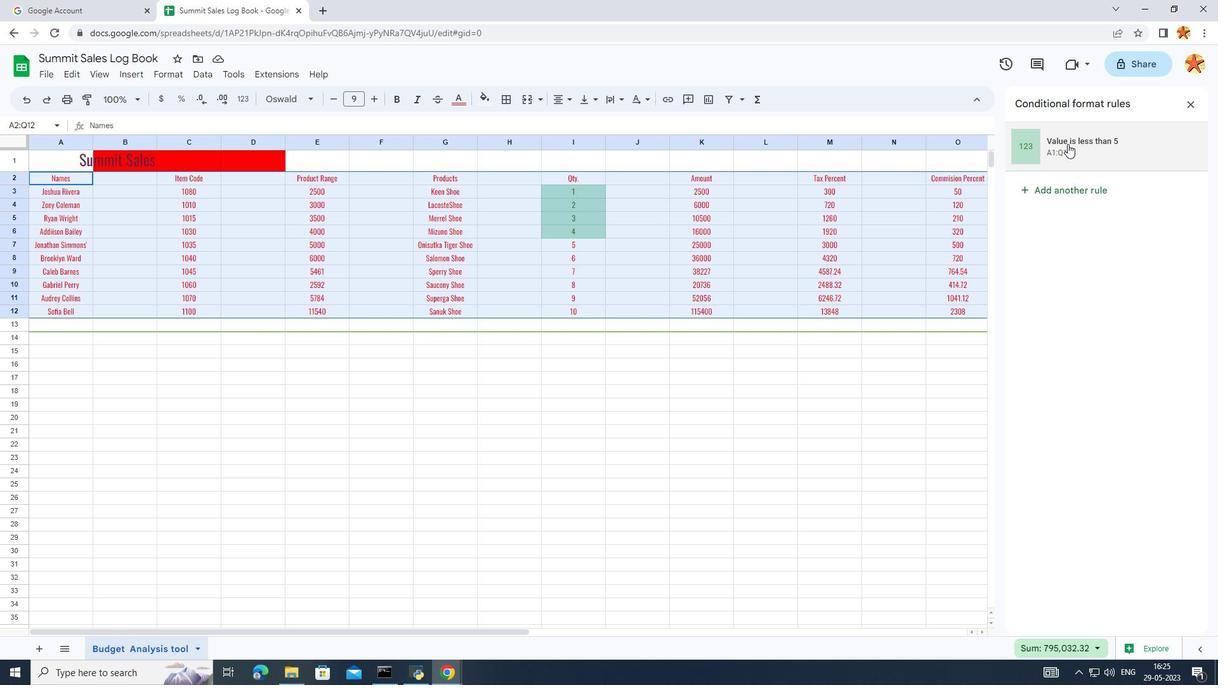 
Action: Mouse moved to (1130, 384)
Screenshot: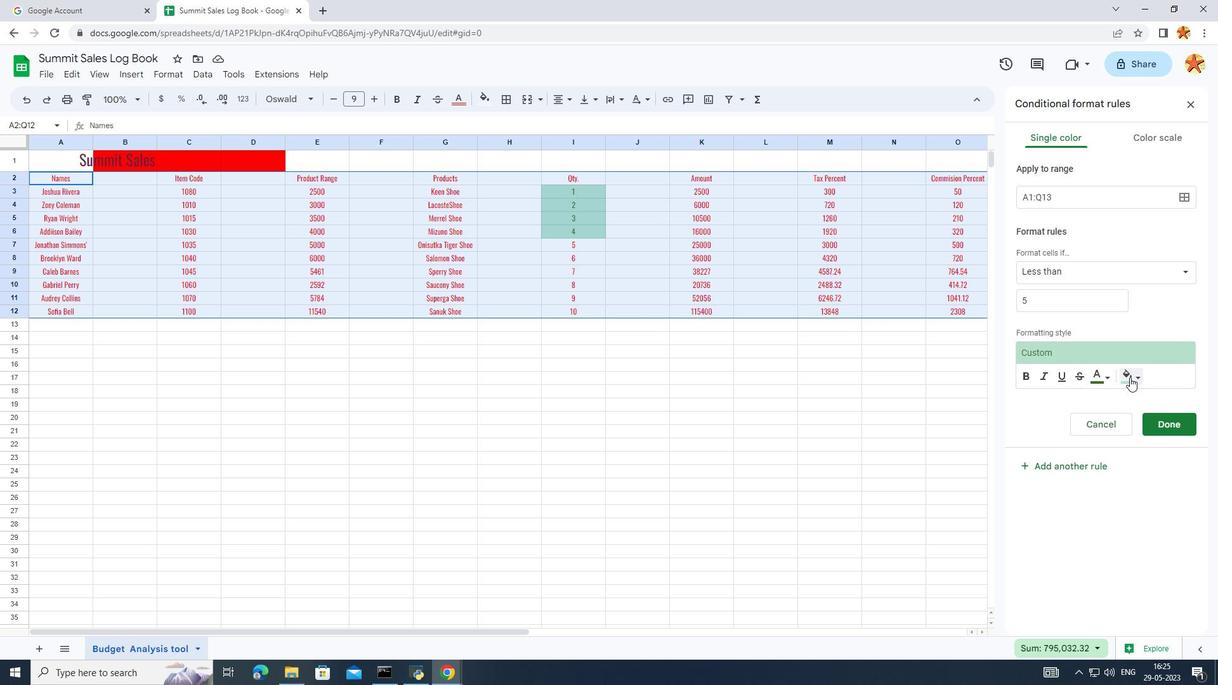 
Action: Mouse pressed left at (1130, 384)
Screenshot: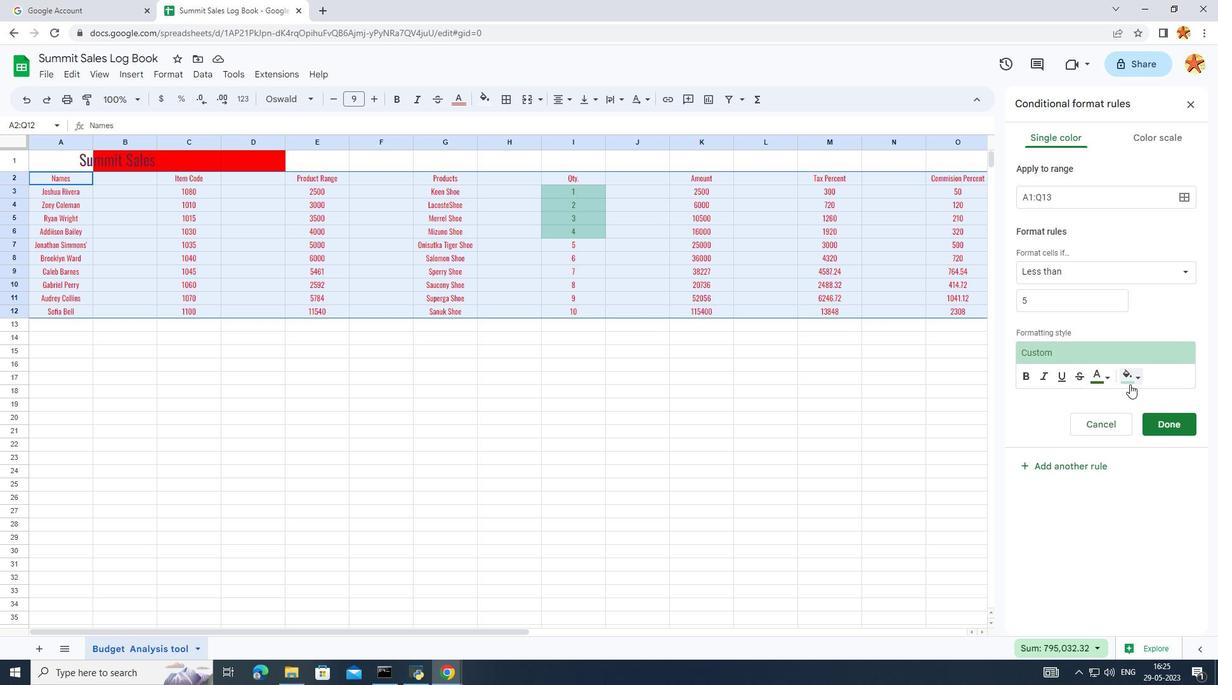
Action: Mouse moved to (1055, 460)
Screenshot: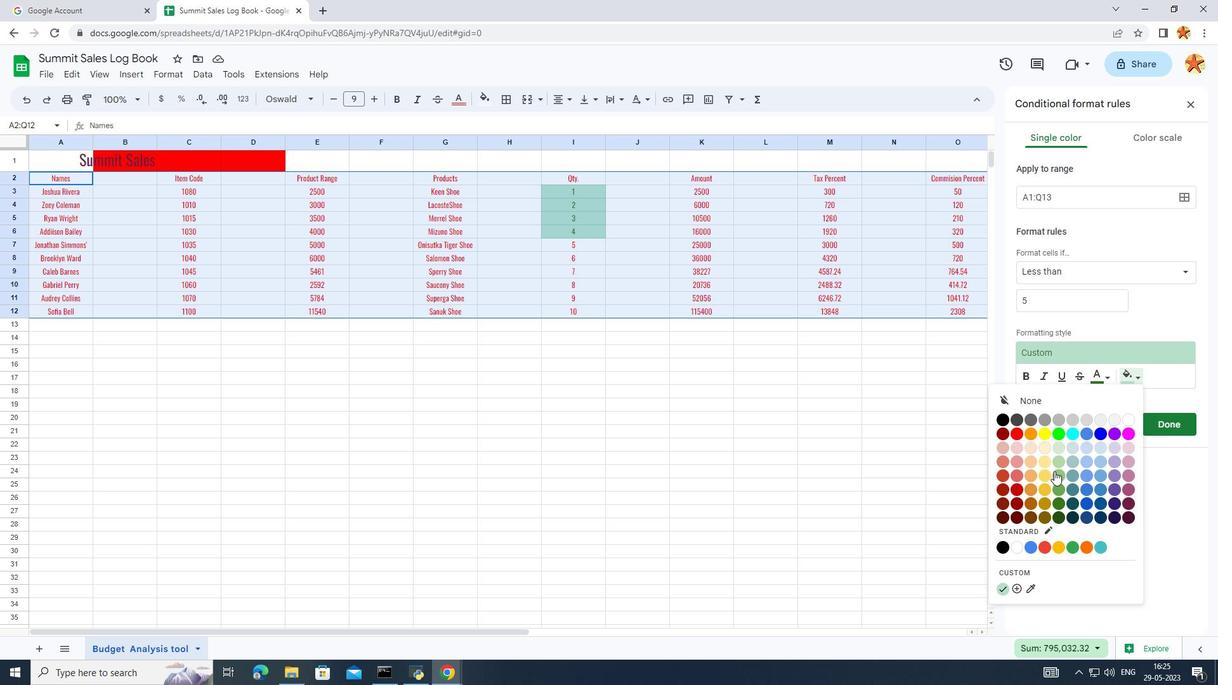 
Action: Mouse pressed left at (1055, 460)
Screenshot: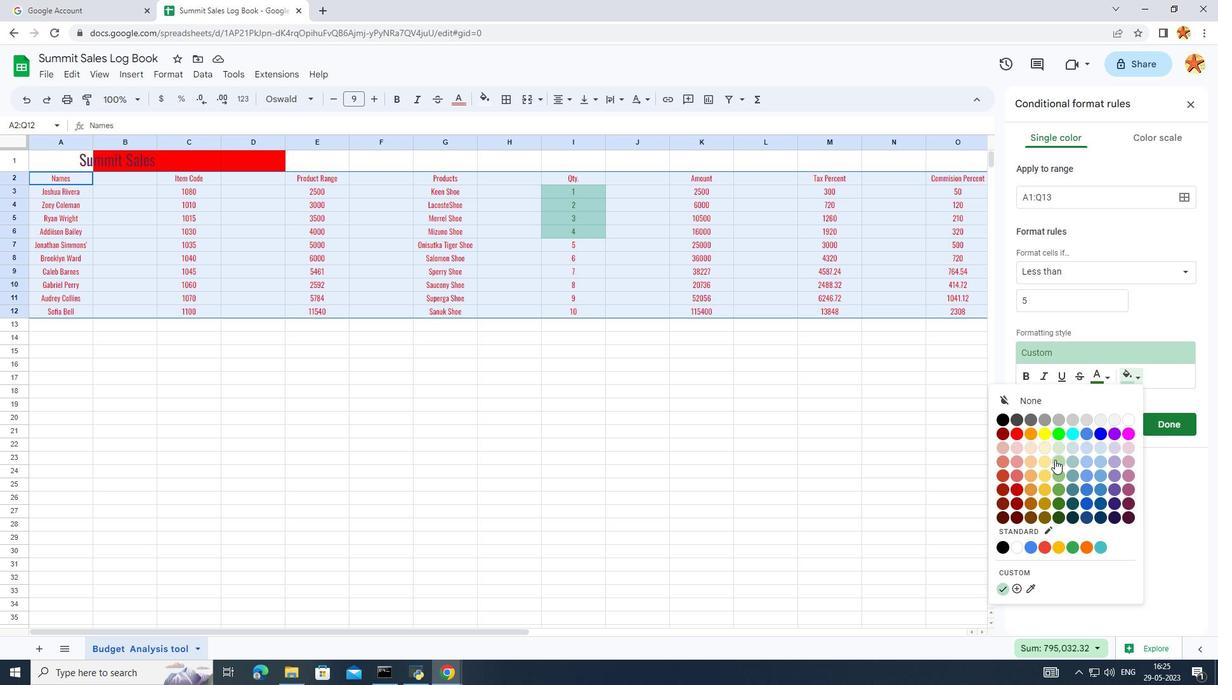 
Action: Mouse moved to (1147, 416)
Screenshot: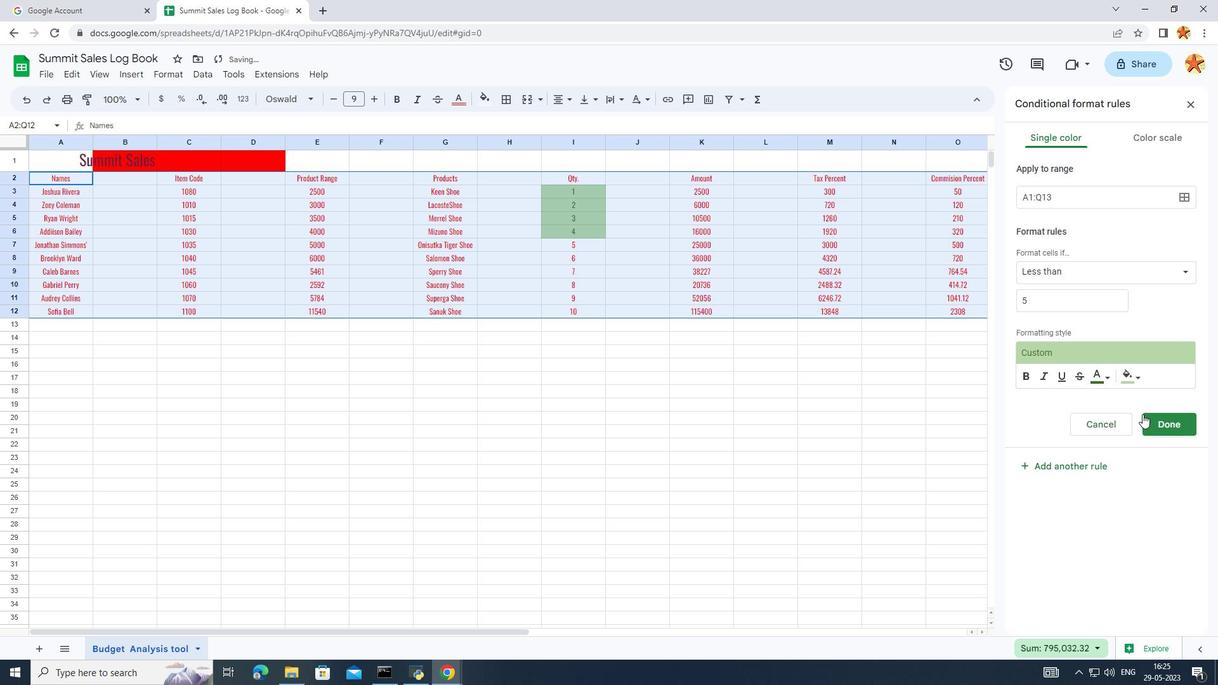 
Action: Mouse pressed left at (1147, 416)
Screenshot: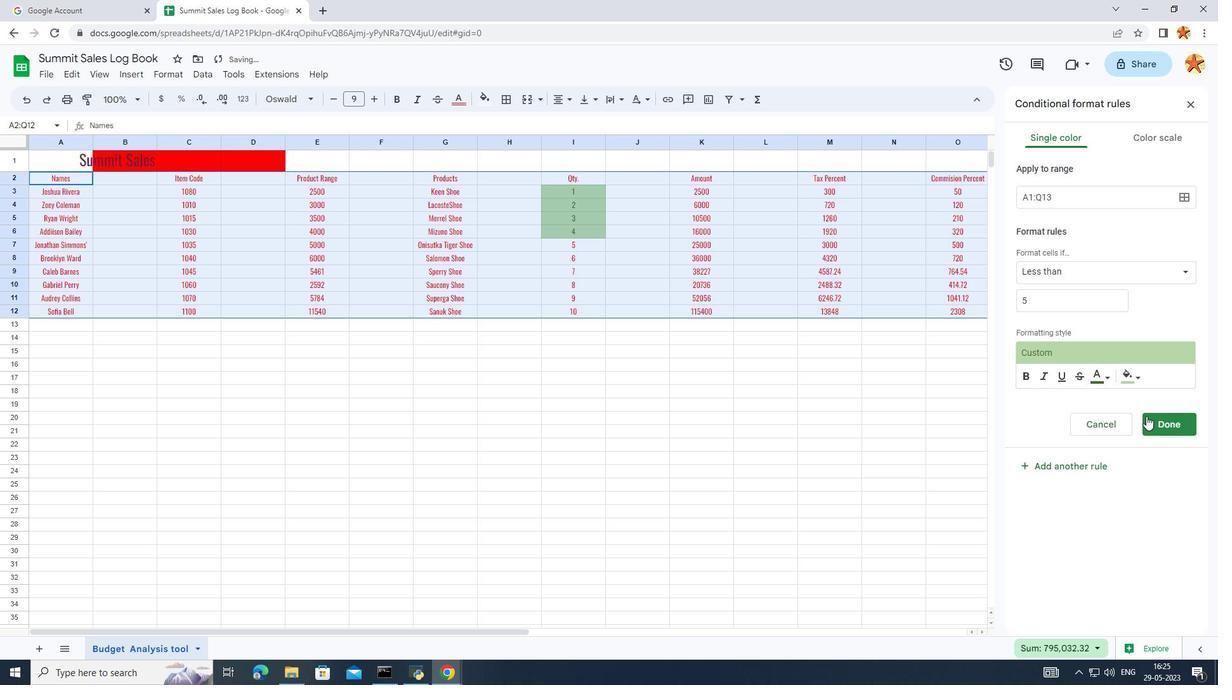 
Action: Mouse moved to (814, 413)
Screenshot: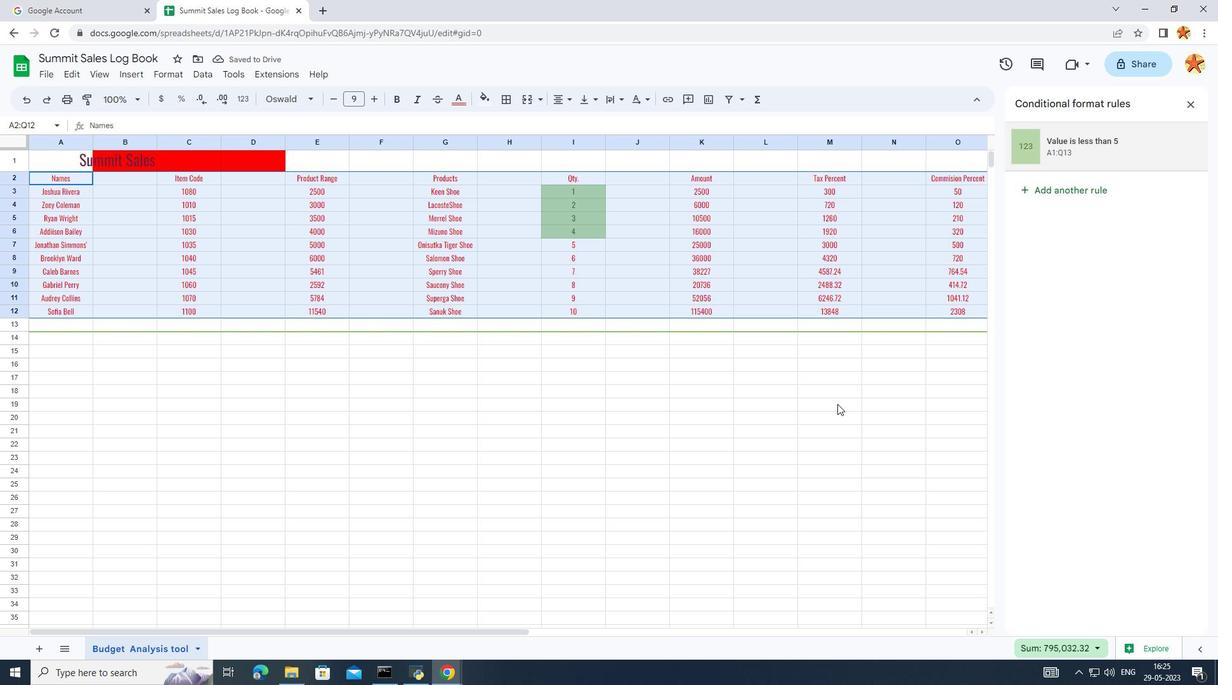 
Action: Mouse pressed left at (814, 413)
Screenshot: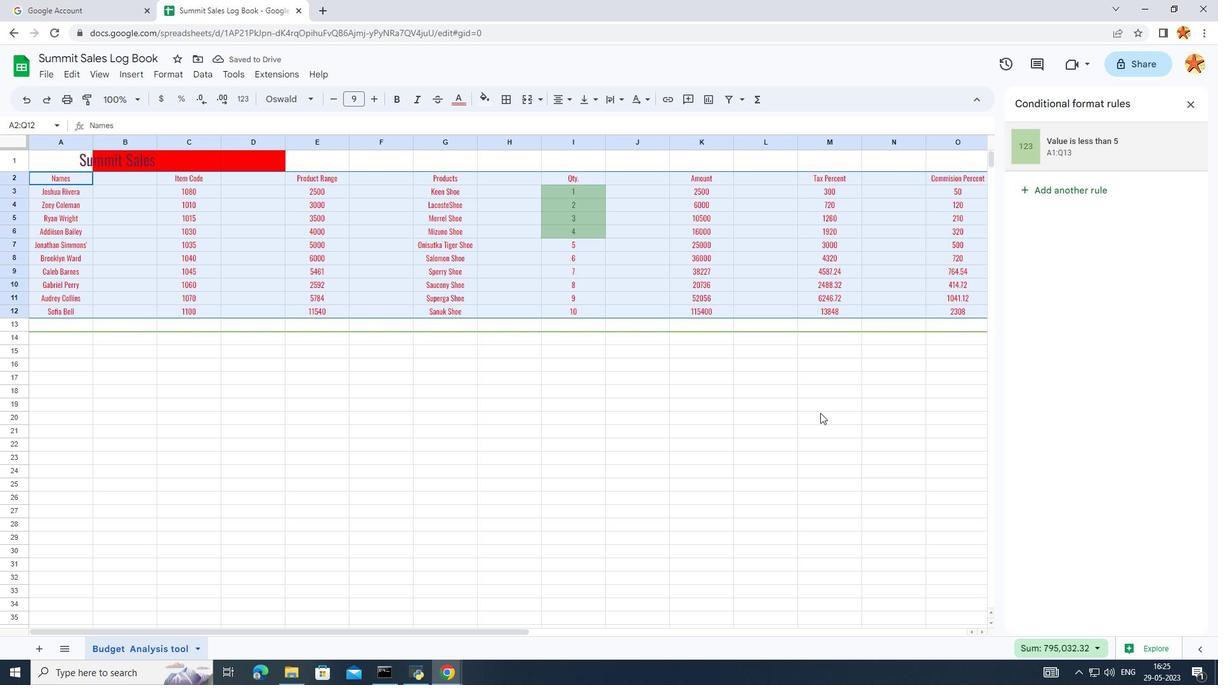 
Action: Mouse moved to (420, 288)
Screenshot: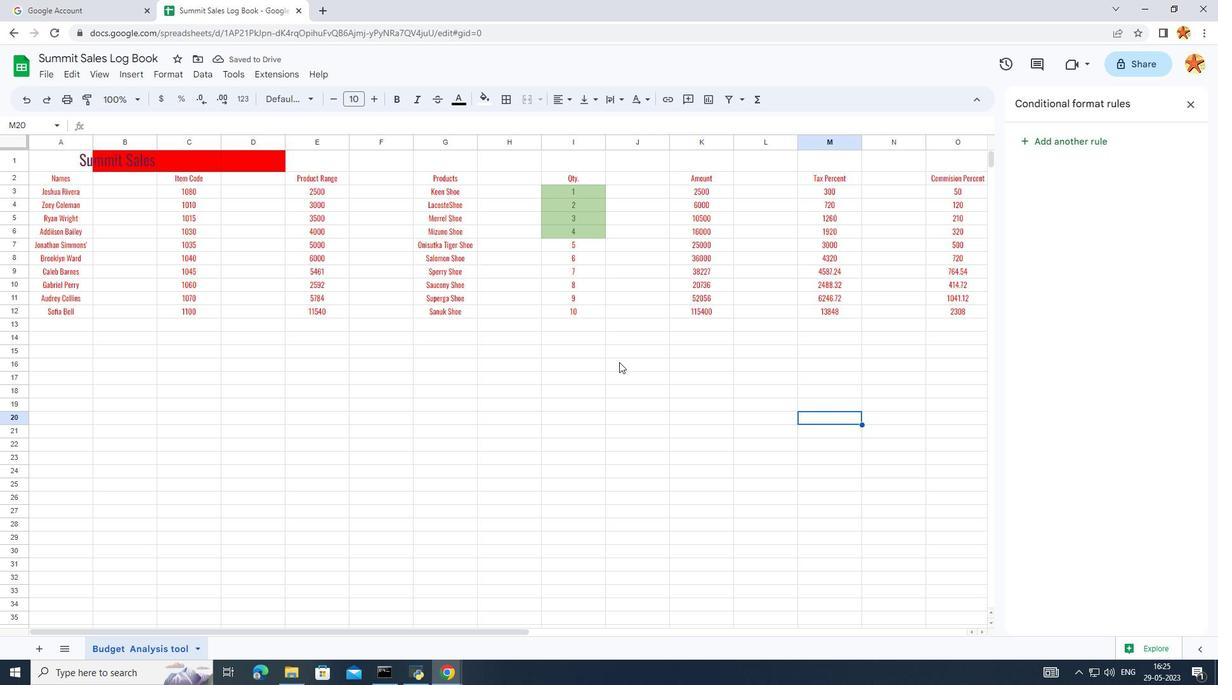 
Action: Mouse scrolled (420, 289) with delta (0, 0)
Screenshot: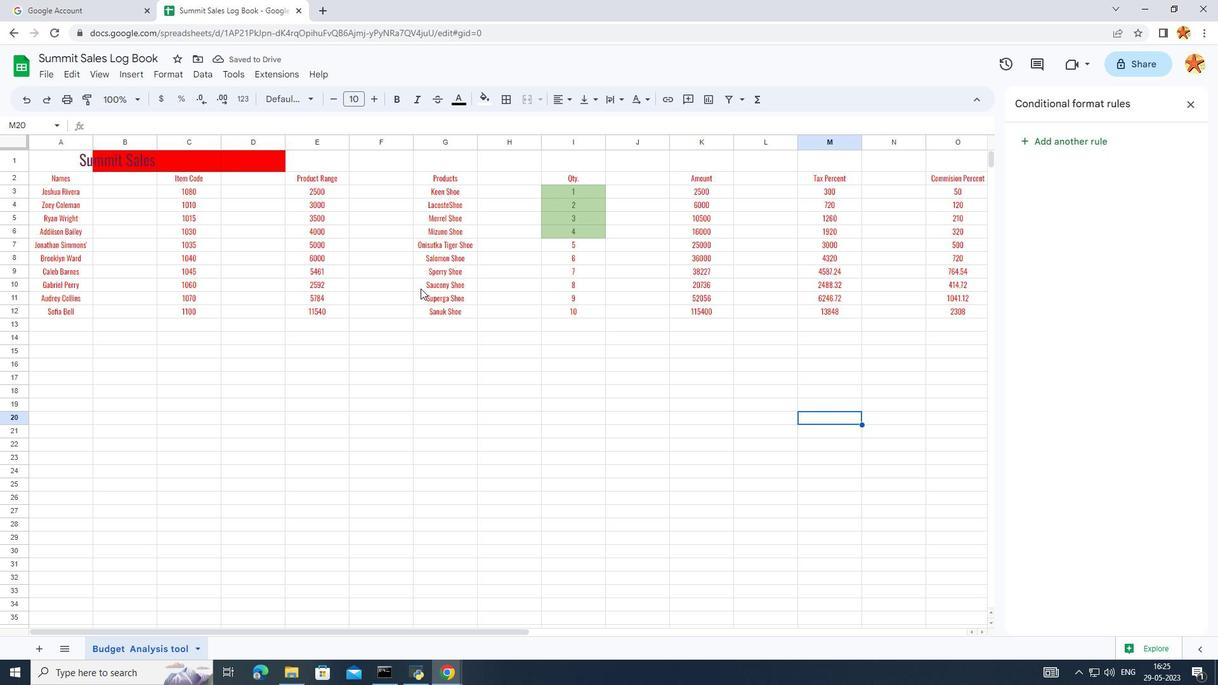 
Action: Mouse scrolled (420, 289) with delta (0, 0)
Screenshot: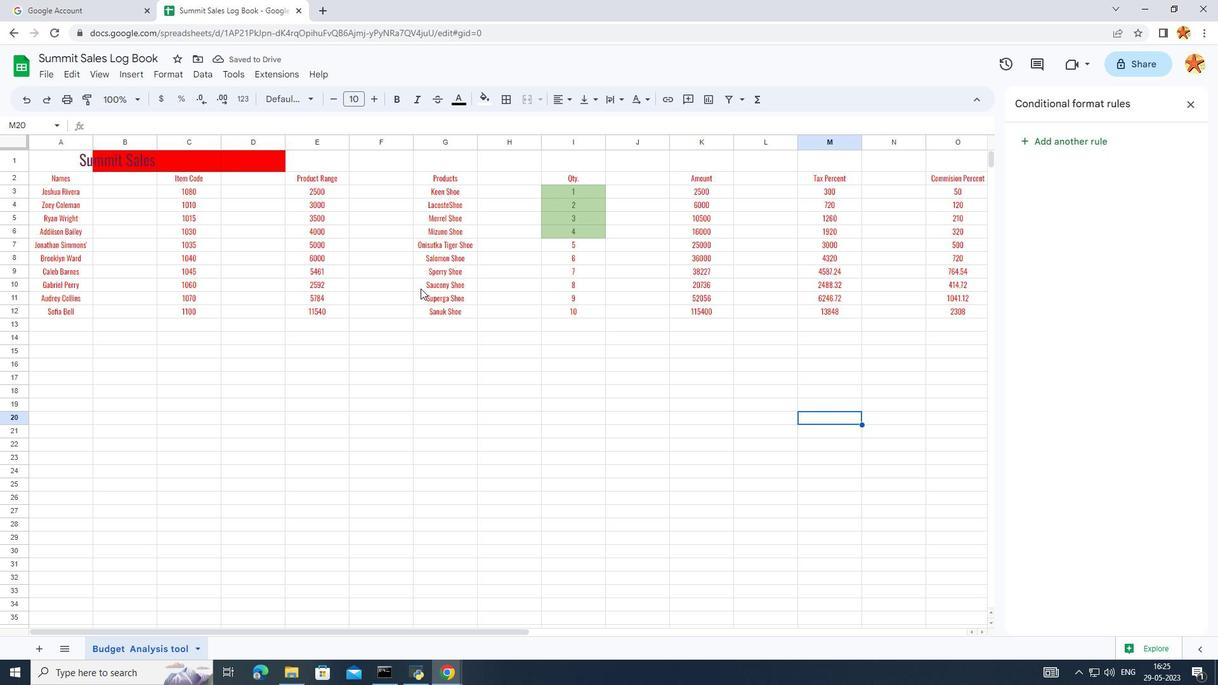 
Action: Mouse scrolled (420, 289) with delta (0, 0)
Screenshot: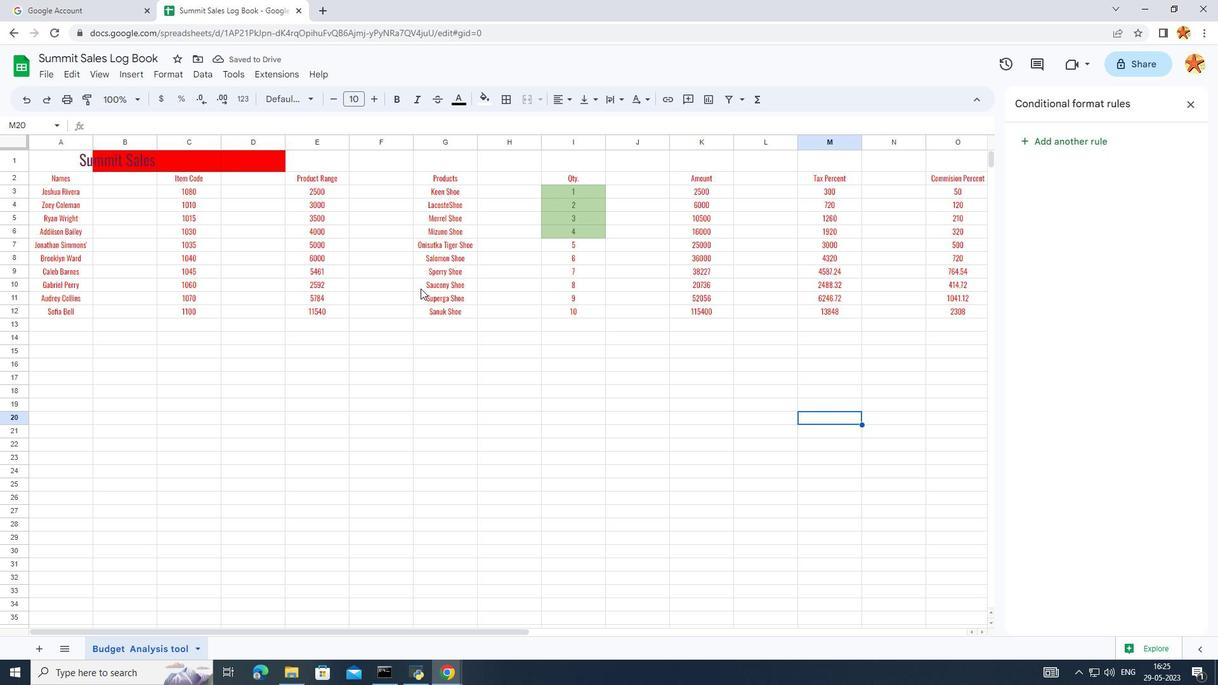 
Action: Mouse scrolled (420, 289) with delta (0, 0)
Screenshot: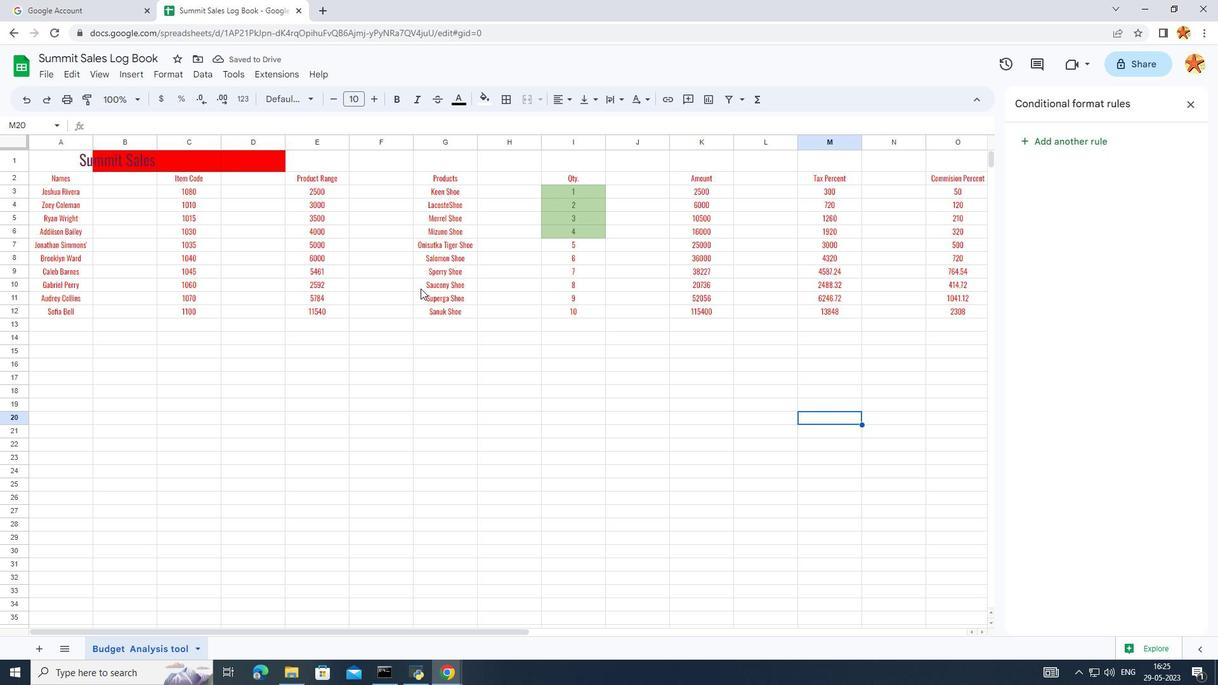 
Action: Mouse scrolled (420, 289) with delta (0, 0)
Screenshot: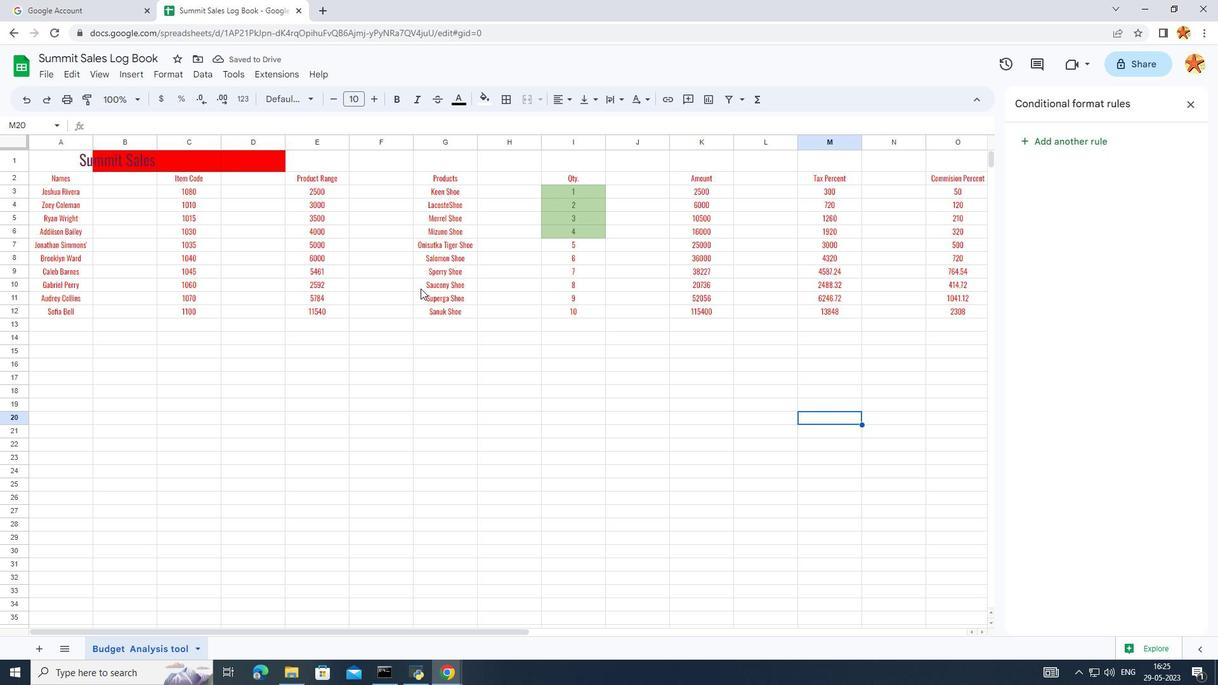 
Action: Mouse scrolled (420, 288) with delta (0, 0)
Screenshot: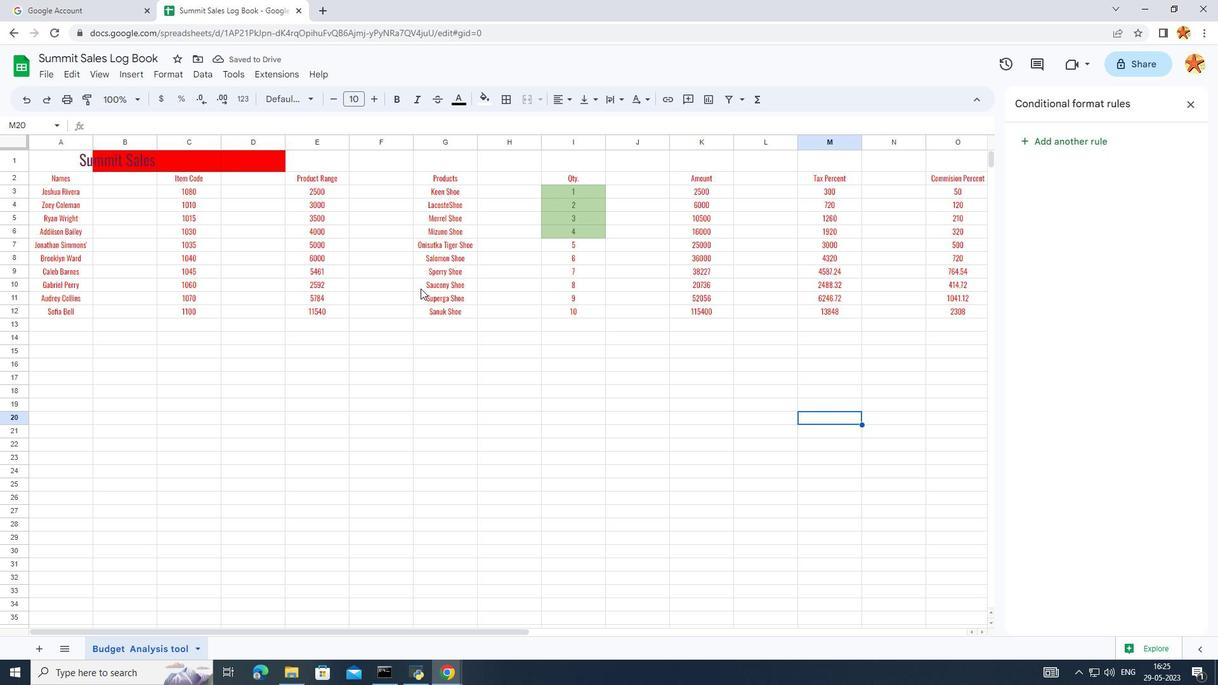 
Action: Mouse scrolled (420, 288) with delta (0, 0)
Screenshot: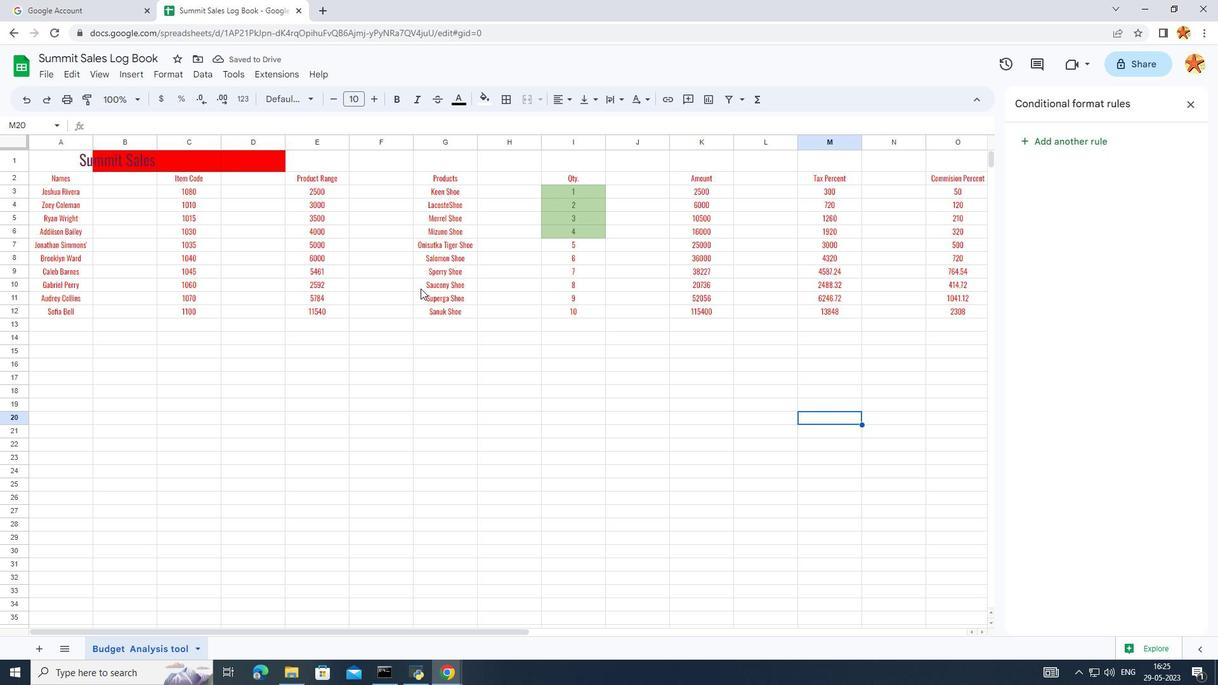 
Action: Mouse scrolled (420, 288) with delta (0, 0)
Screenshot: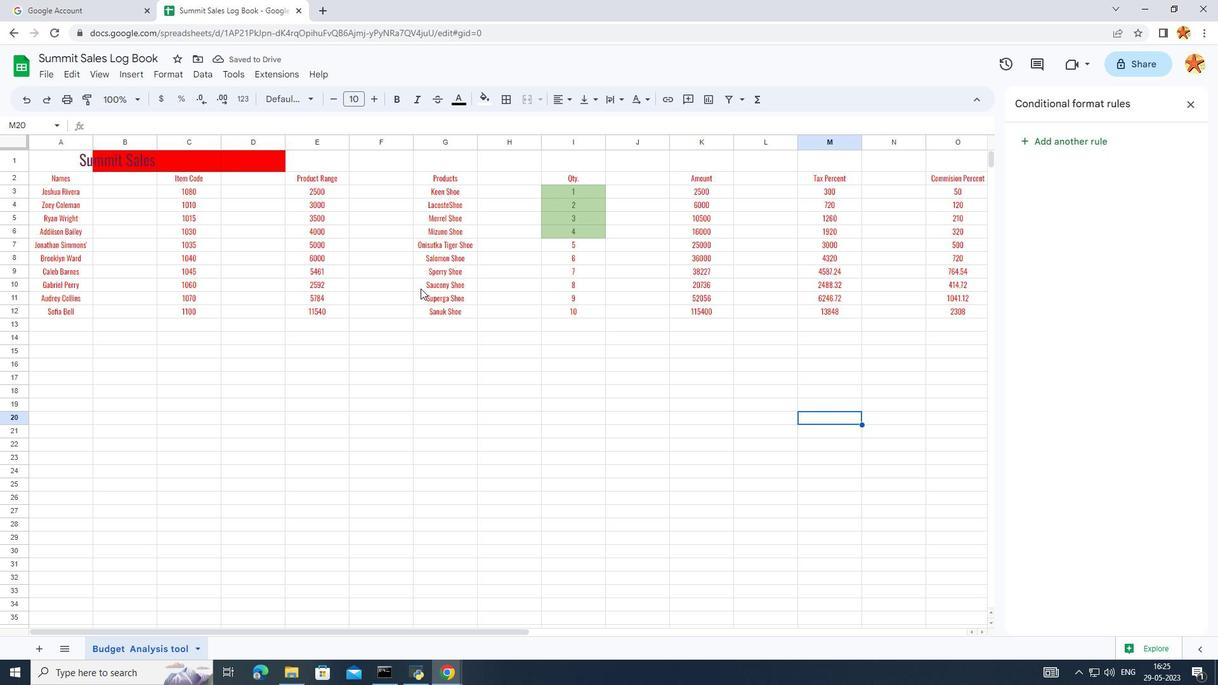 
Action: Mouse scrolled (420, 288) with delta (0, 0)
Screenshot: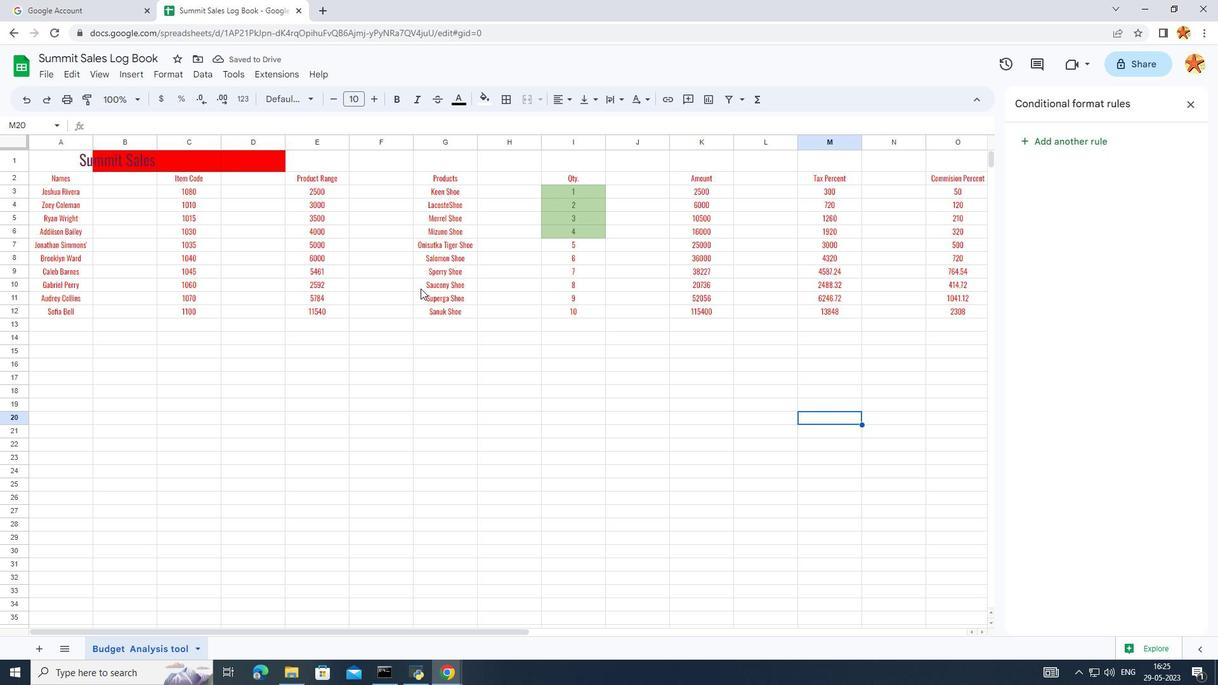 
Action: Mouse scrolled (420, 289) with delta (0, 0)
Screenshot: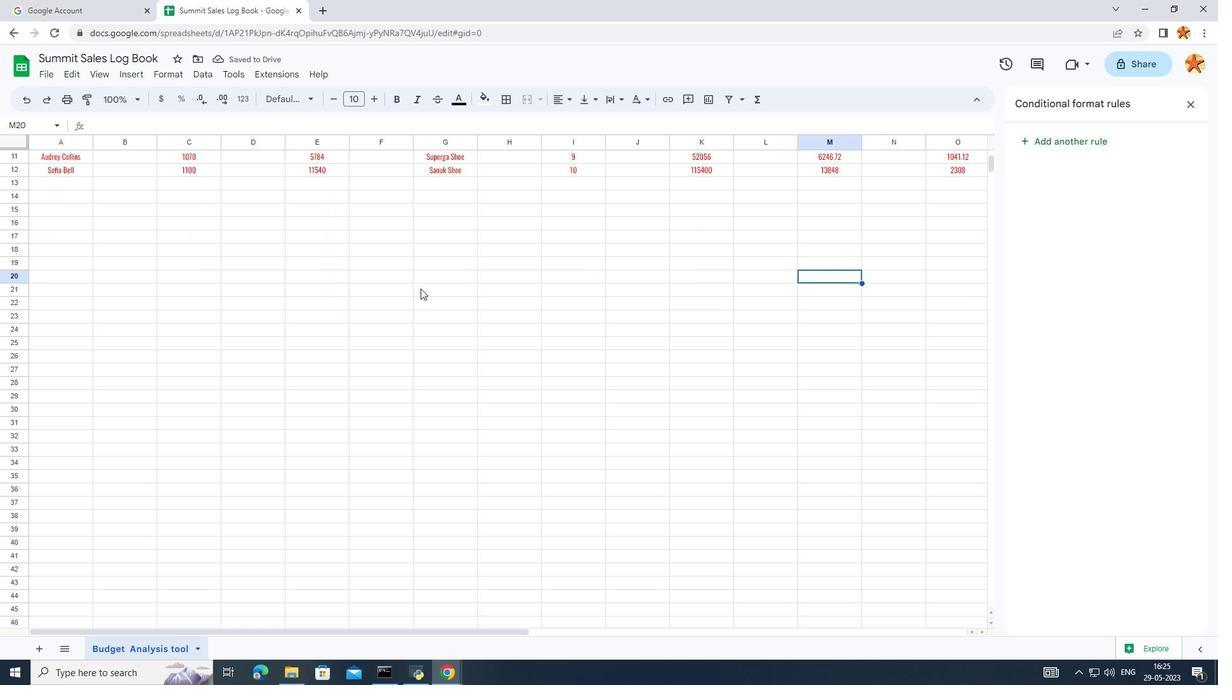 
Action: Mouse scrolled (420, 289) with delta (0, 0)
Screenshot: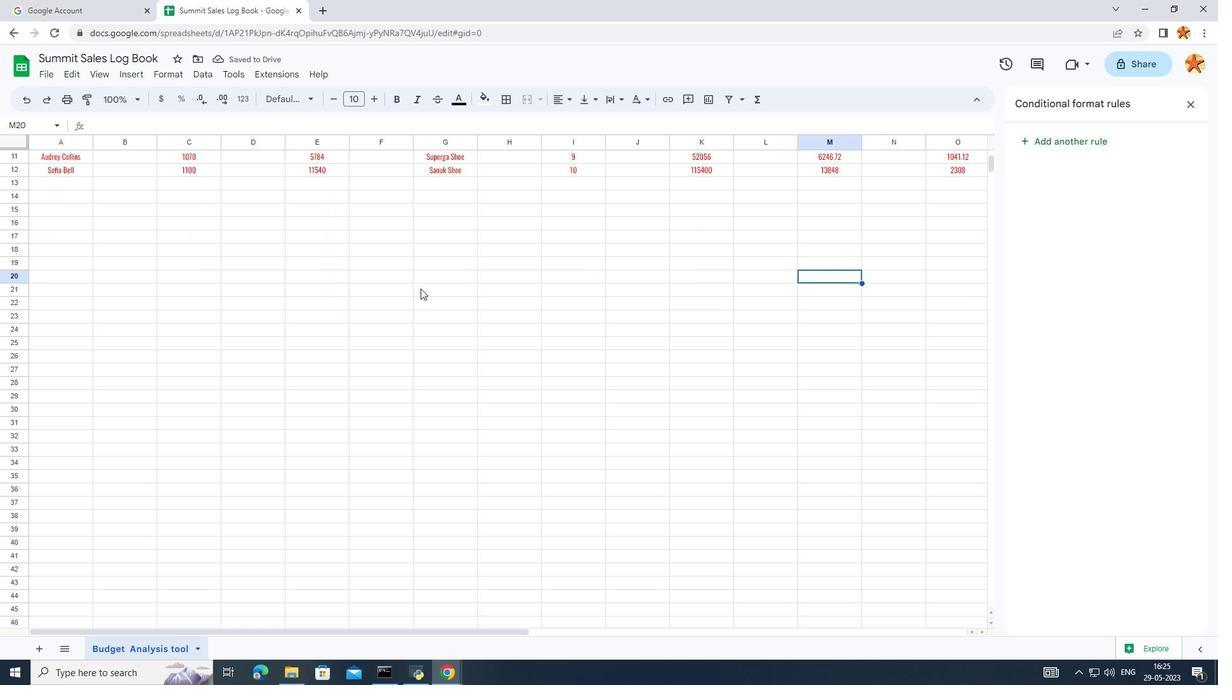 
Action: Mouse scrolled (420, 289) with delta (0, 0)
Screenshot: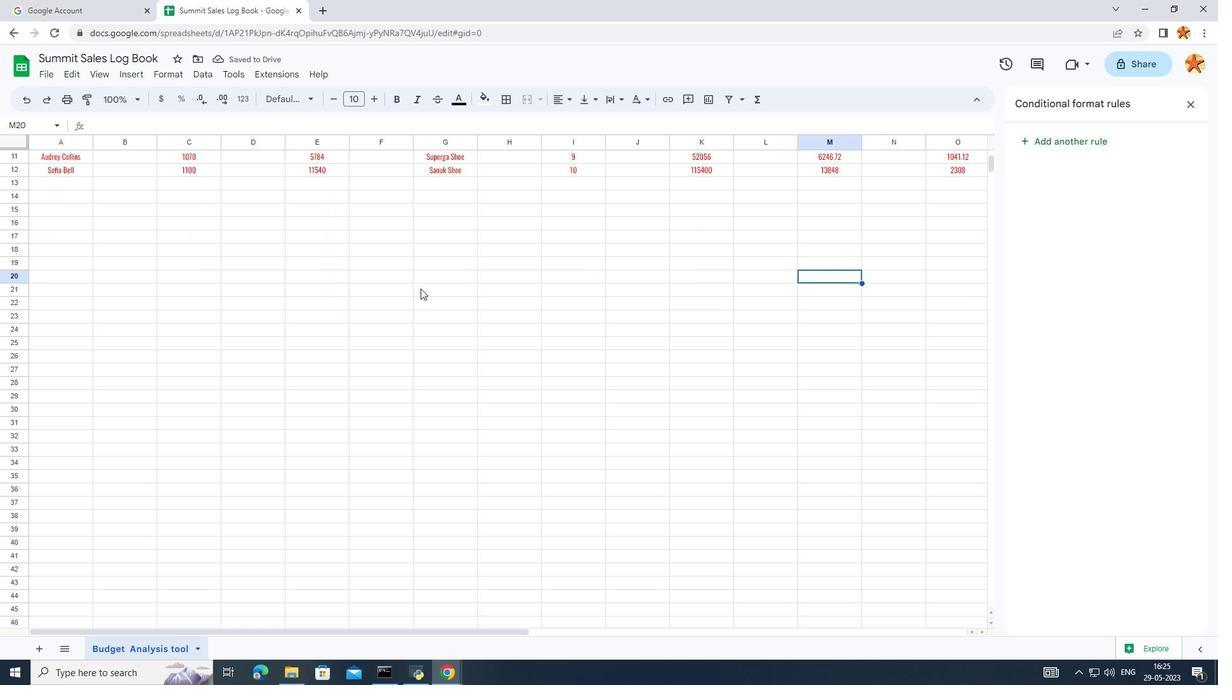 
Action: Mouse scrolled (420, 289) with delta (0, 0)
Screenshot: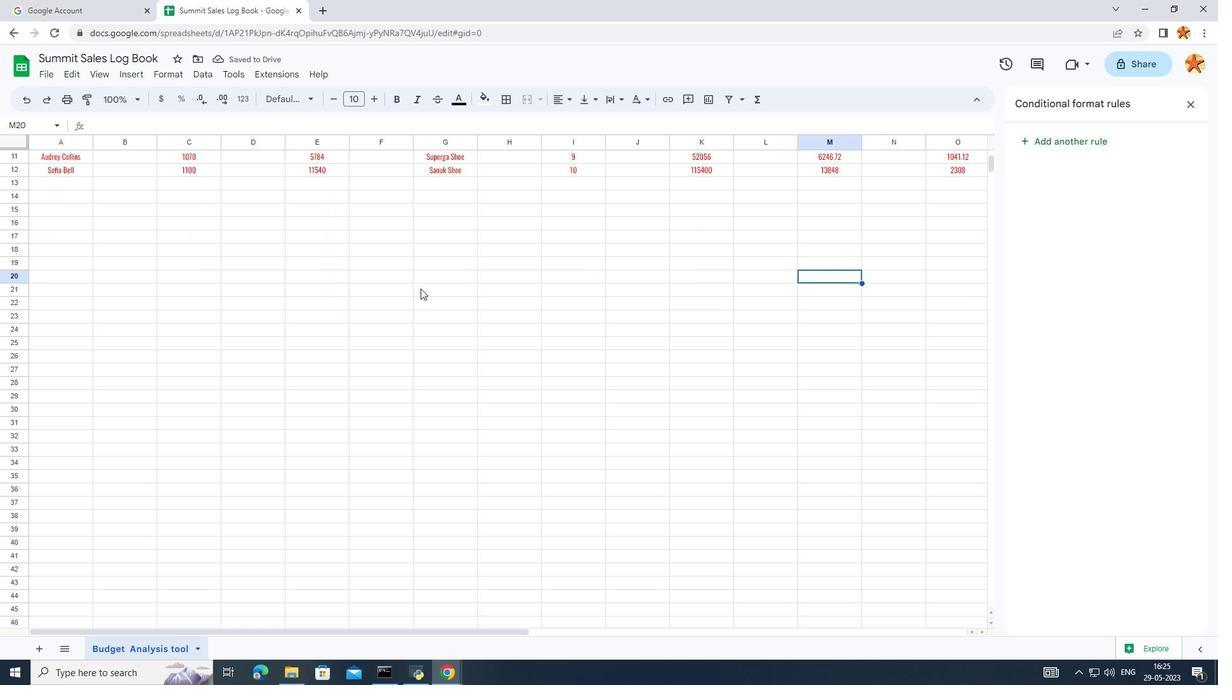 
Action: Mouse scrolled (420, 289) with delta (0, 0)
Screenshot: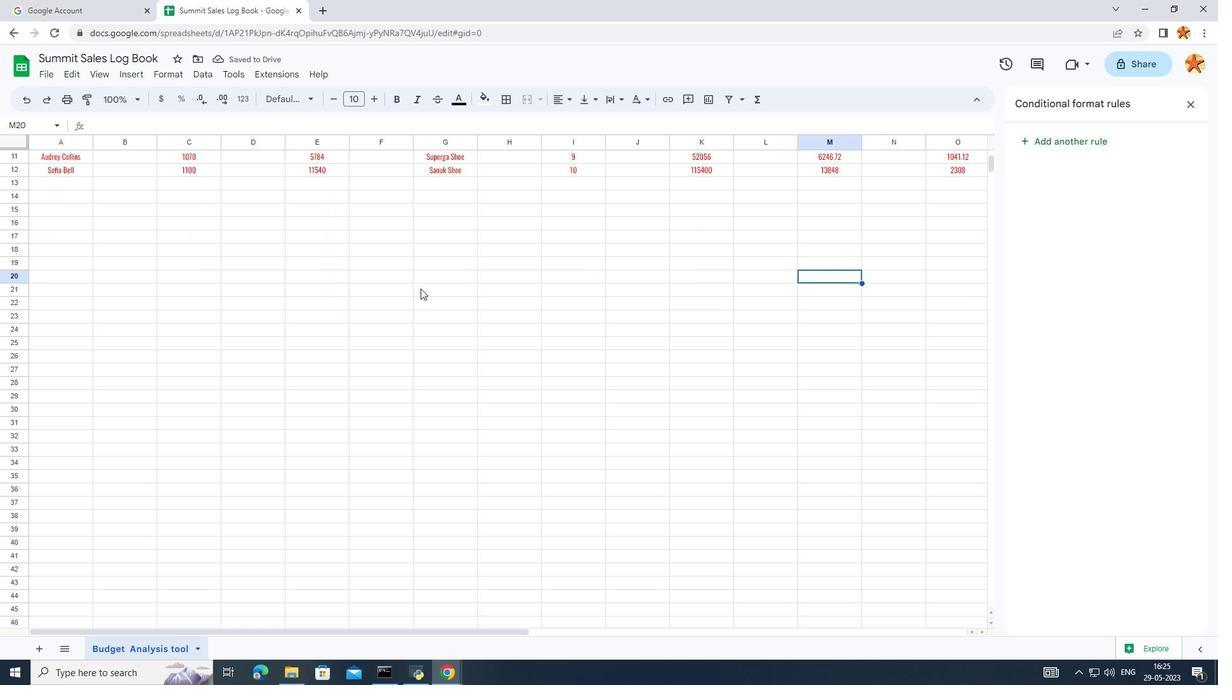 
Action: Mouse scrolled (420, 289) with delta (0, 0)
Screenshot: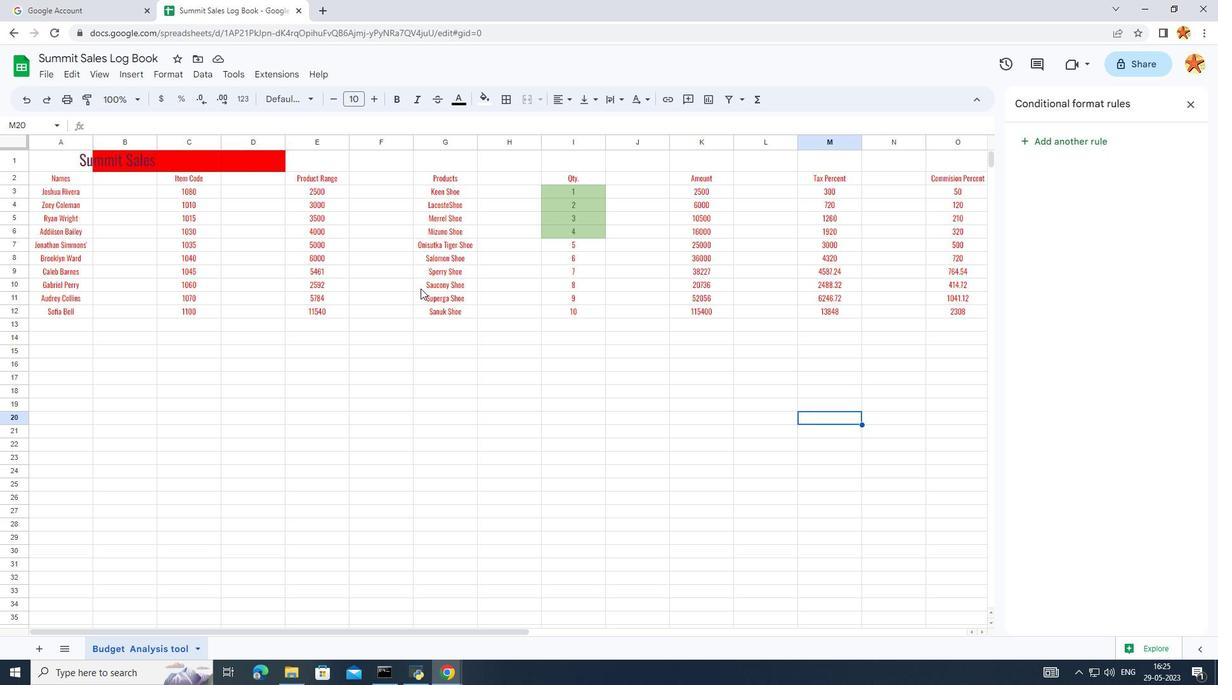 
Action: Mouse scrolled (420, 289) with delta (0, 0)
Screenshot: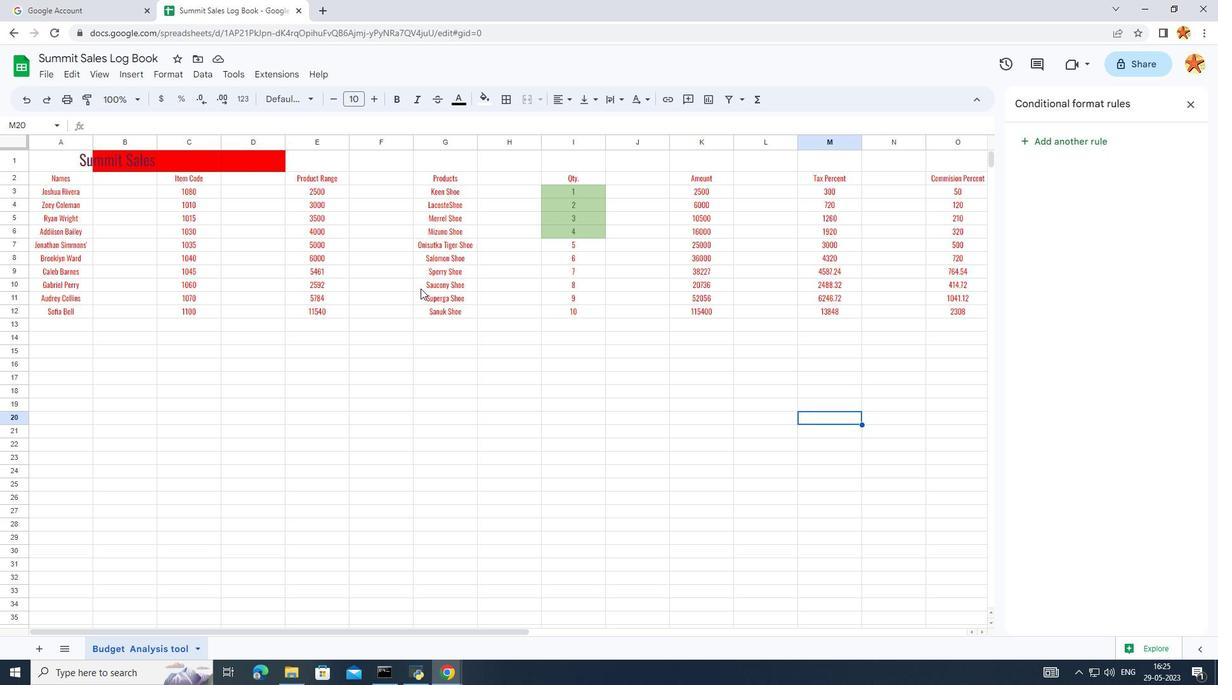 
Action: Mouse scrolled (420, 289) with delta (0, 0)
Screenshot: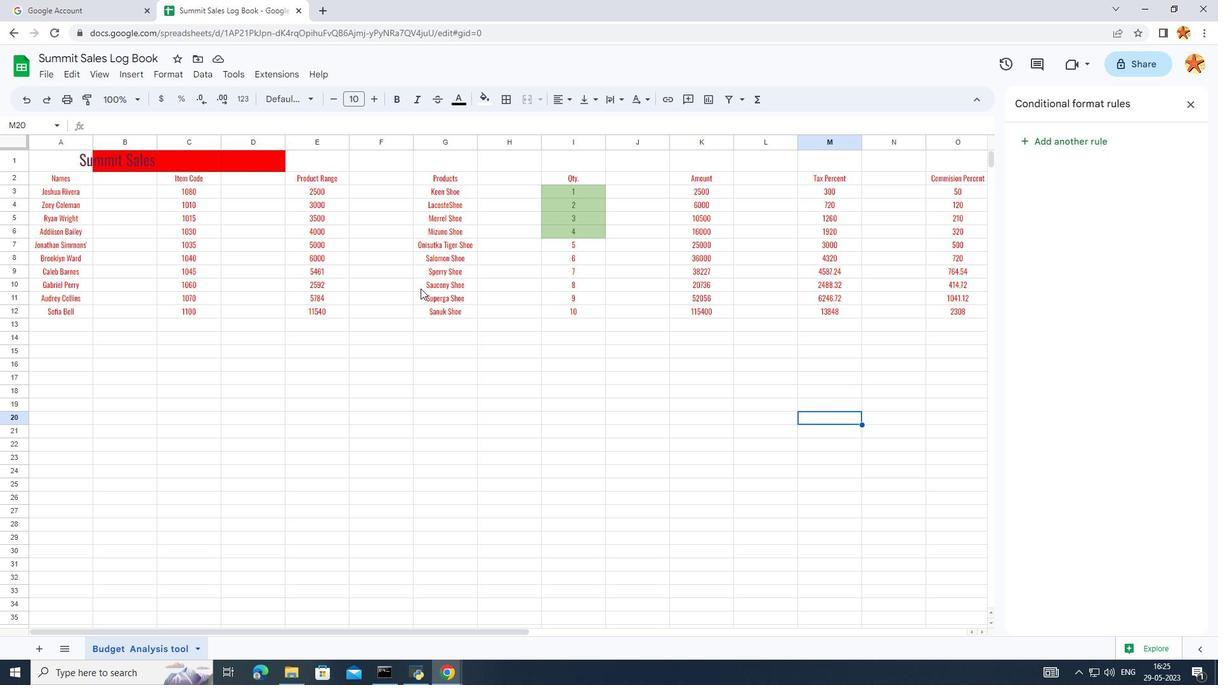 
Action: Mouse scrolled (420, 289) with delta (0, 0)
Screenshot: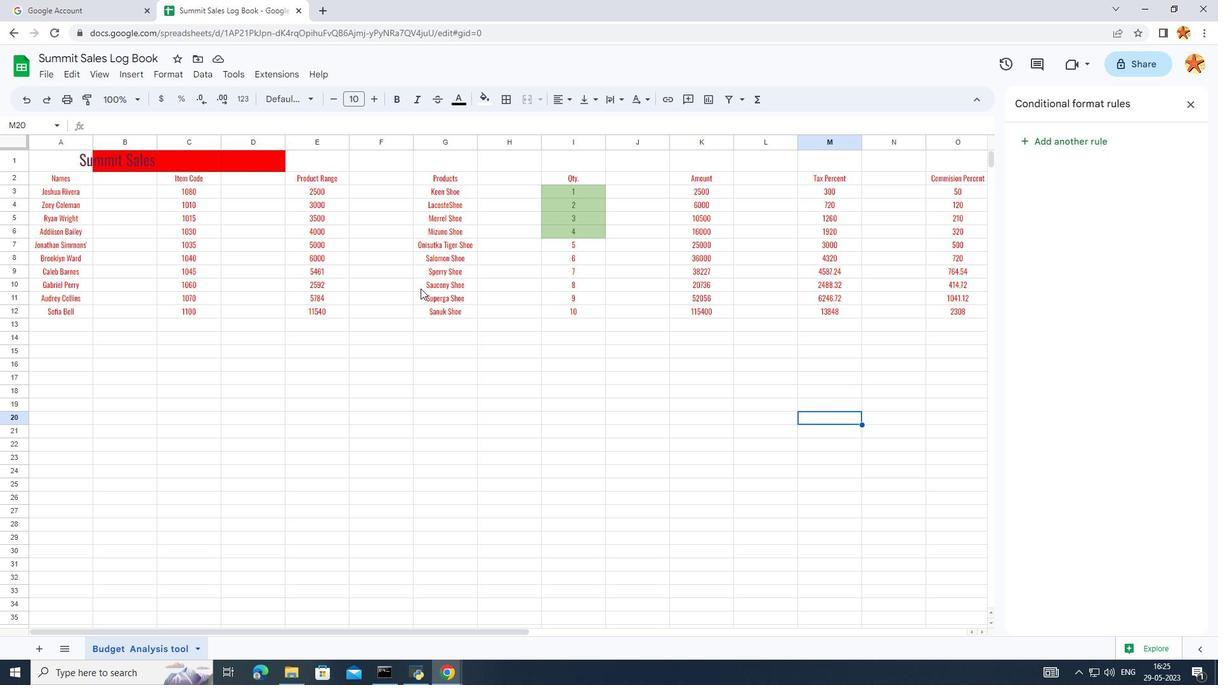 
Action: Mouse scrolled (420, 289) with delta (0, 0)
Screenshot: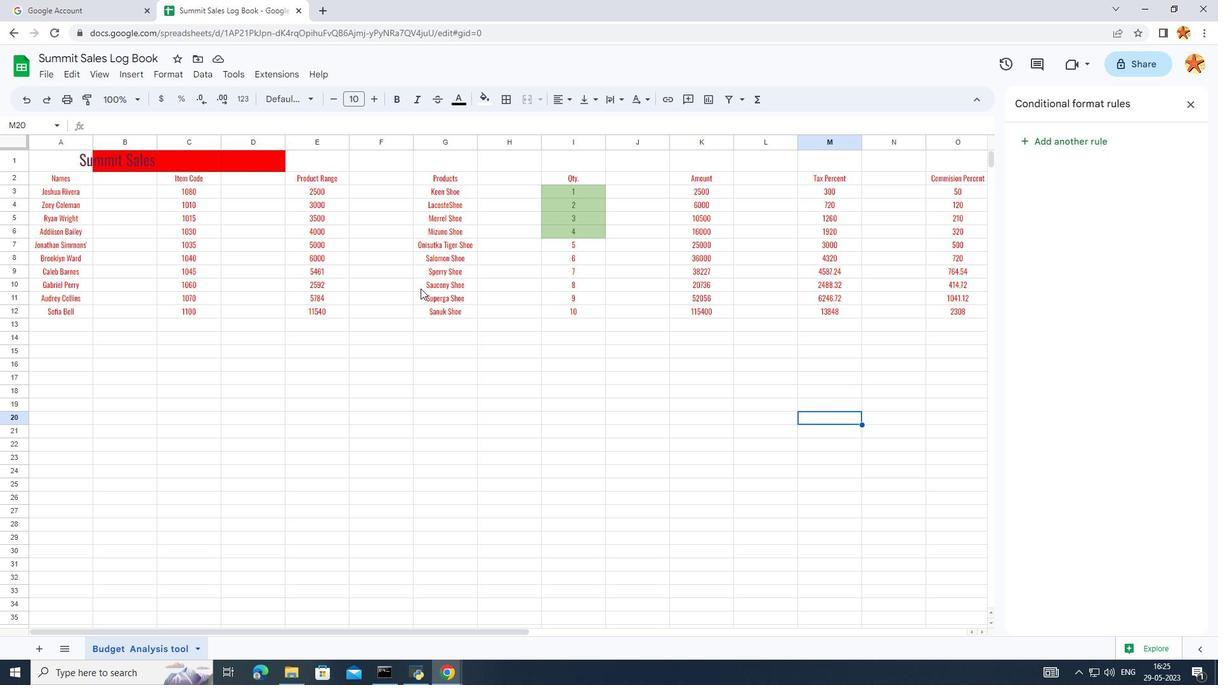 
Action: Mouse moved to (324, 624)
Screenshot: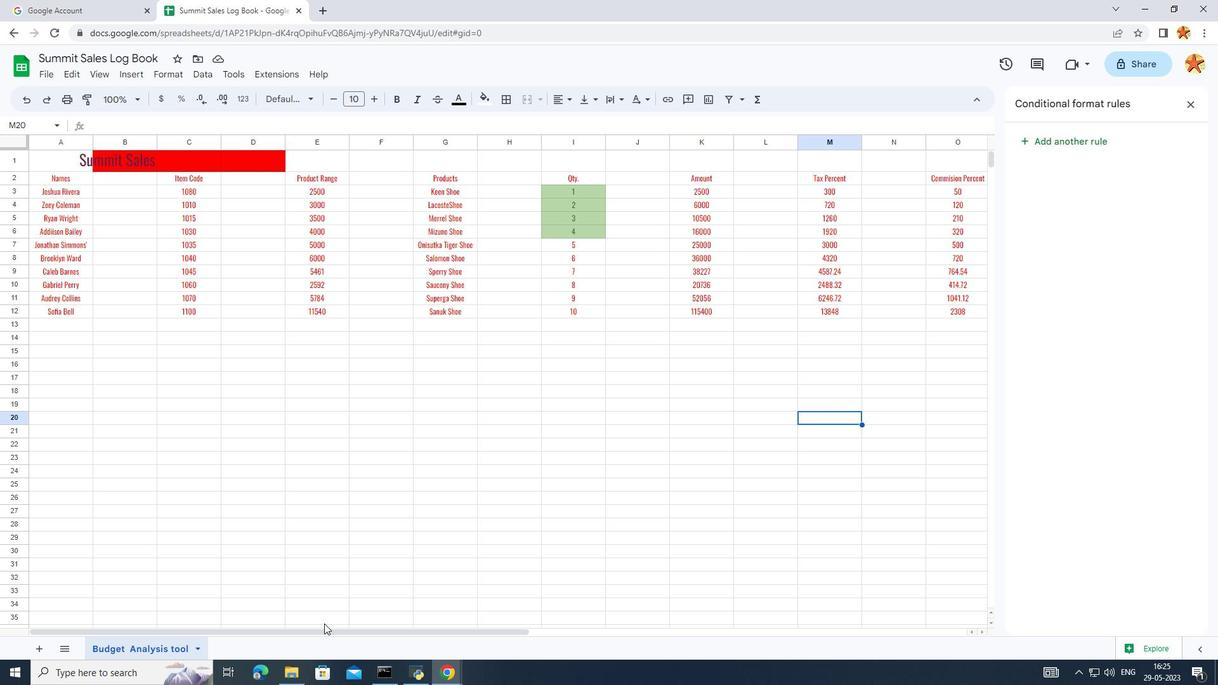 
Action: Mouse pressed left at (324, 624)
Screenshot: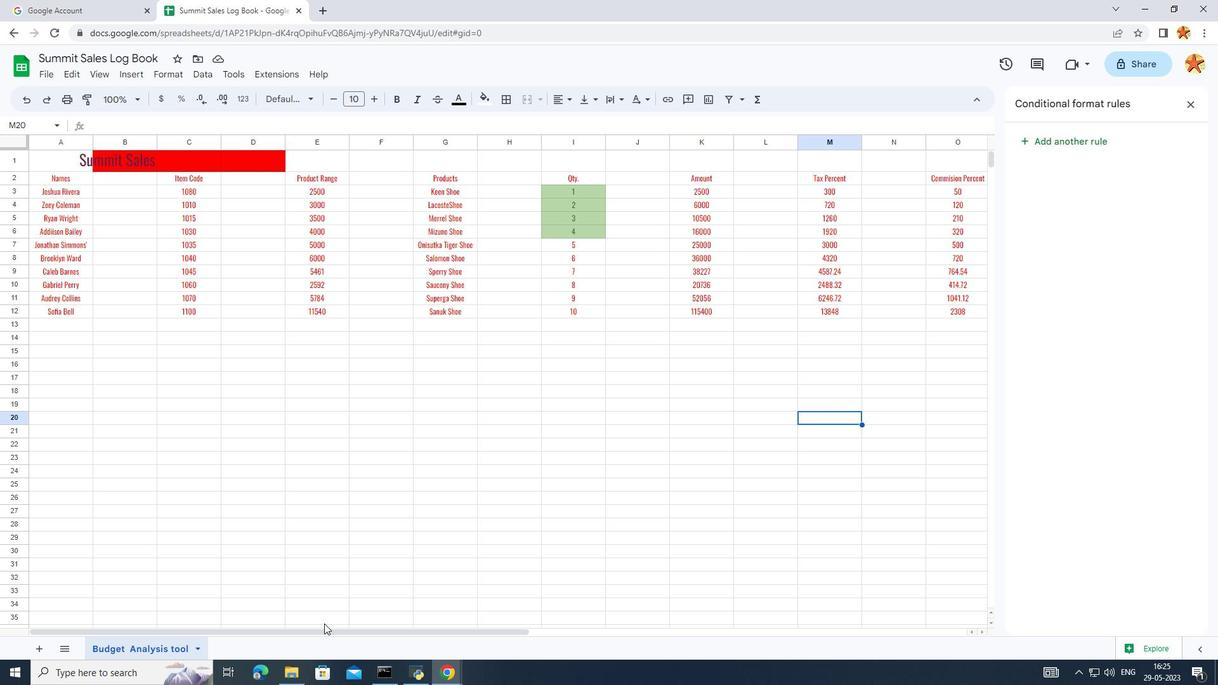 
Action: Mouse moved to (324, 630)
Screenshot: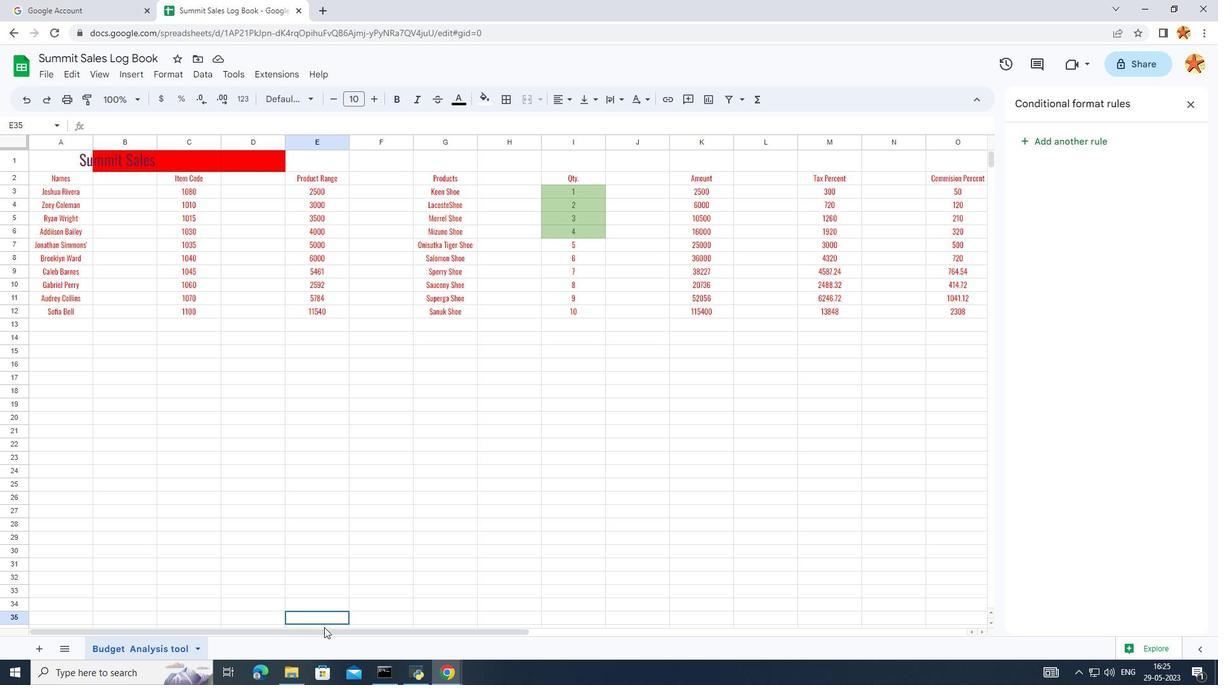 
Action: Mouse pressed left at (324, 630)
Screenshot: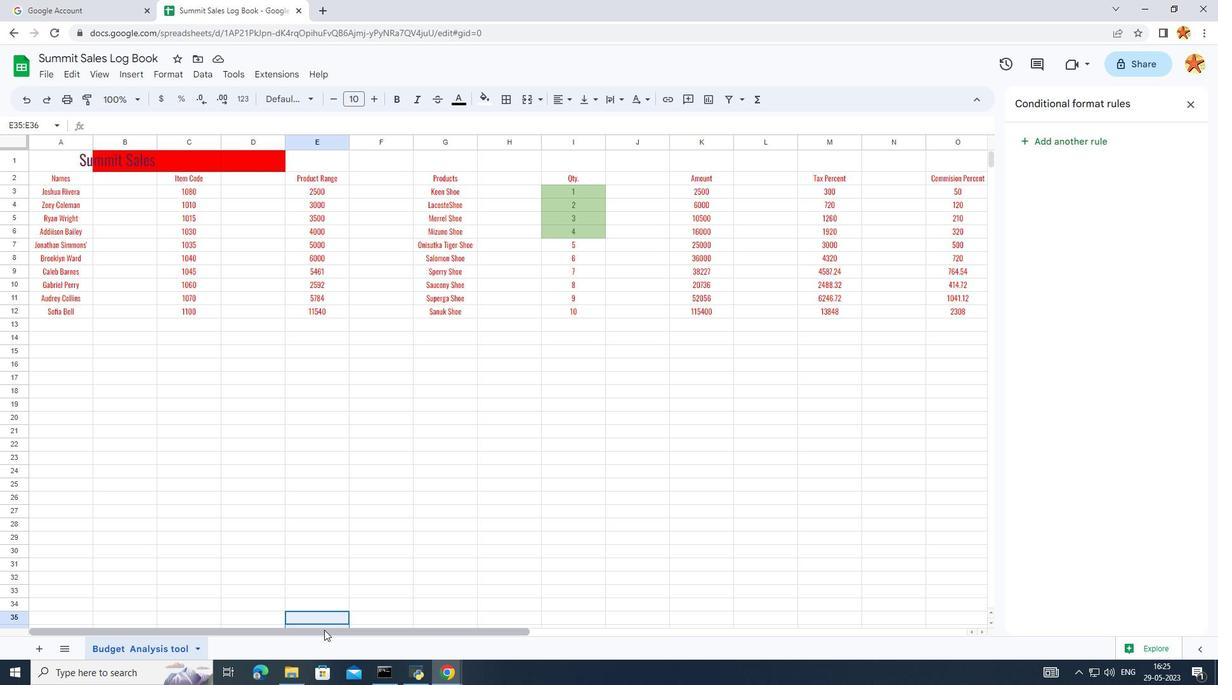 
Action: Mouse moved to (86, 92)
Screenshot: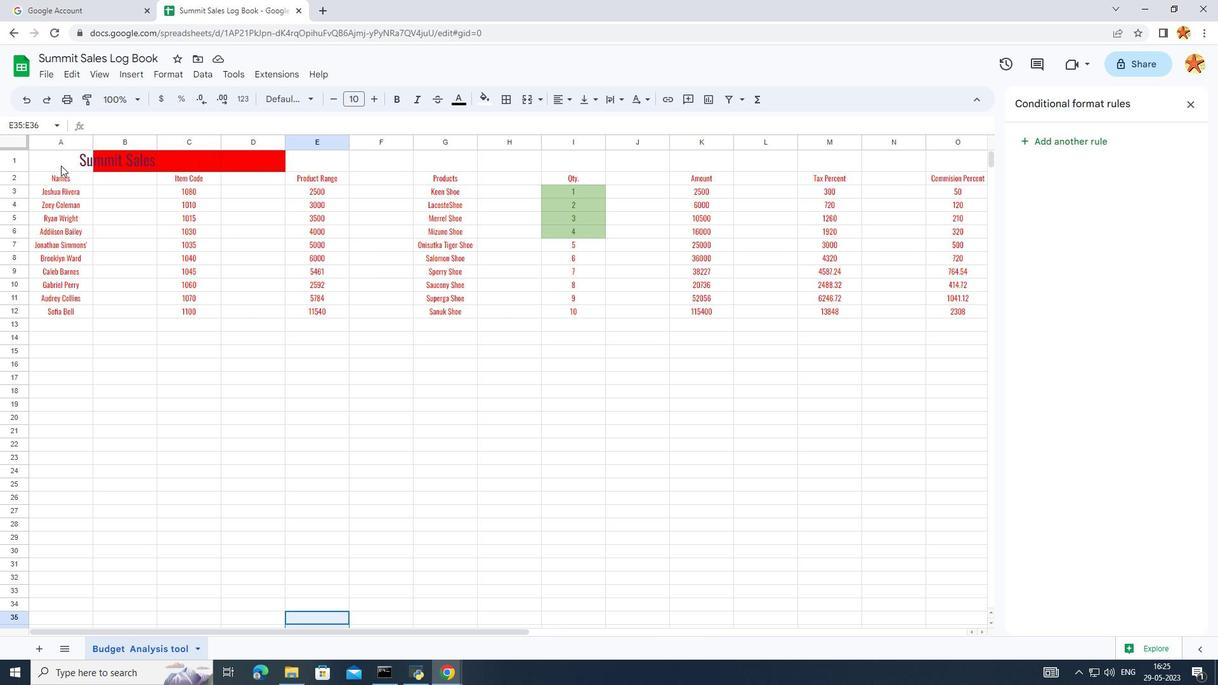 
Action: Mouse pressed left at (86, 92)
Screenshot: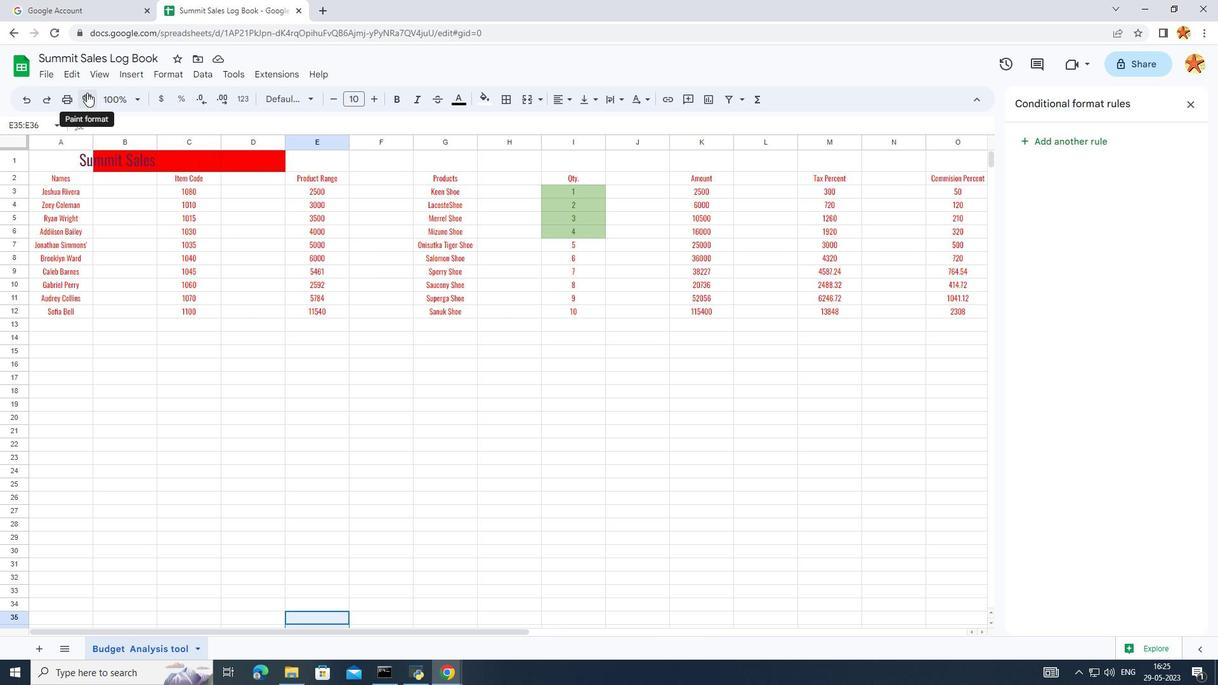
Action: Mouse moved to (658, 350)
Screenshot: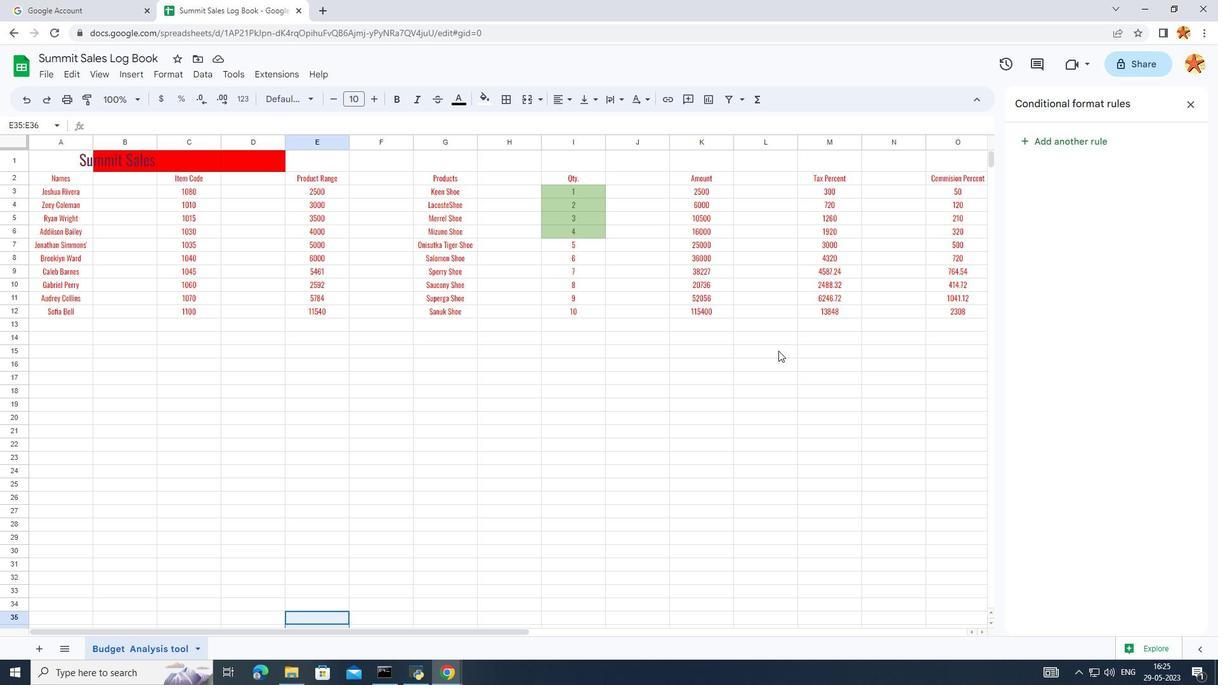 
Action: Mouse pressed left at (658, 350)
Screenshot: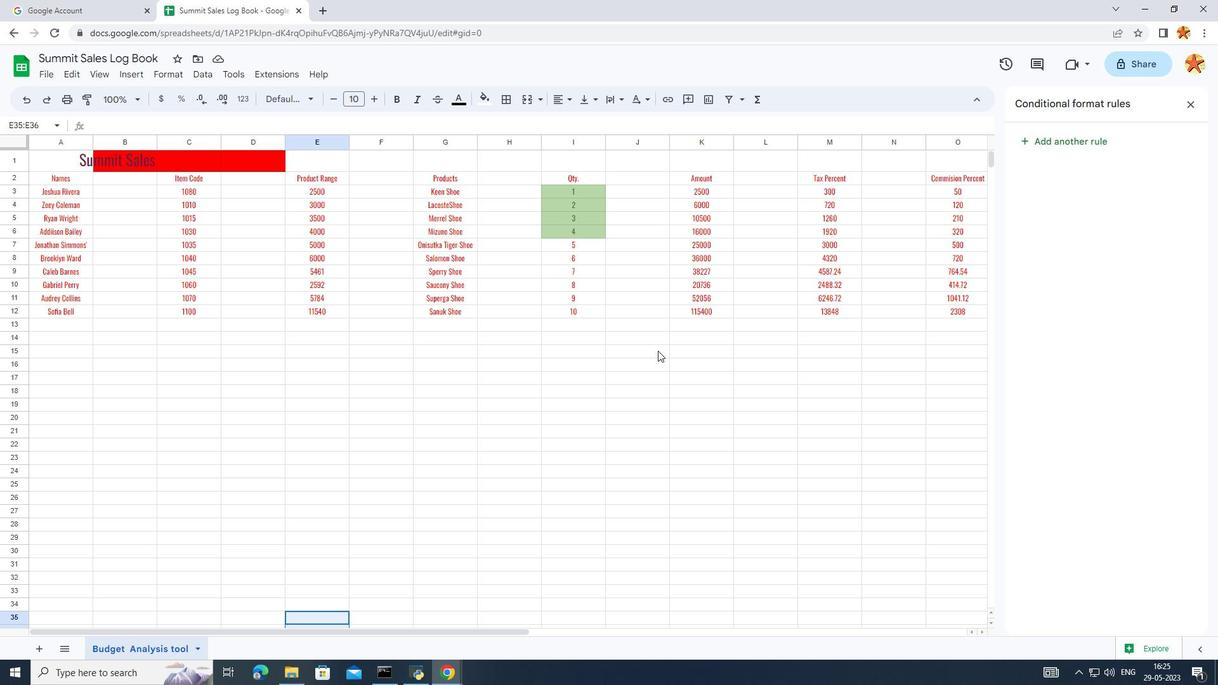 
Action: Mouse moved to (570, 411)
Screenshot: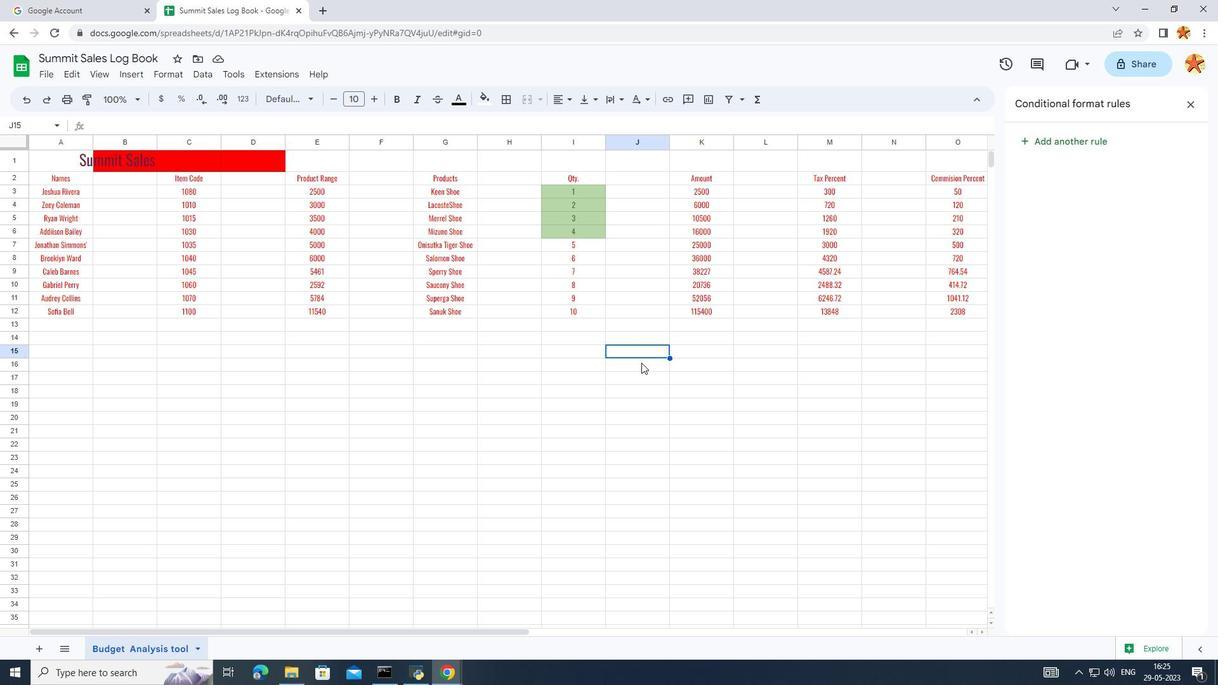 
Action: Mouse pressed left at (570, 411)
Screenshot: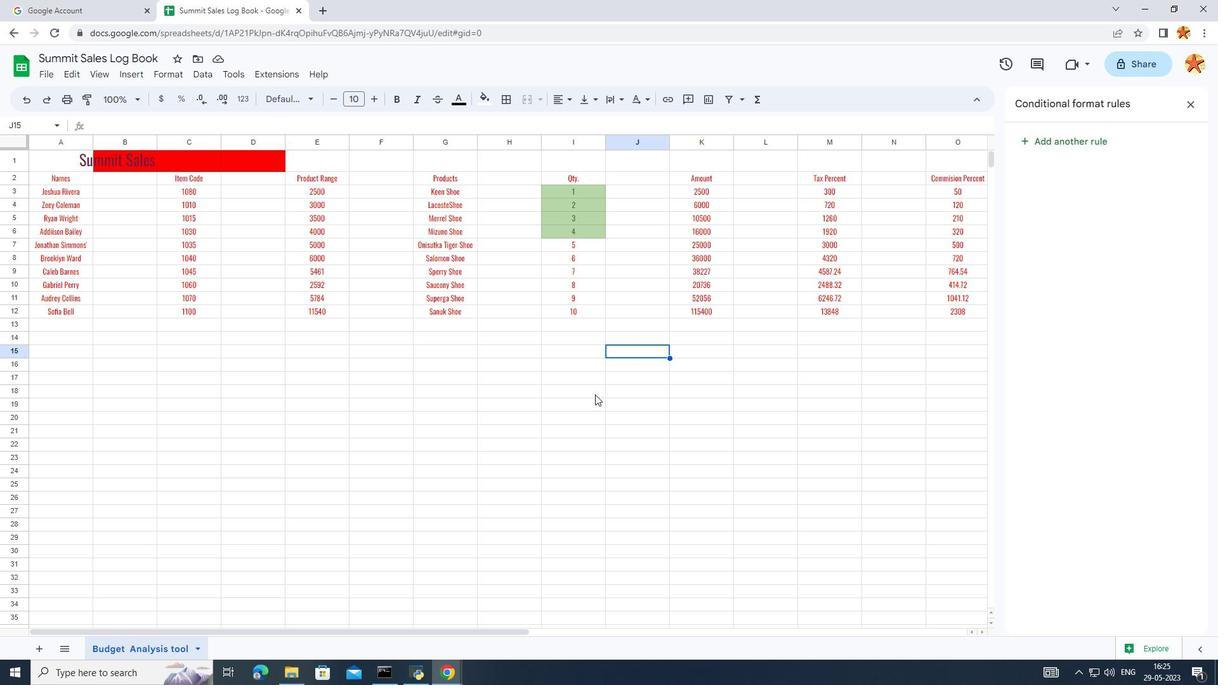 
